 Task: Research Airbnb properties in Orita Eruwa, Nigeria from 3rd December, 2023 to 7th December, 2023 for 2 adults.1  bedroom having 1 bed and 1 bathroom. Property type can be hotel. Look for 3 properties as per requirement.
Action: Mouse moved to (622, 67)
Screenshot: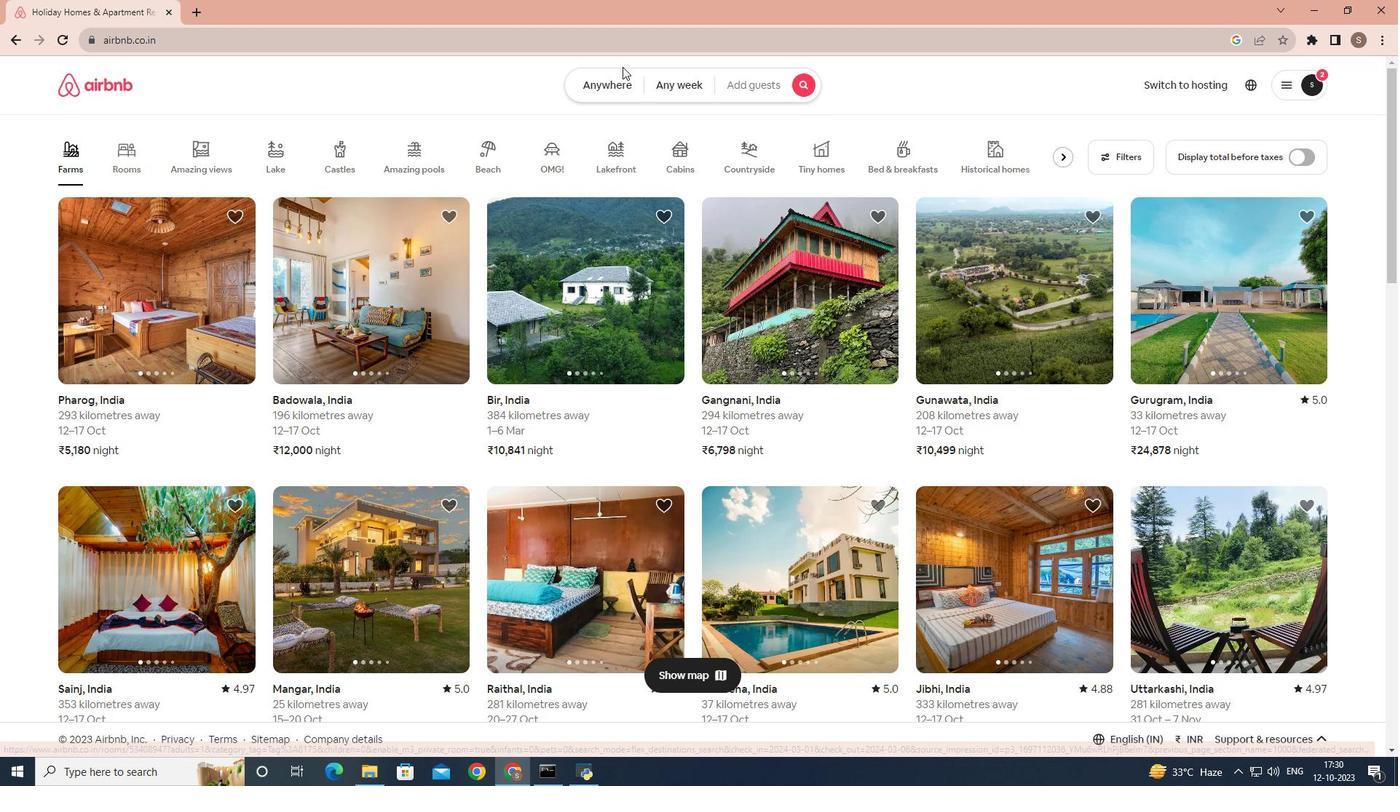 
Action: Mouse pressed left at (622, 67)
Screenshot: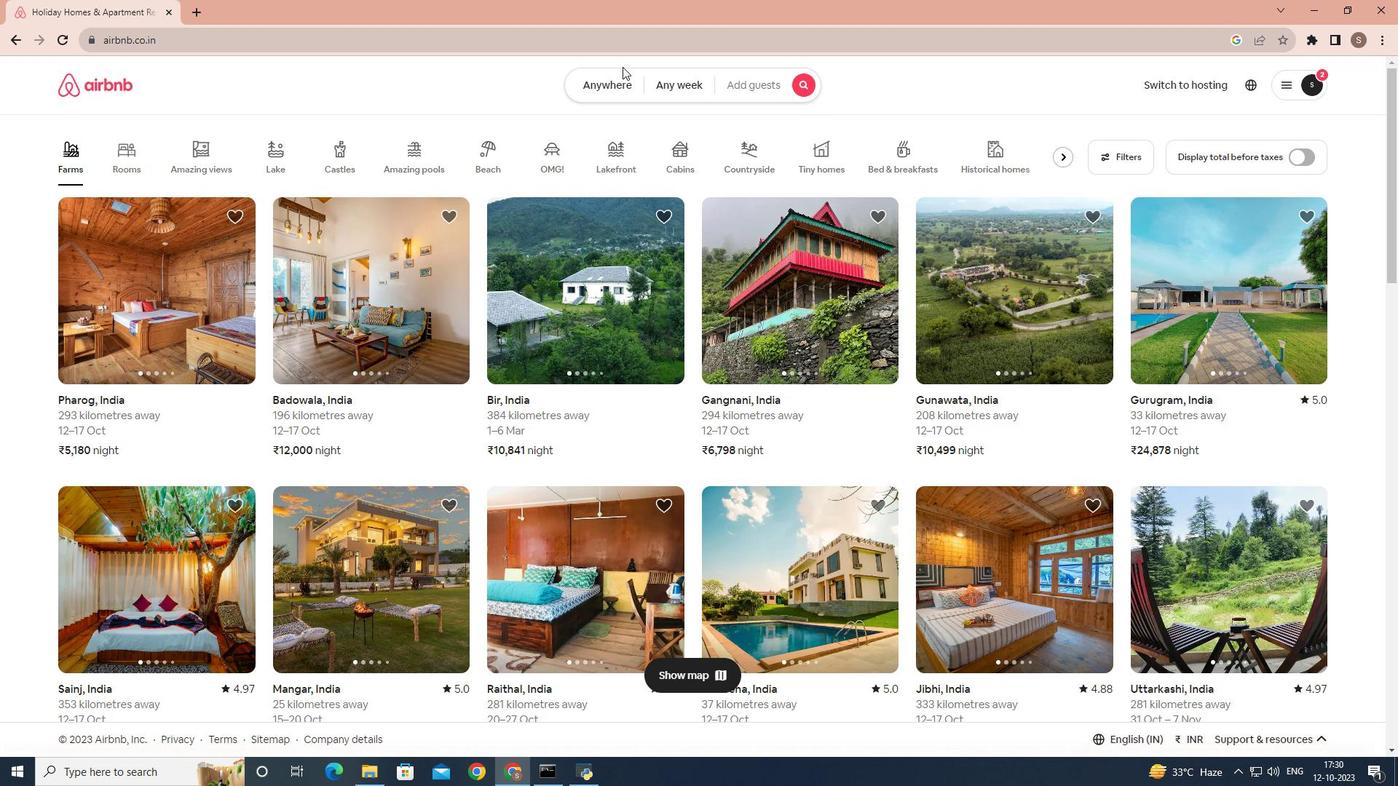 
Action: Mouse moved to (613, 92)
Screenshot: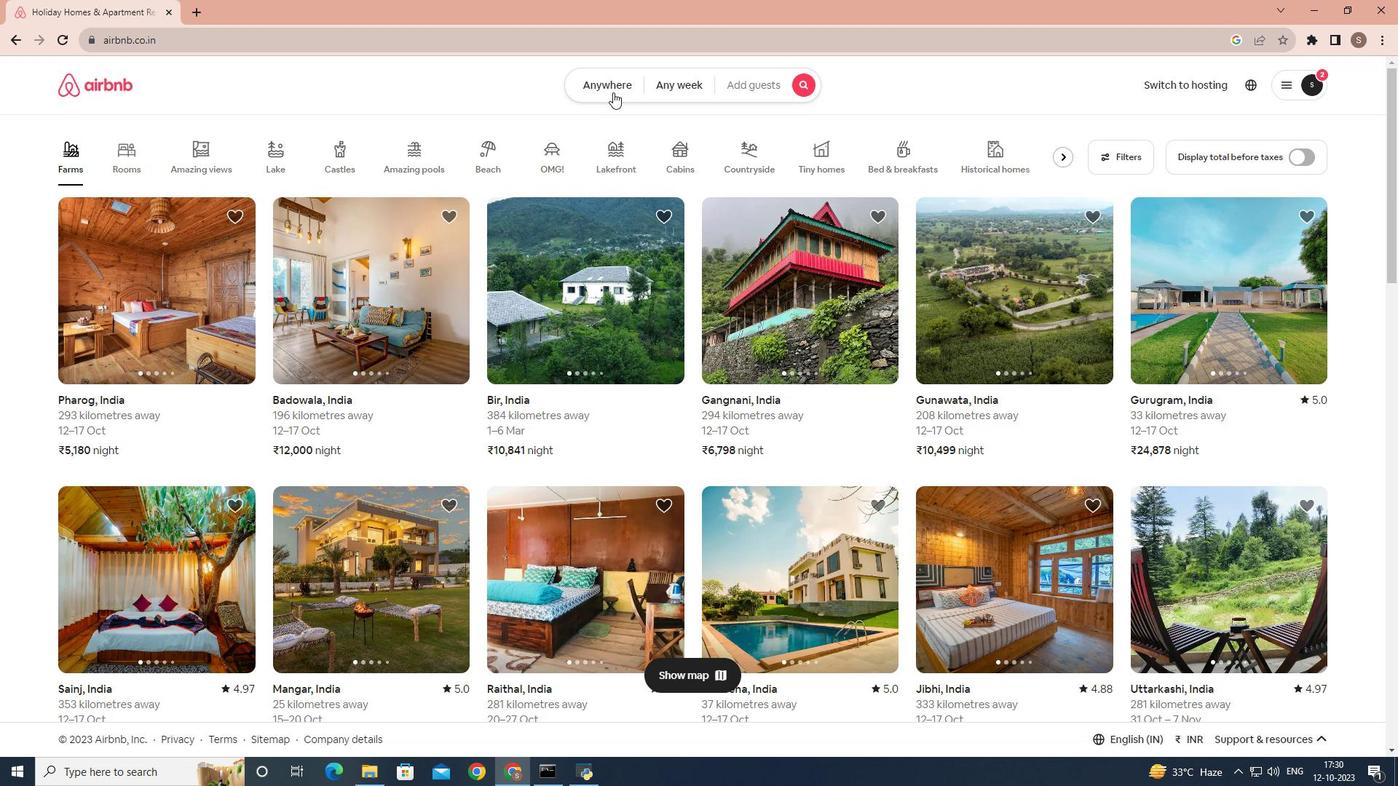 
Action: Mouse pressed left at (613, 92)
Screenshot: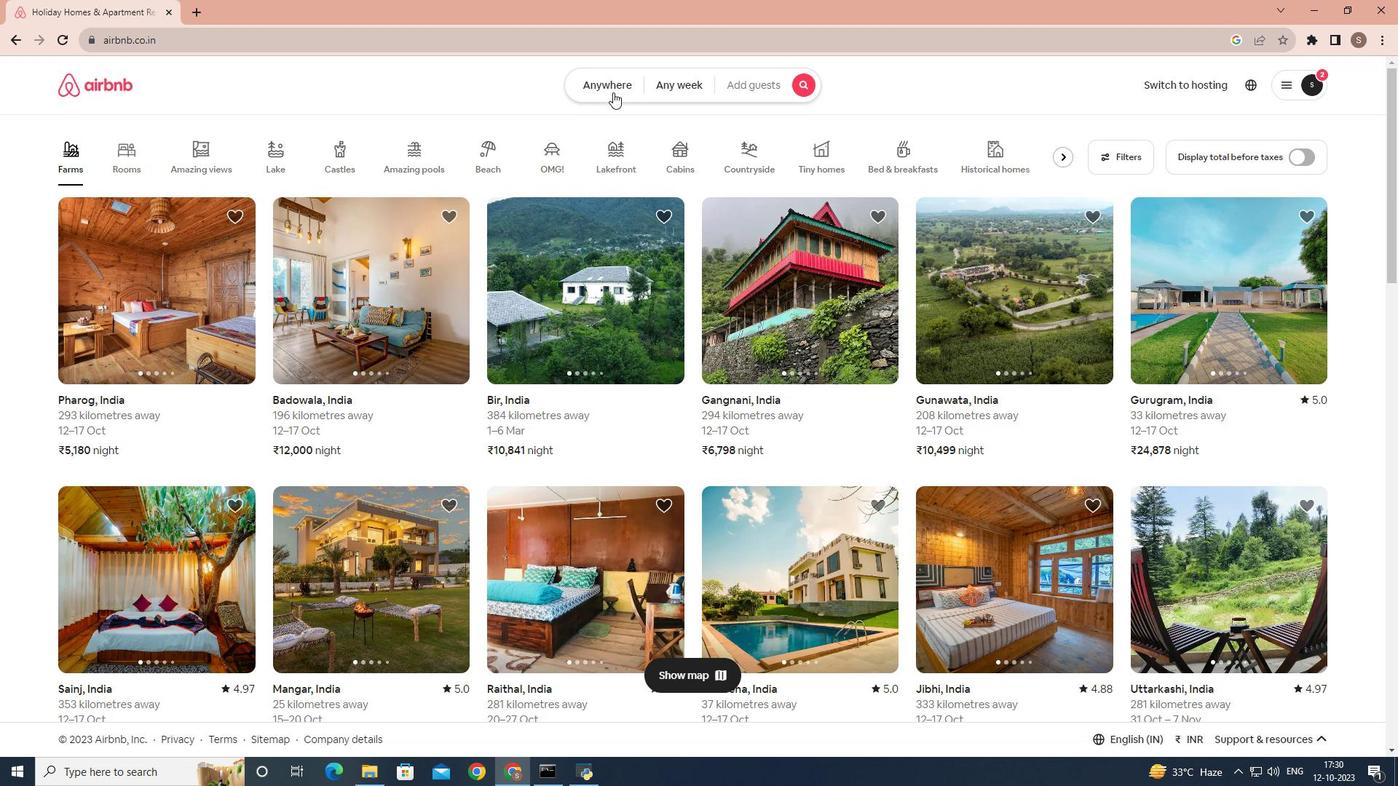 
Action: Mouse moved to (436, 141)
Screenshot: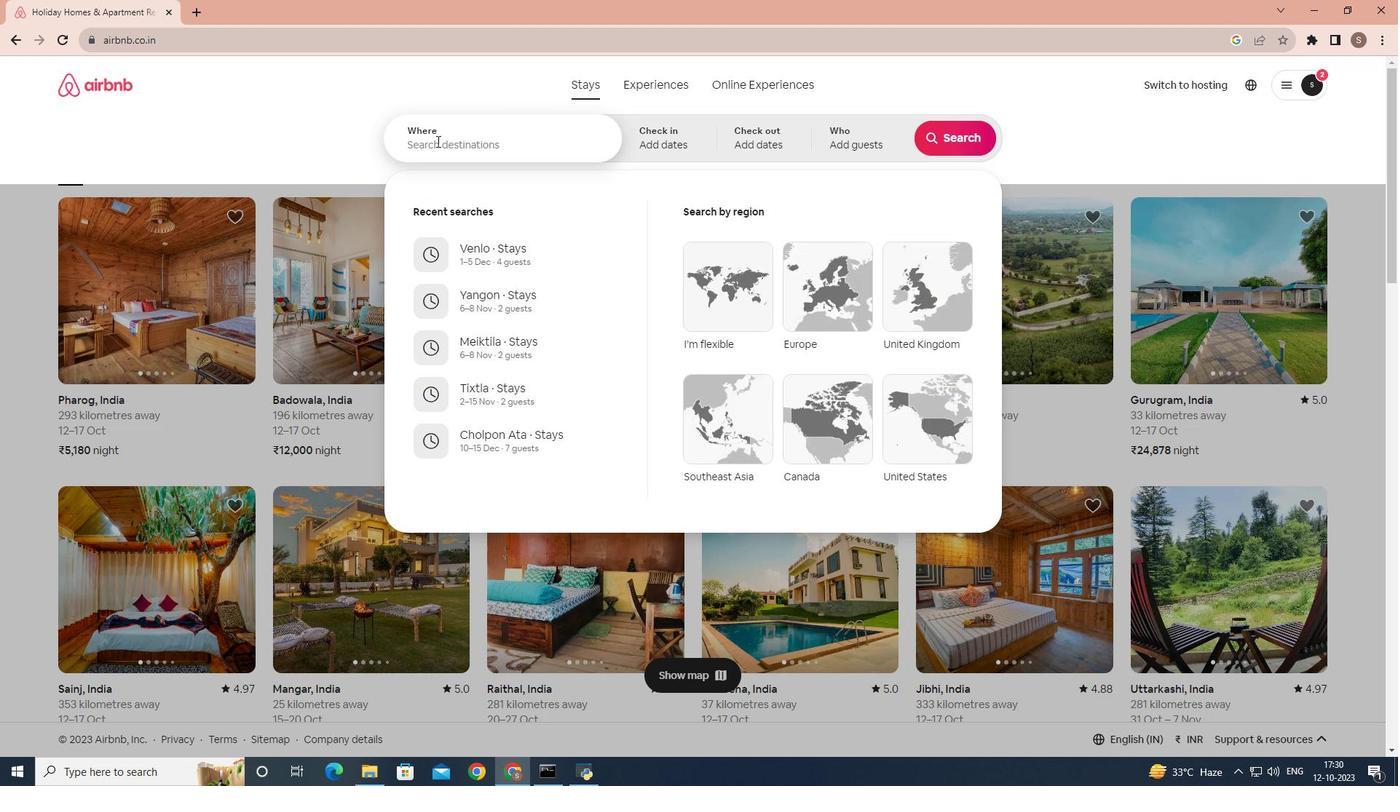
Action: Mouse pressed left at (436, 141)
Screenshot: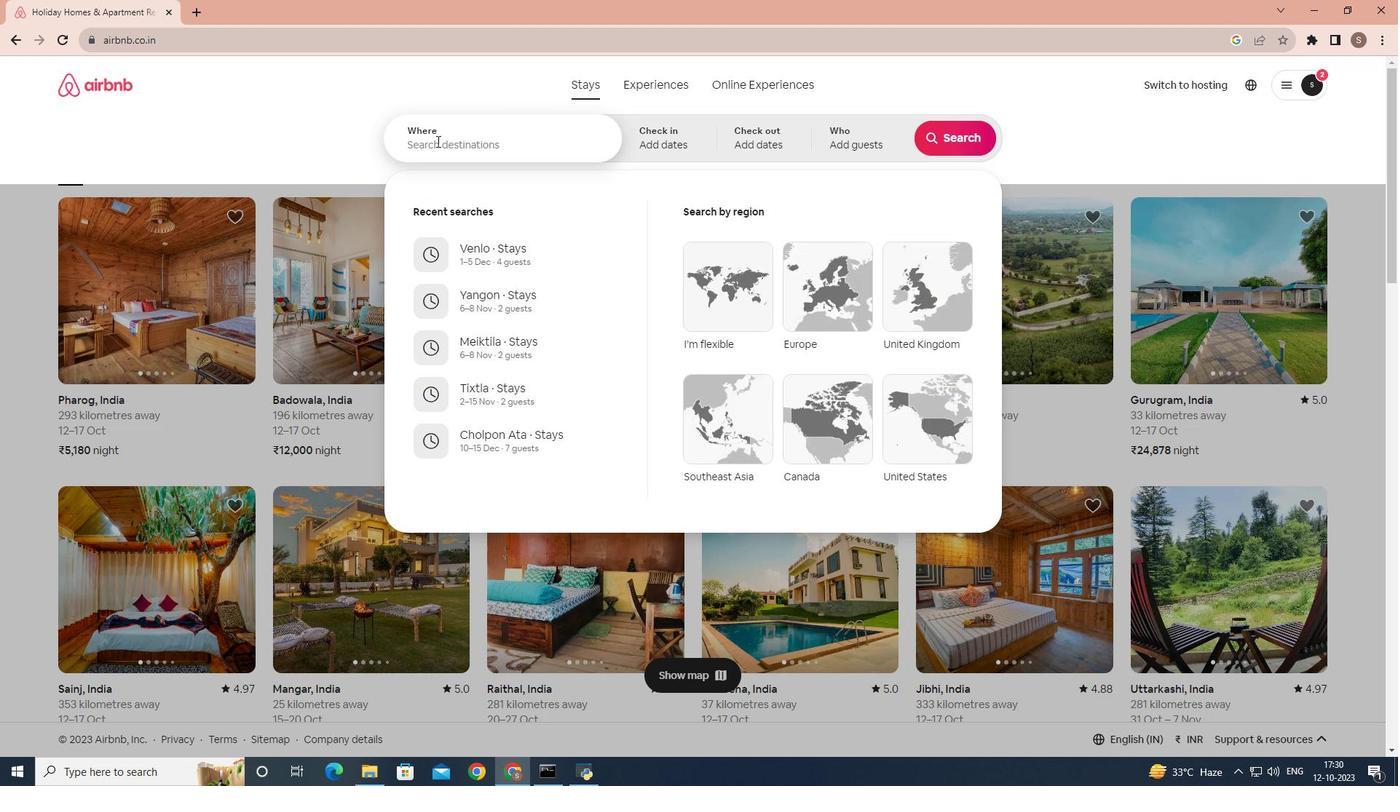 
Action: Mouse moved to (436, 142)
Screenshot: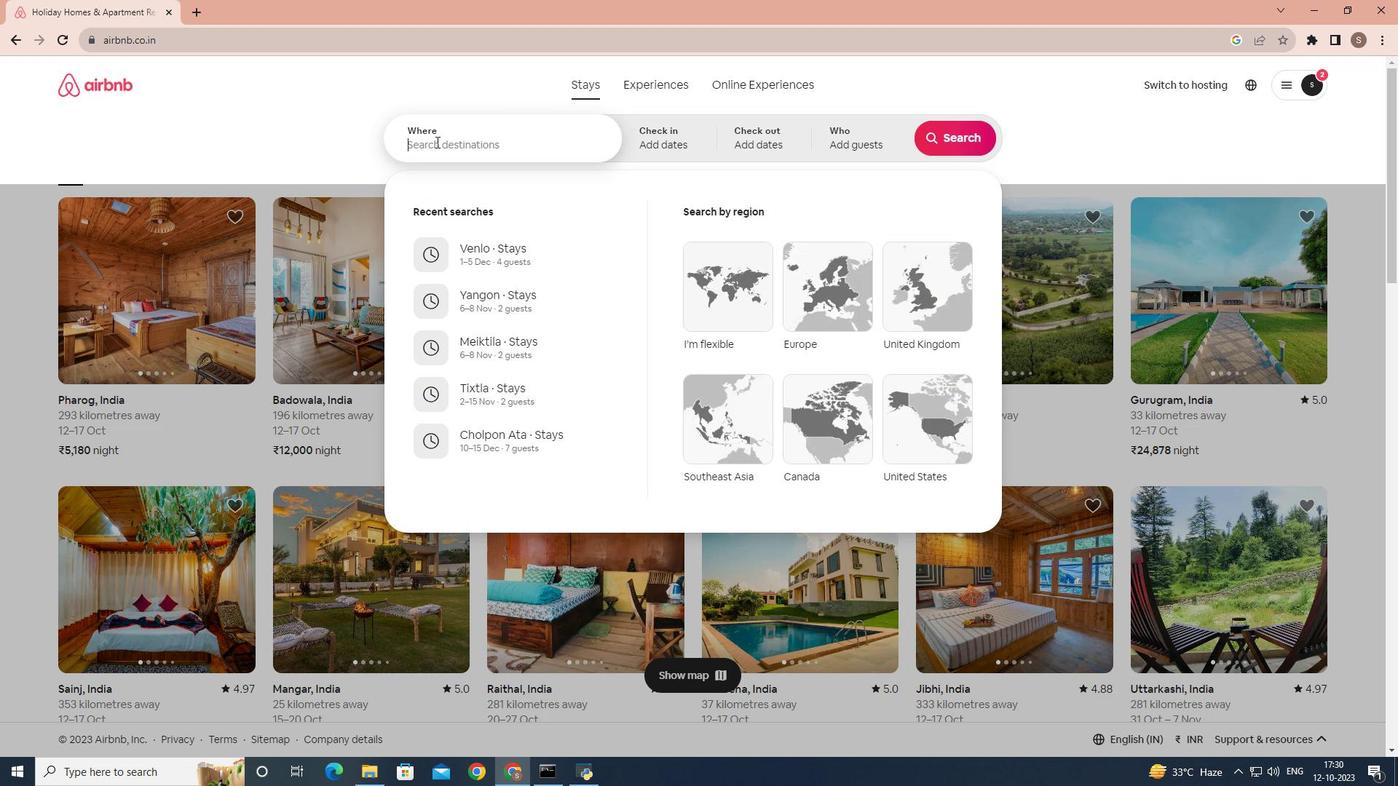 
Action: Key pressed orita,eruwa
Screenshot: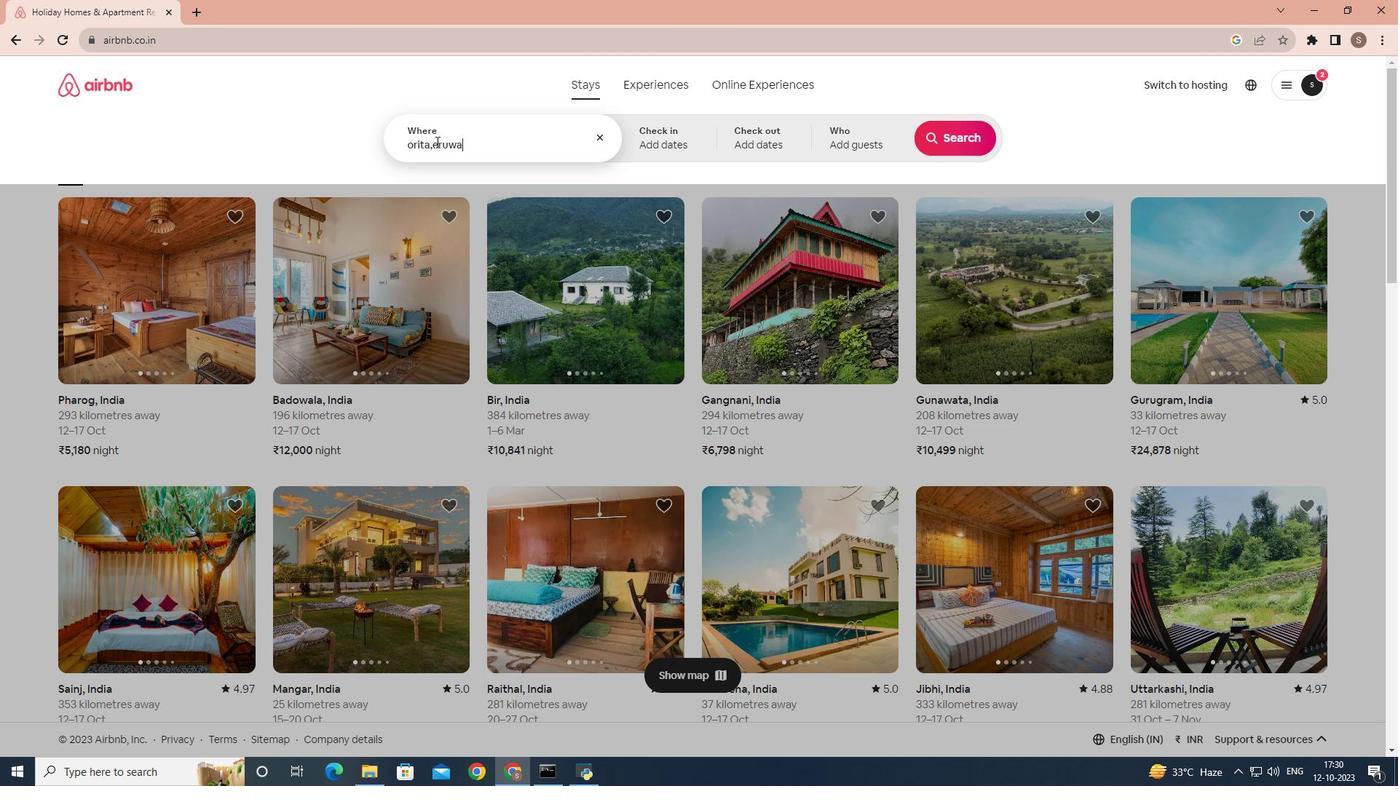 
Action: Mouse moved to (456, 203)
Screenshot: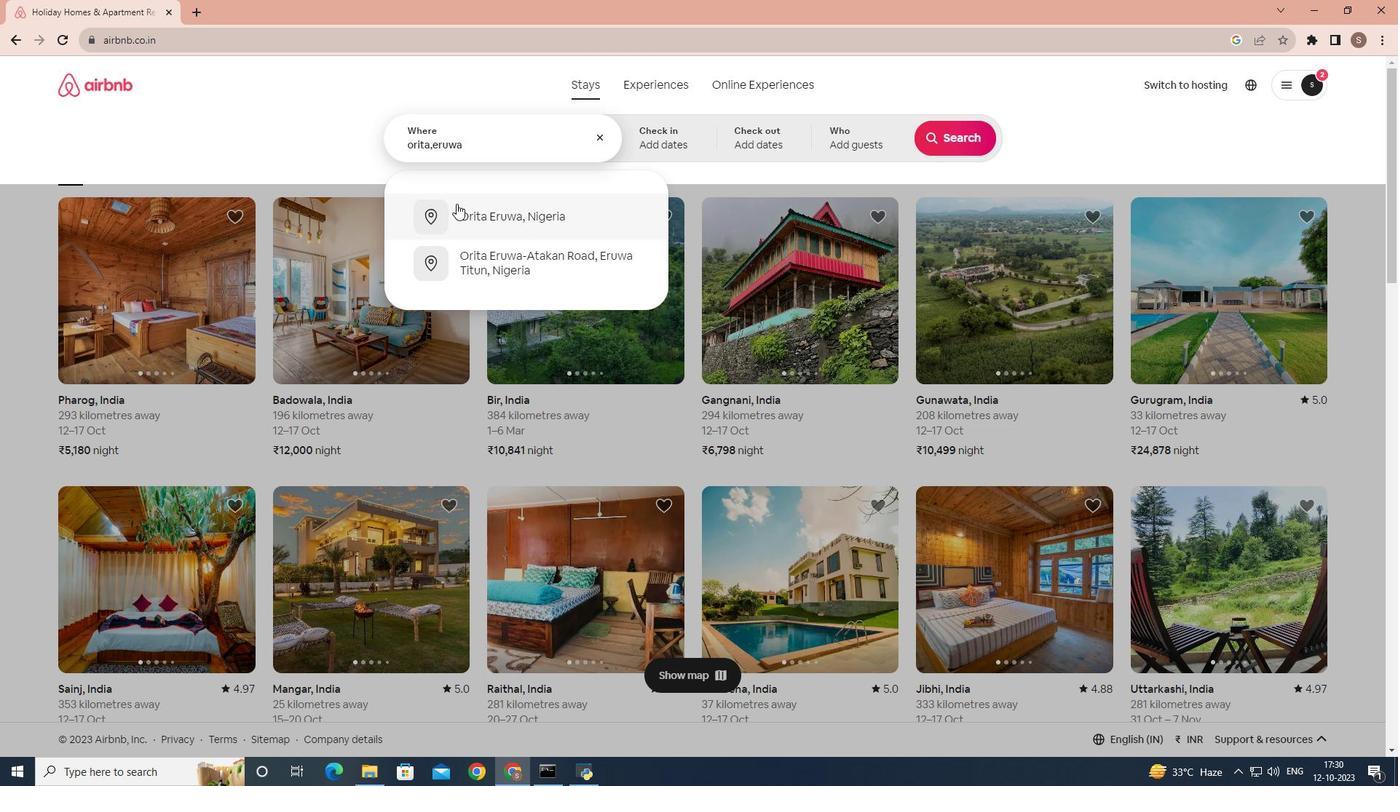 
Action: Mouse pressed left at (456, 203)
Screenshot: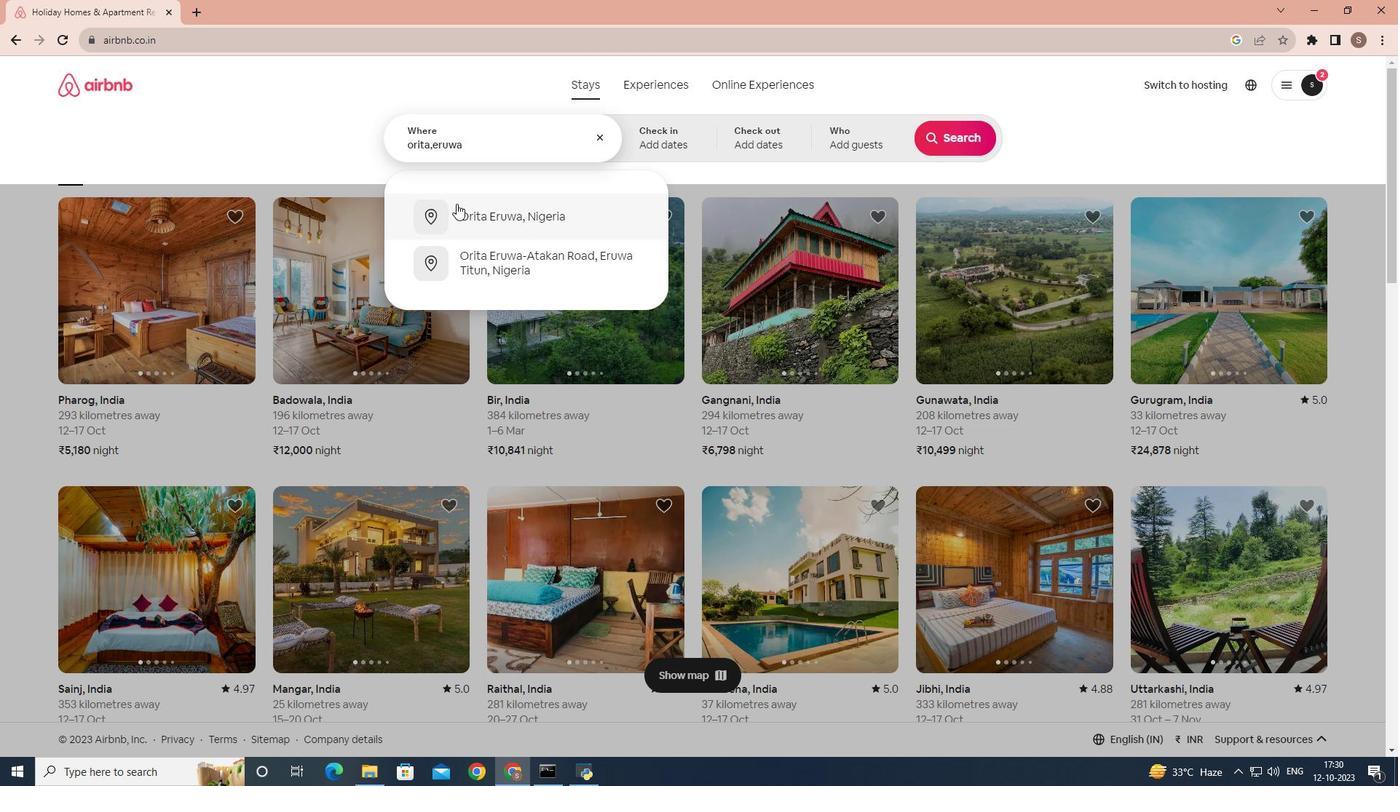 
Action: Mouse moved to (942, 254)
Screenshot: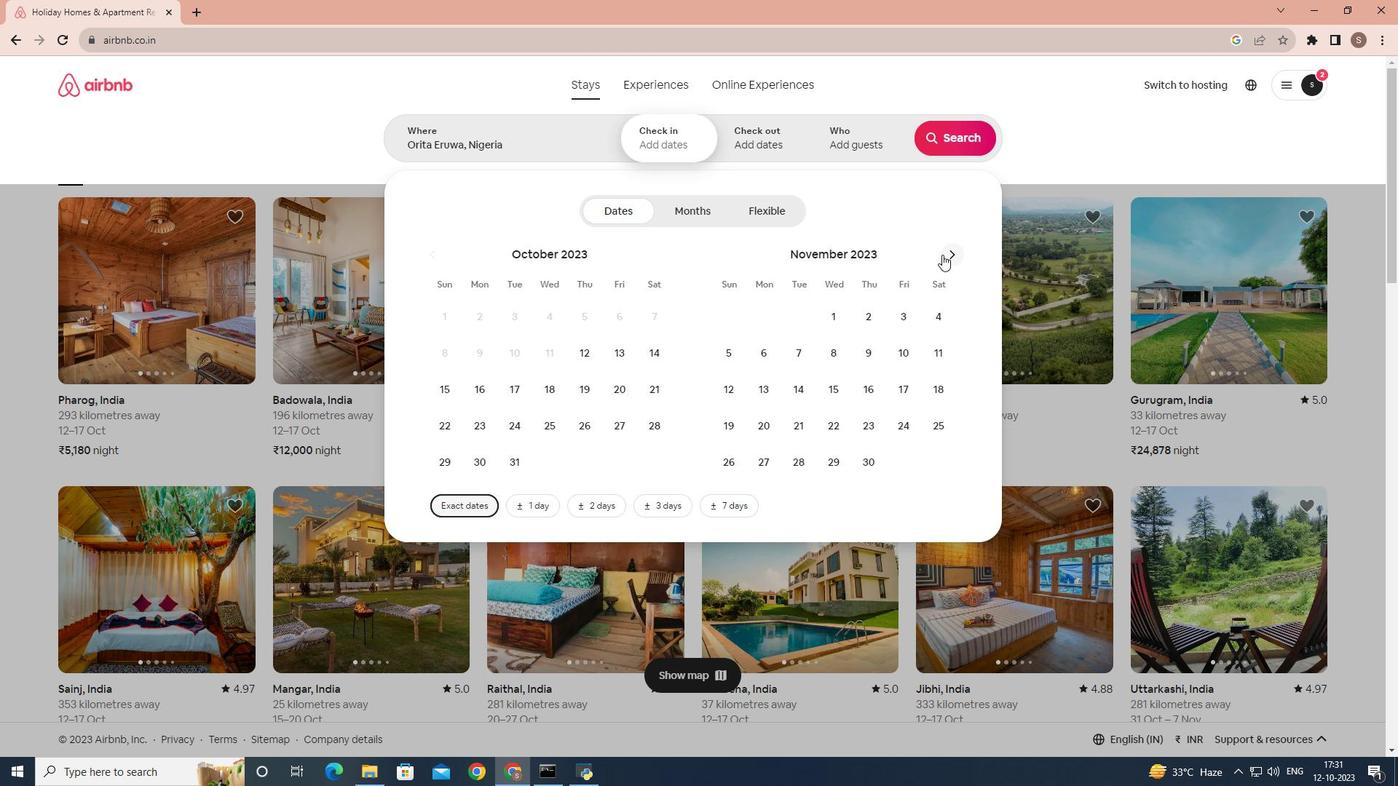 
Action: Mouse pressed left at (942, 254)
Screenshot: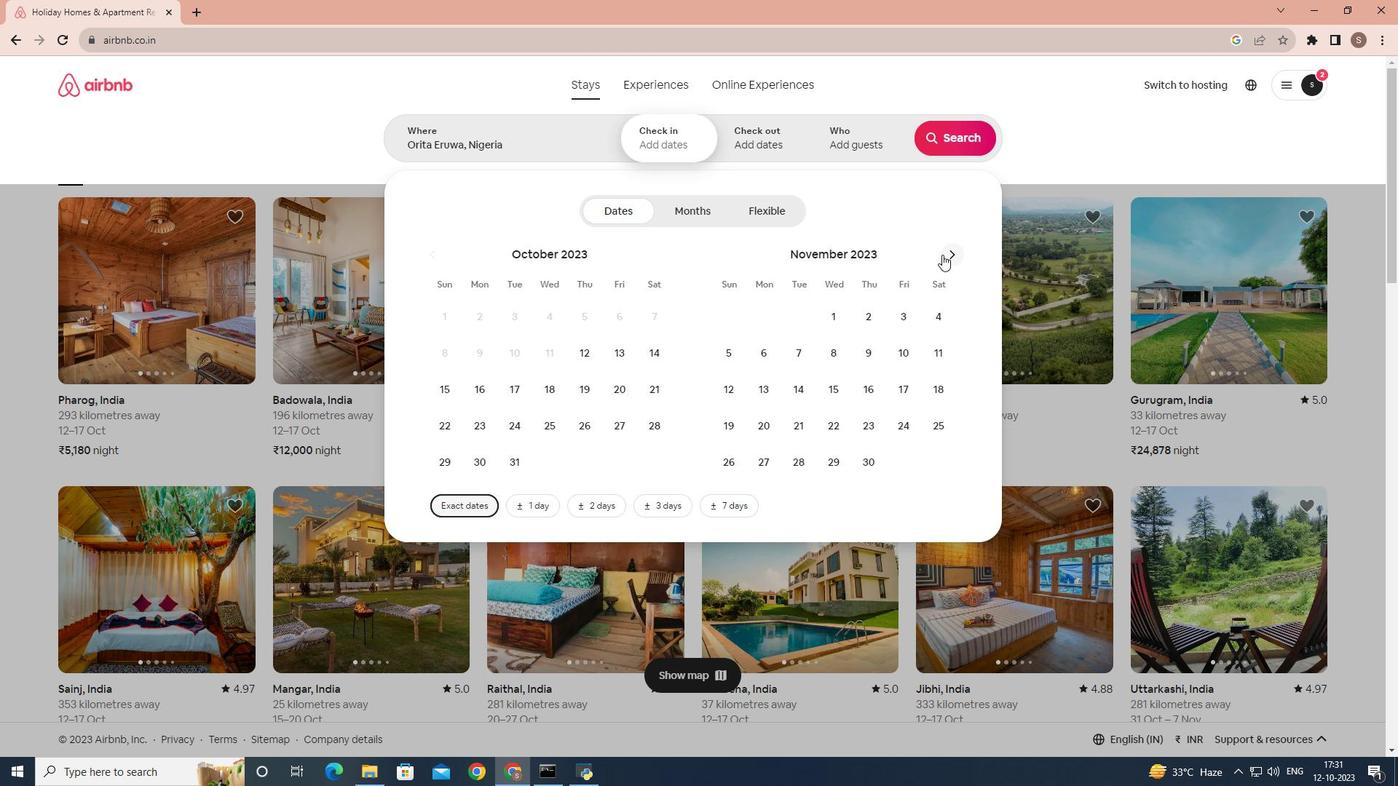 
Action: Mouse moved to (723, 354)
Screenshot: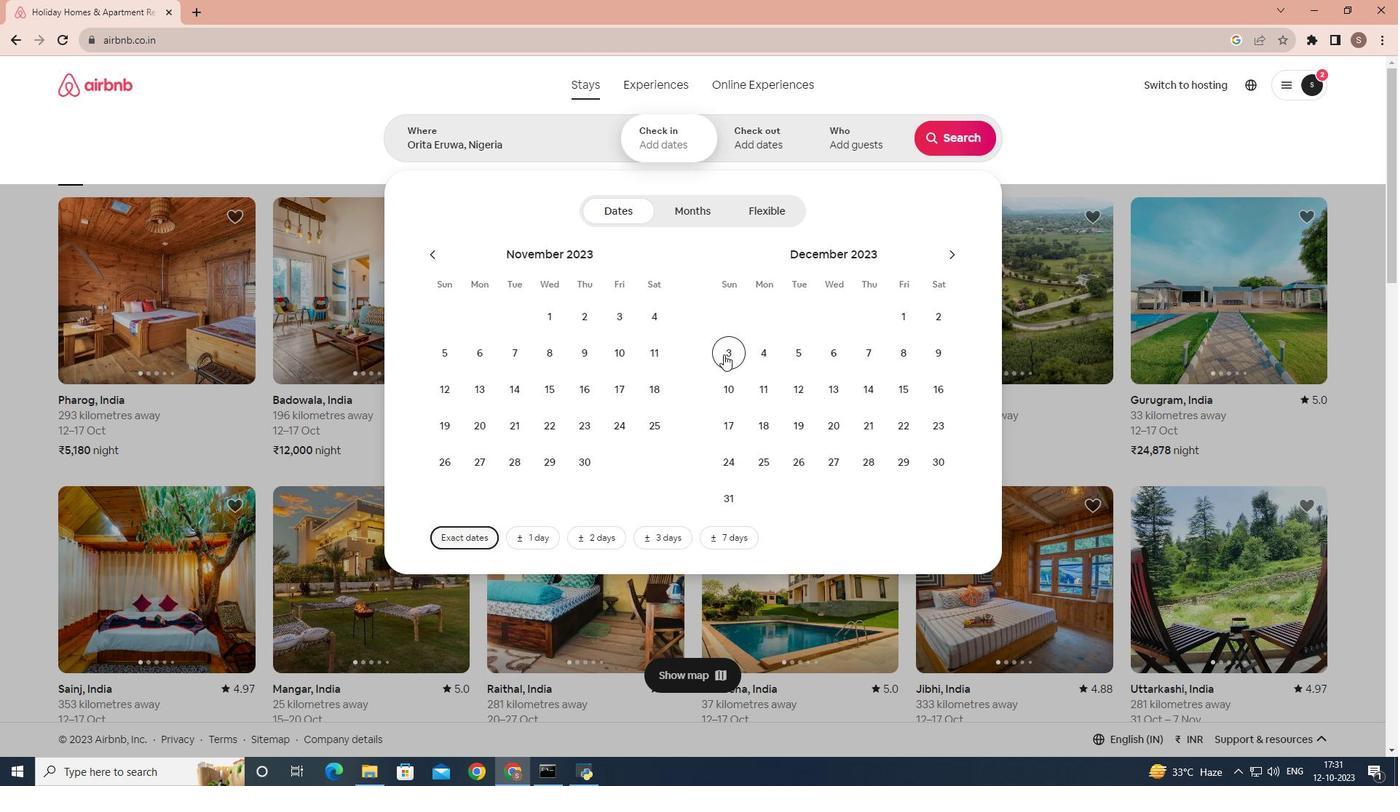 
Action: Mouse pressed left at (723, 354)
Screenshot: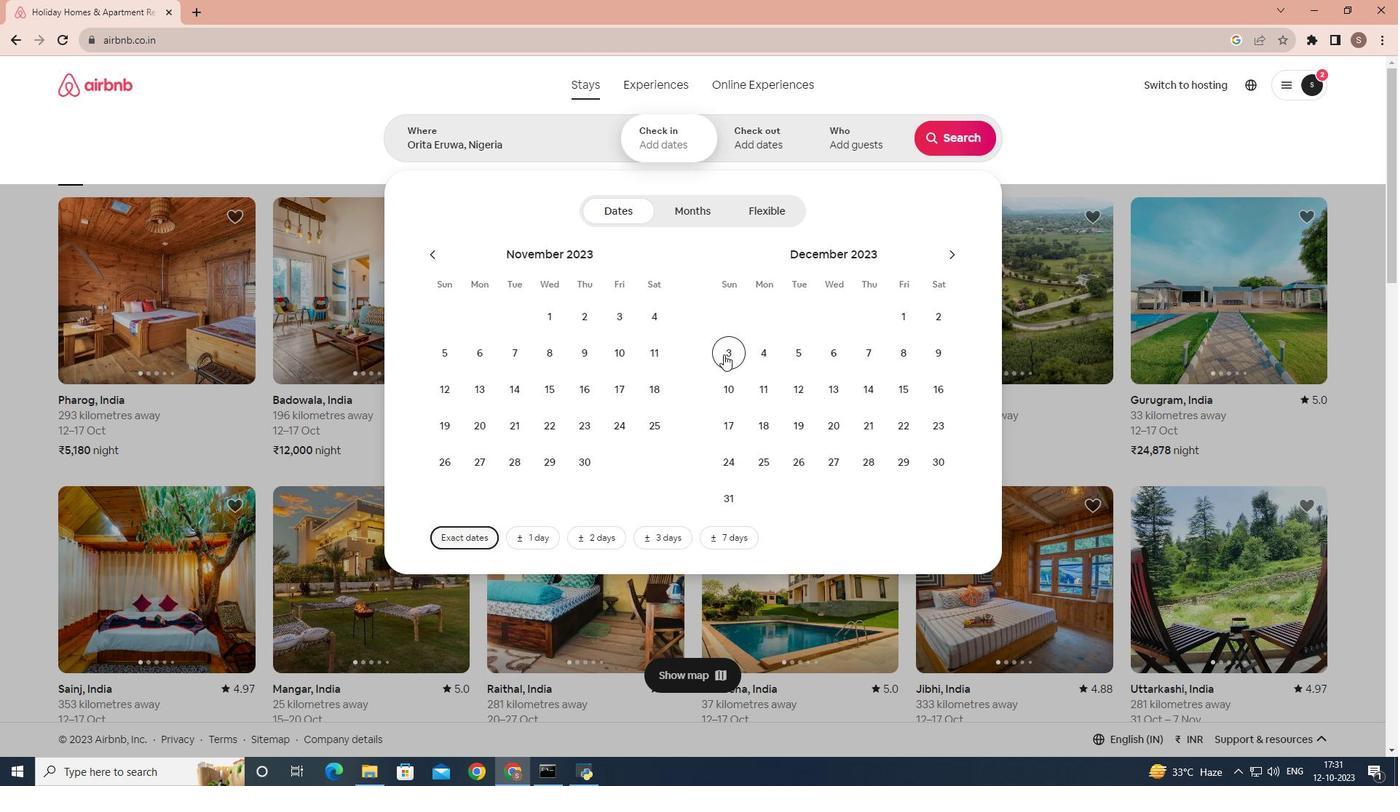 
Action: Mouse moved to (864, 360)
Screenshot: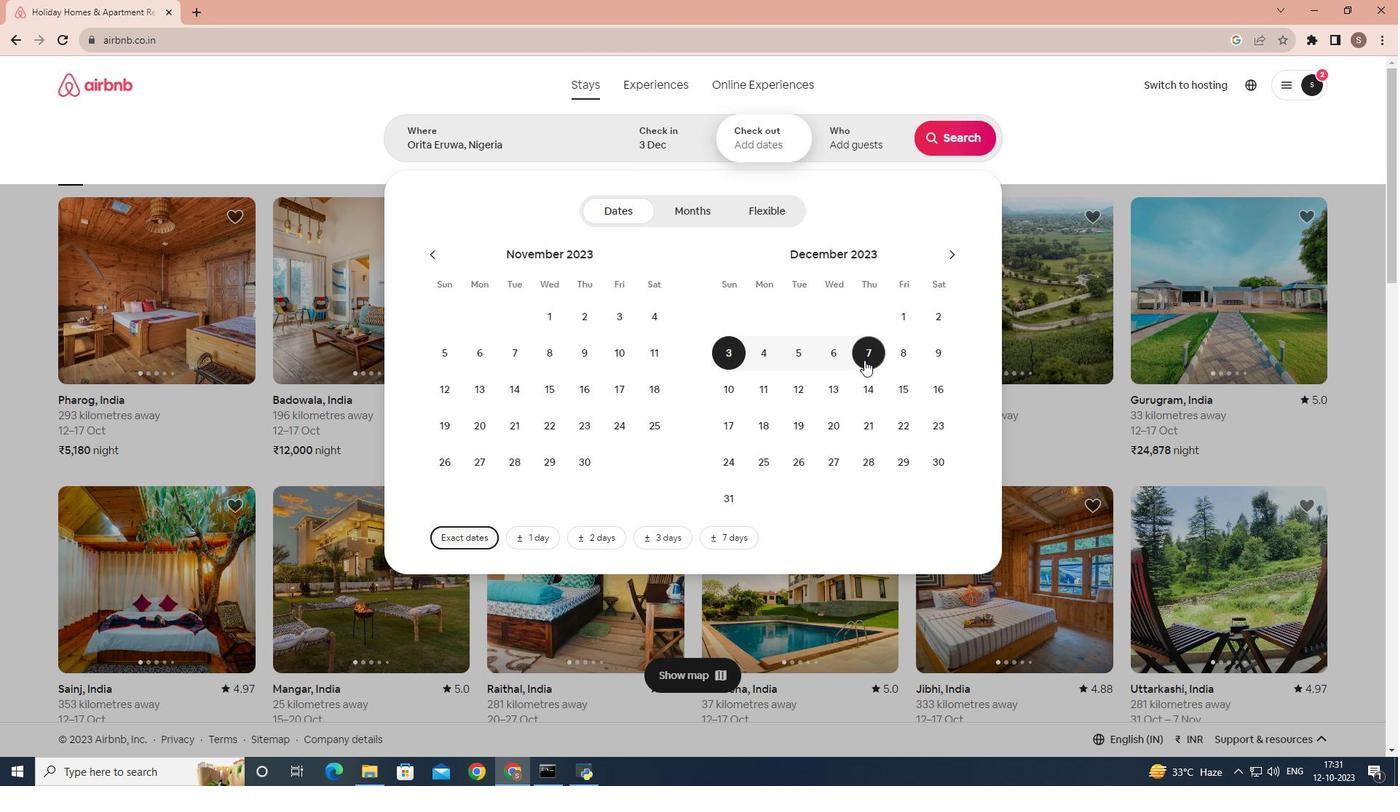 
Action: Mouse pressed left at (864, 360)
Screenshot: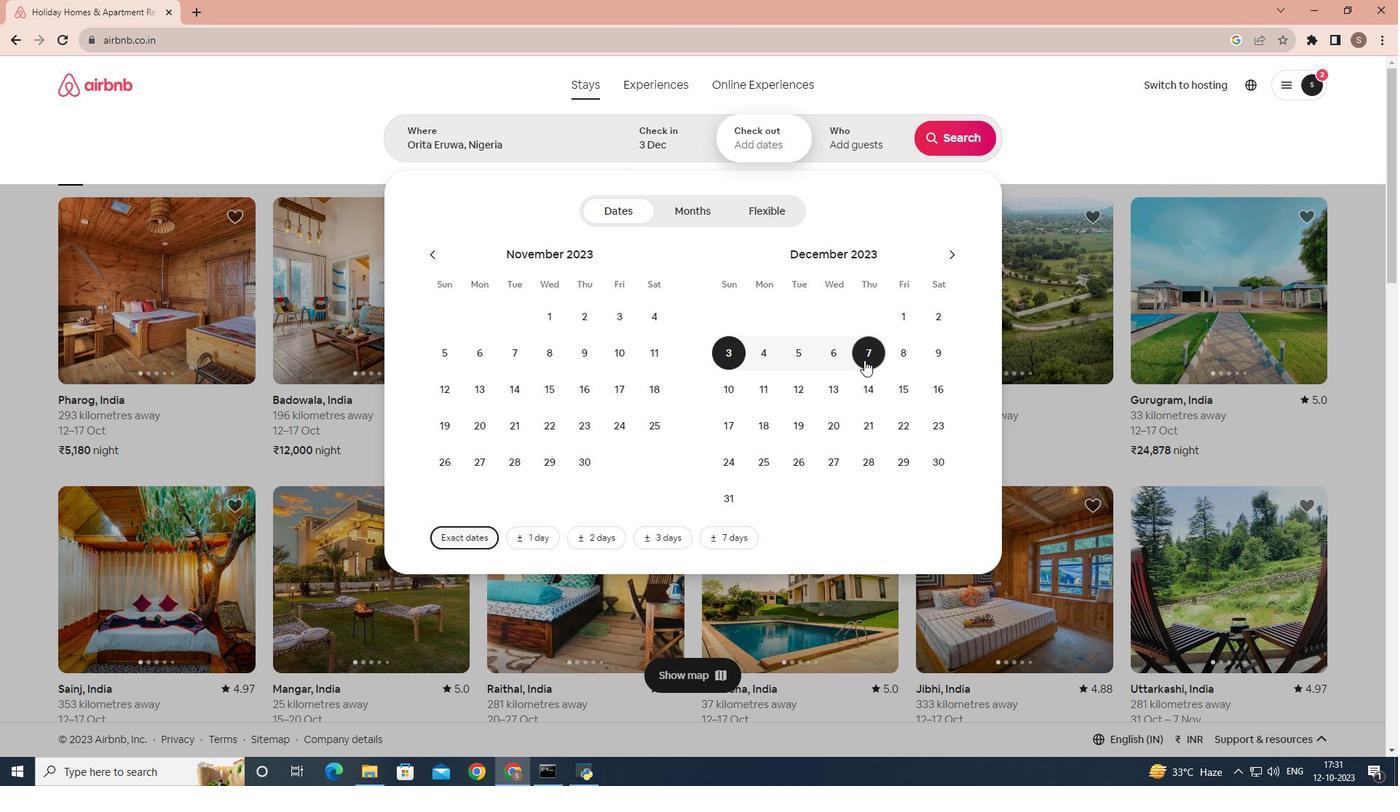 
Action: Mouse moved to (900, 146)
Screenshot: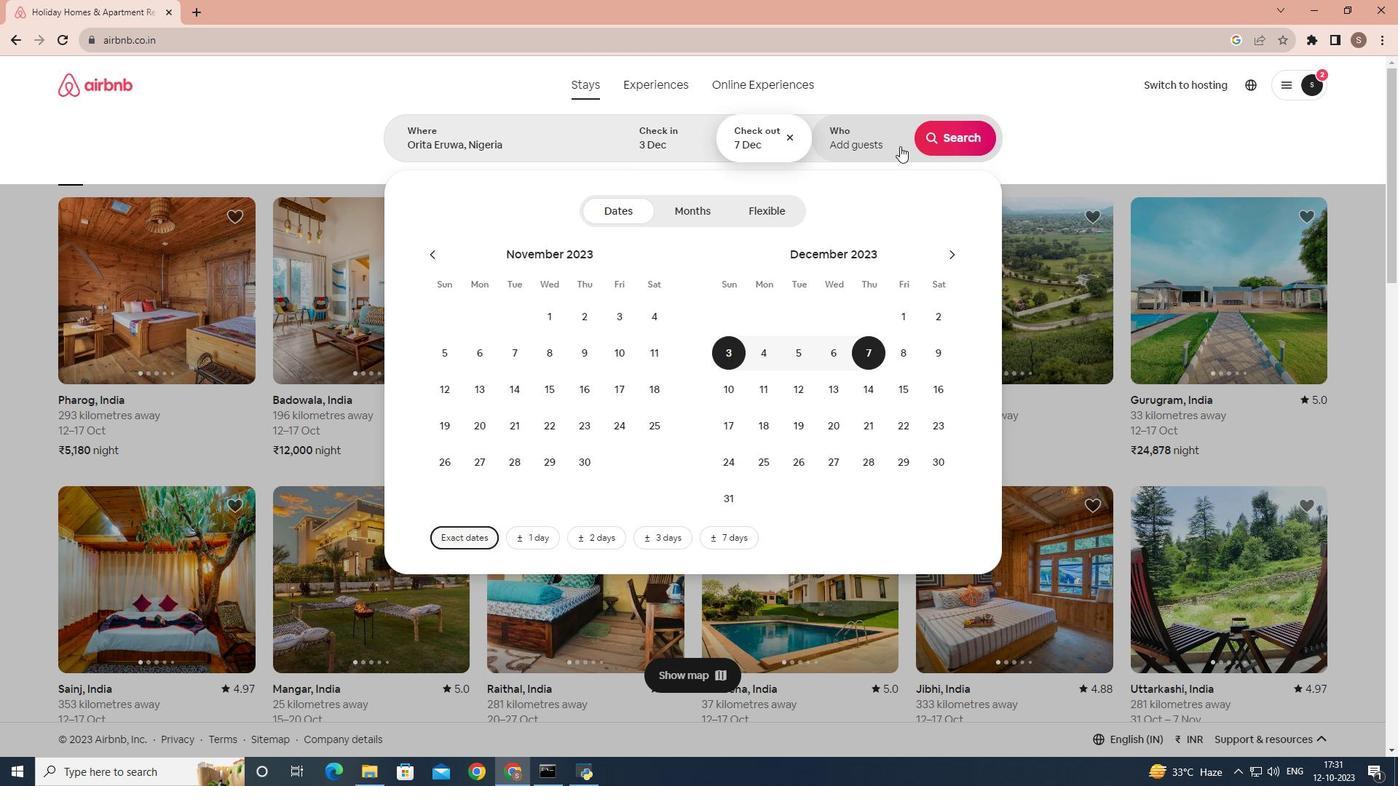 
Action: Mouse pressed left at (900, 146)
Screenshot: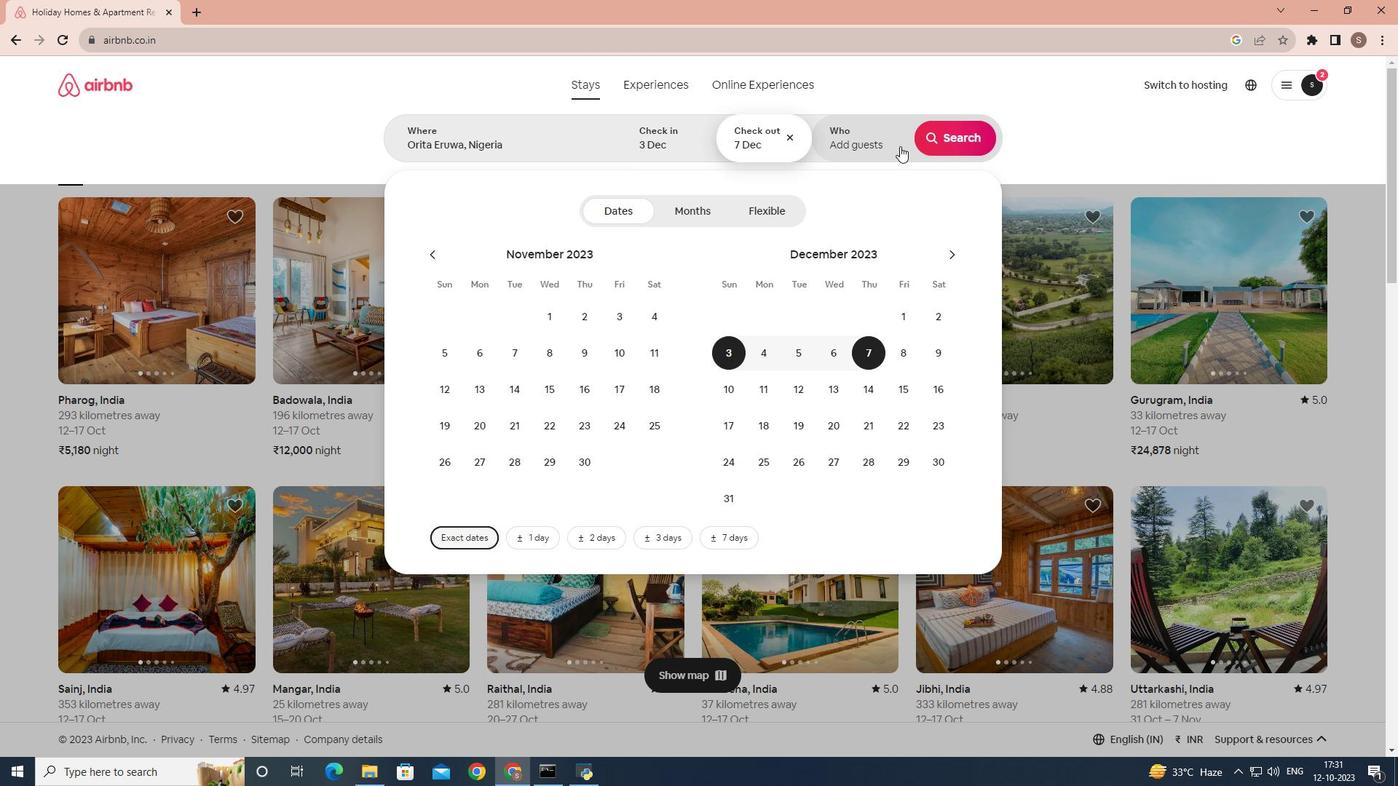 
Action: Mouse moved to (962, 215)
Screenshot: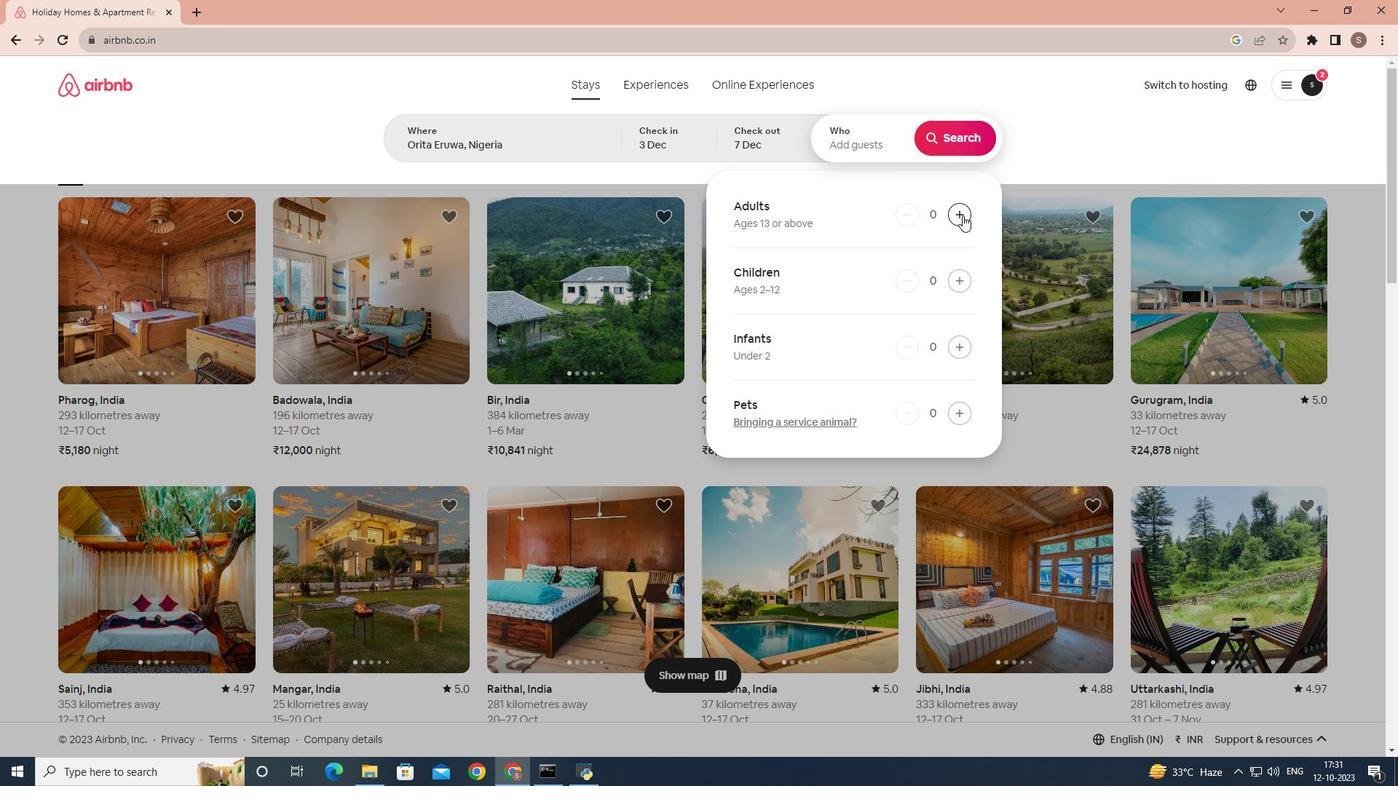 
Action: Mouse pressed left at (962, 215)
Screenshot: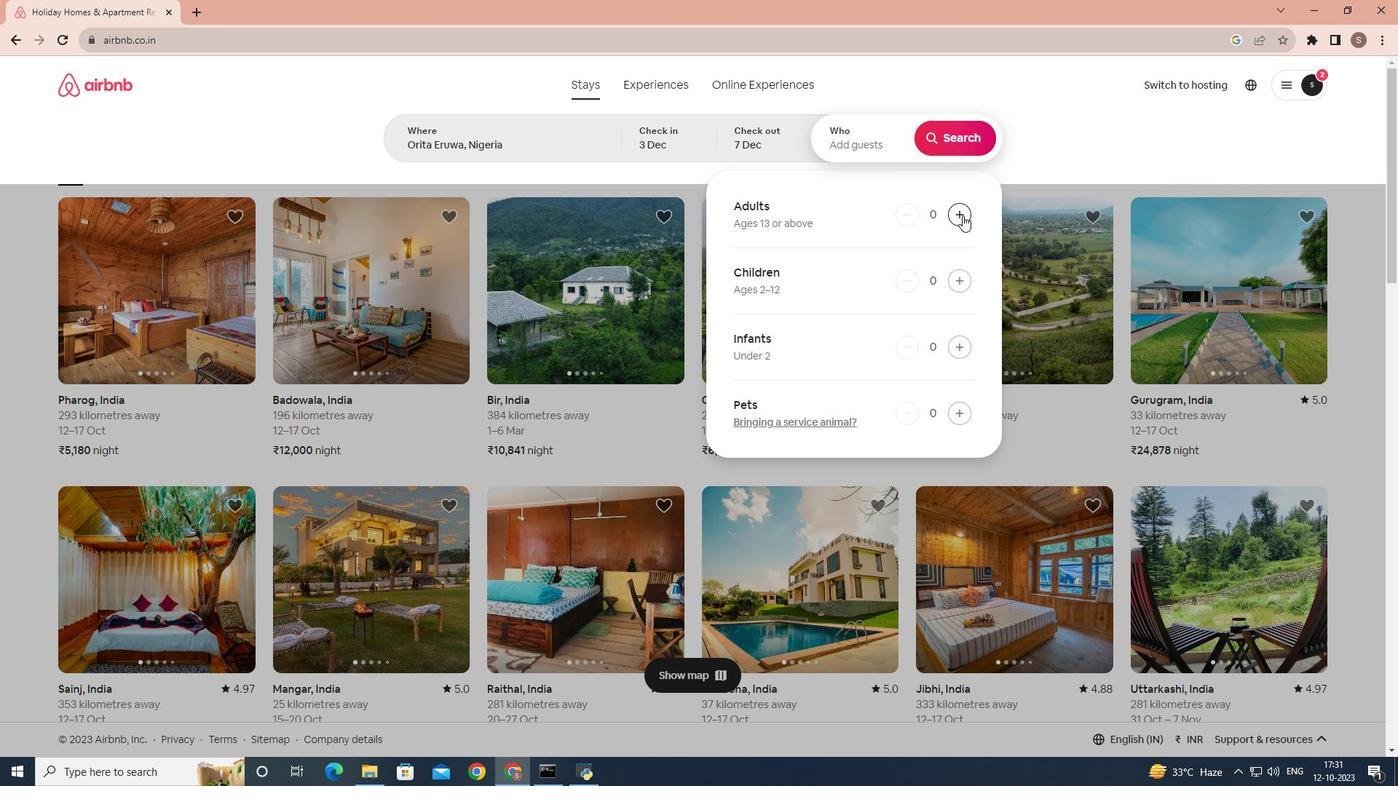 
Action: Mouse pressed left at (962, 215)
Screenshot: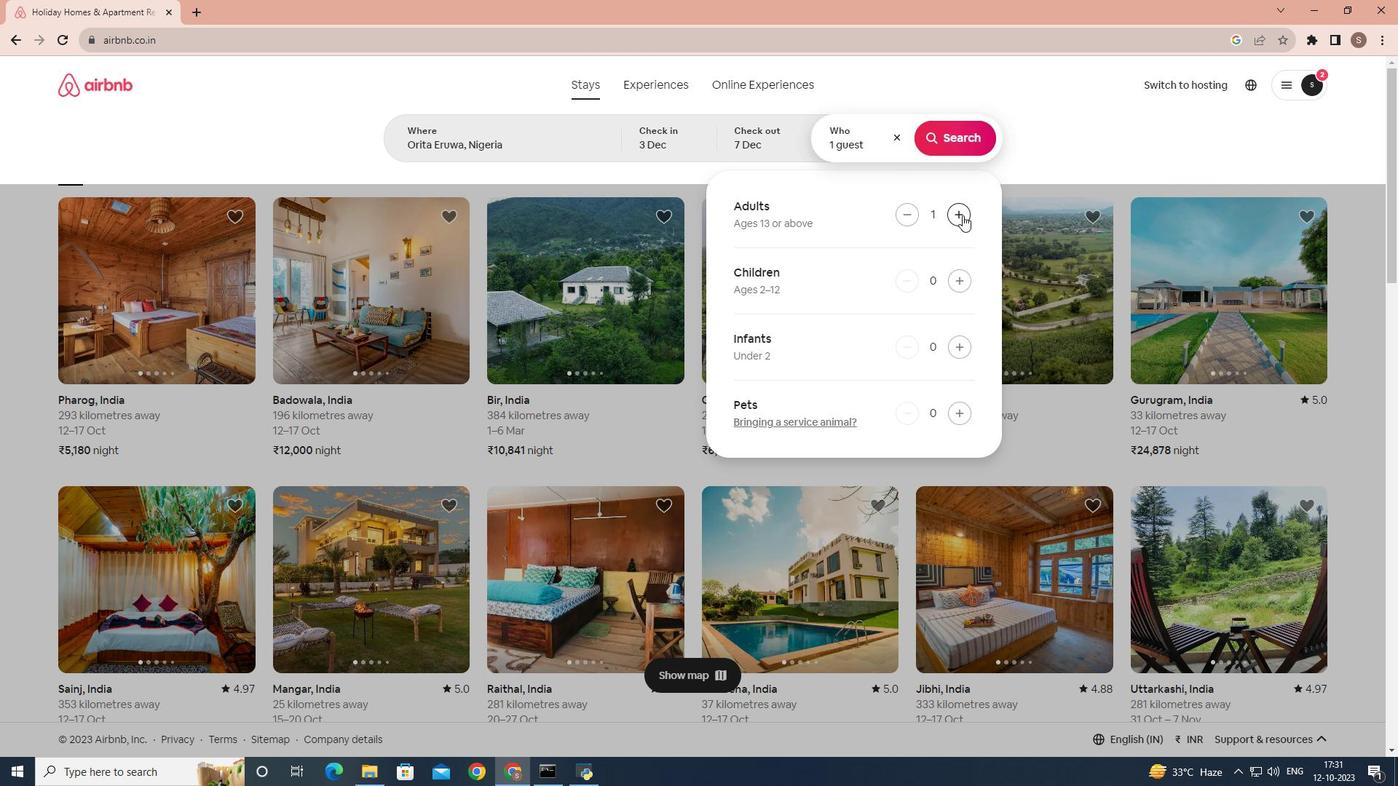 
Action: Mouse moved to (989, 122)
Screenshot: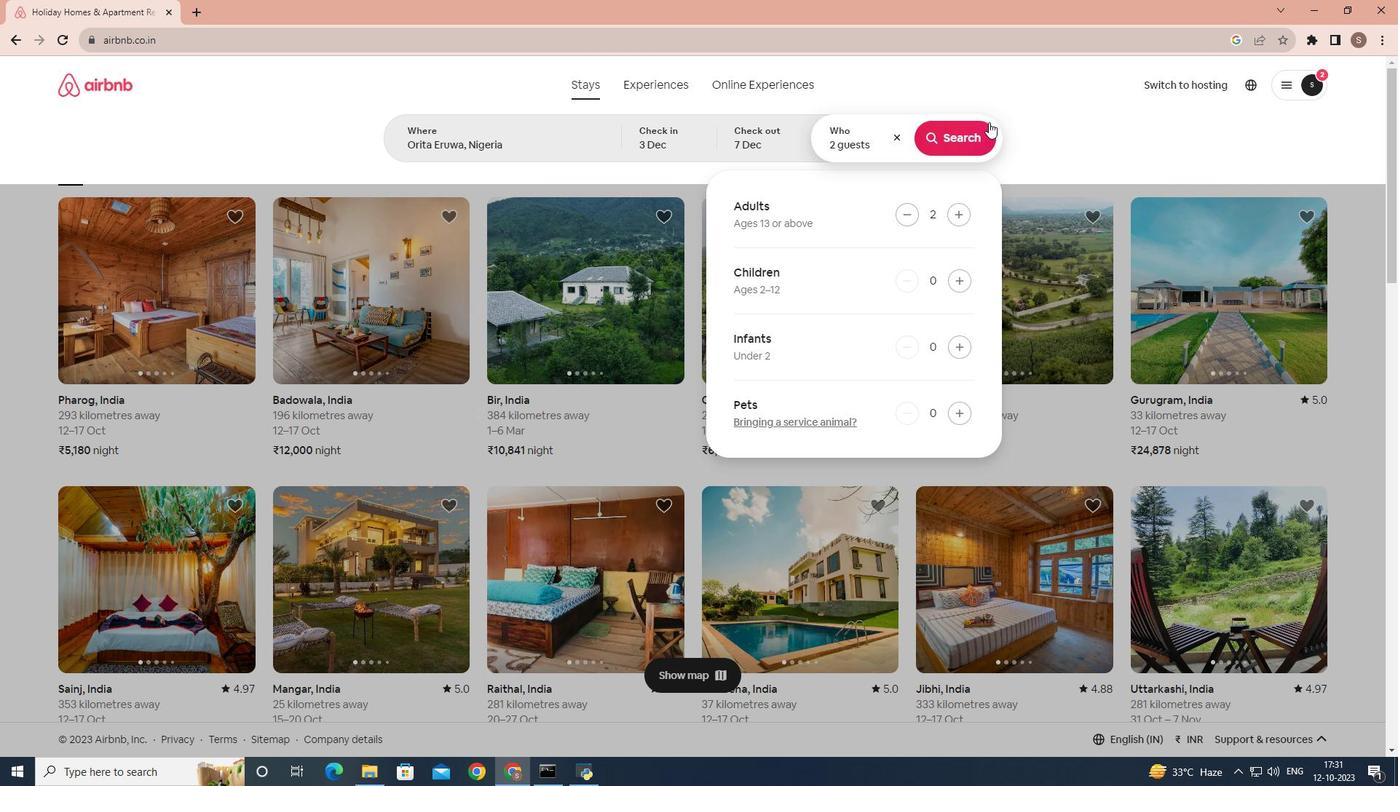 
Action: Mouse pressed left at (989, 122)
Screenshot: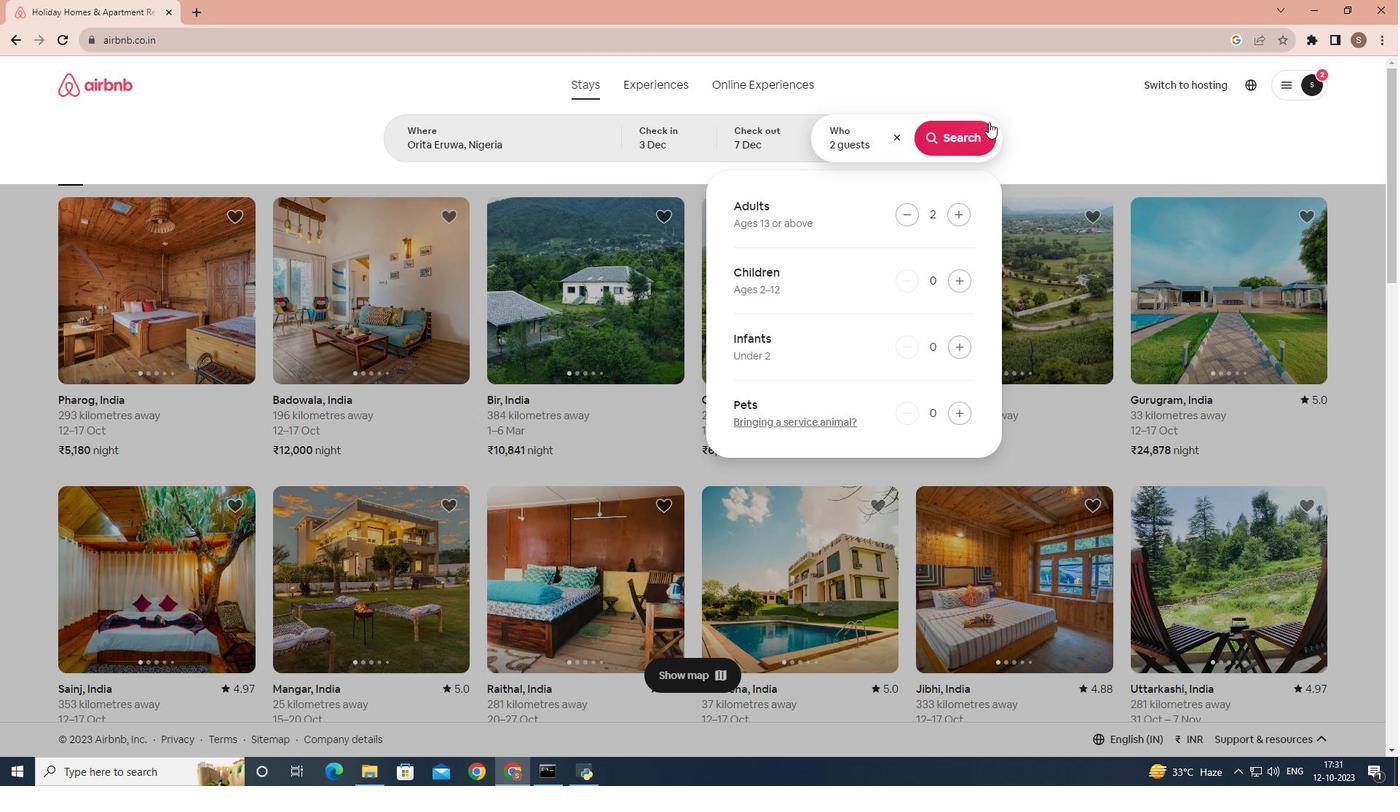 
Action: Mouse moved to (1152, 147)
Screenshot: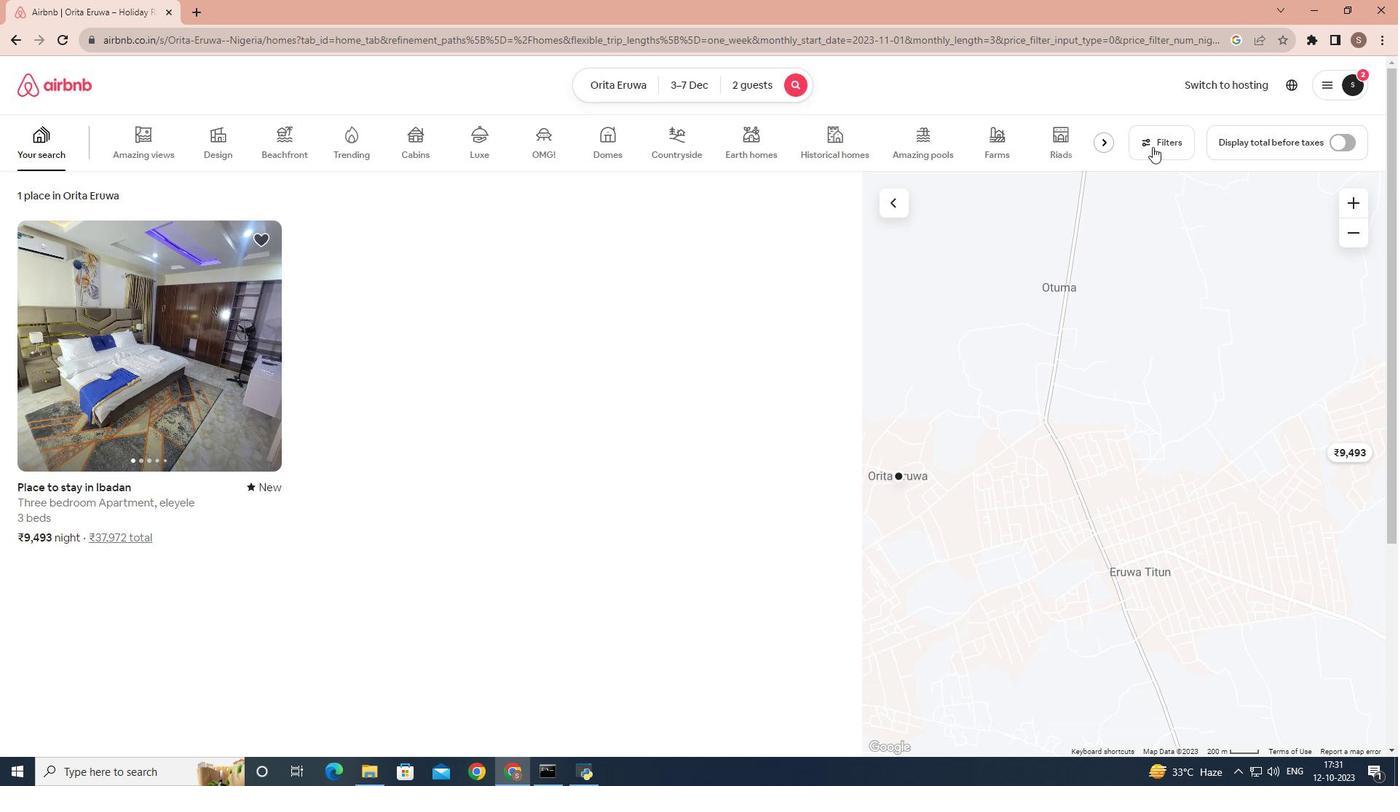 
Action: Mouse pressed left at (1152, 147)
Screenshot: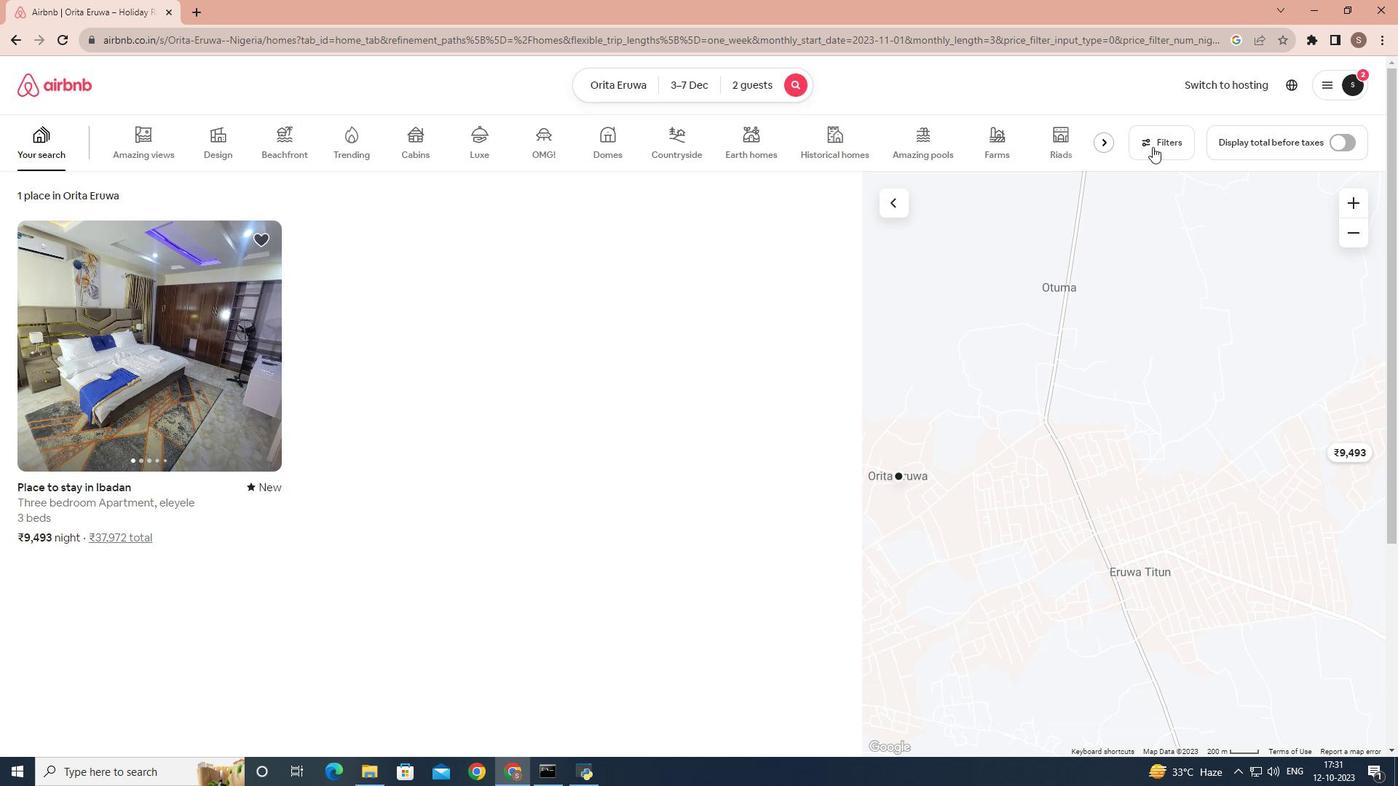 
Action: Mouse moved to (655, 297)
Screenshot: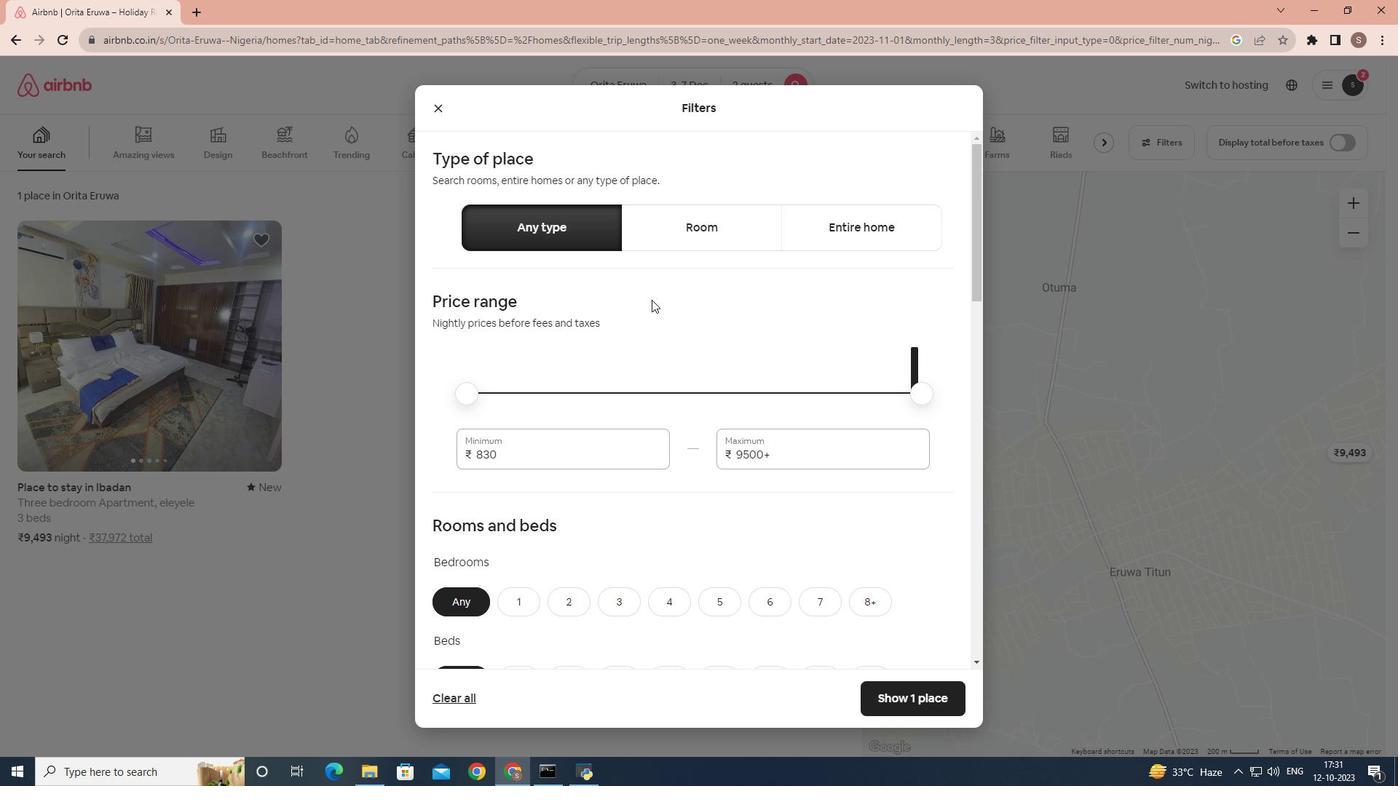 
Action: Mouse scrolled (655, 297) with delta (0, 0)
Screenshot: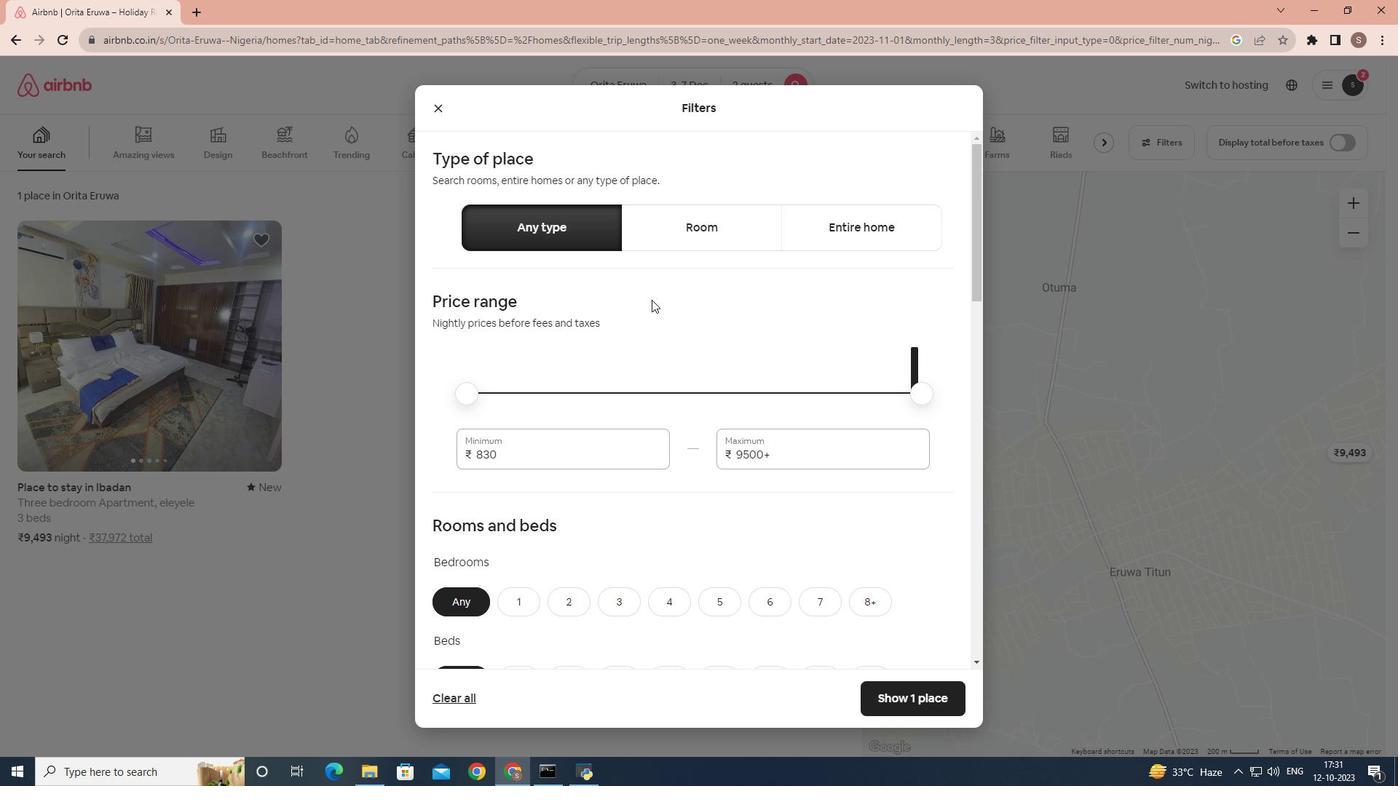 
Action: Mouse moved to (652, 300)
Screenshot: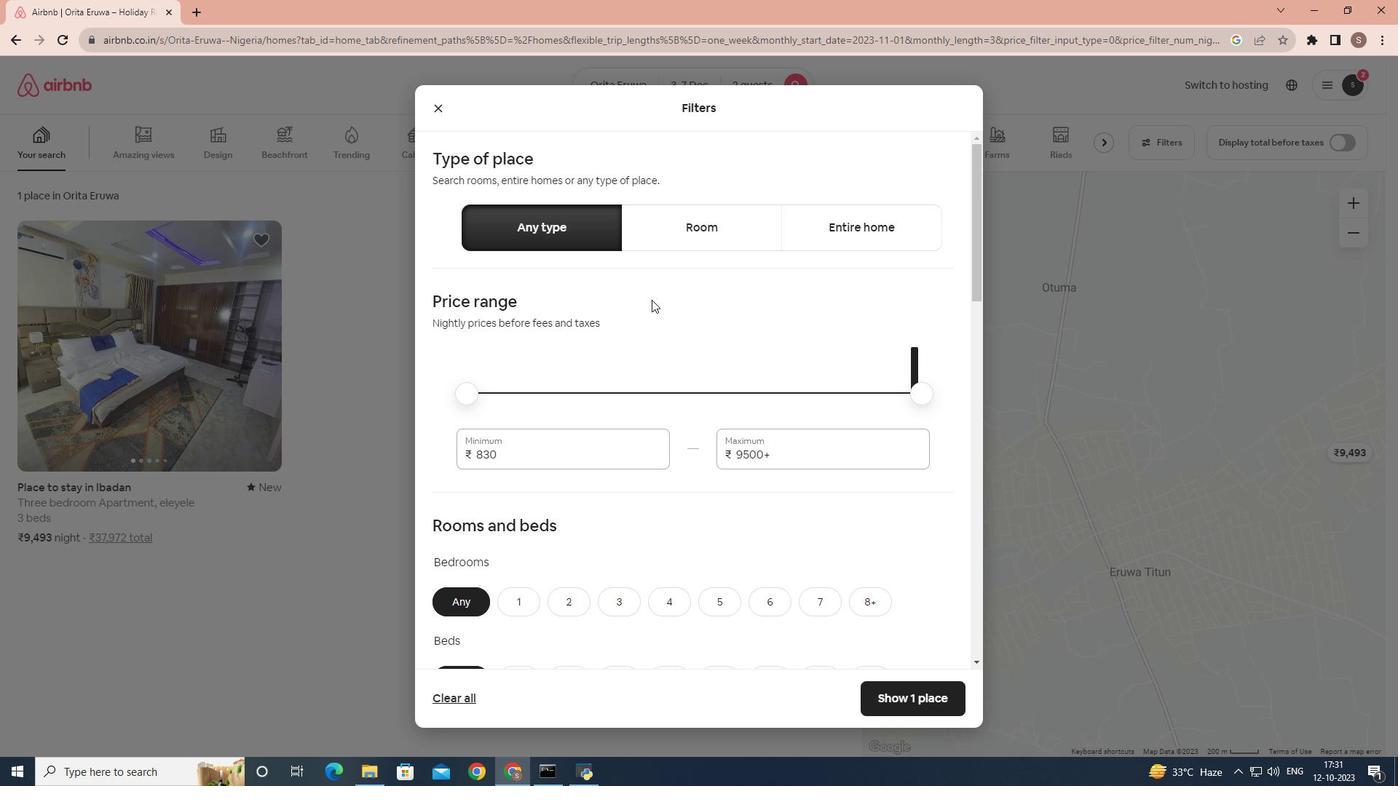 
Action: Mouse scrolled (652, 299) with delta (0, 0)
Screenshot: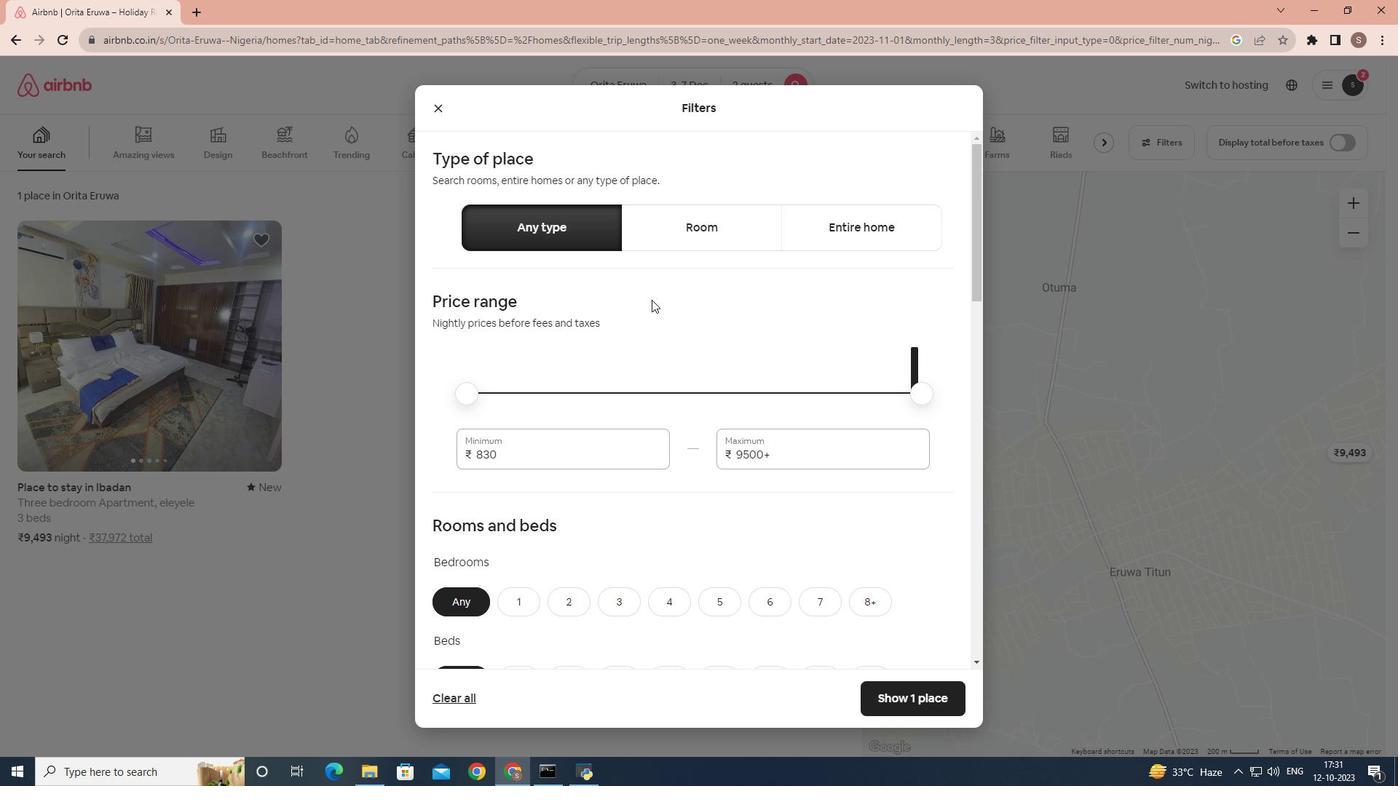 
Action: Mouse moved to (649, 300)
Screenshot: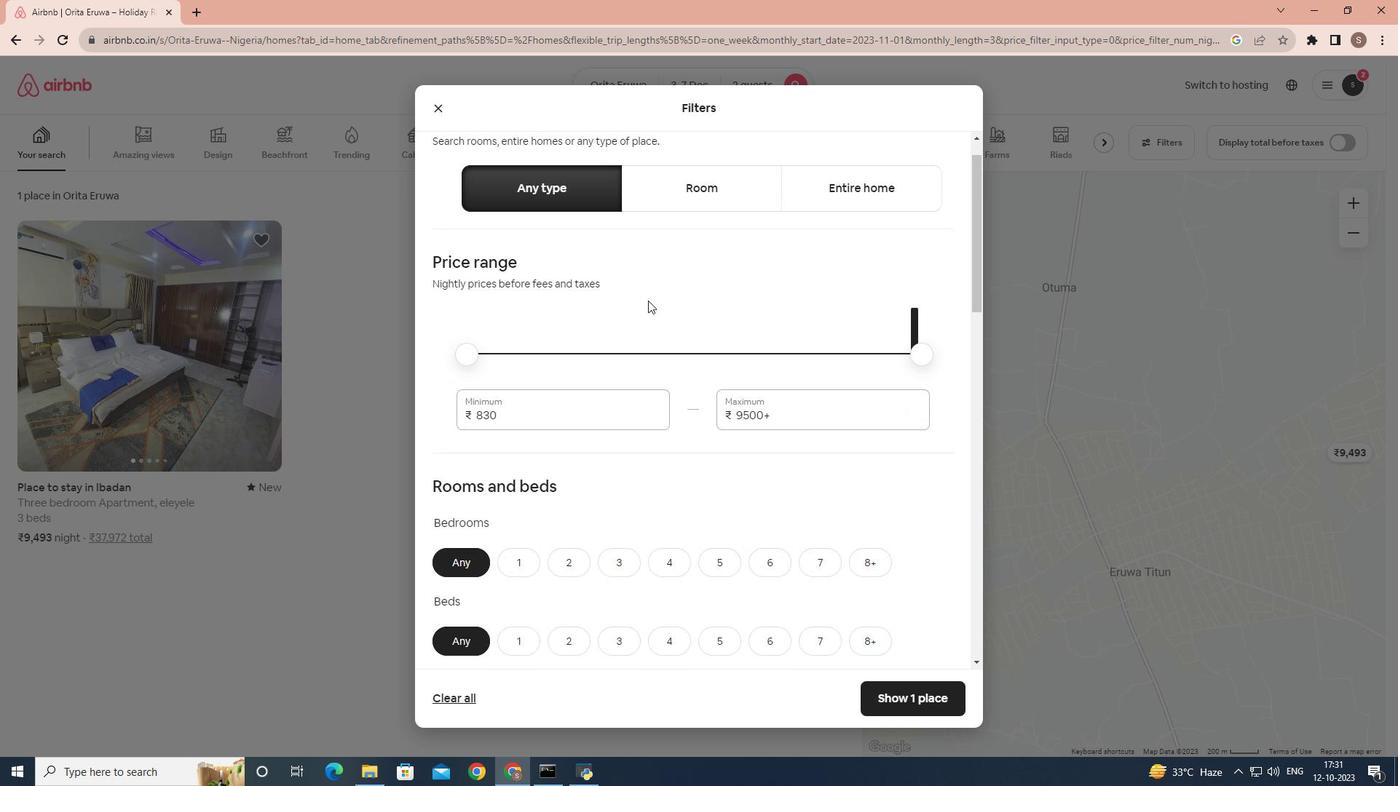 
Action: Mouse scrolled (649, 299) with delta (0, 0)
Screenshot: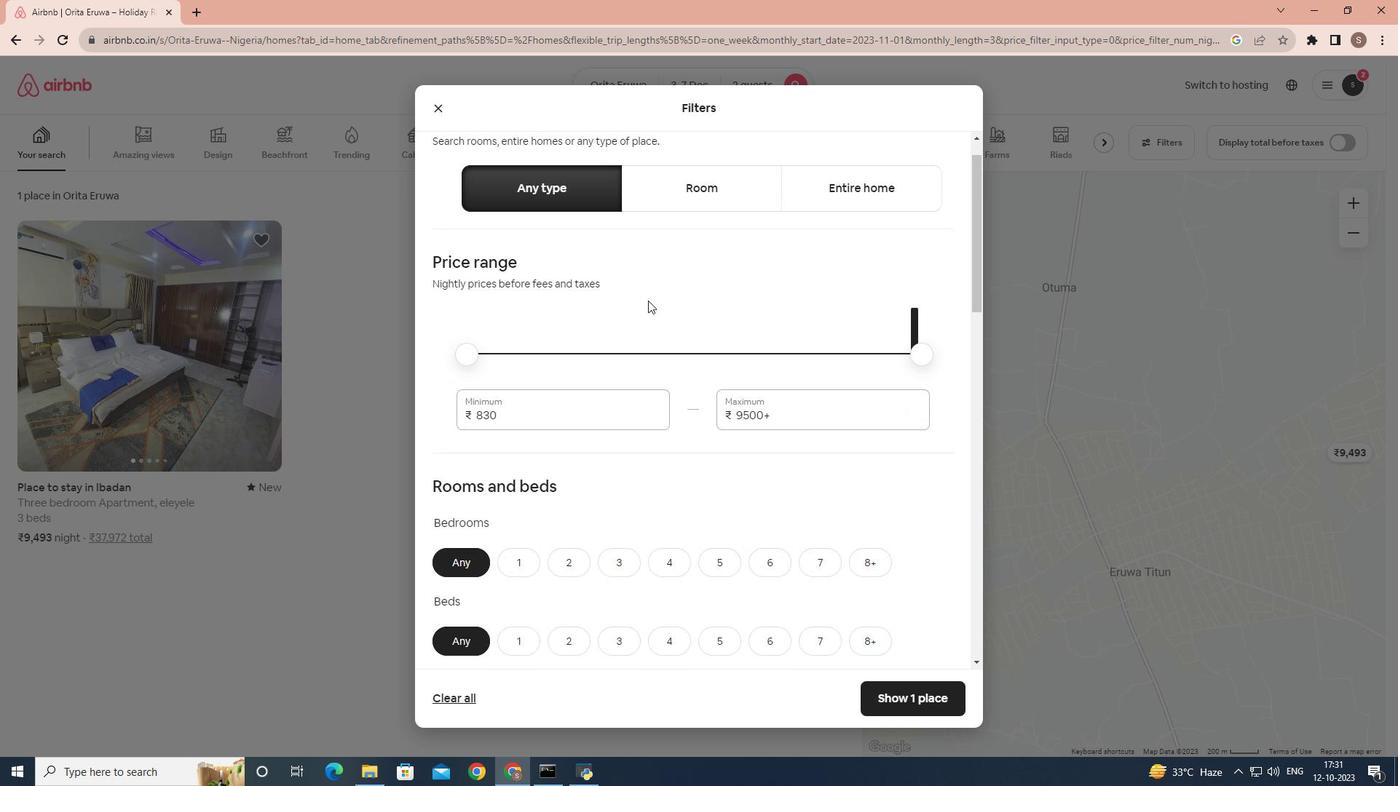 
Action: Mouse moved to (648, 300)
Screenshot: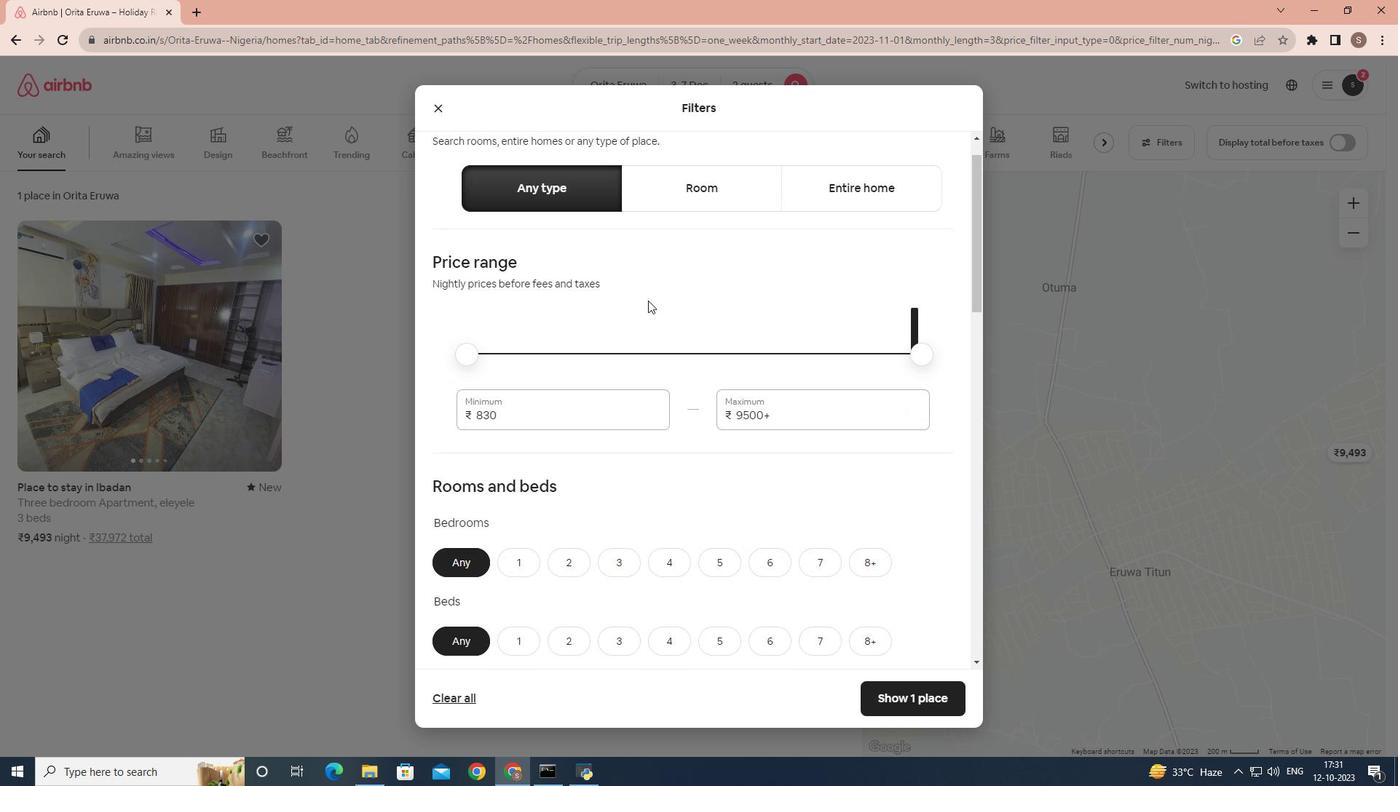 
Action: Mouse scrolled (648, 300) with delta (0, 0)
Screenshot: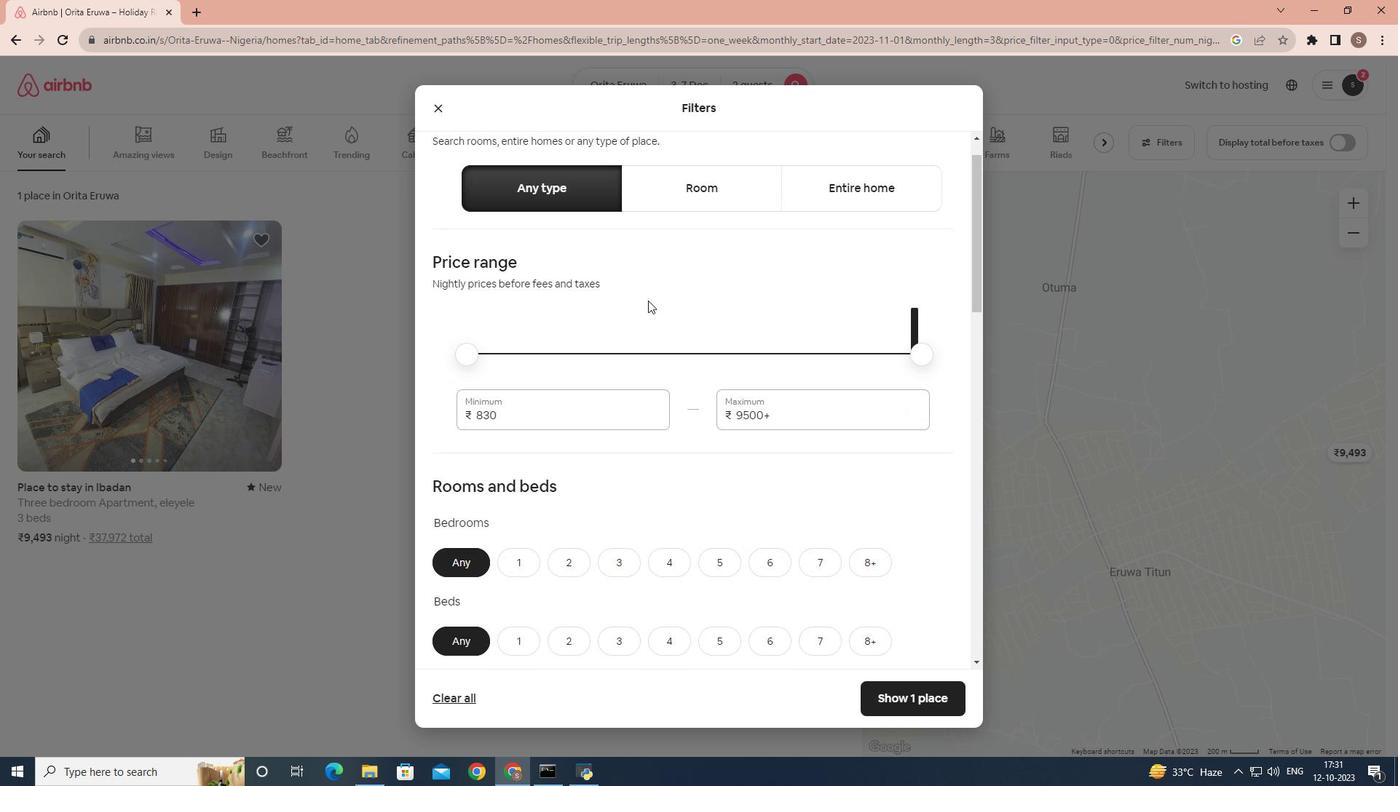 
Action: Mouse moved to (520, 307)
Screenshot: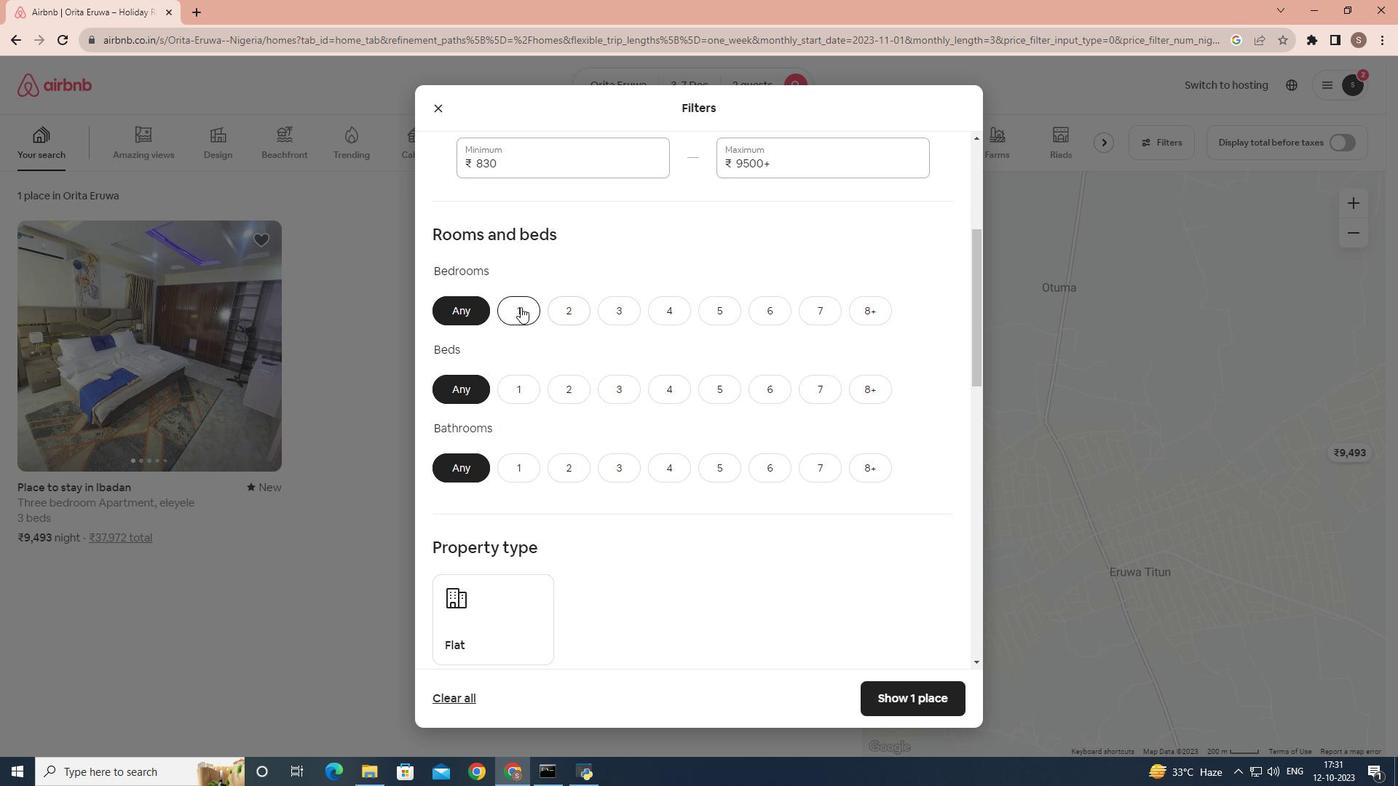 
Action: Mouse pressed left at (520, 307)
Screenshot: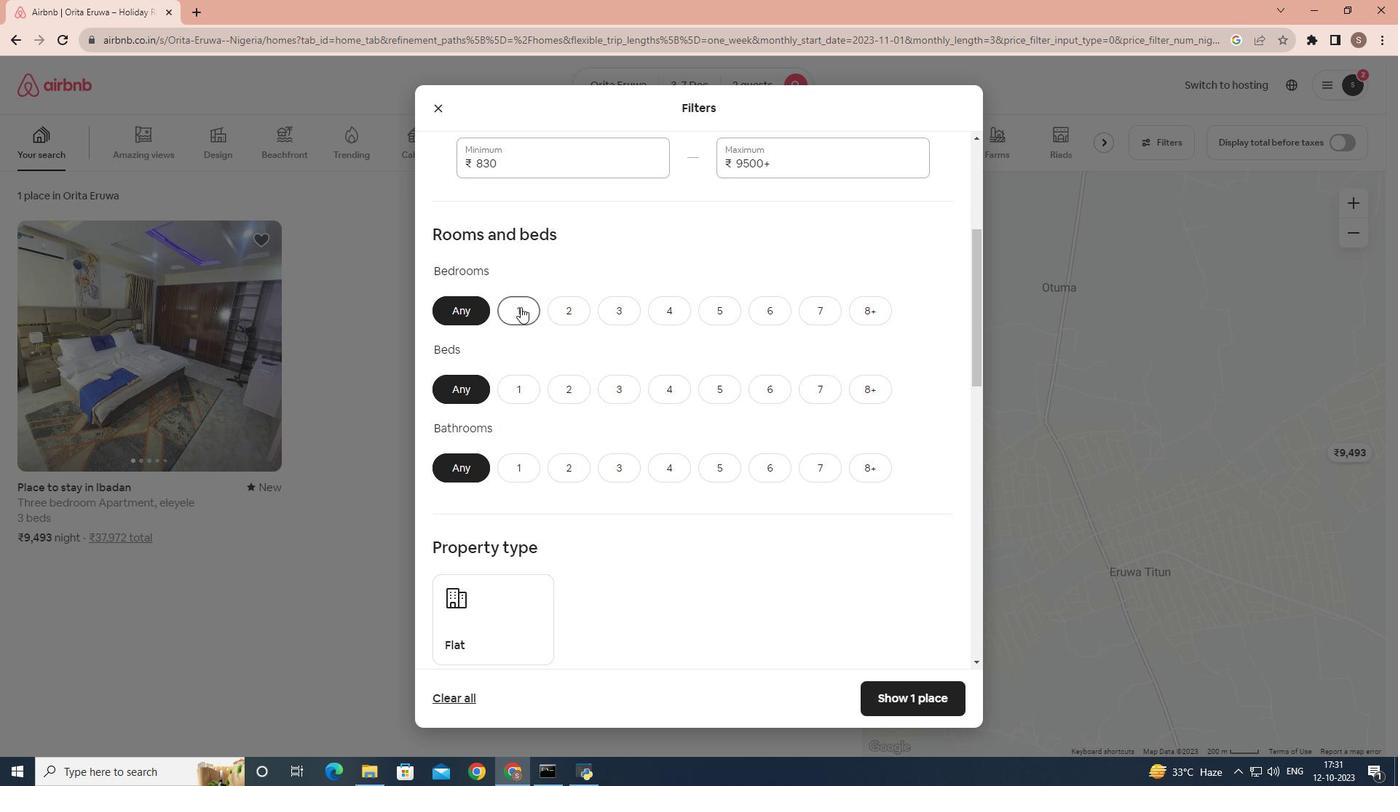 
Action: Mouse moved to (530, 402)
Screenshot: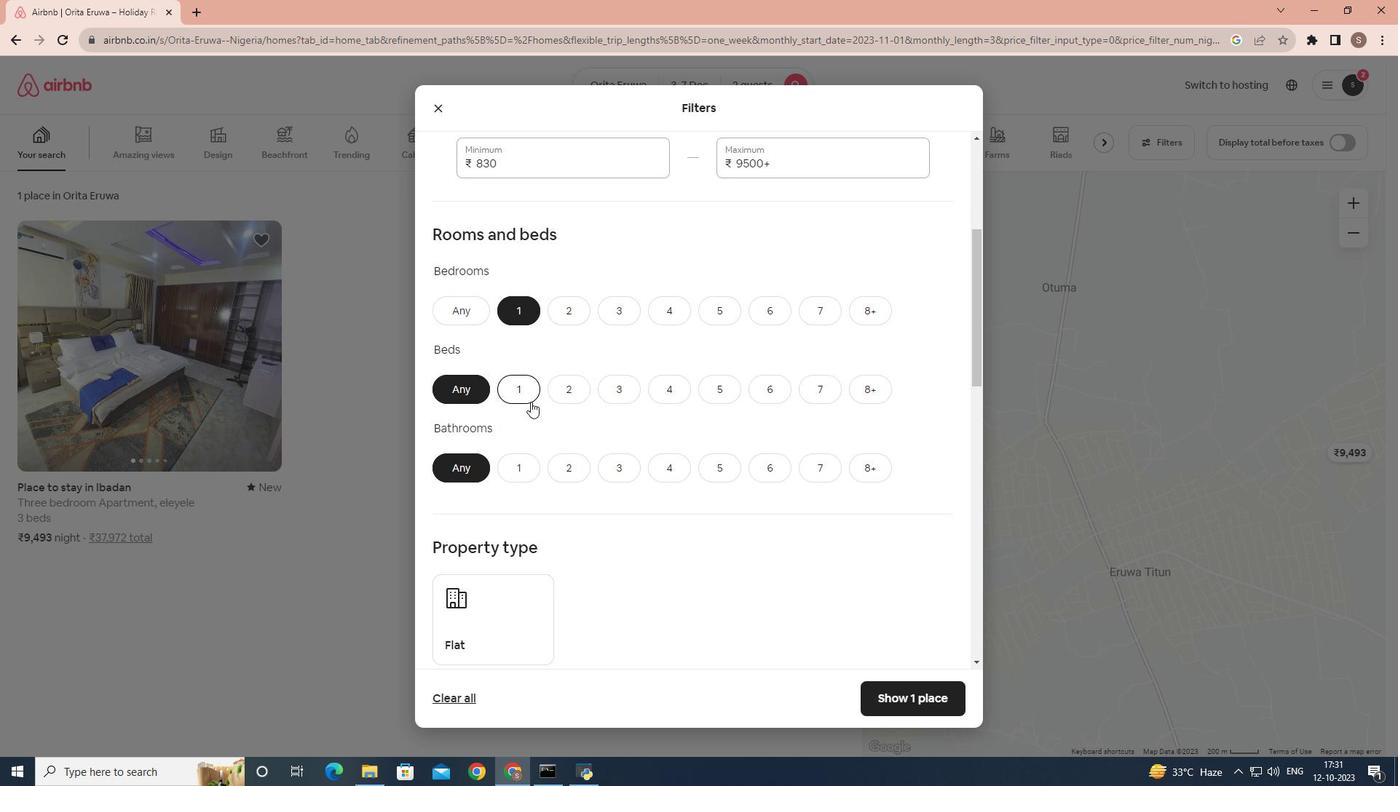 
Action: Mouse pressed left at (530, 402)
Screenshot: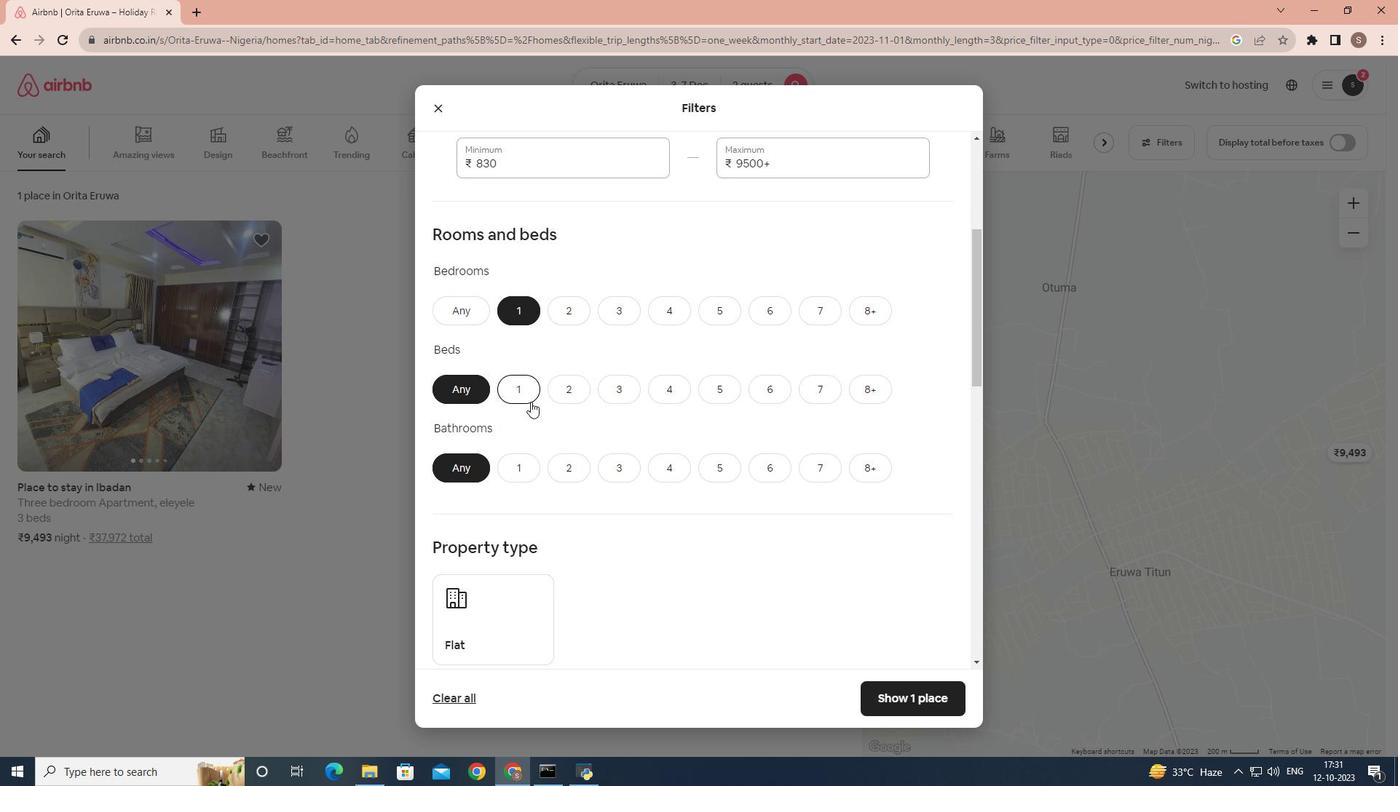 
Action: Mouse moved to (521, 473)
Screenshot: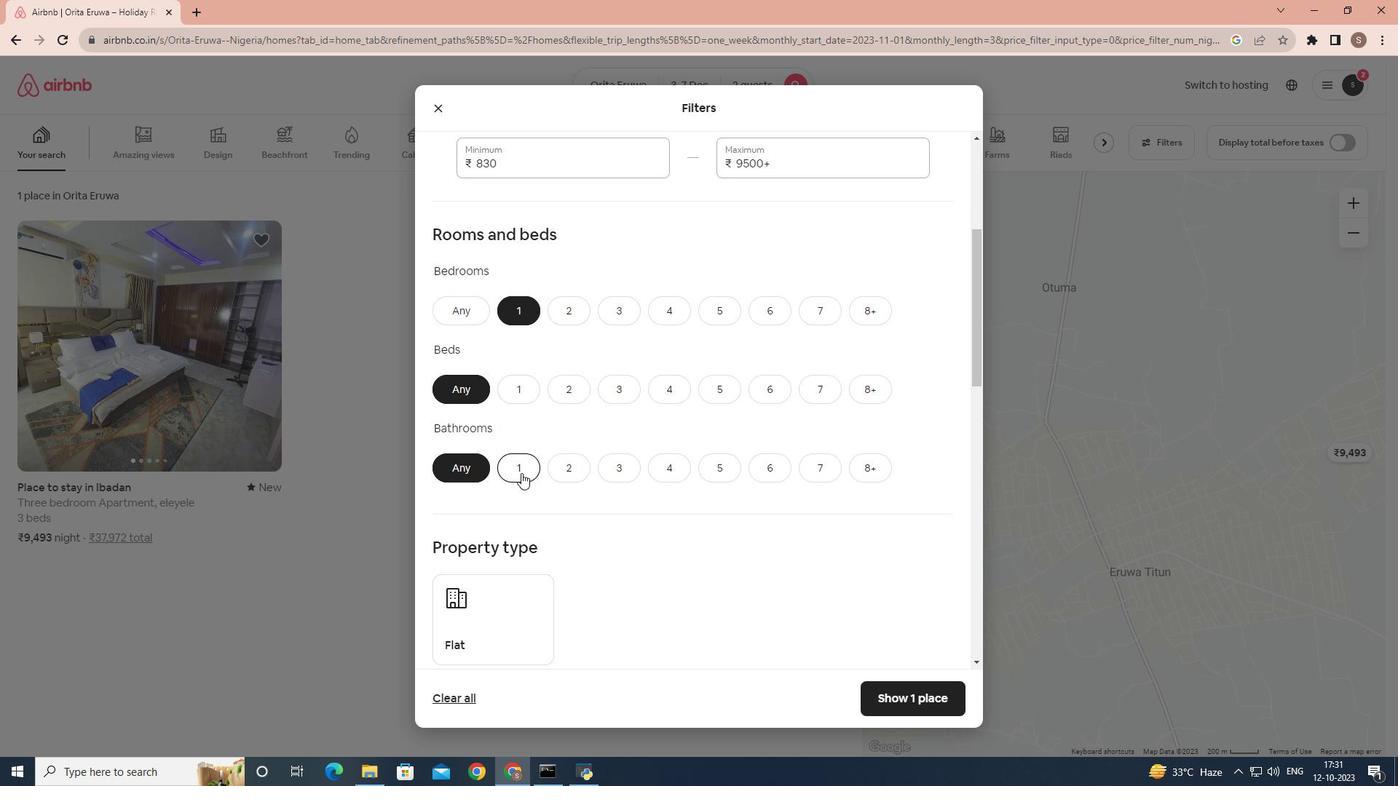 
Action: Mouse pressed left at (521, 473)
Screenshot: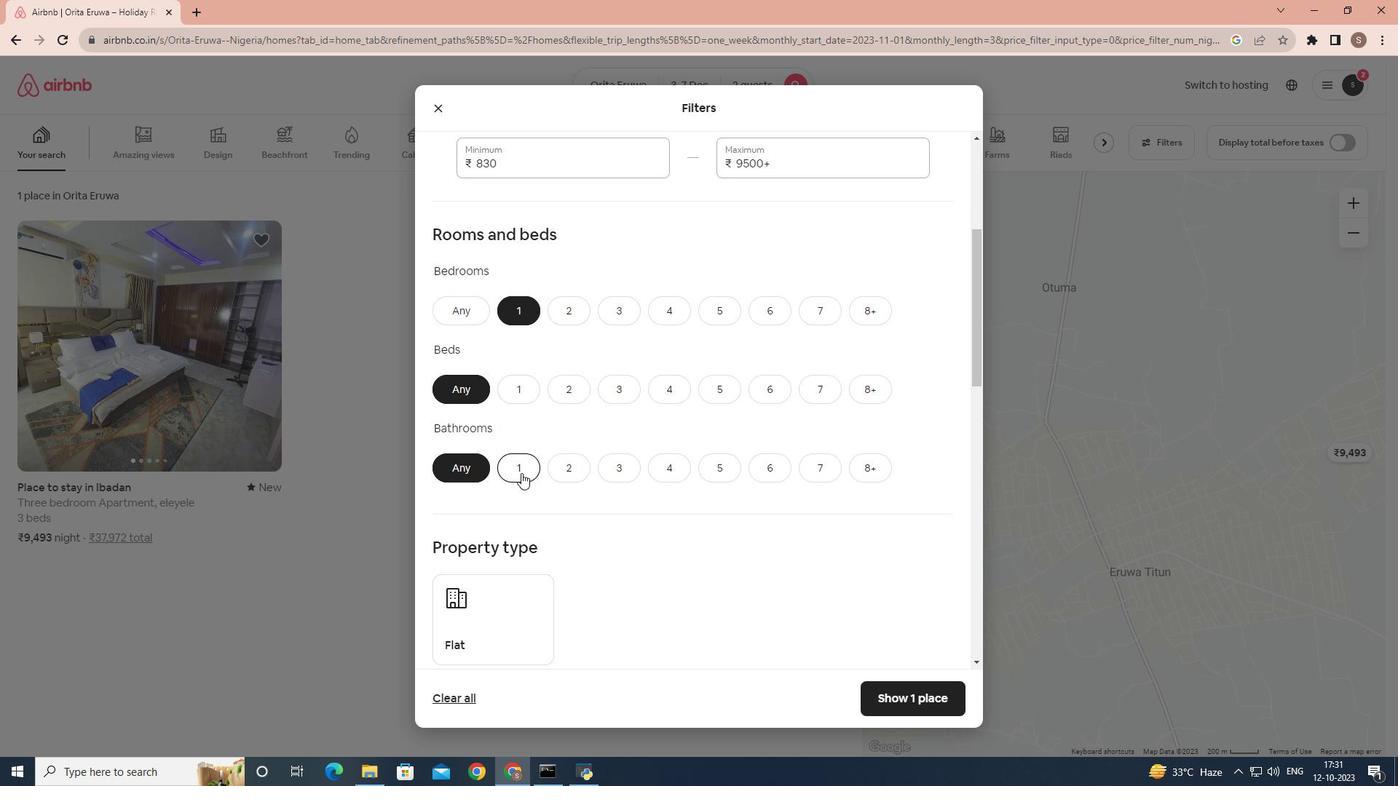 
Action: Mouse moved to (517, 390)
Screenshot: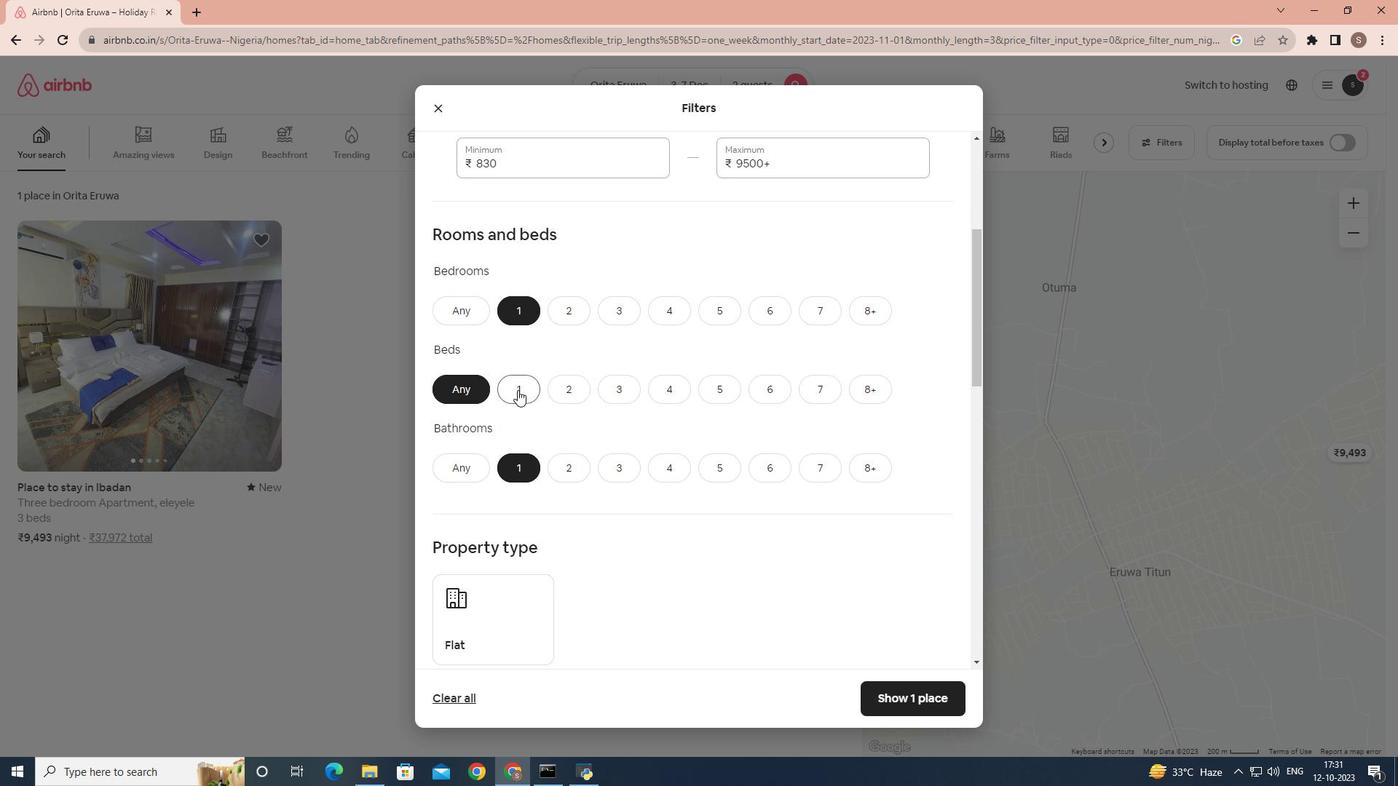 
Action: Mouse pressed left at (517, 390)
Screenshot: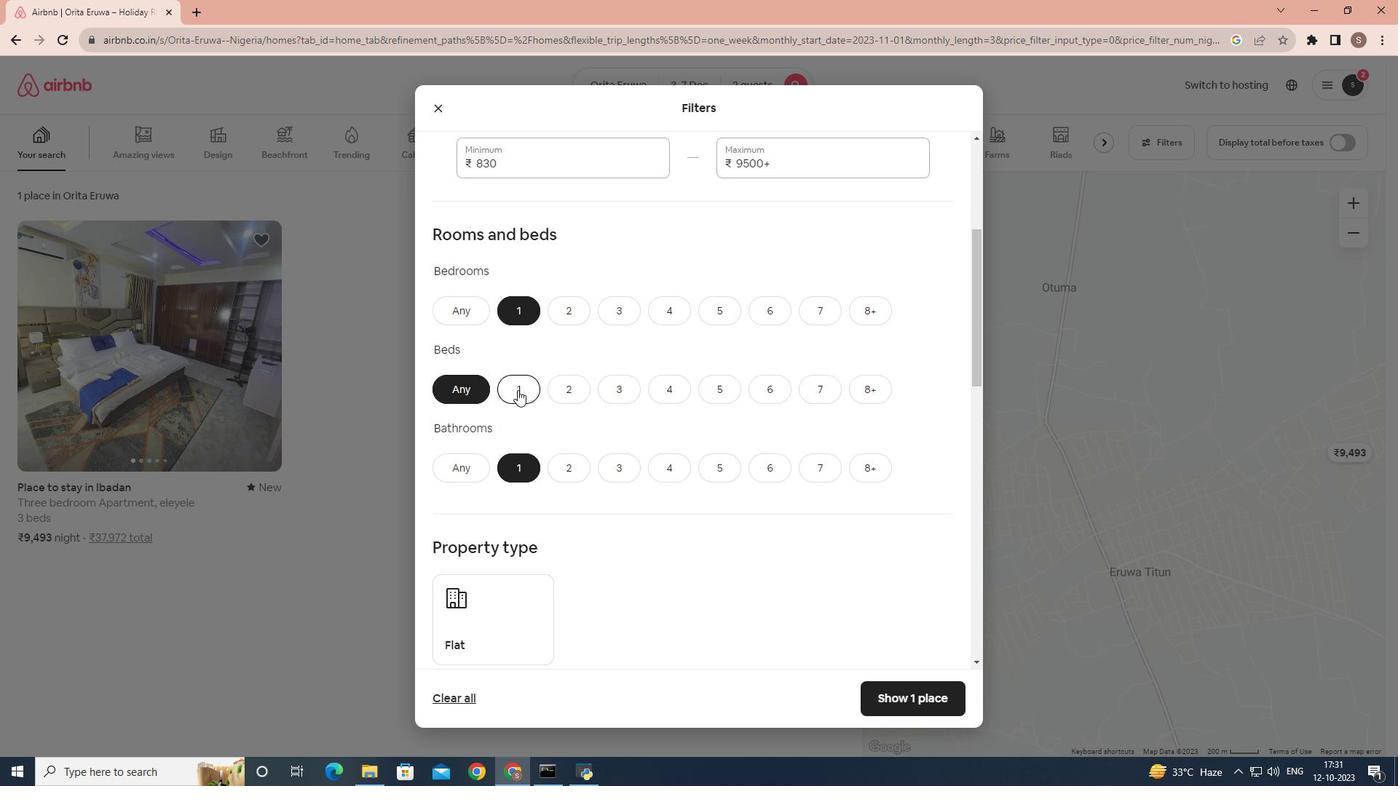 
Action: Mouse moved to (552, 458)
Screenshot: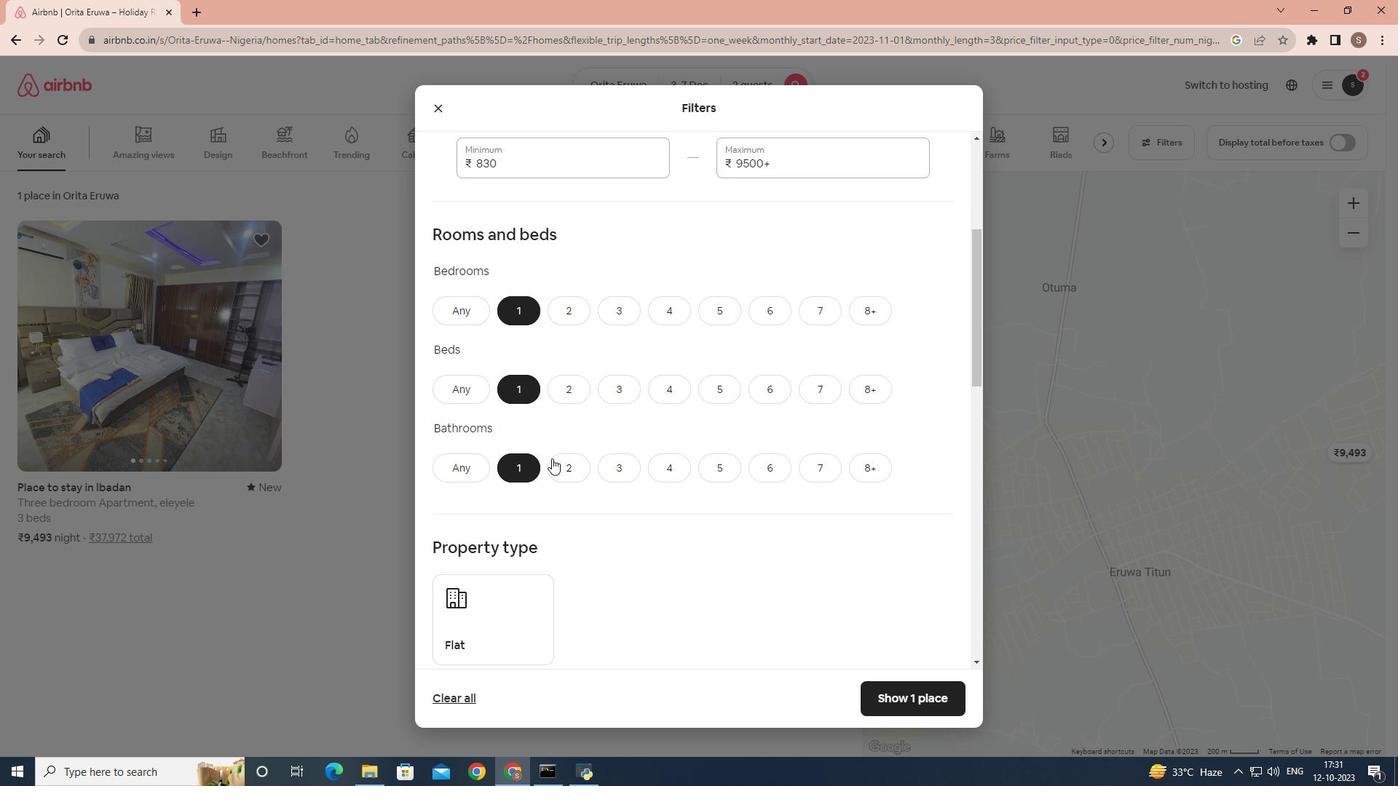 
Action: Mouse scrolled (552, 458) with delta (0, 0)
Screenshot: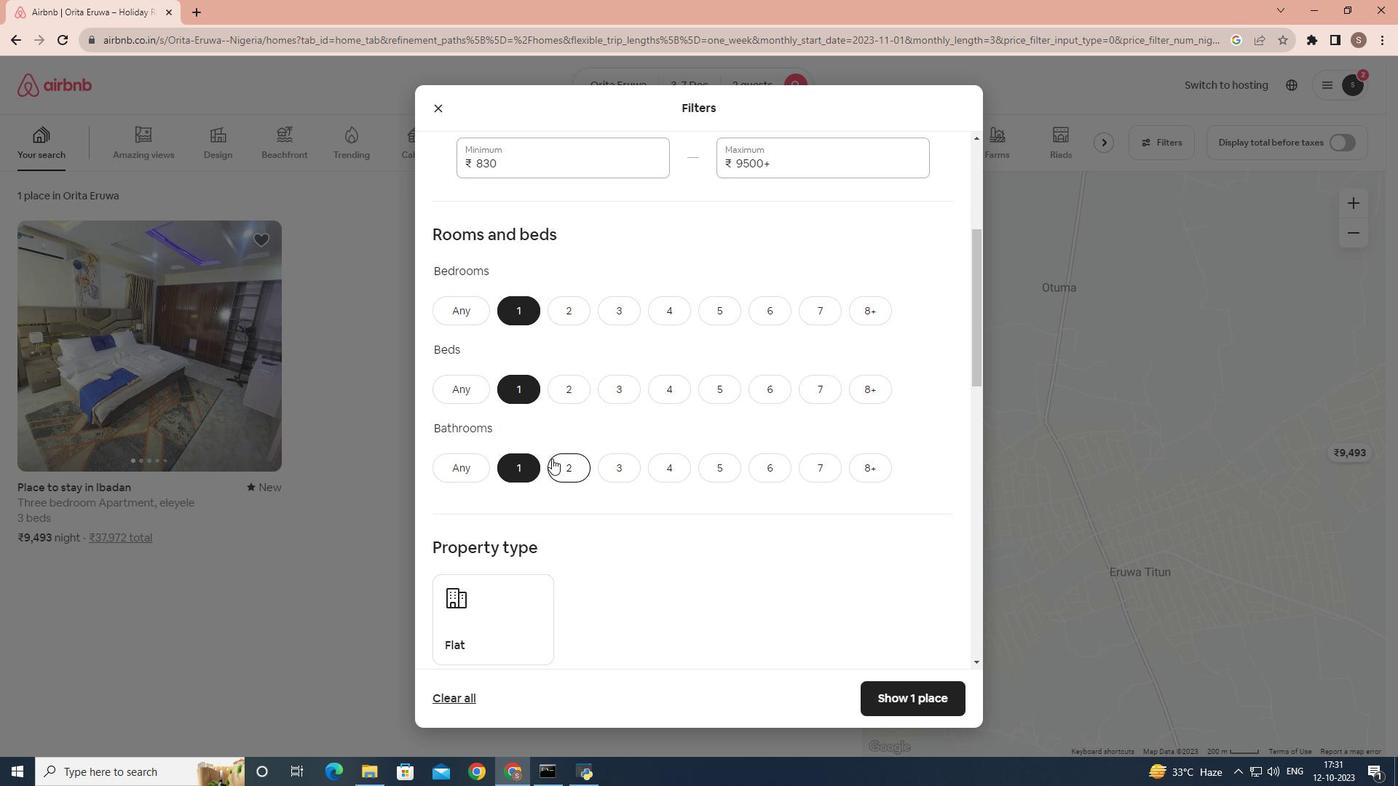 
Action: Mouse scrolled (552, 458) with delta (0, 0)
Screenshot: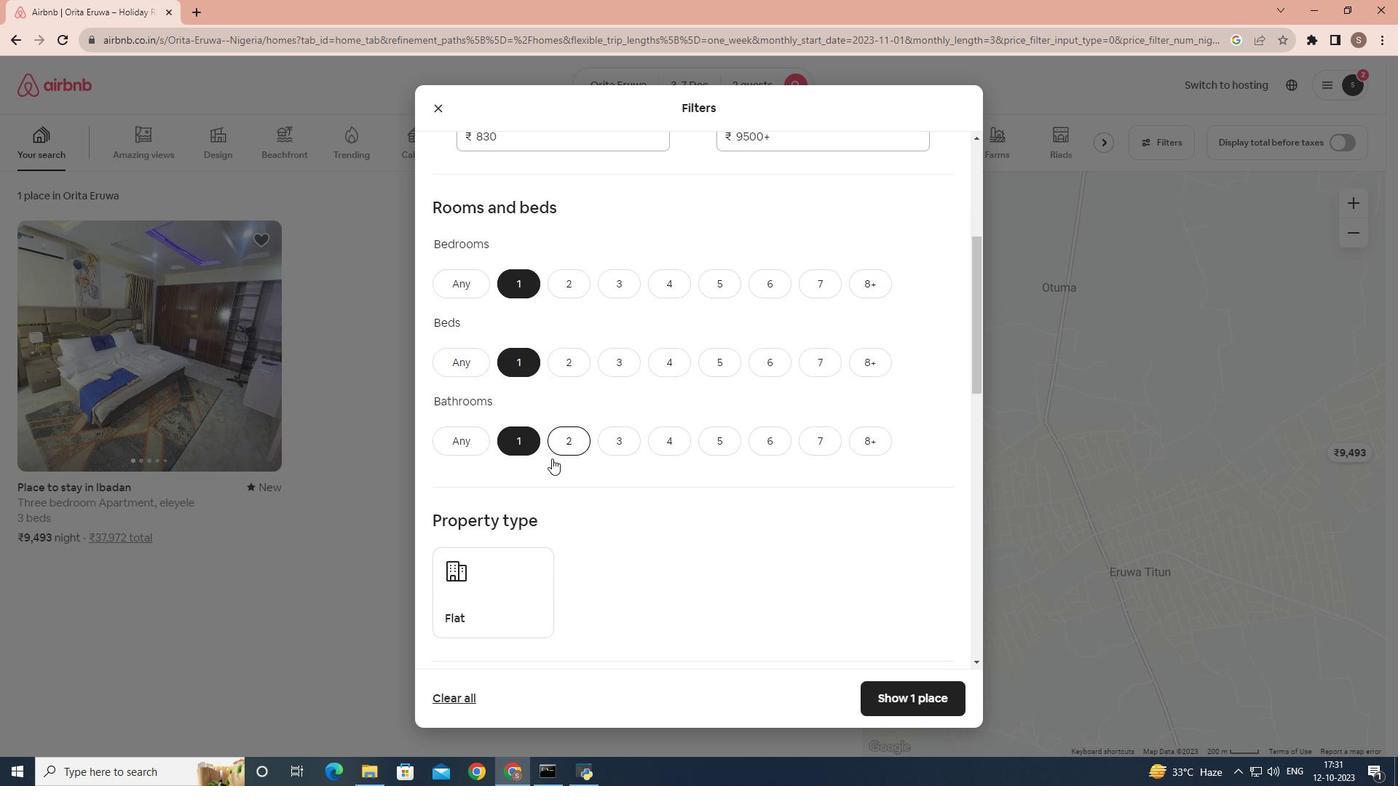 
Action: Mouse scrolled (552, 458) with delta (0, 0)
Screenshot: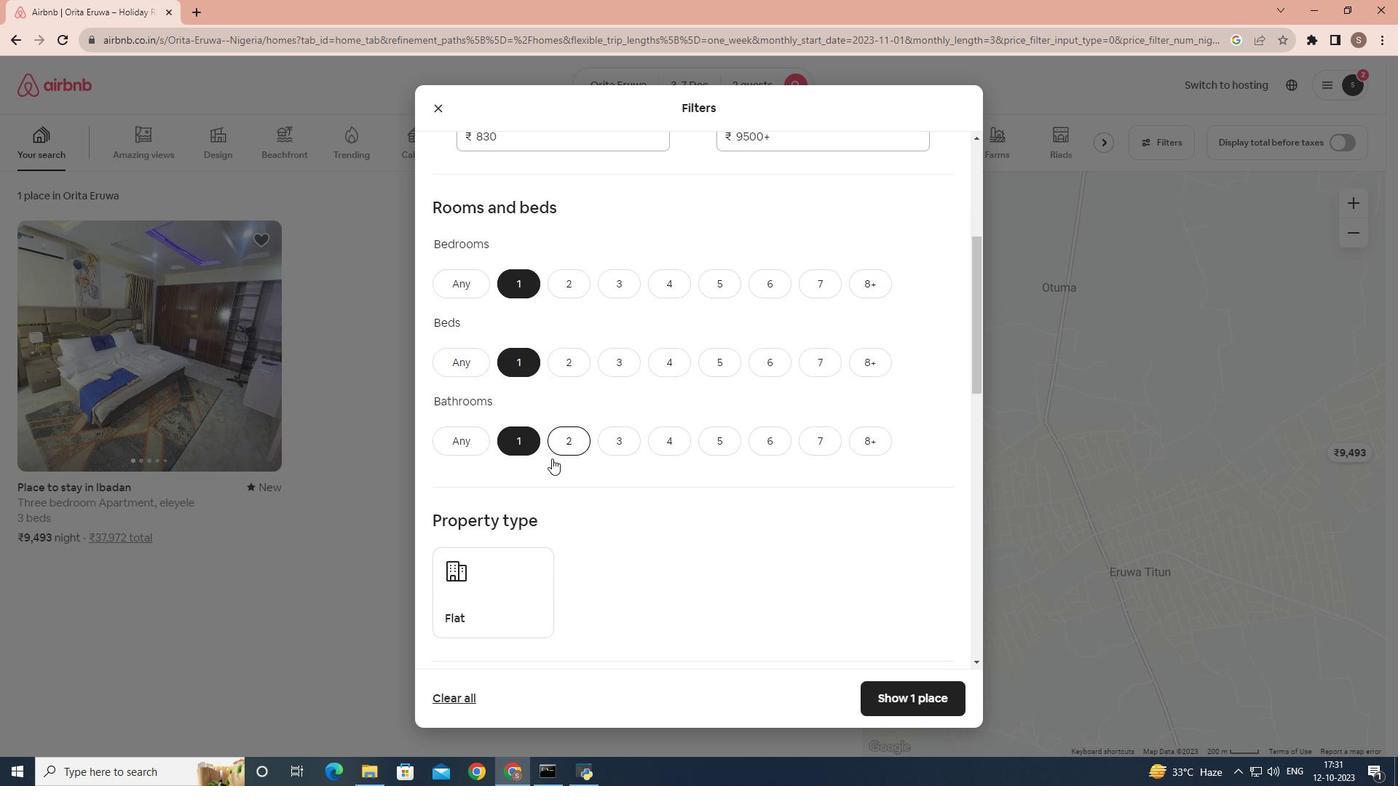 
Action: Mouse scrolled (552, 458) with delta (0, 0)
Screenshot: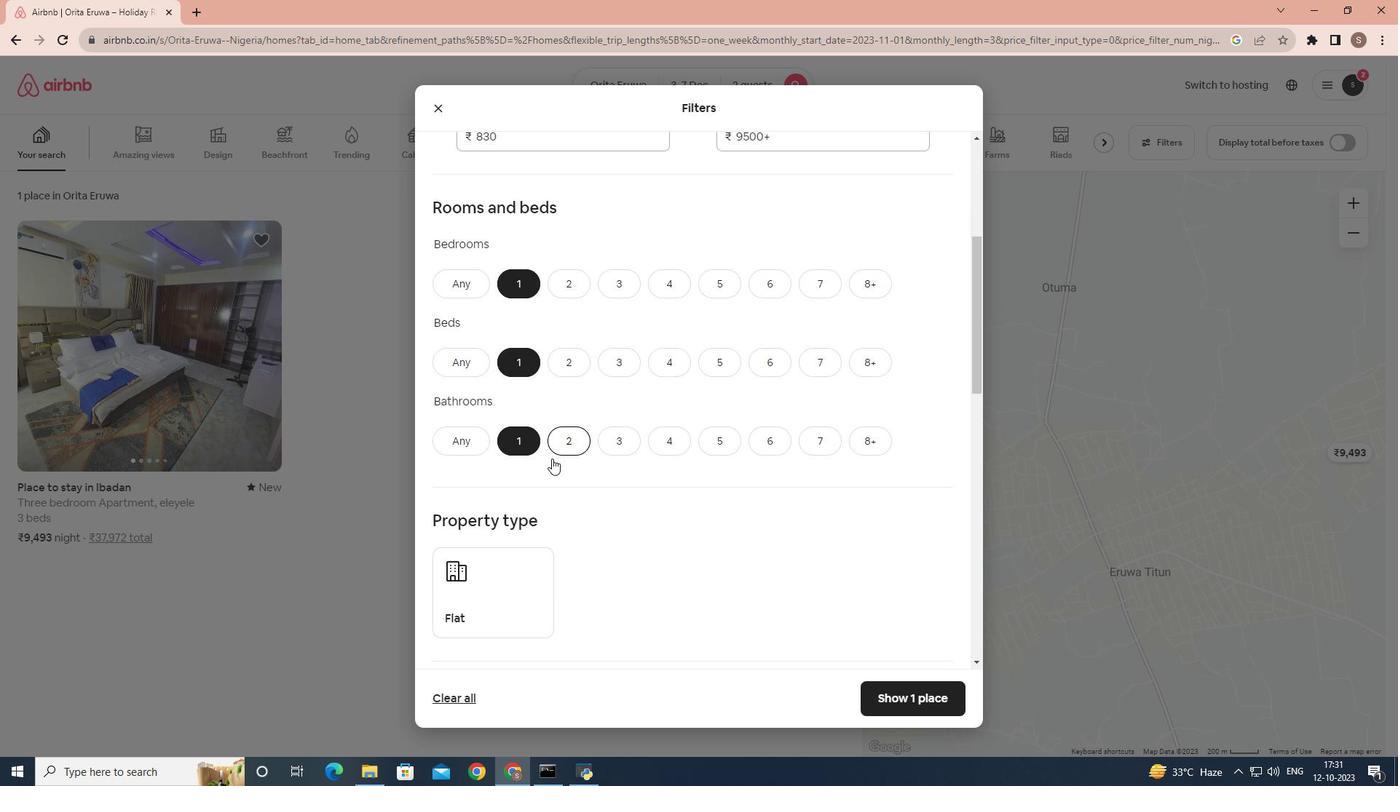 
Action: Mouse scrolled (552, 458) with delta (0, 0)
Screenshot: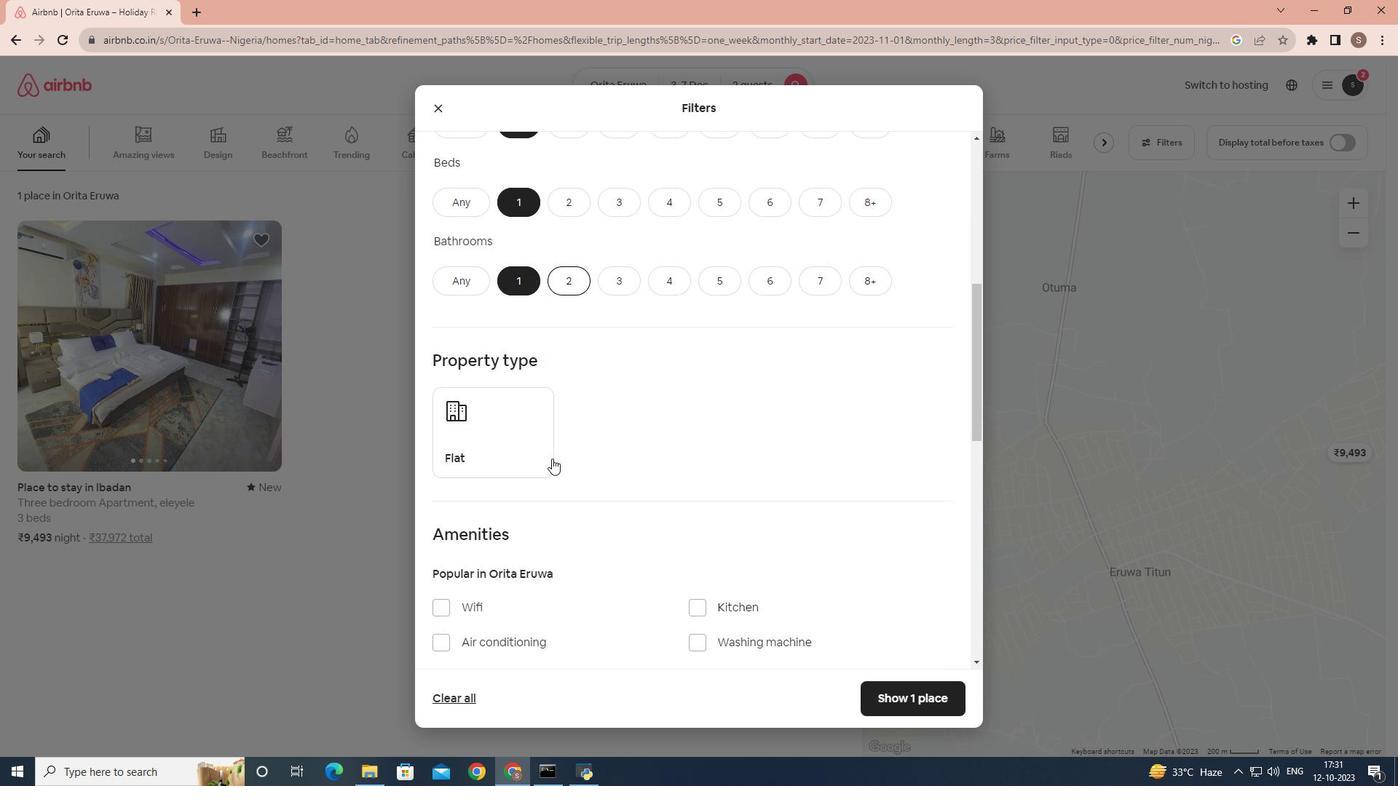 
Action: Mouse moved to (552, 453)
Screenshot: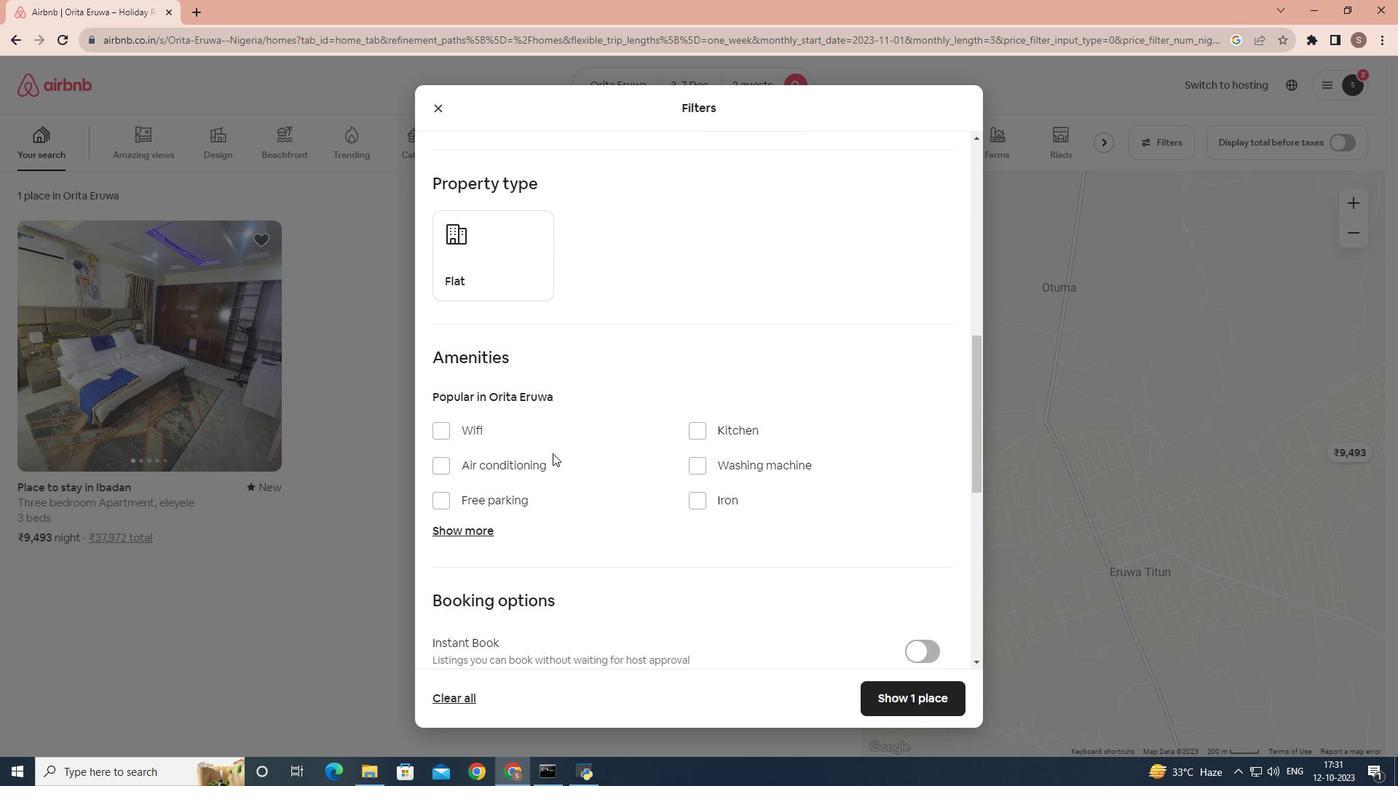 
Action: Mouse scrolled (552, 452) with delta (0, 0)
Screenshot: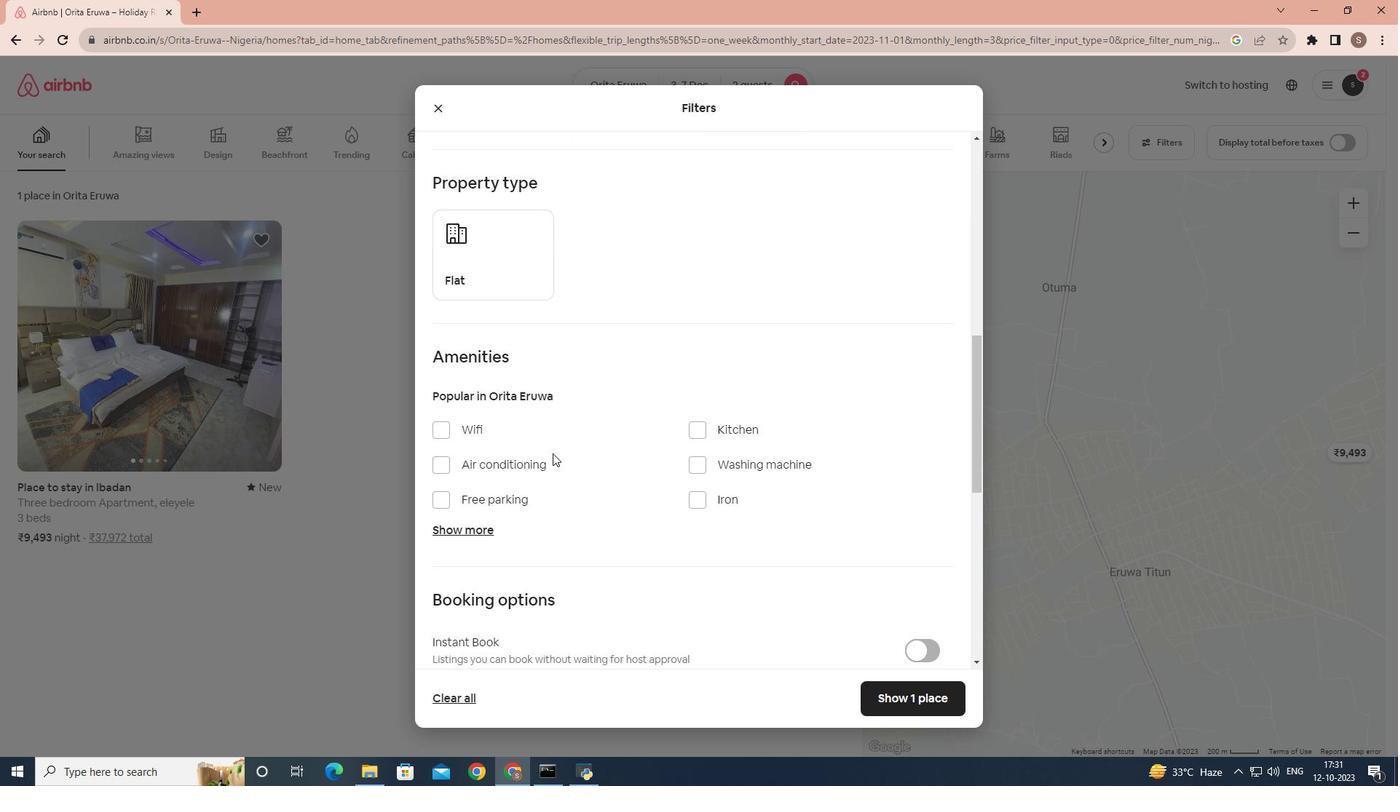 
Action: Mouse scrolled (552, 452) with delta (0, 0)
Screenshot: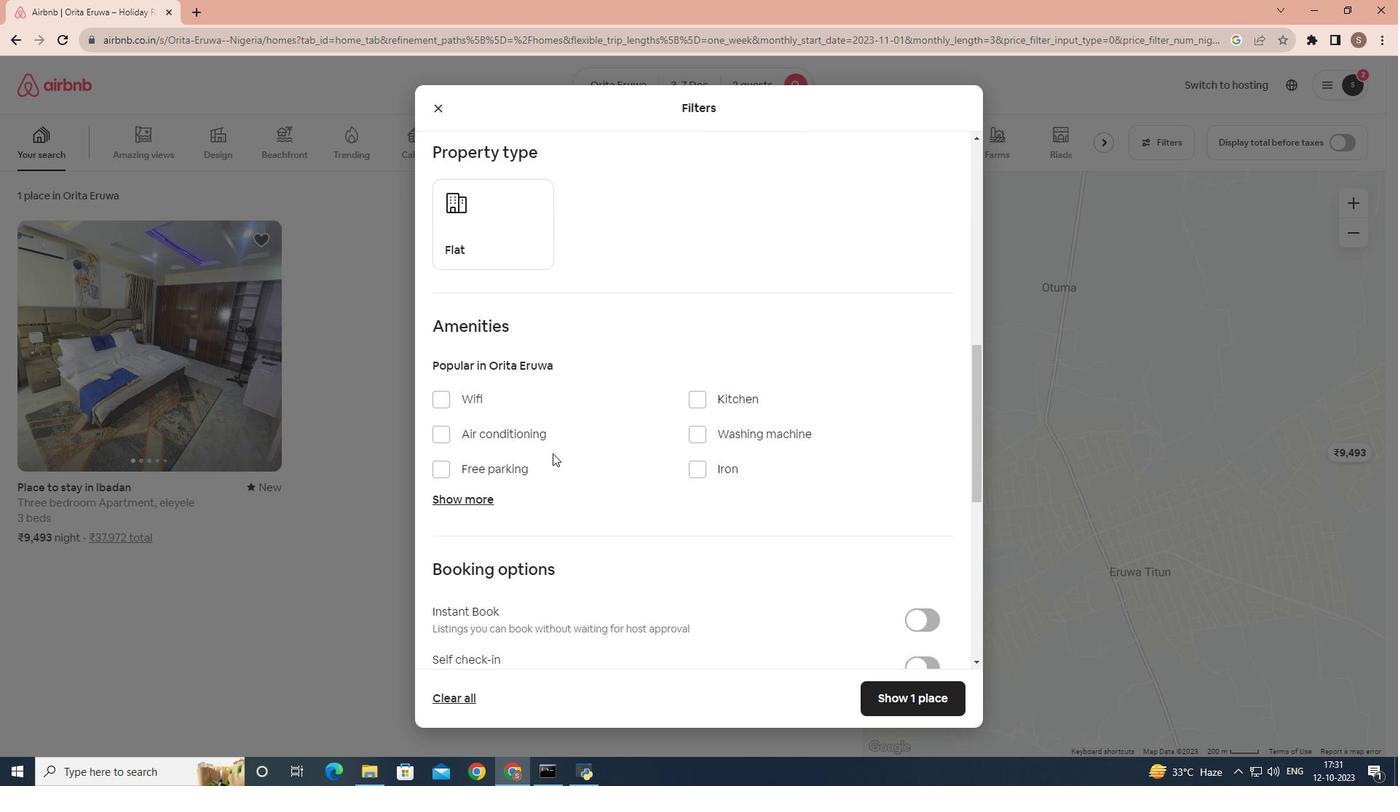 
Action: Mouse scrolled (552, 452) with delta (0, 0)
Screenshot: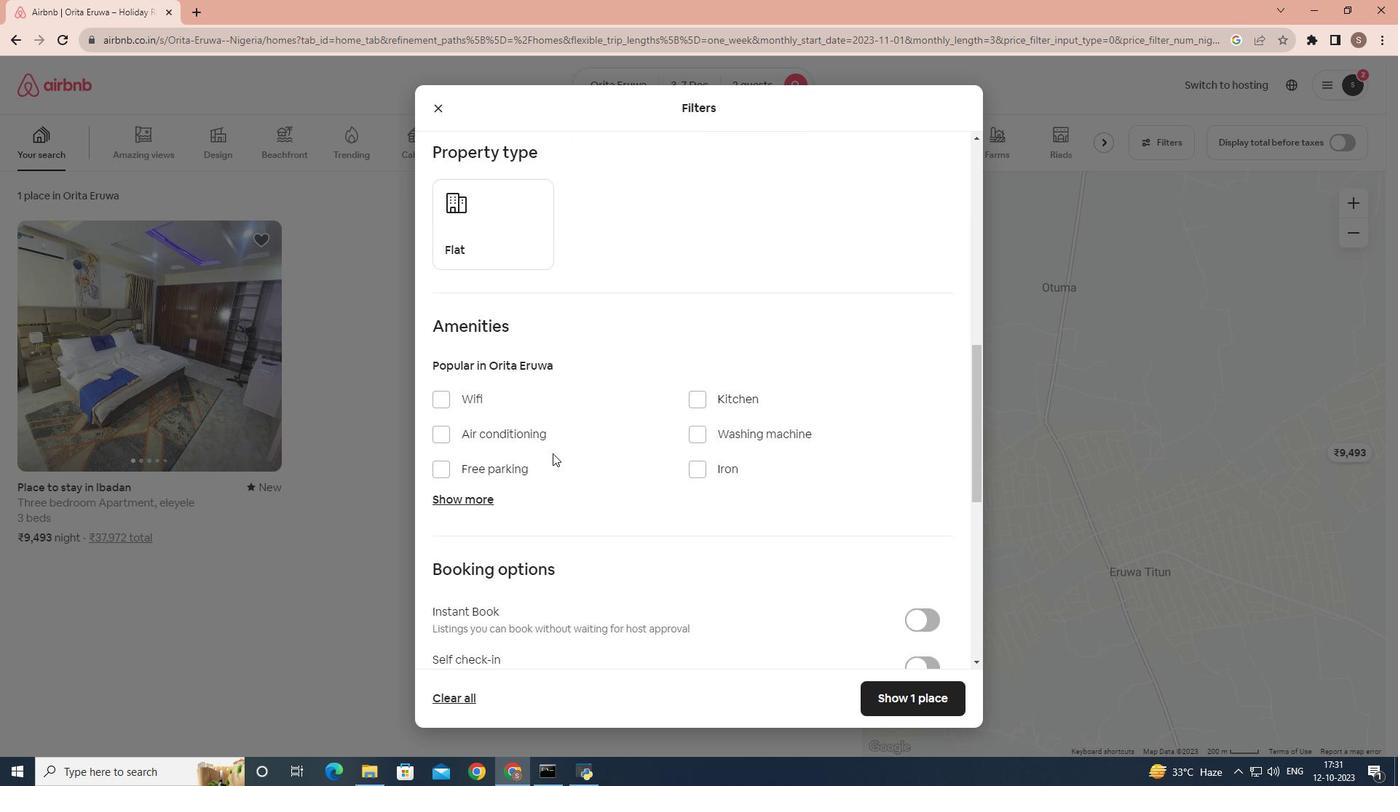
Action: Mouse moved to (552, 452)
Screenshot: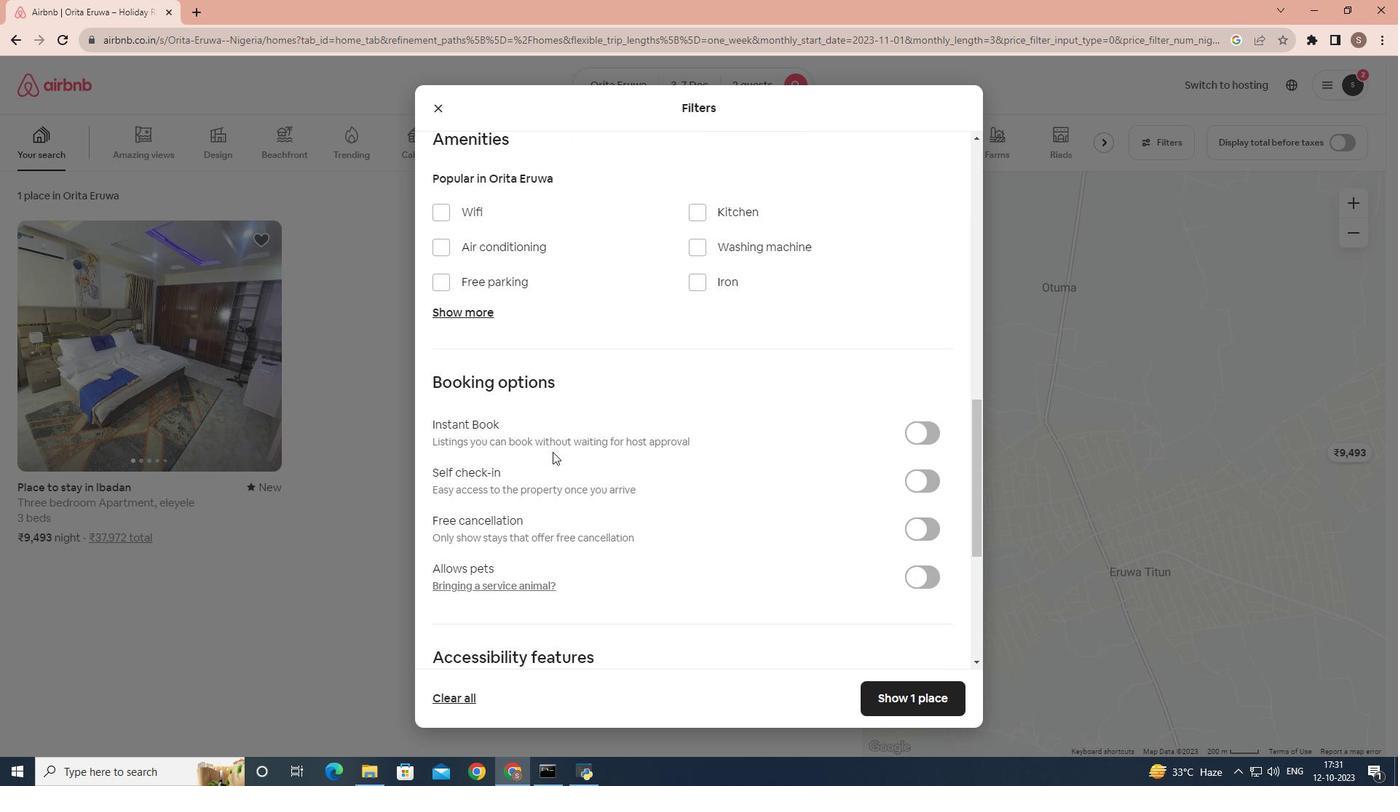 
Action: Mouse scrolled (552, 452) with delta (0, 0)
Screenshot: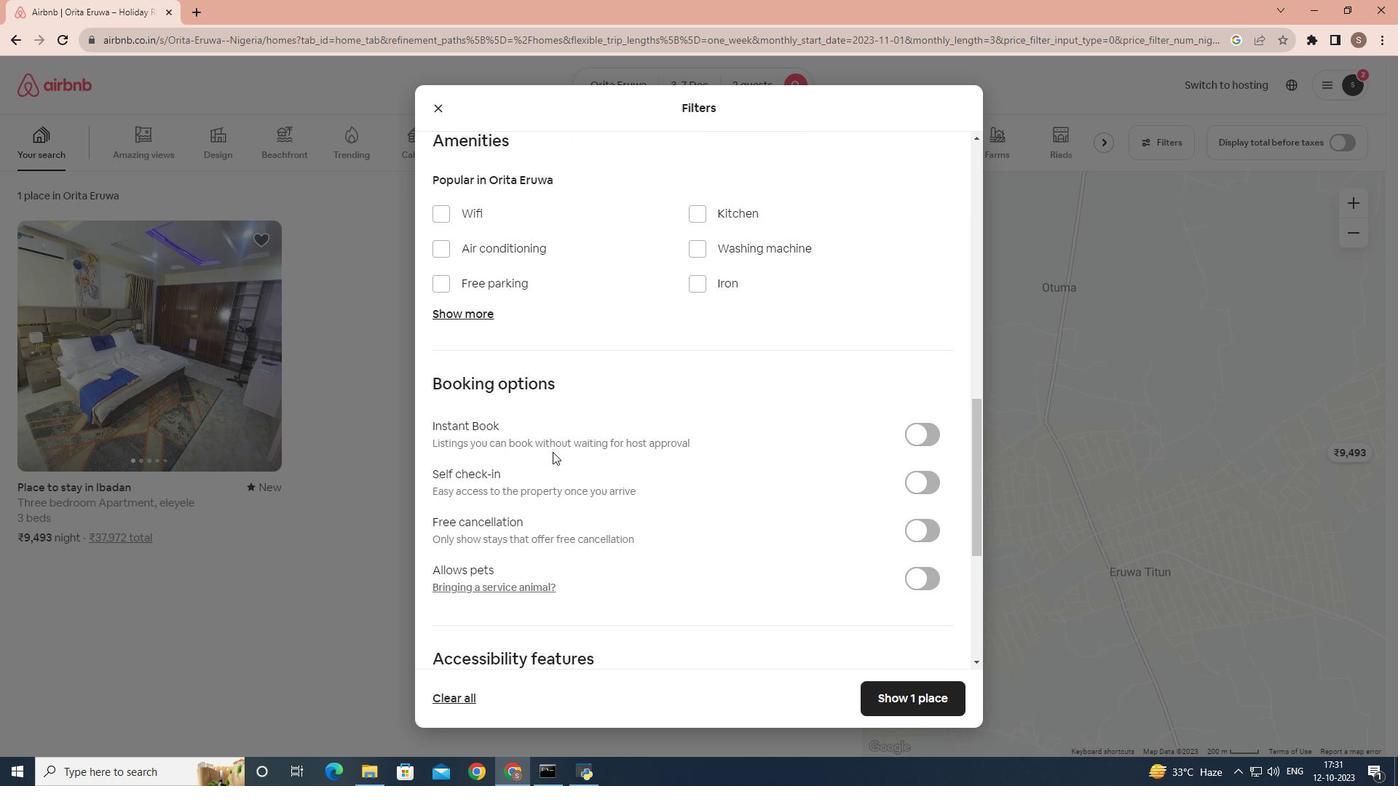 
Action: Mouse scrolled (552, 452) with delta (0, 0)
Screenshot: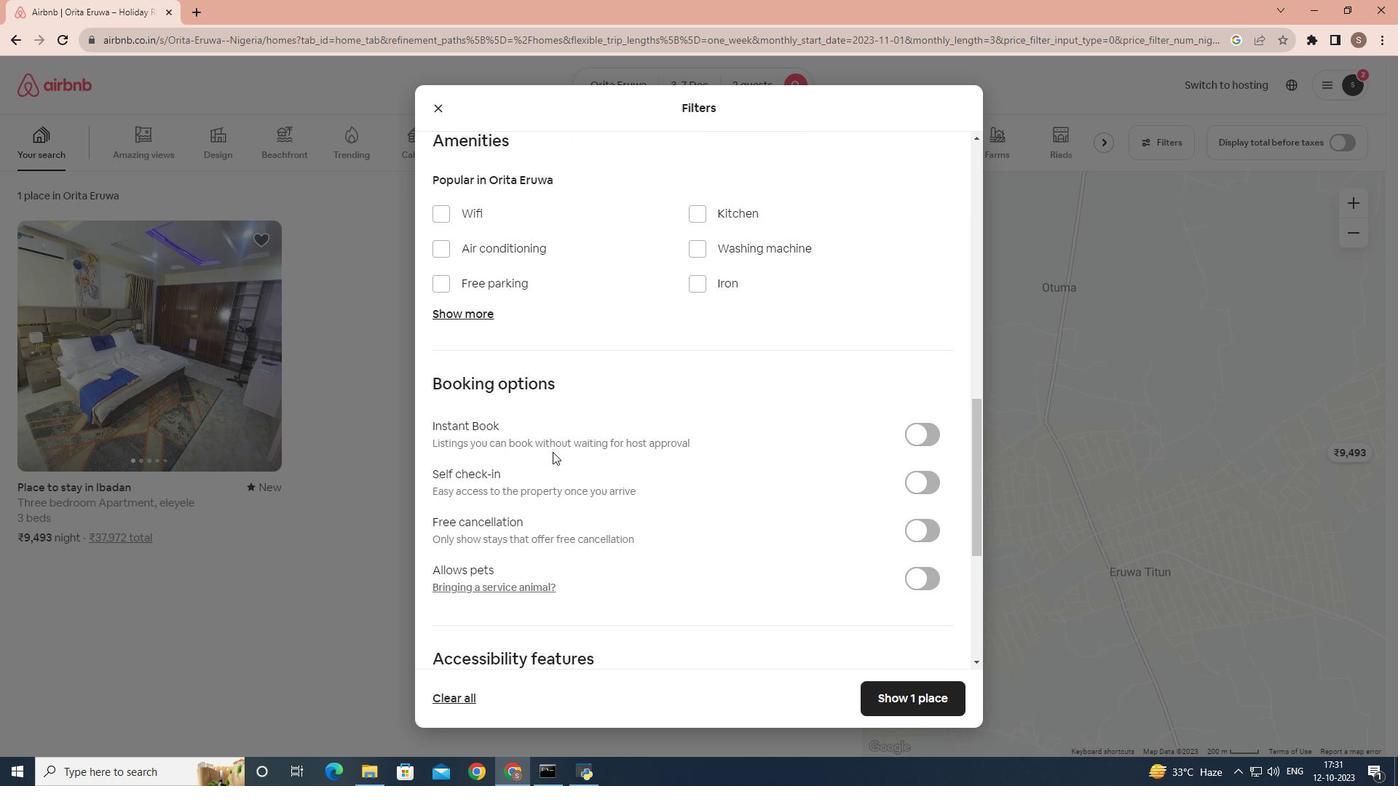 
Action: Mouse scrolled (552, 452) with delta (0, 0)
Screenshot: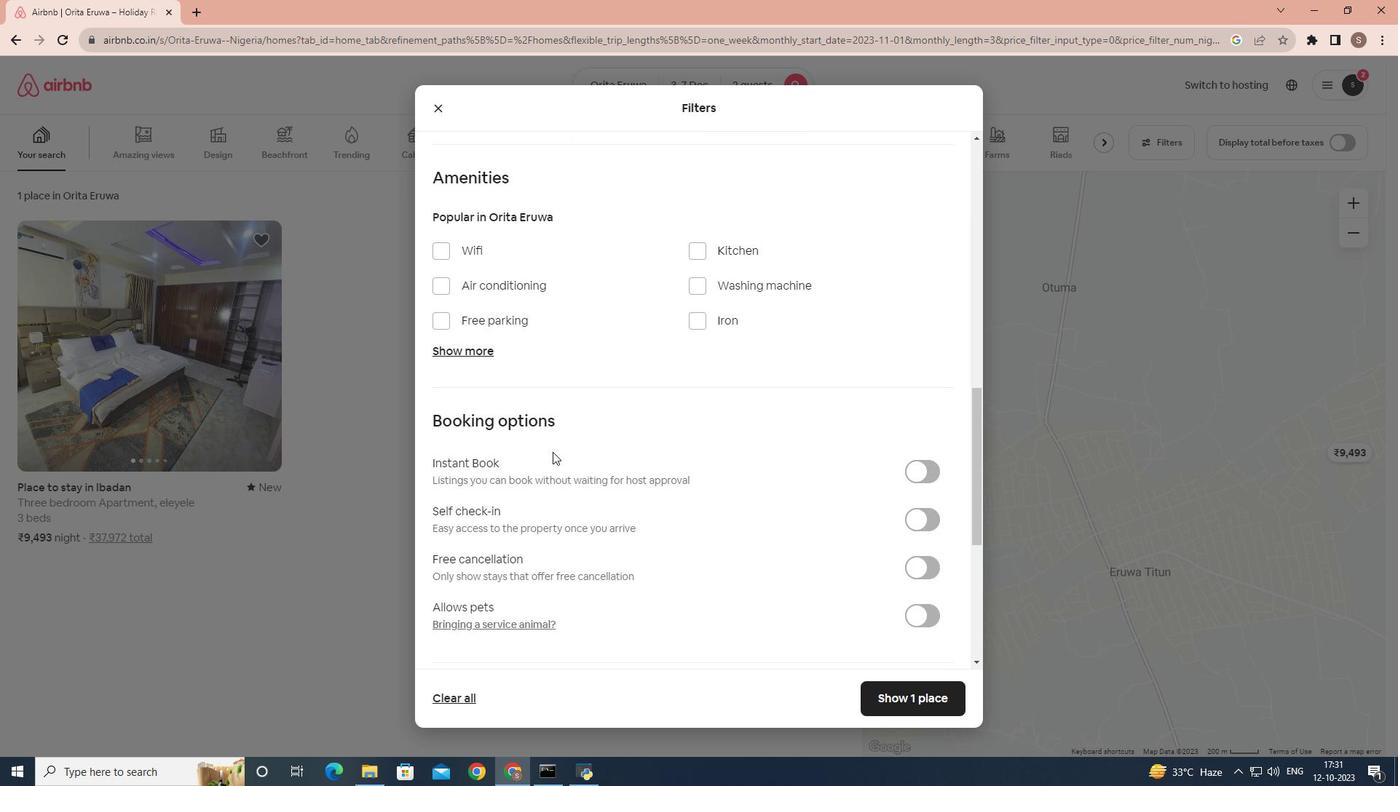 
Action: Mouse scrolled (552, 451) with delta (0, 0)
Screenshot: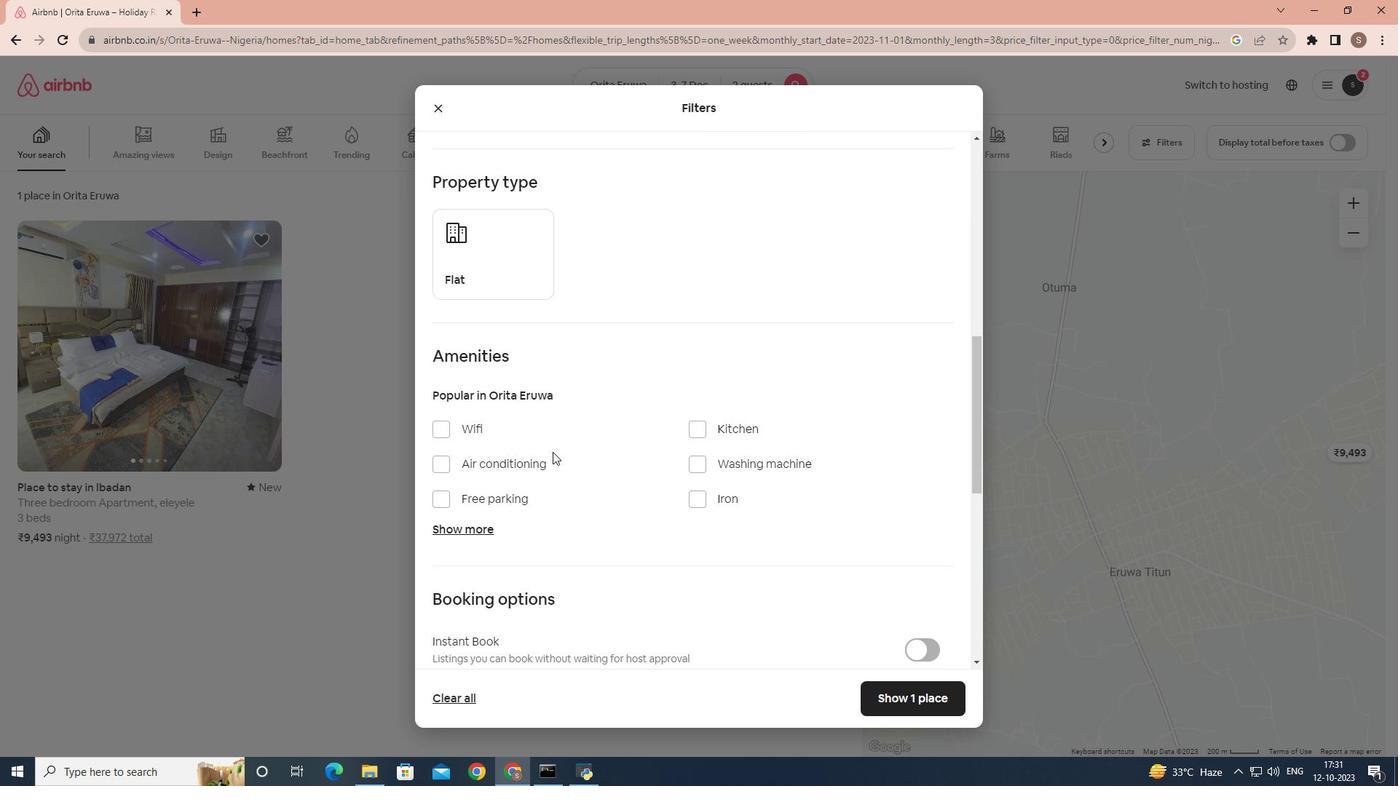 
Action: Mouse scrolled (552, 451) with delta (0, 0)
Screenshot: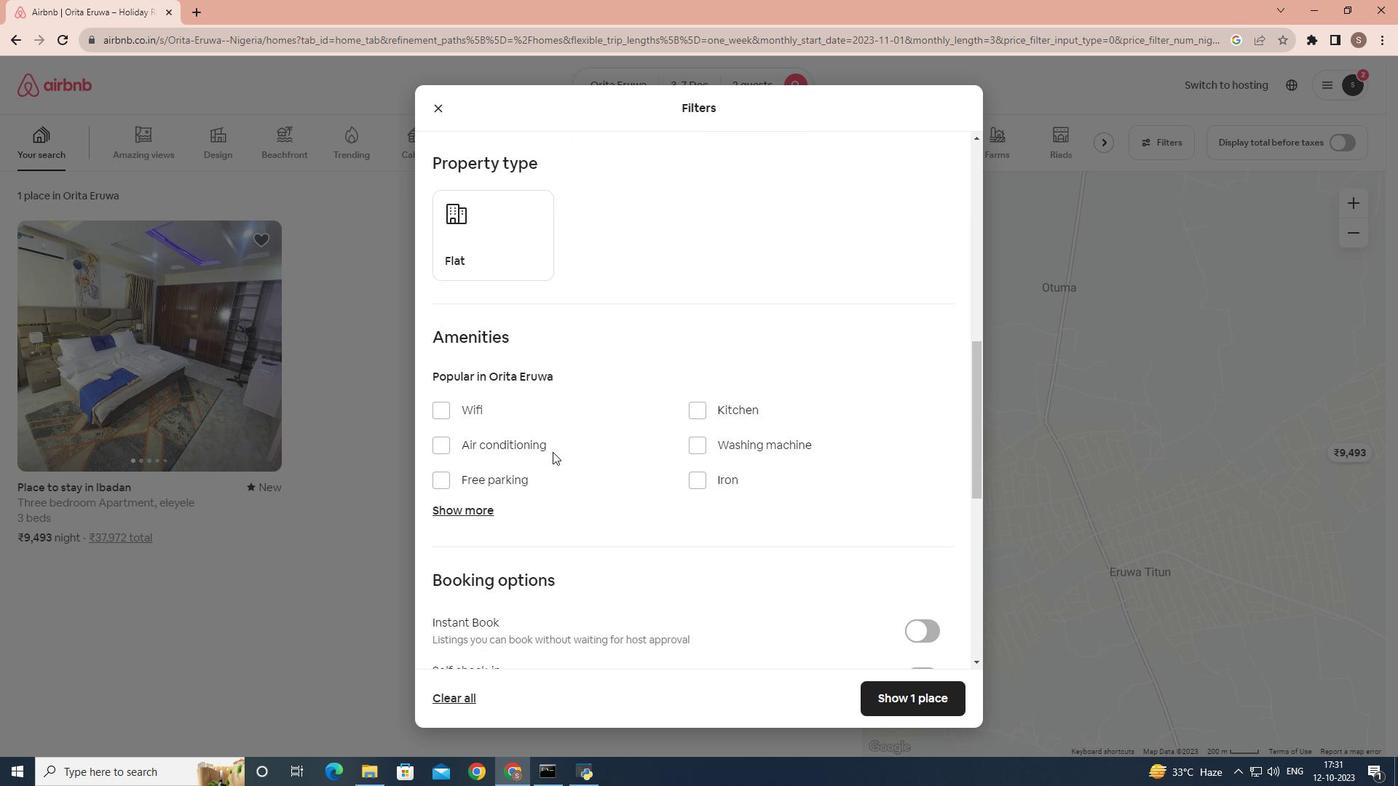 
Action: Mouse scrolled (552, 451) with delta (0, 0)
Screenshot: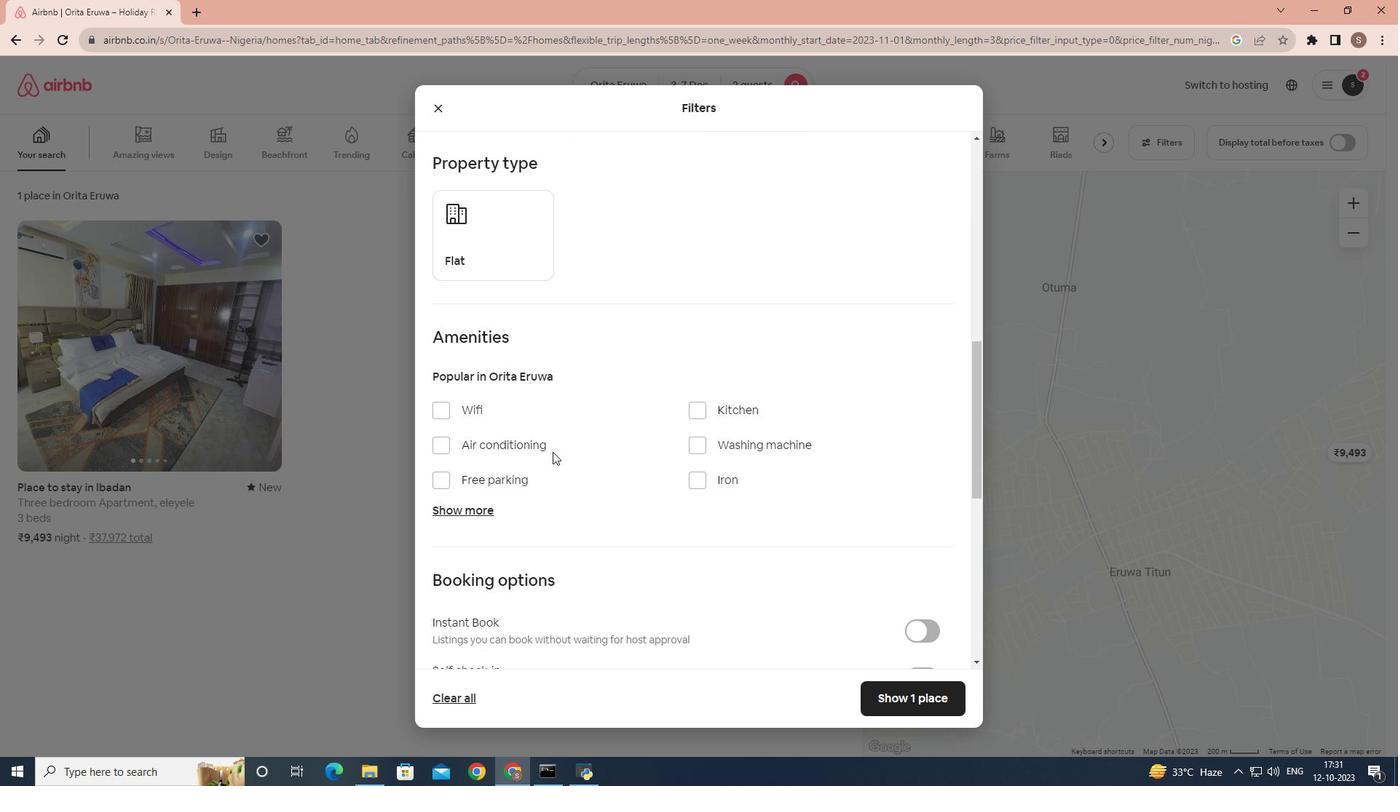 
Action: Mouse scrolled (552, 451) with delta (0, 0)
Screenshot: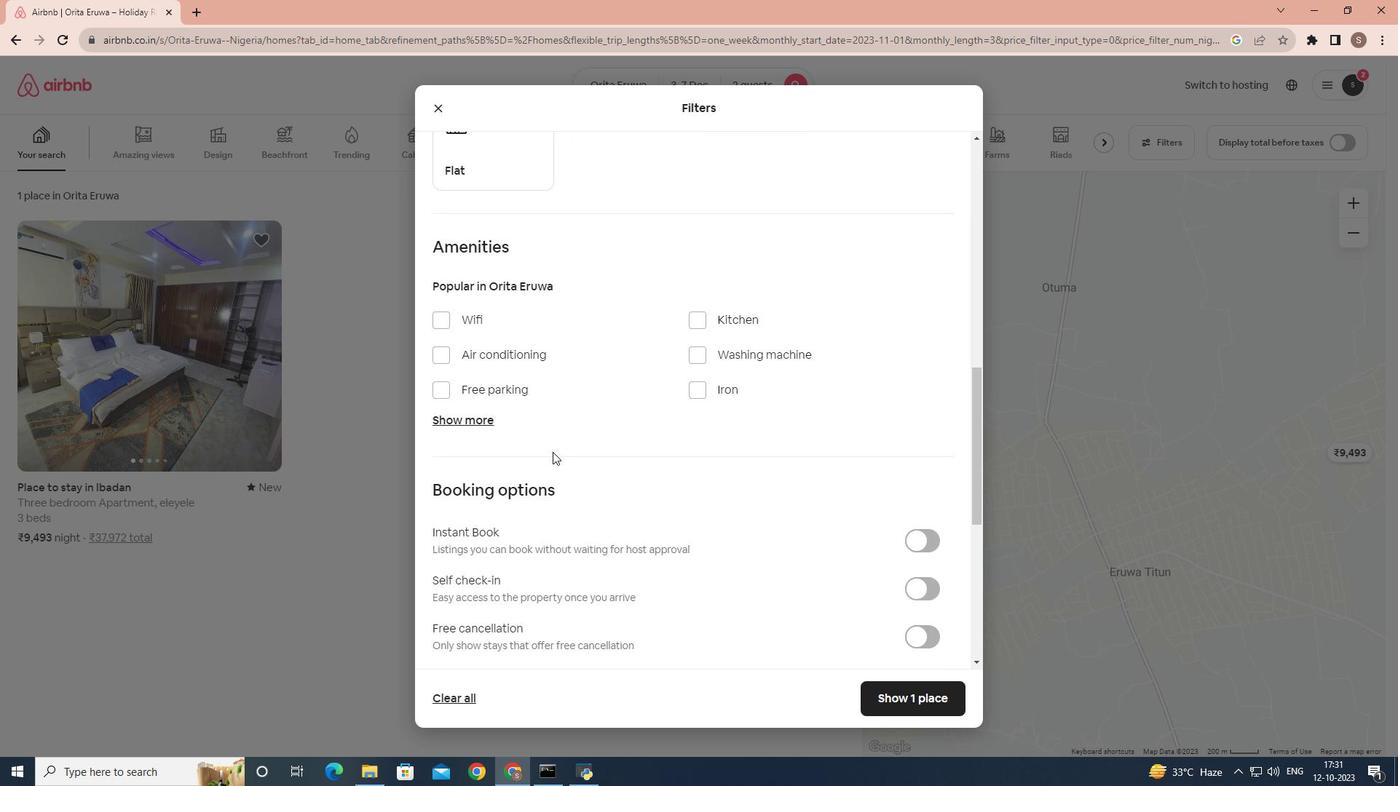 
Action: Mouse scrolled (552, 451) with delta (0, 0)
Screenshot: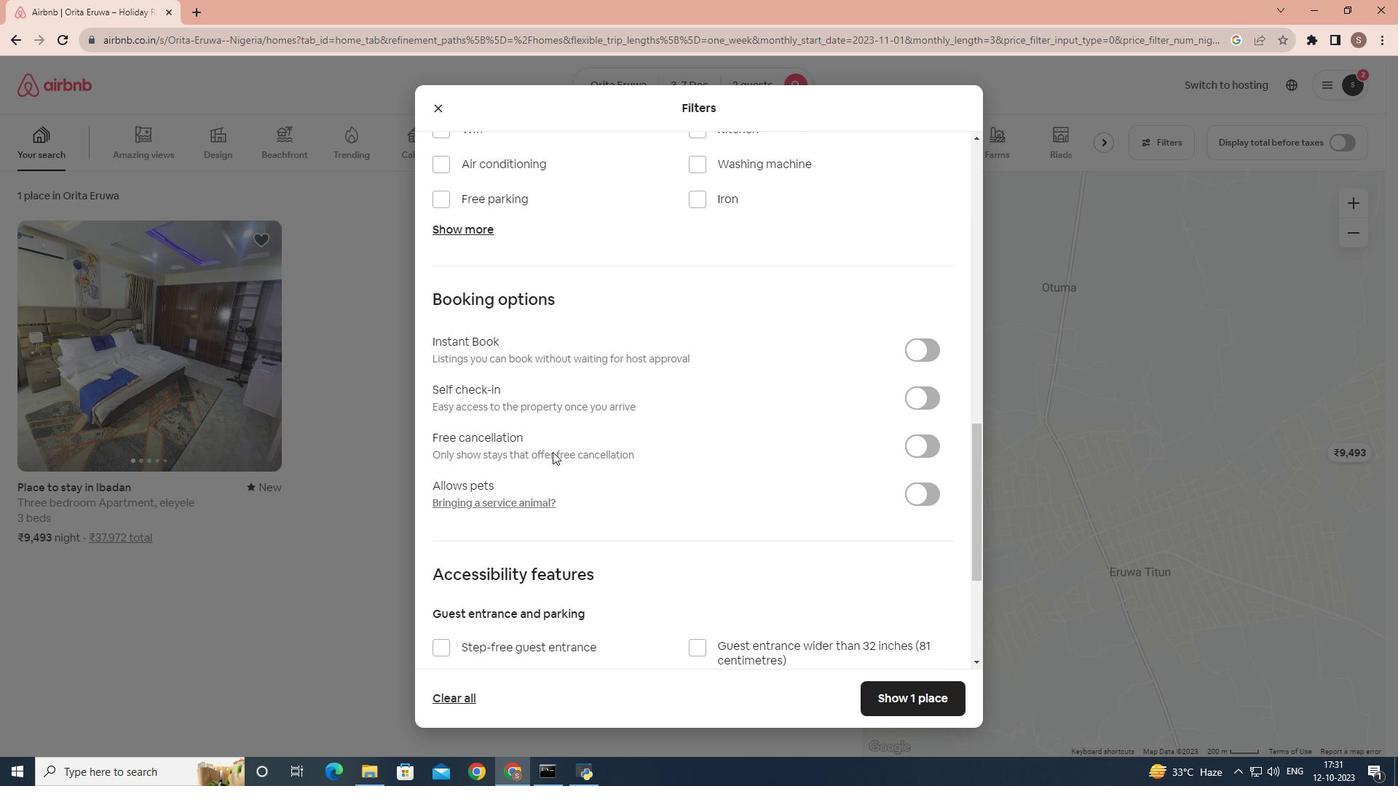 
Action: Mouse scrolled (552, 451) with delta (0, 0)
Screenshot: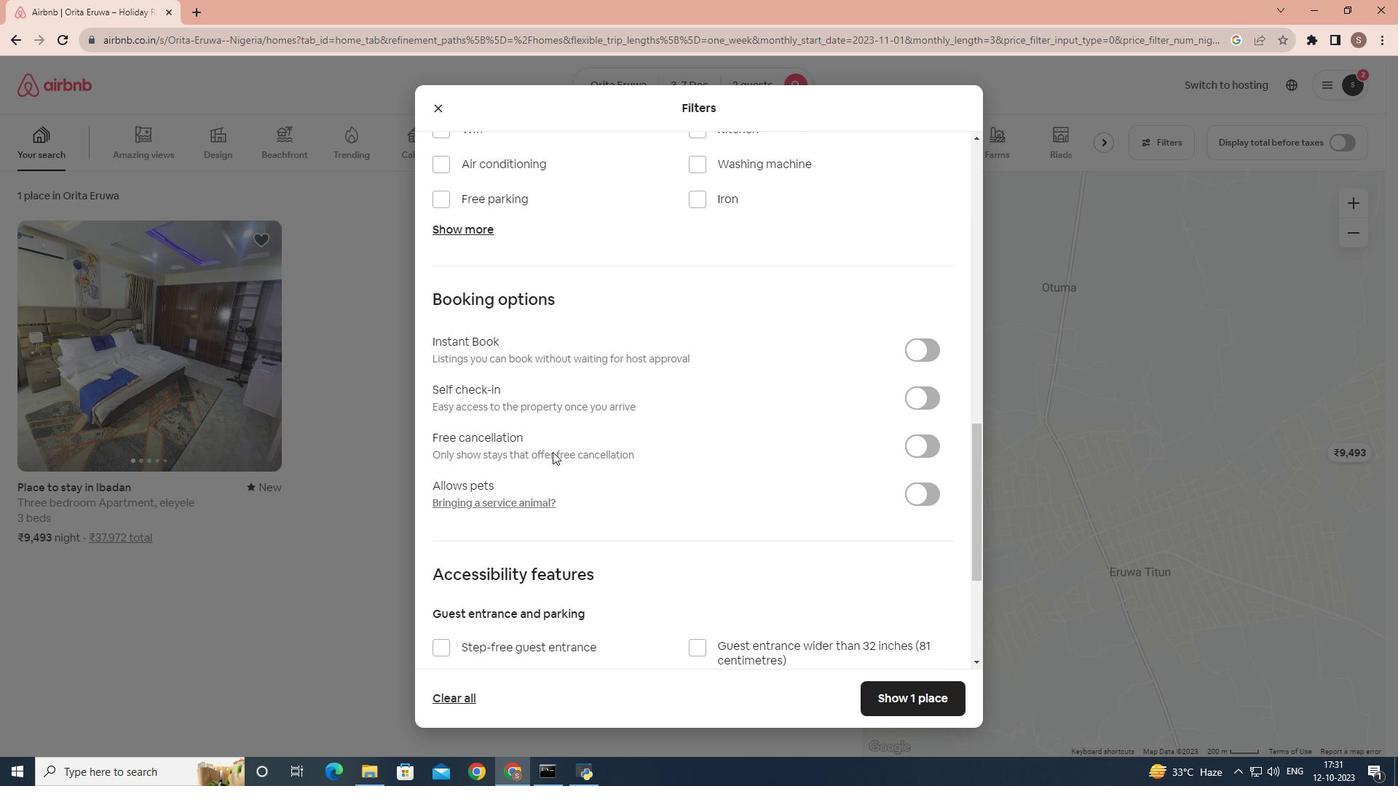 
Action: Mouse scrolled (552, 451) with delta (0, 0)
Screenshot: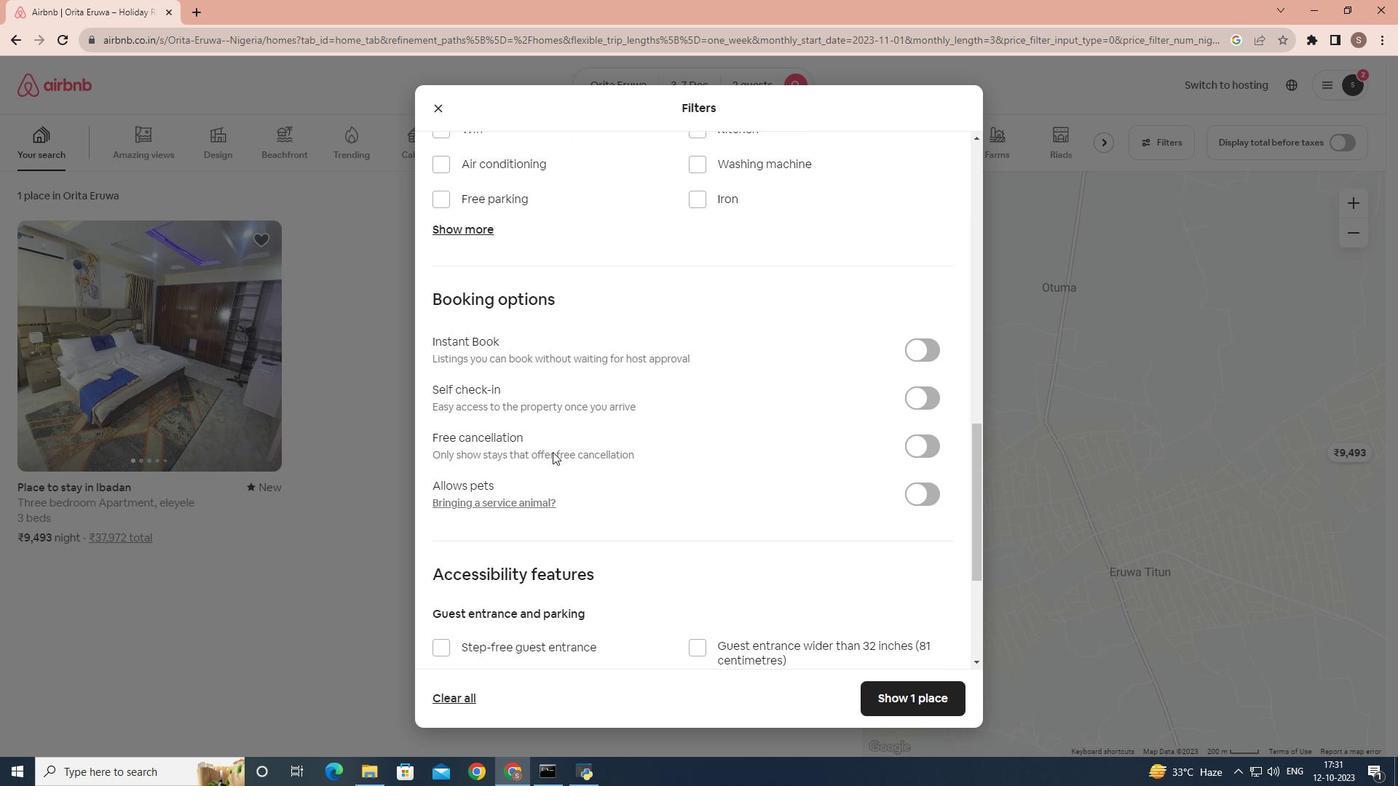 
Action: Mouse scrolled (552, 451) with delta (0, 0)
Screenshot: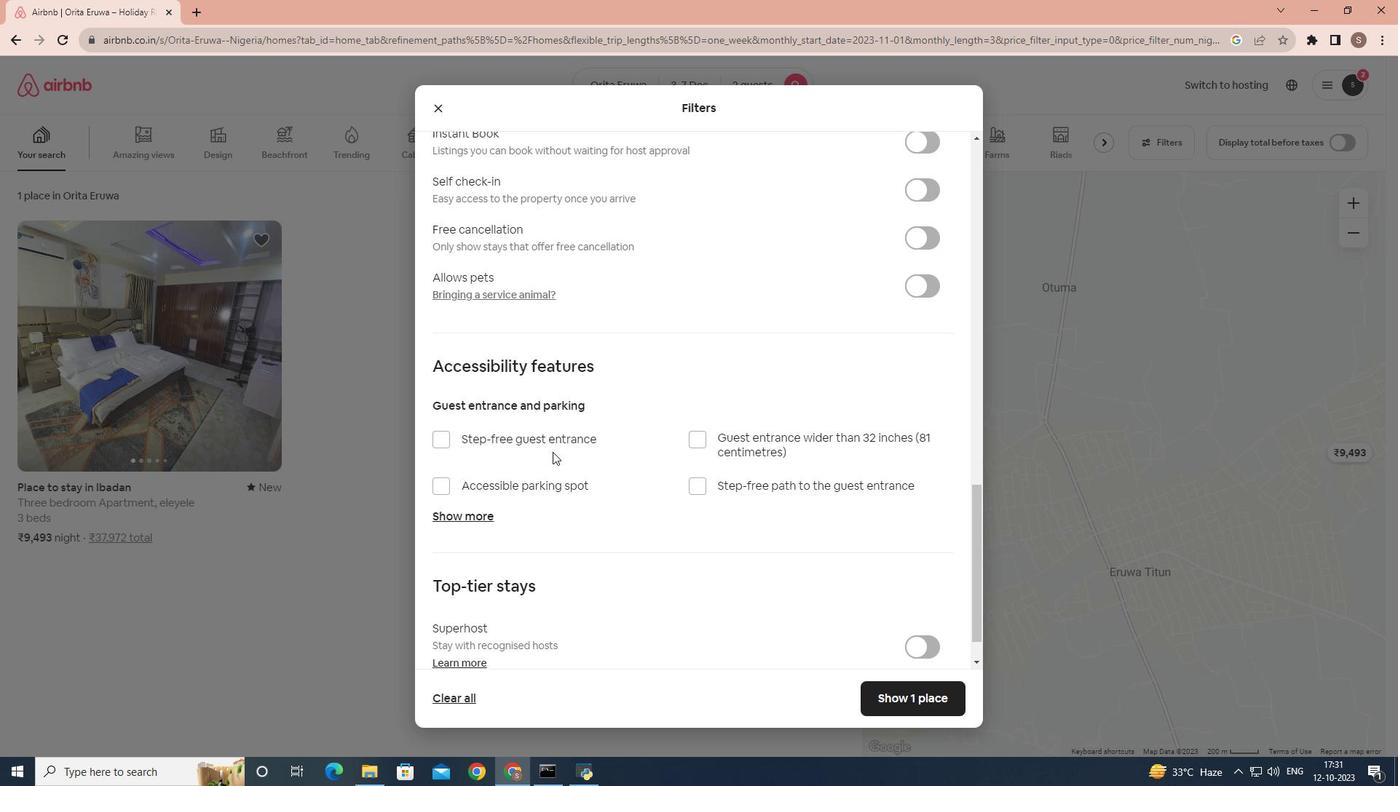
Action: Mouse scrolled (552, 451) with delta (0, 0)
Screenshot: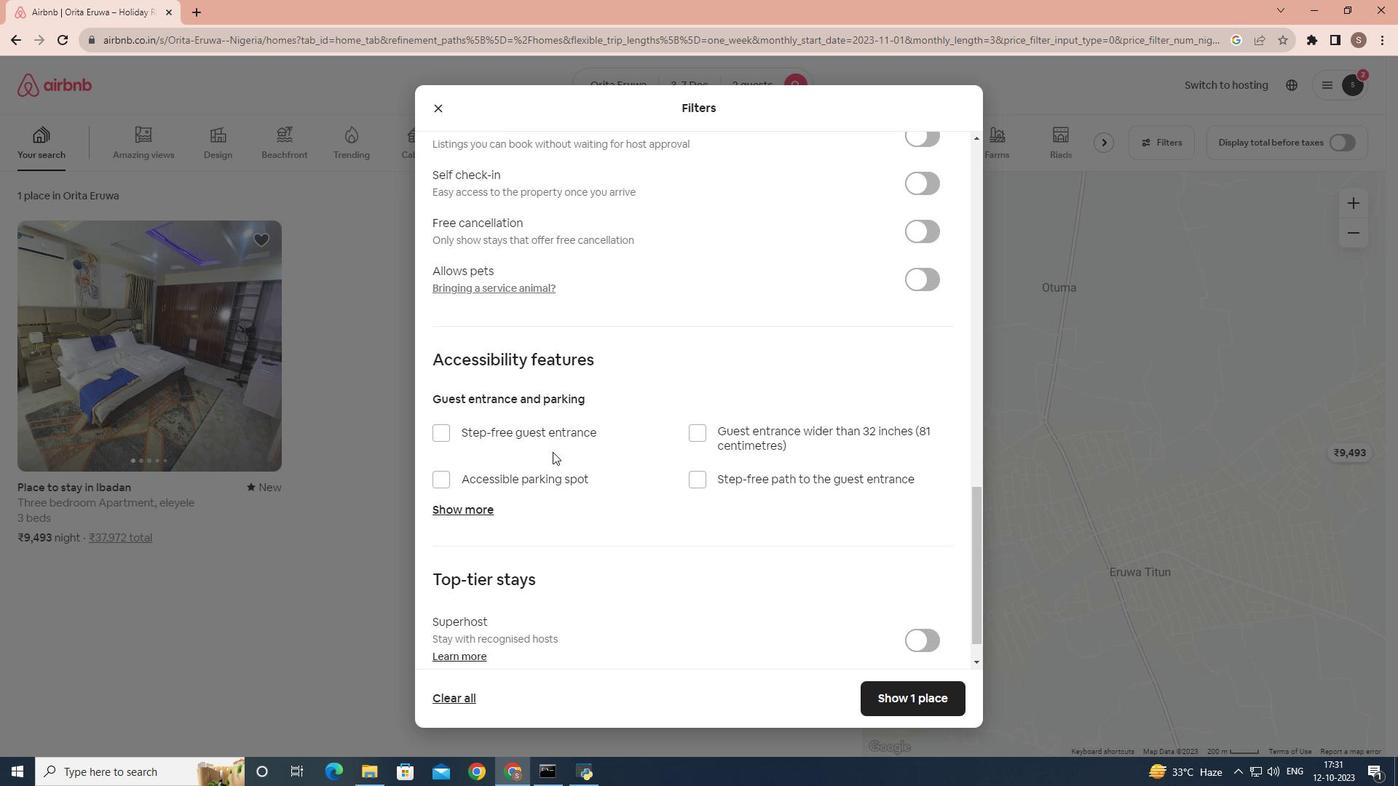
Action: Mouse scrolled (552, 451) with delta (0, 0)
Screenshot: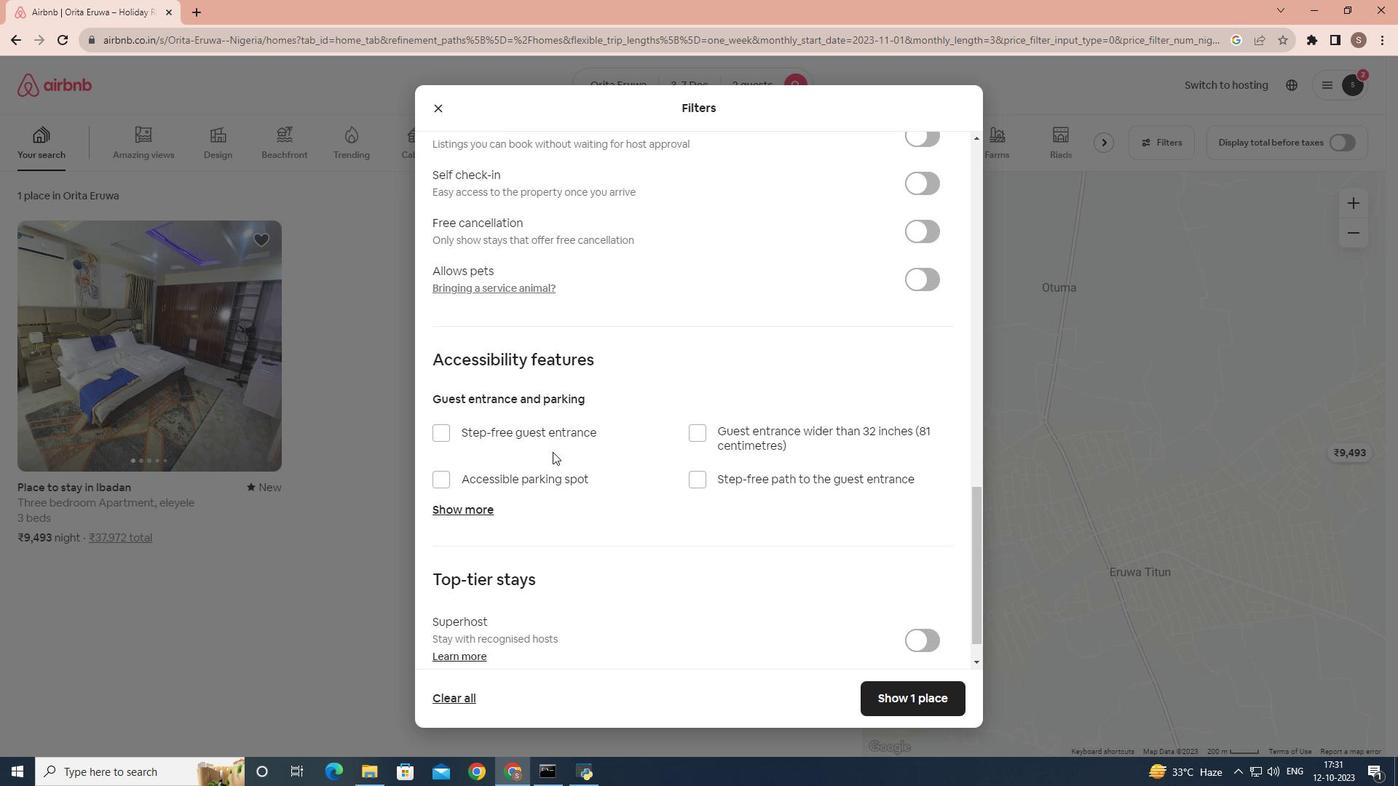 
Action: Mouse scrolled (552, 451) with delta (0, 0)
Screenshot: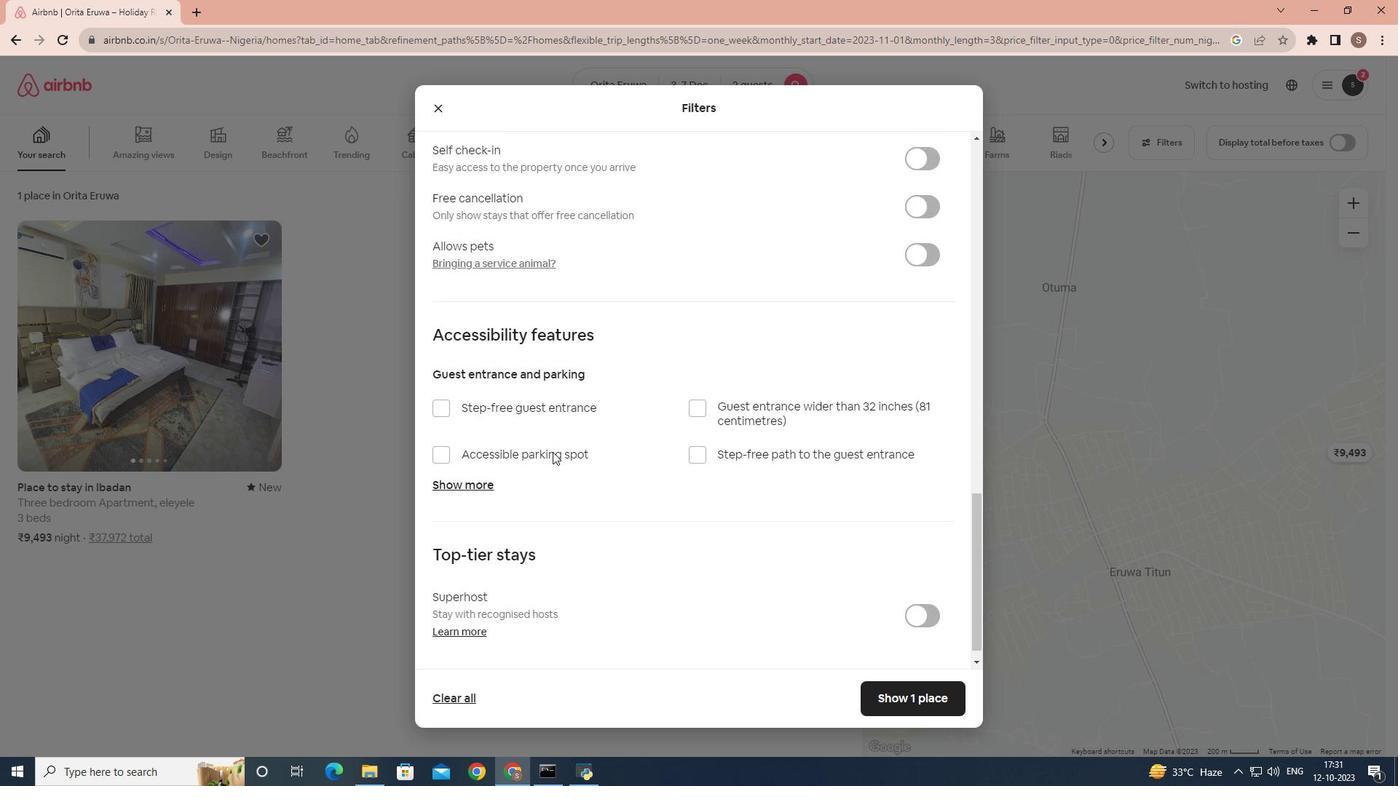 
Action: Mouse scrolled (552, 451) with delta (0, 0)
Screenshot: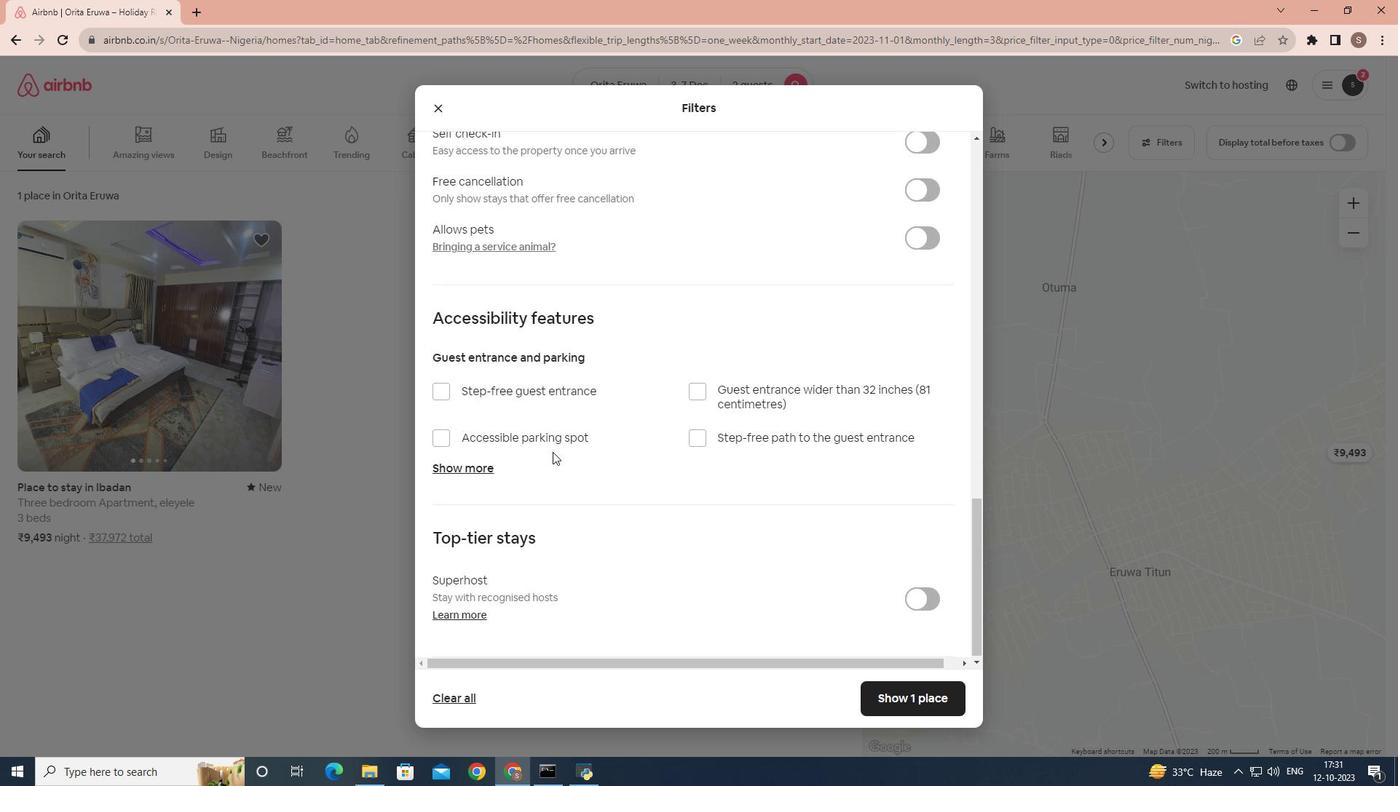 
Action: Mouse scrolled (552, 451) with delta (0, 0)
Screenshot: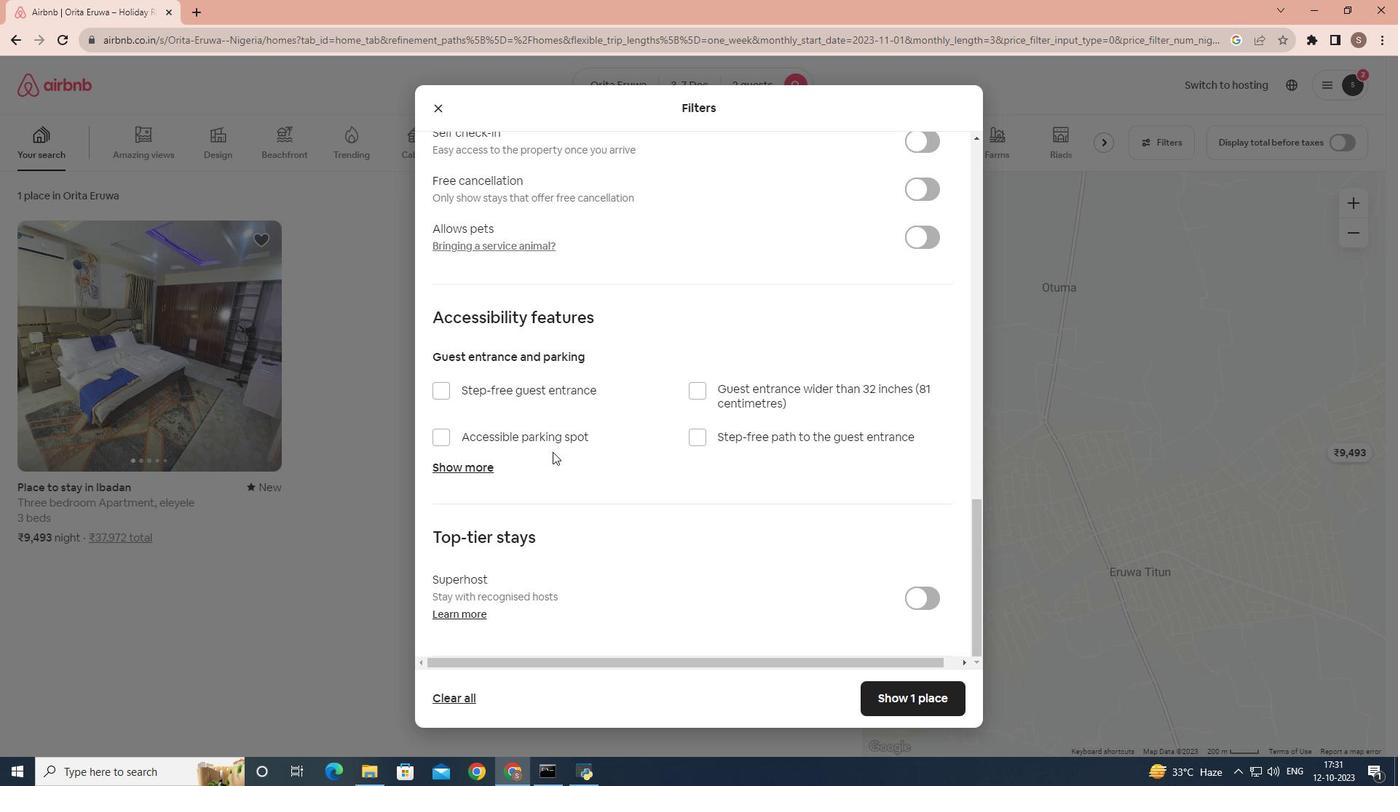 
Action: Mouse scrolled (552, 451) with delta (0, 0)
Screenshot: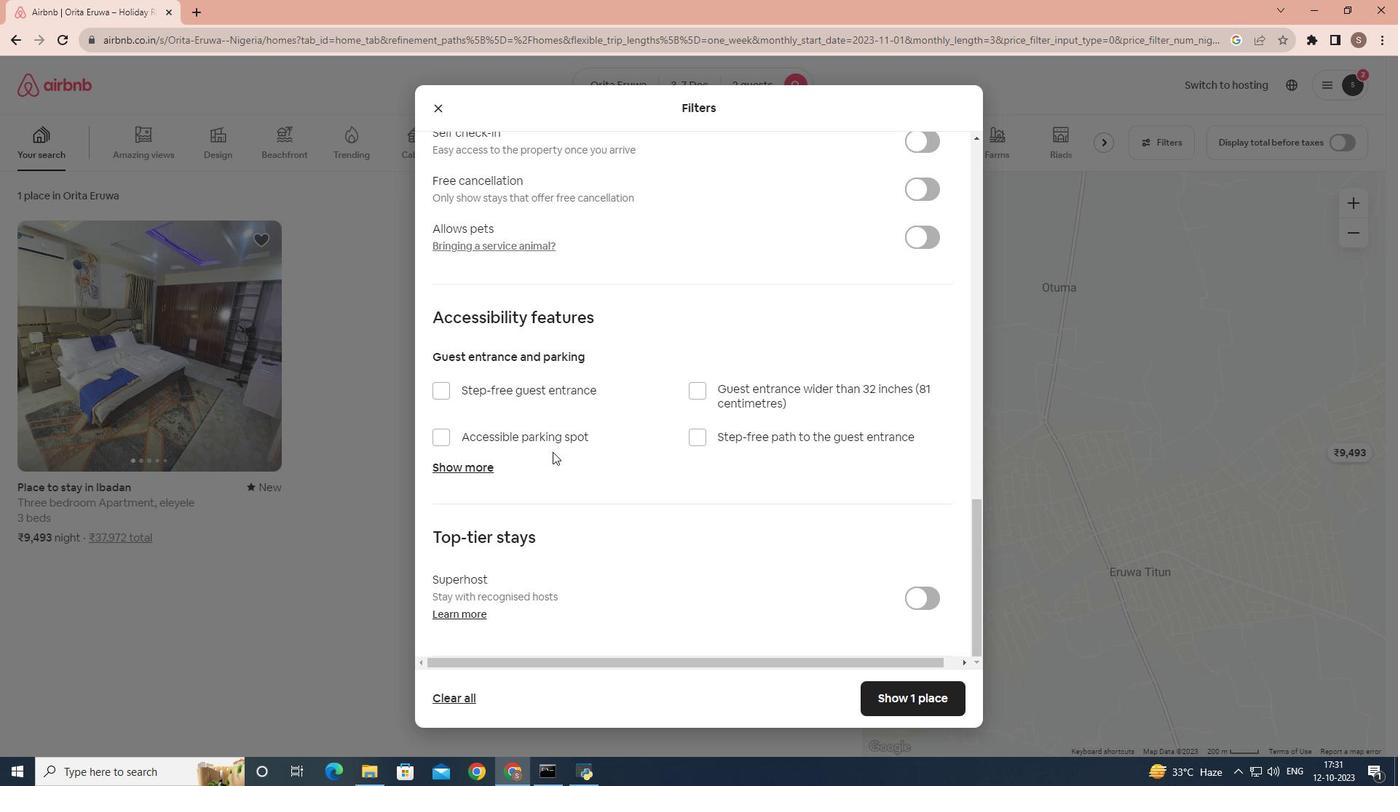 
Action: Mouse scrolled (552, 451) with delta (0, 0)
Screenshot: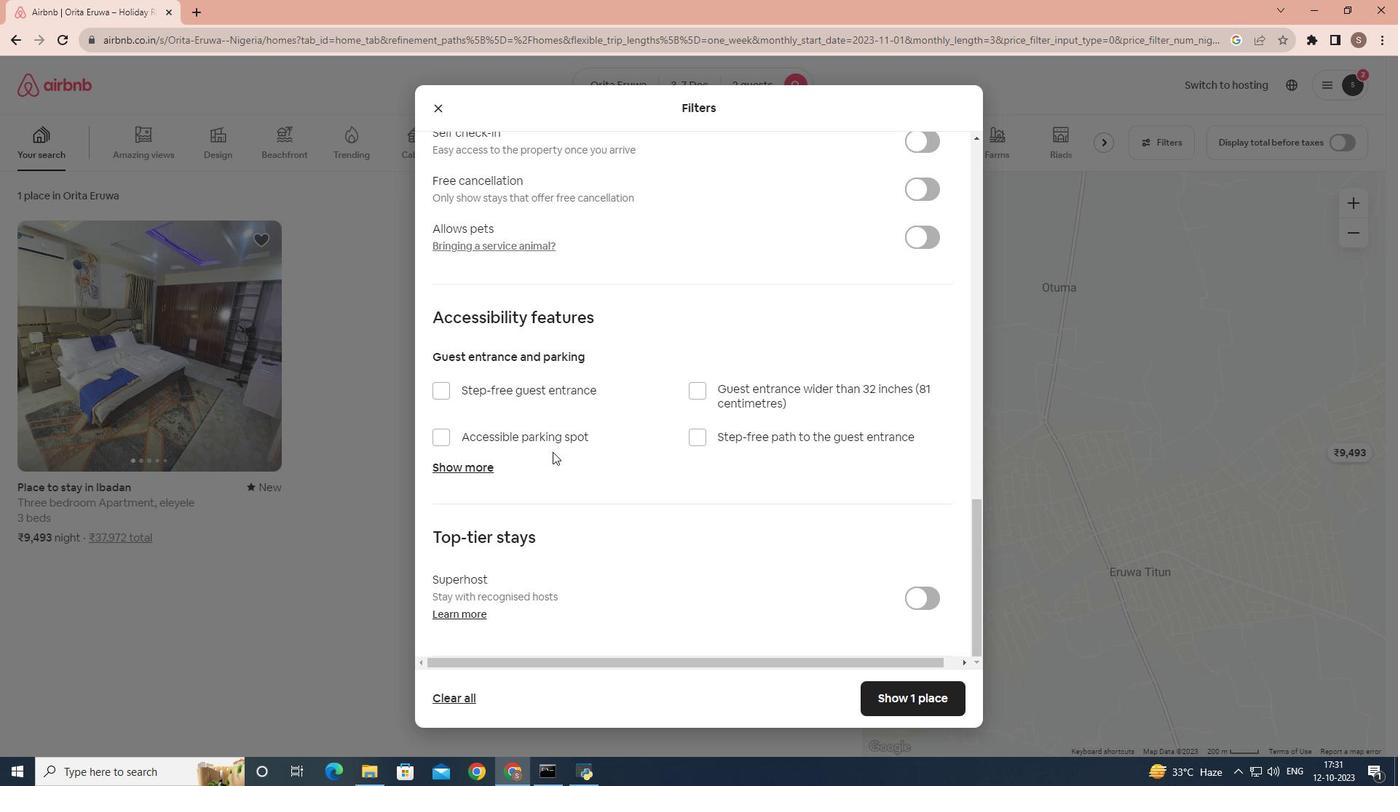 
Action: Mouse moved to (911, 690)
Screenshot: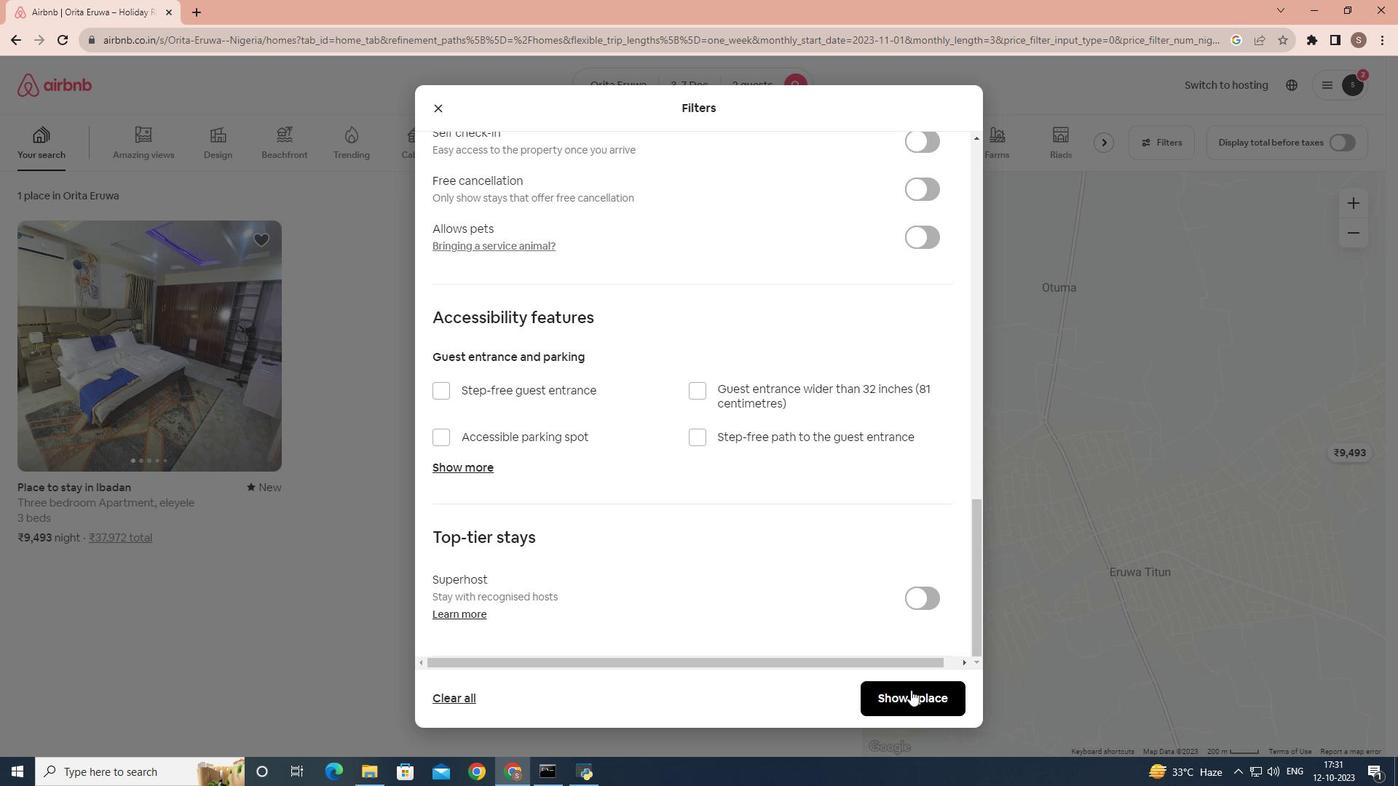 
Action: Mouse pressed left at (911, 690)
Screenshot: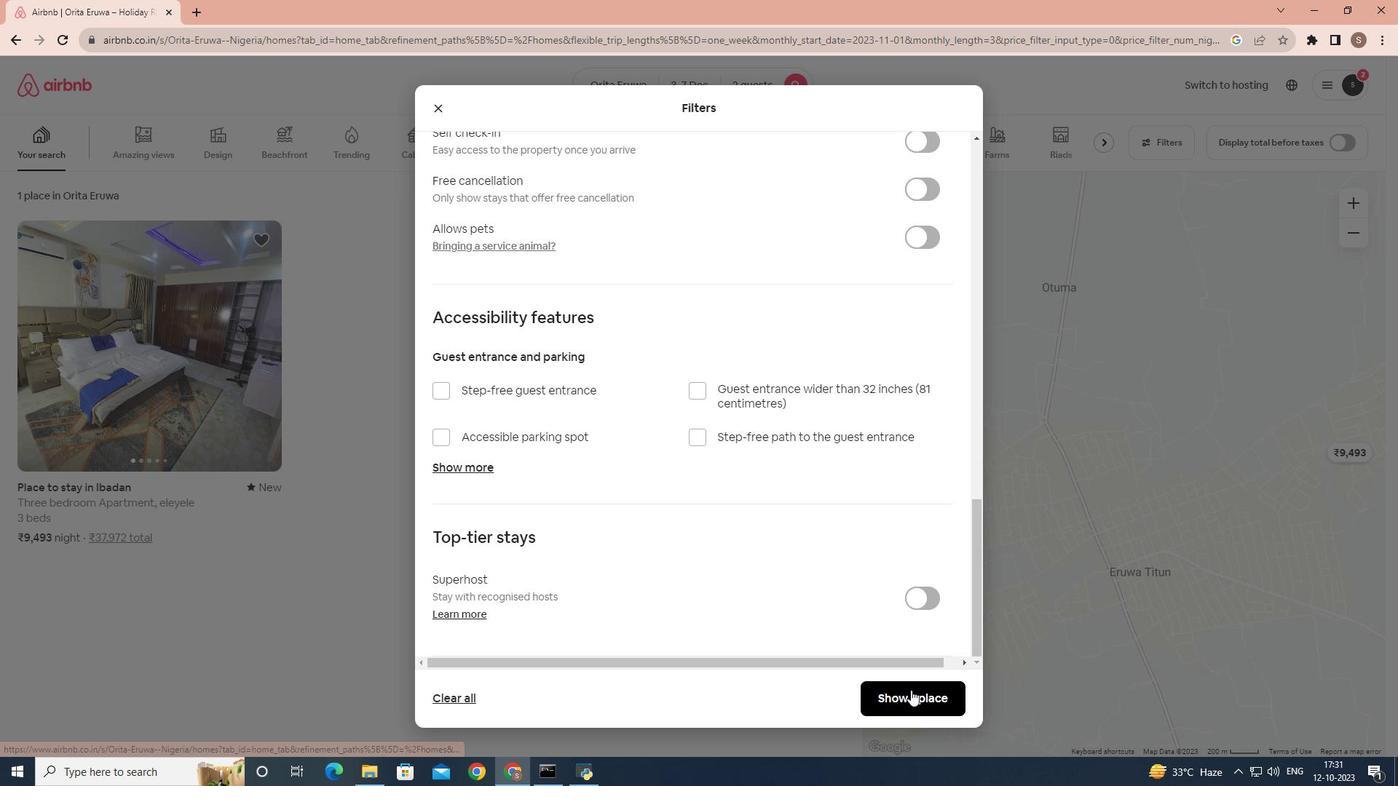 
Action: Mouse moved to (251, 384)
Screenshot: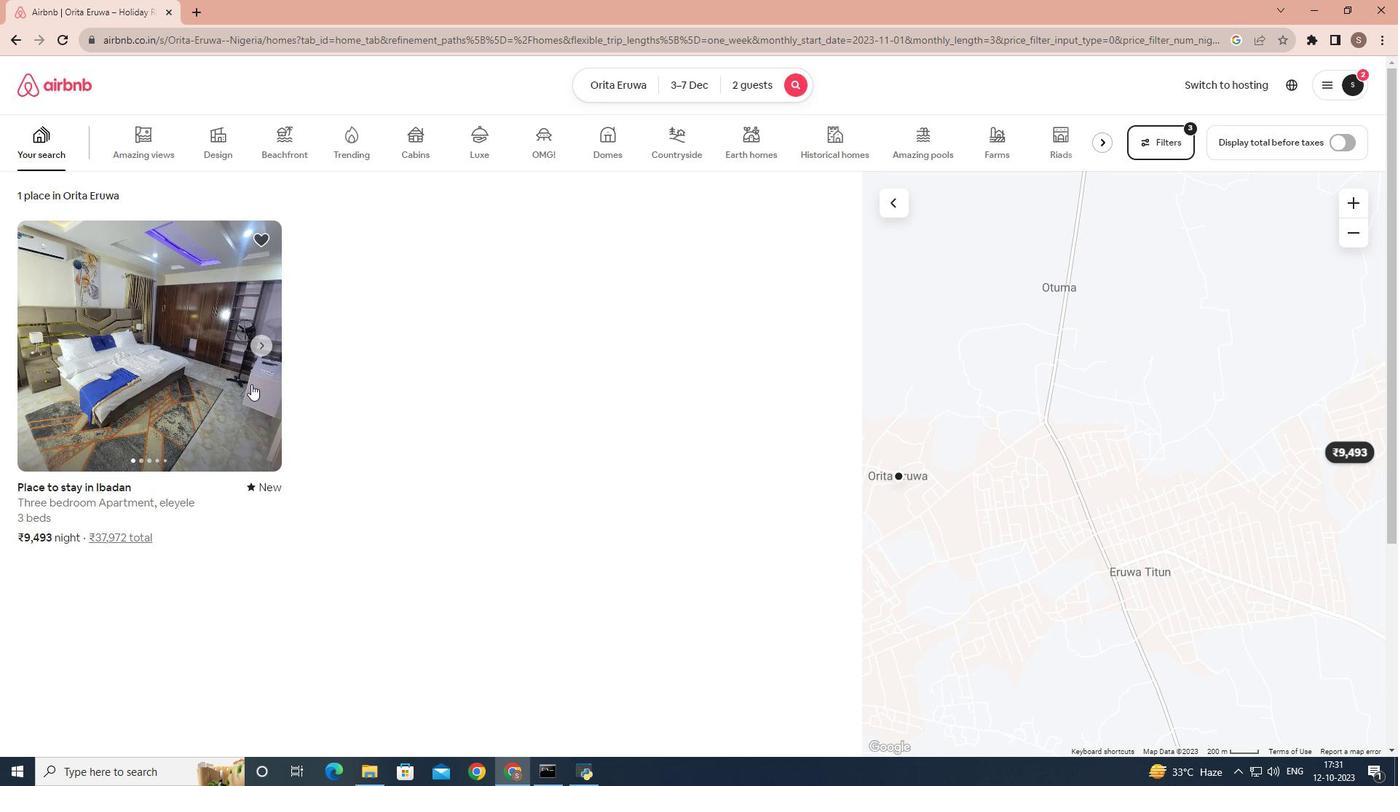 
Action: Mouse pressed left at (251, 384)
Screenshot: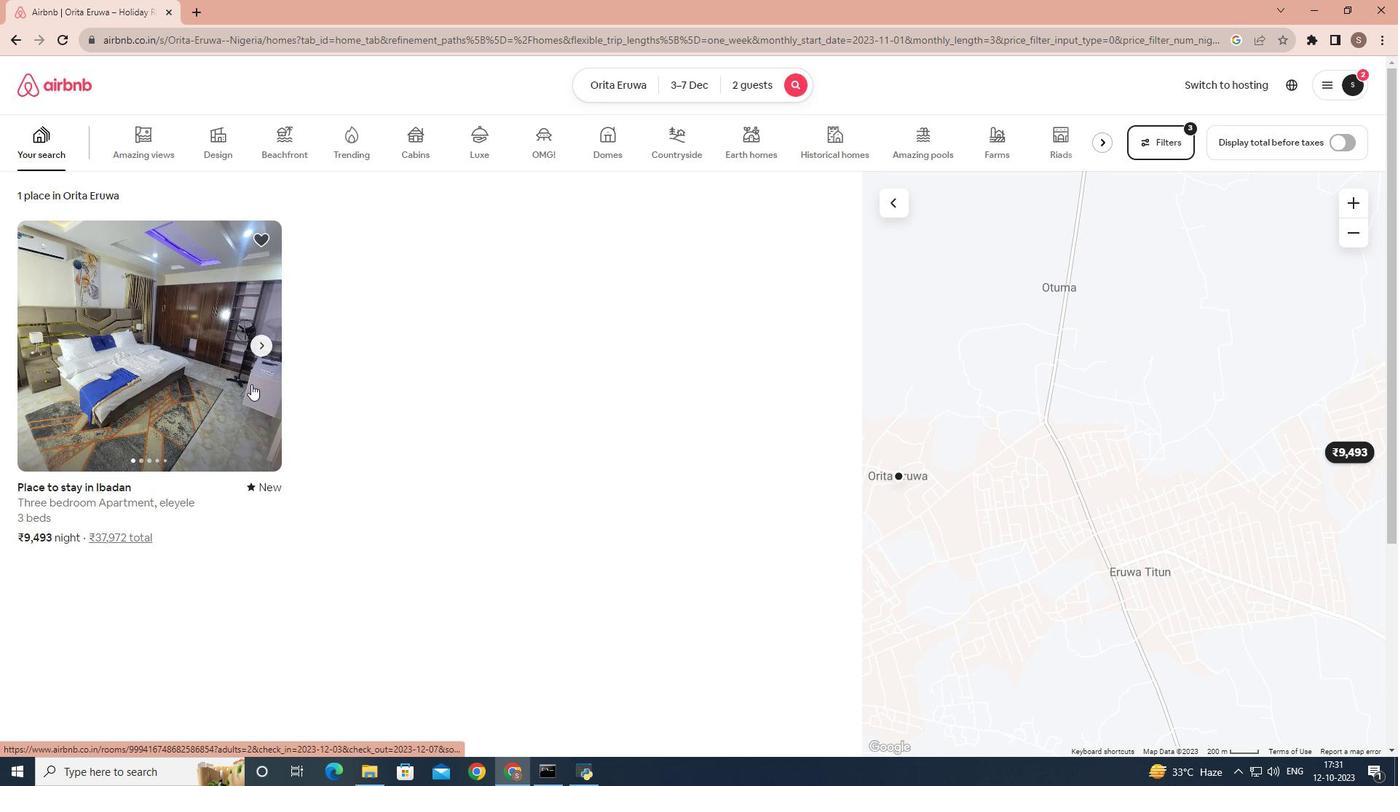 
Action: Mouse moved to (445, 438)
Screenshot: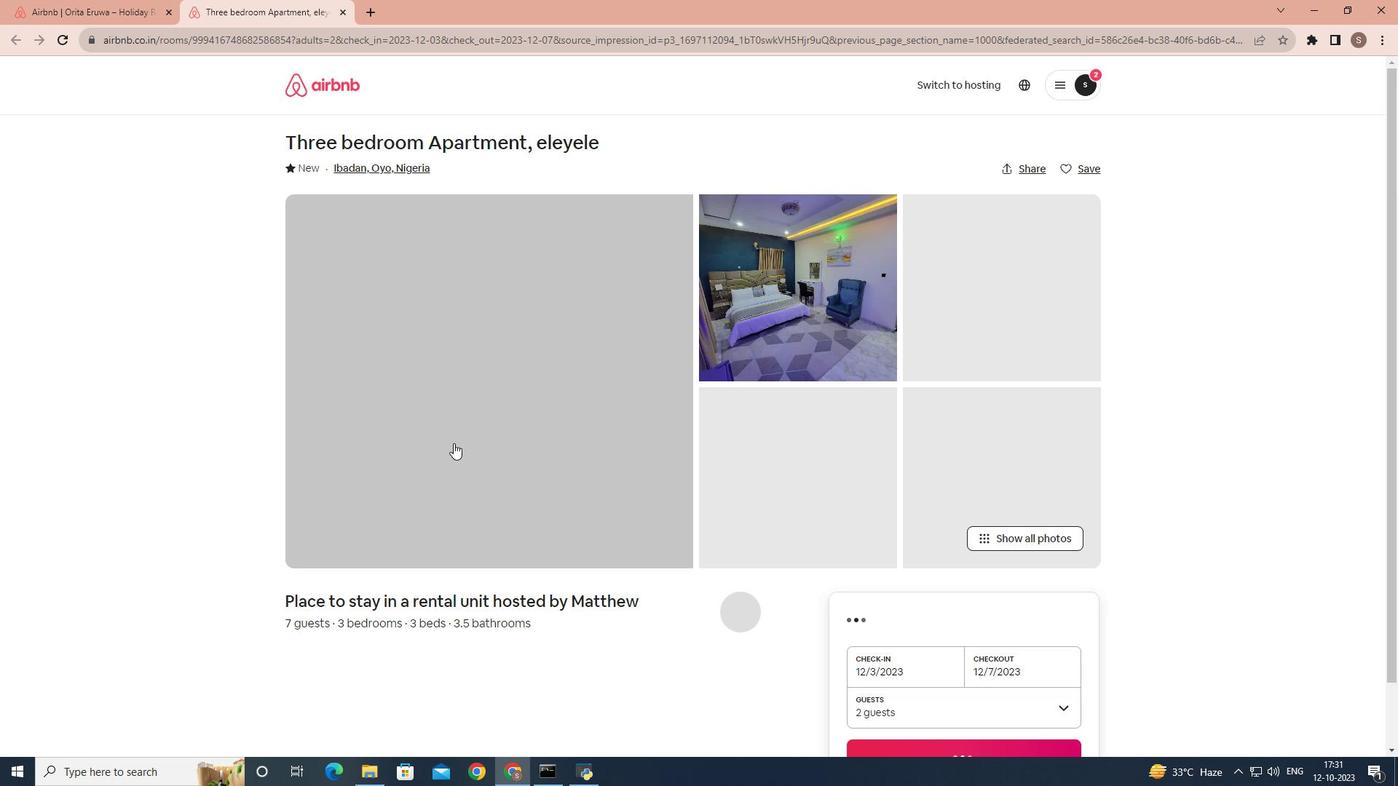 
Action: Mouse scrolled (445, 437) with delta (0, 0)
Screenshot: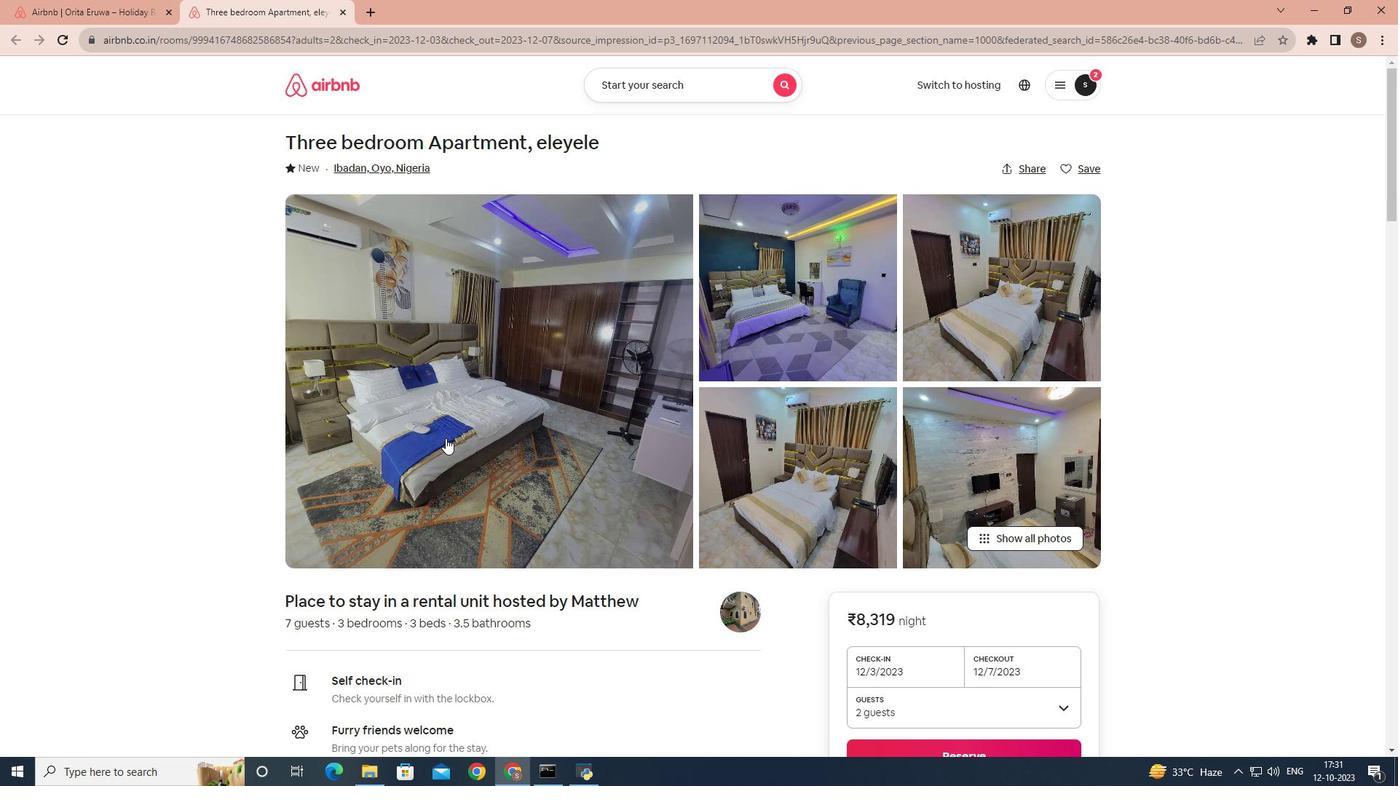 
Action: Mouse scrolled (445, 437) with delta (0, 0)
Screenshot: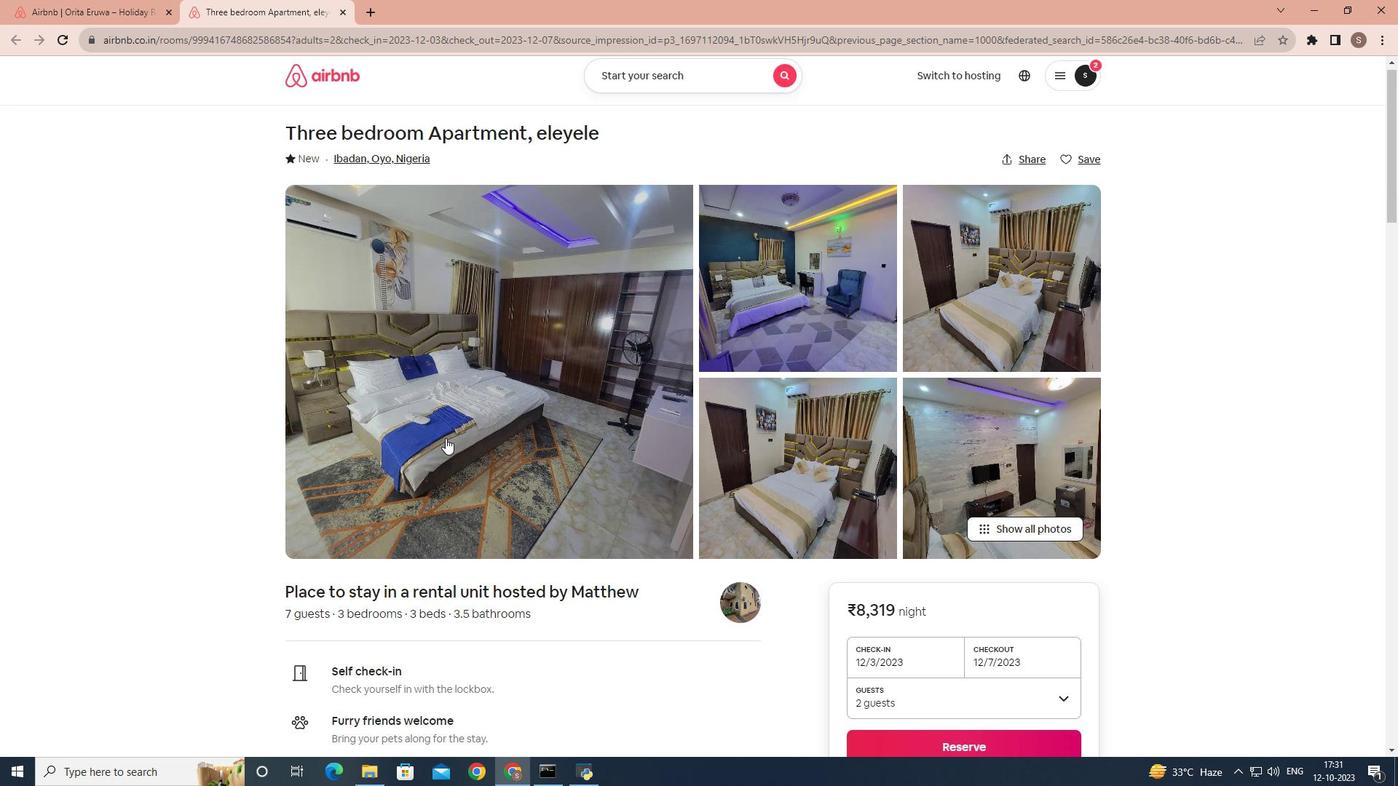 
Action: Mouse scrolled (445, 437) with delta (0, 0)
Screenshot: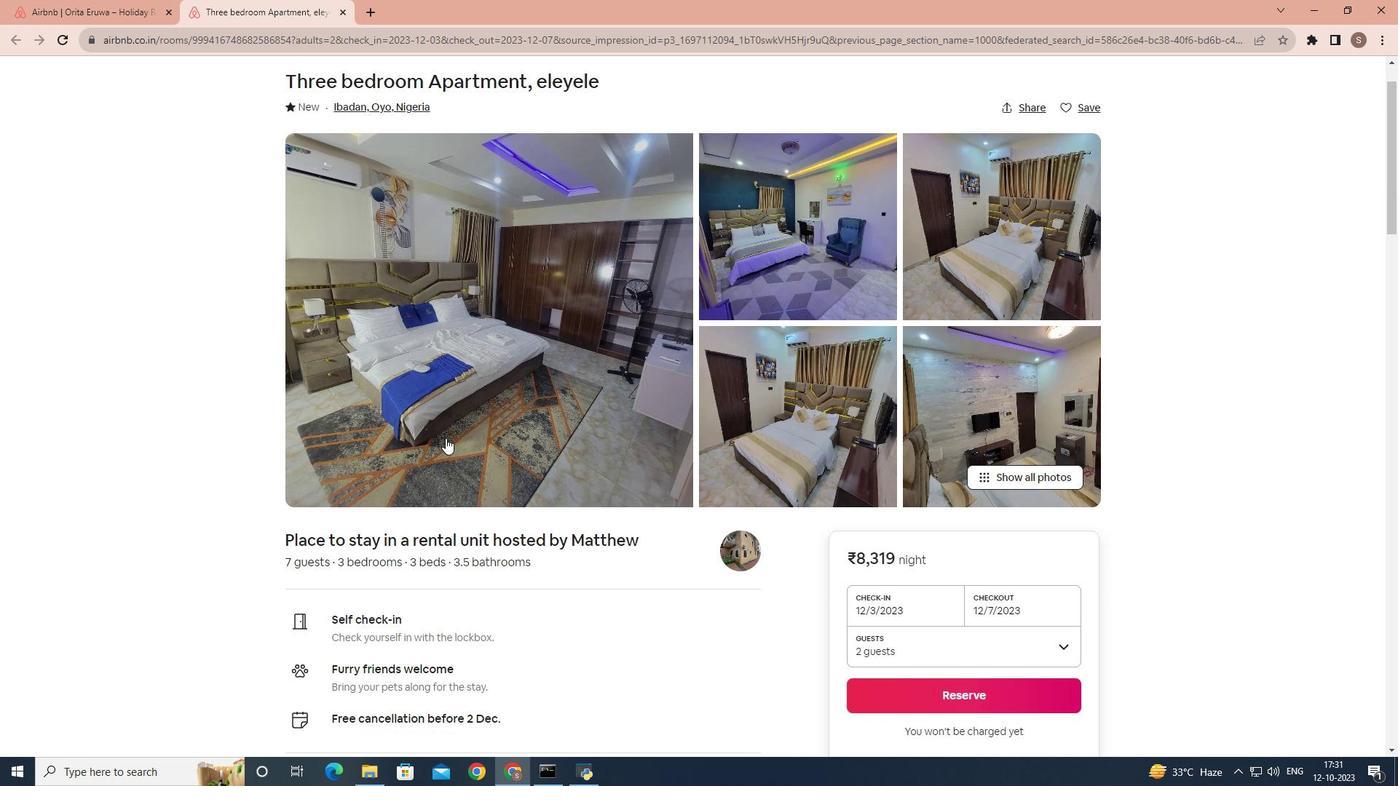 
Action: Mouse scrolled (445, 437) with delta (0, 0)
Screenshot: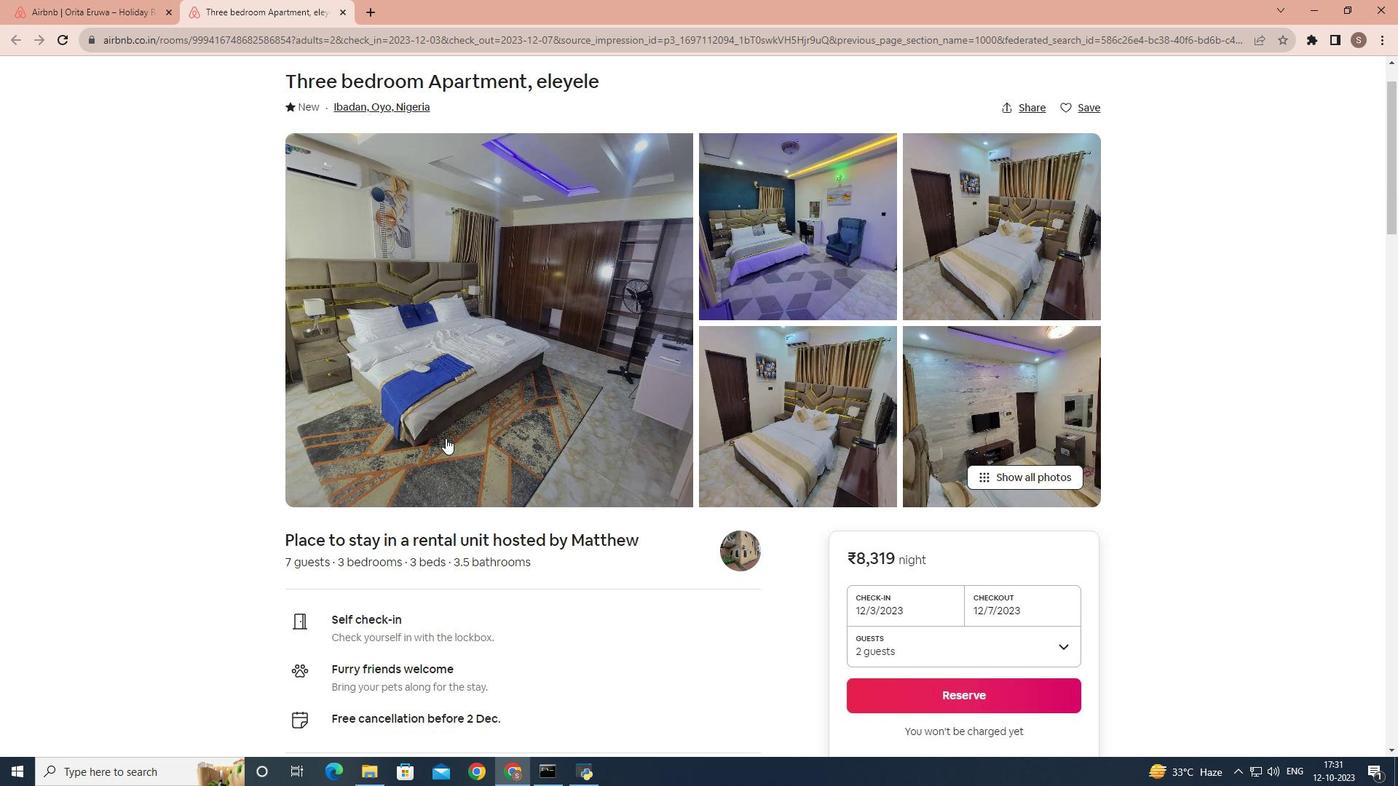 
Action: Mouse scrolled (445, 437) with delta (0, 0)
Screenshot: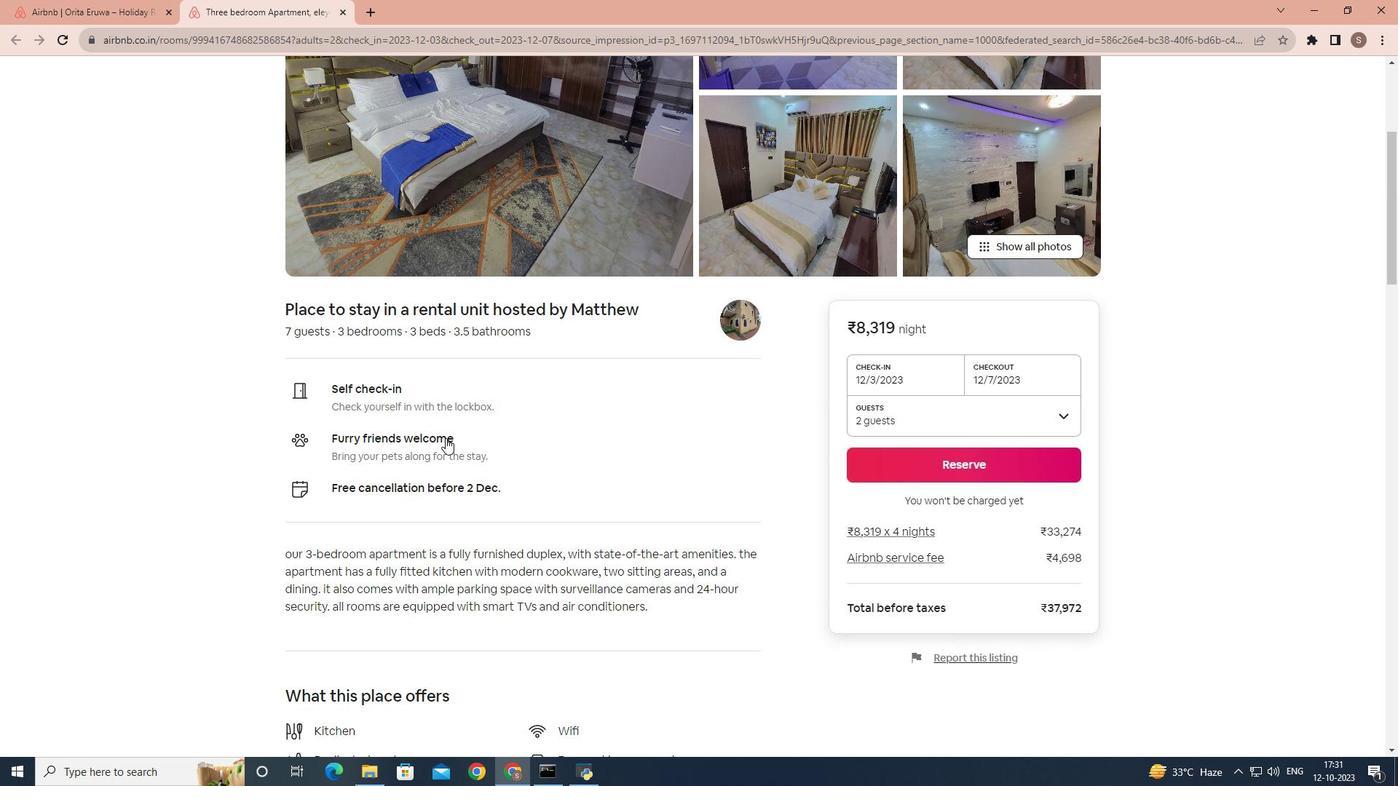 
Action: Mouse scrolled (445, 437) with delta (0, 0)
Screenshot: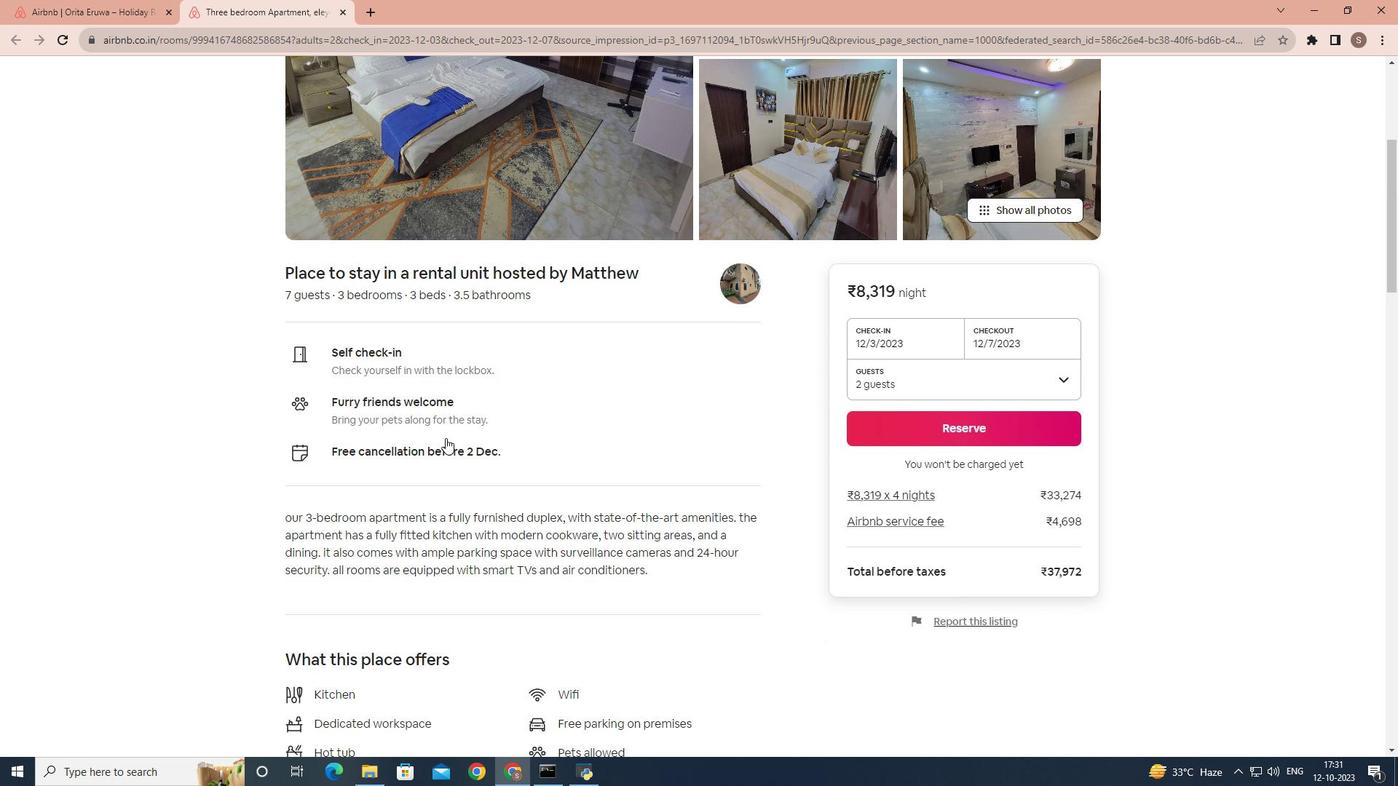 
Action: Mouse scrolled (445, 437) with delta (0, 0)
Screenshot: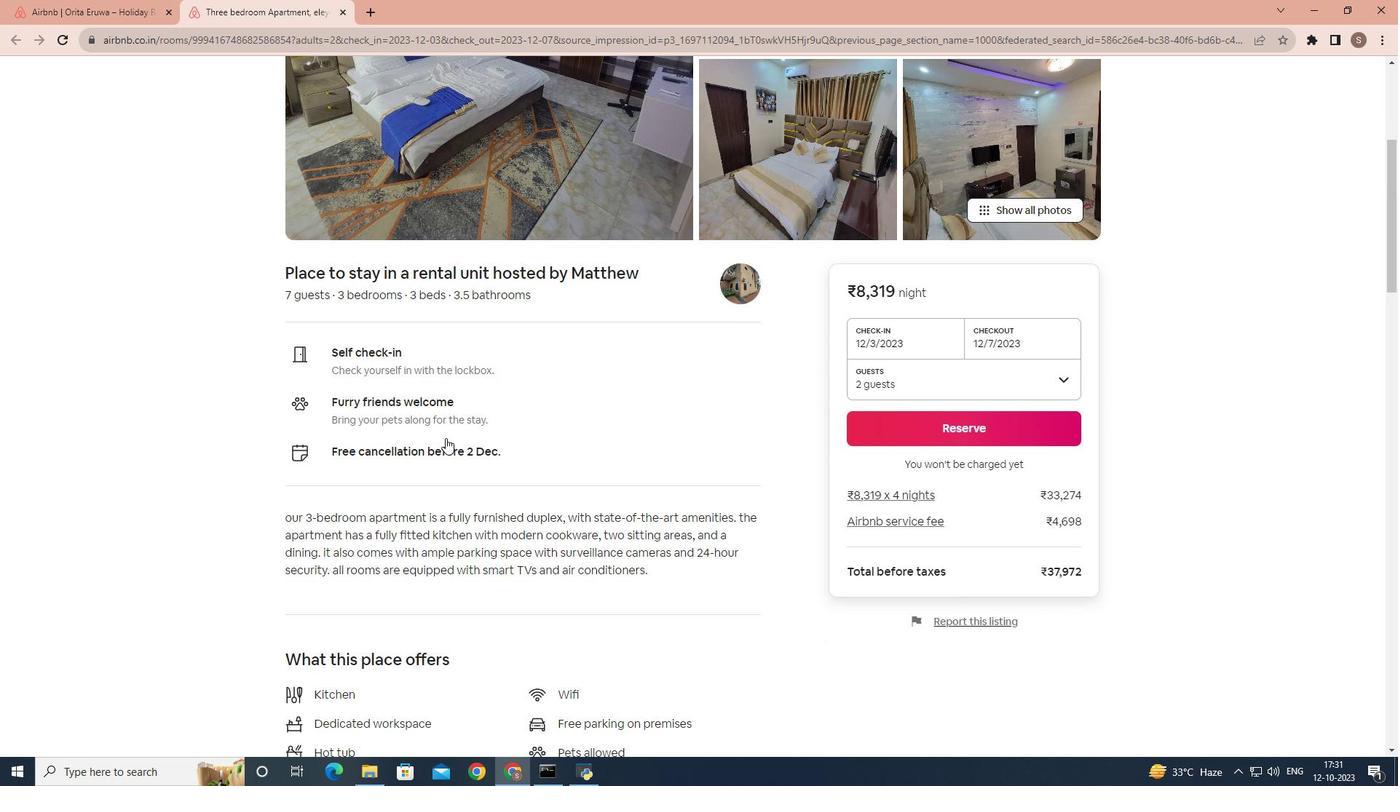 
Action: Mouse scrolled (445, 437) with delta (0, 0)
Screenshot: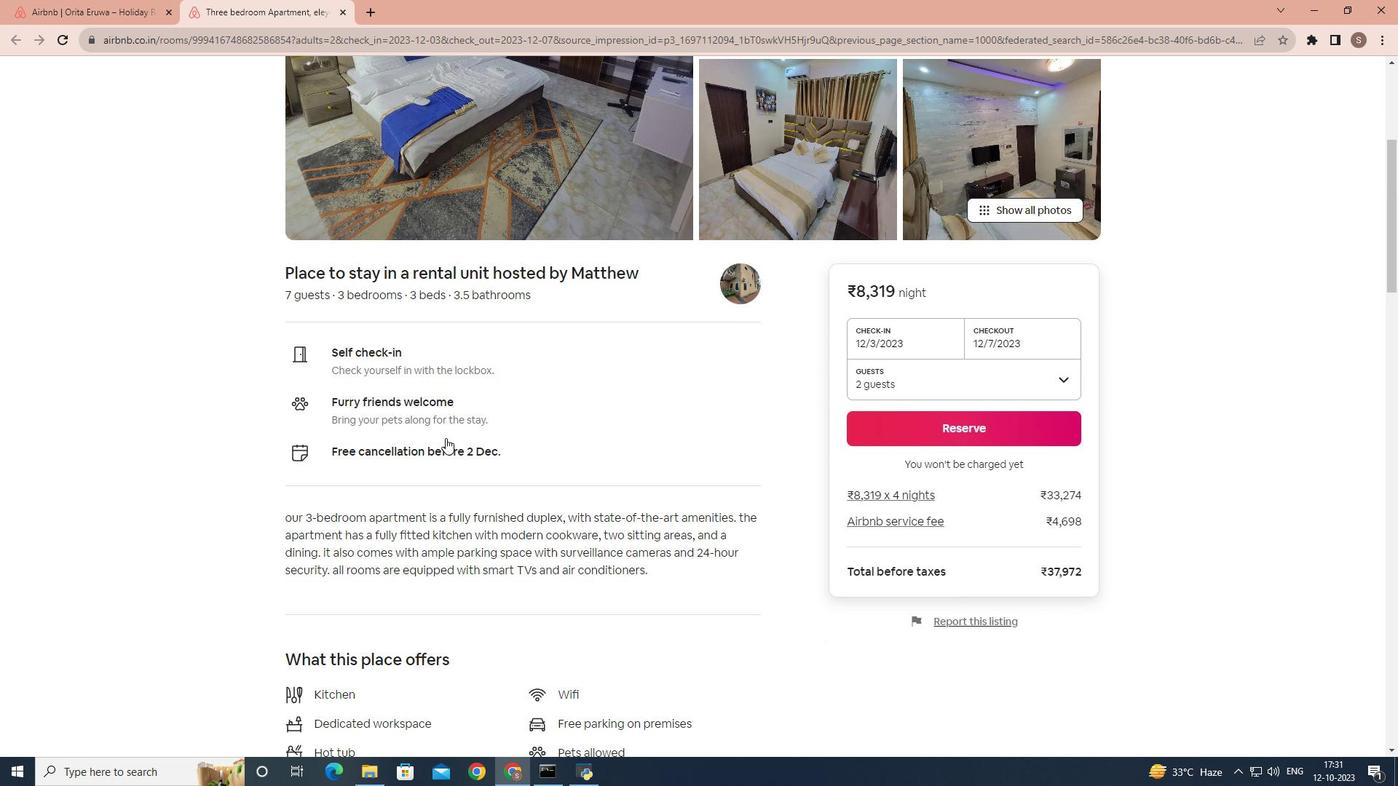 
Action: Mouse scrolled (445, 437) with delta (0, 0)
Screenshot: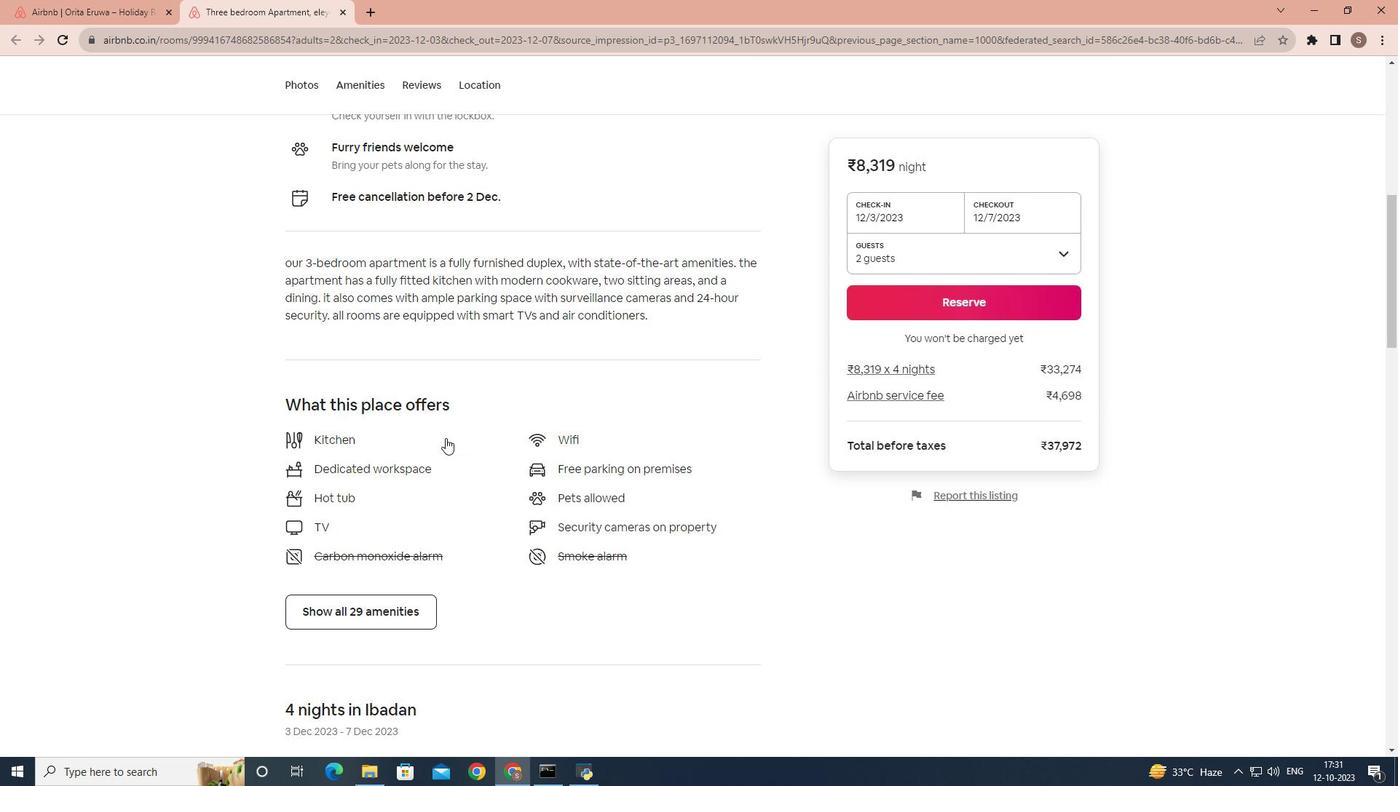 
Action: Mouse scrolled (445, 437) with delta (0, 0)
Screenshot: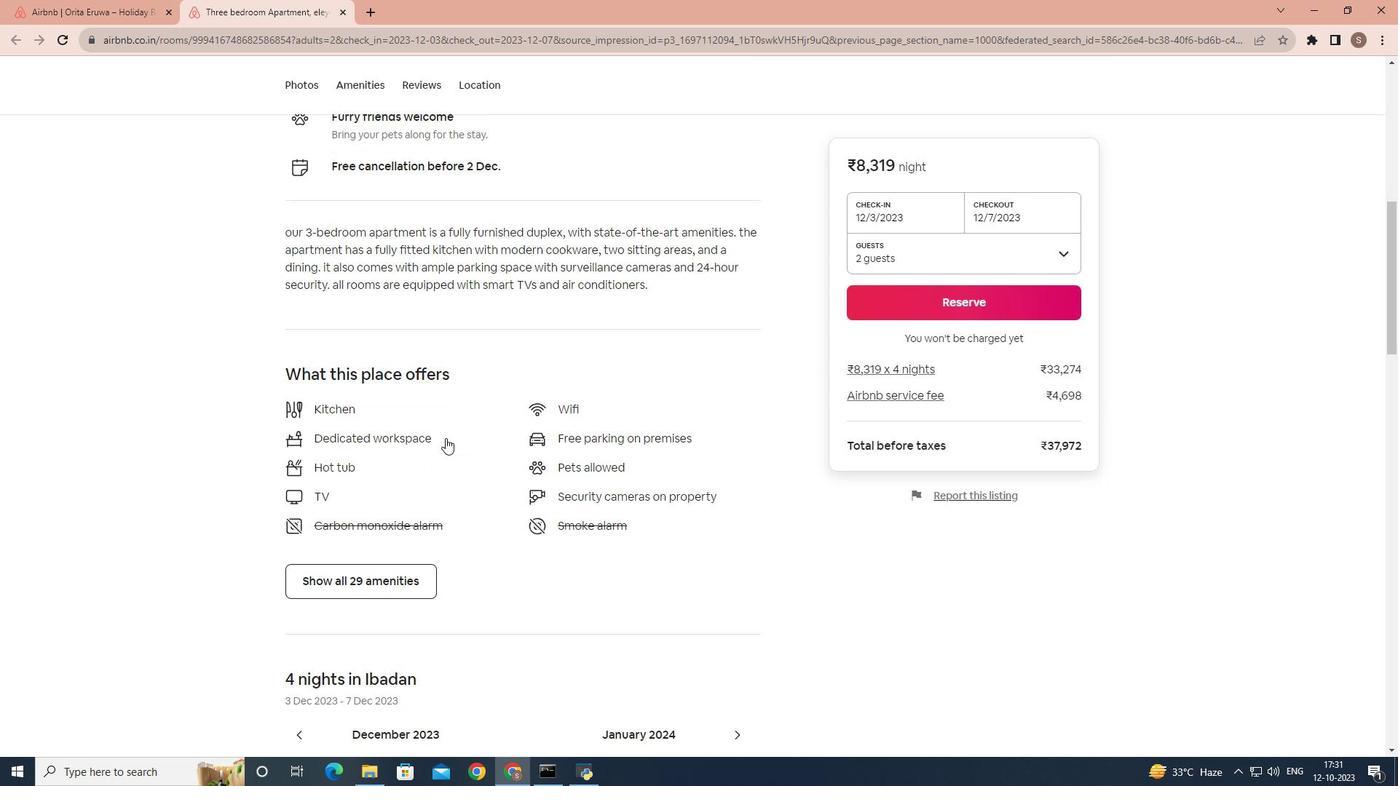 
Action: Mouse moved to (445, 438)
Screenshot: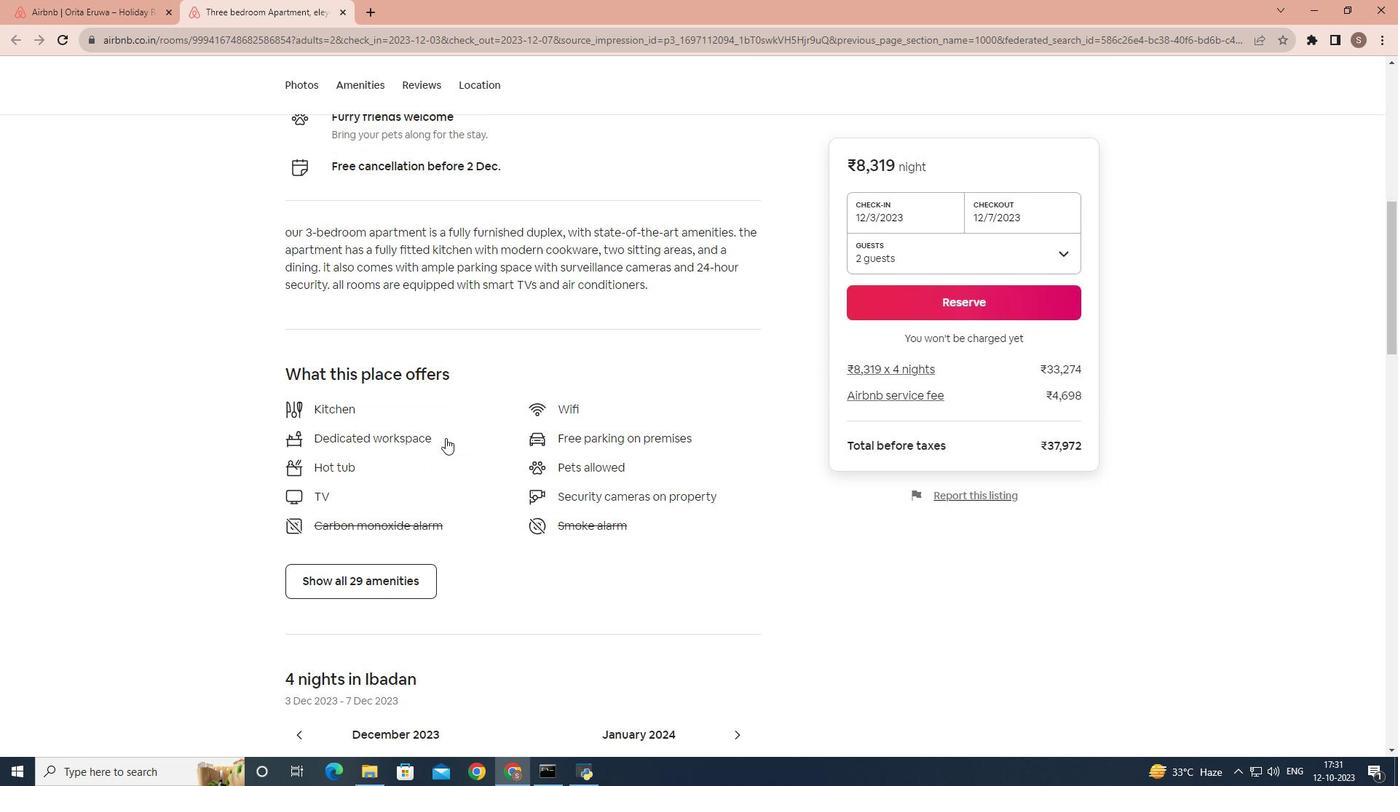 
Action: Mouse scrolled (445, 437) with delta (0, 0)
Screenshot: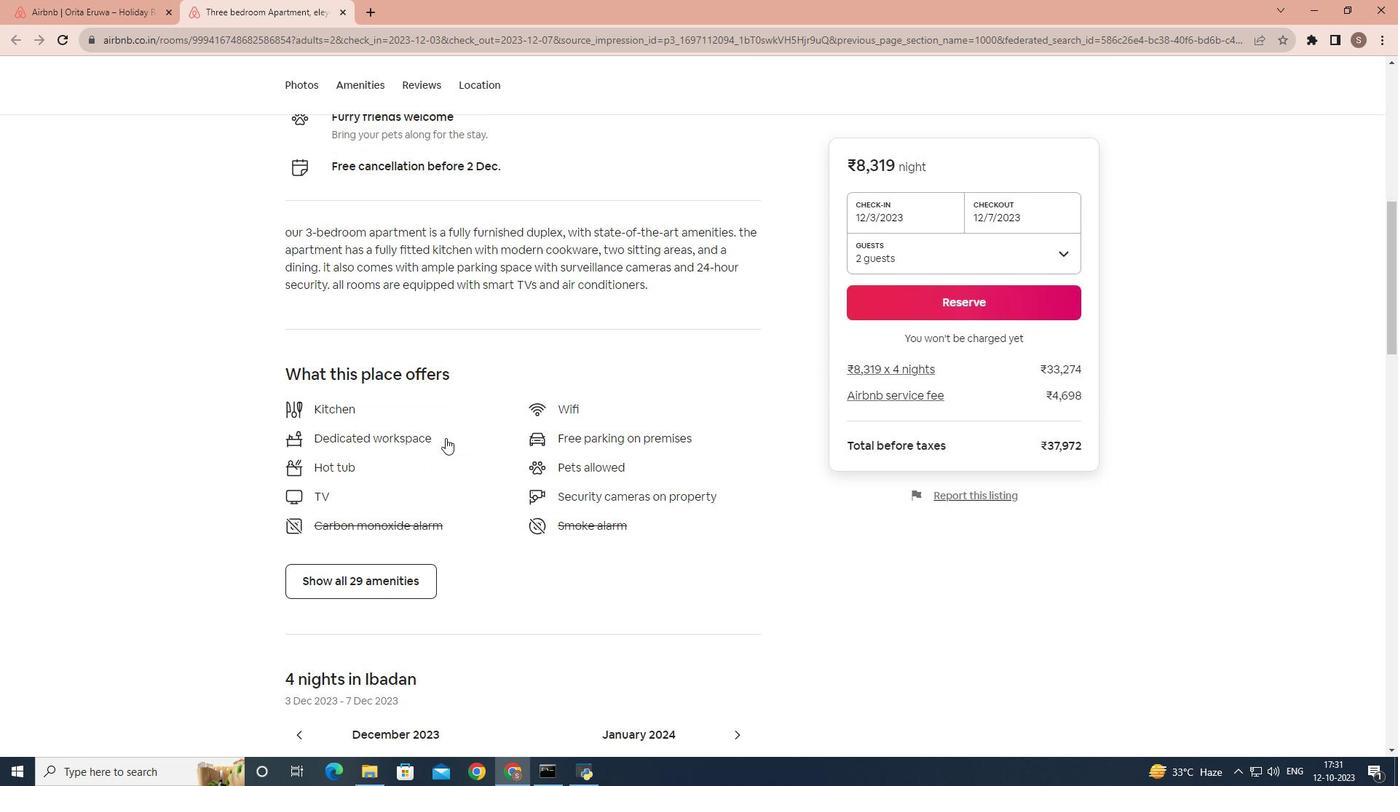 
Action: Mouse moved to (412, 414)
Screenshot: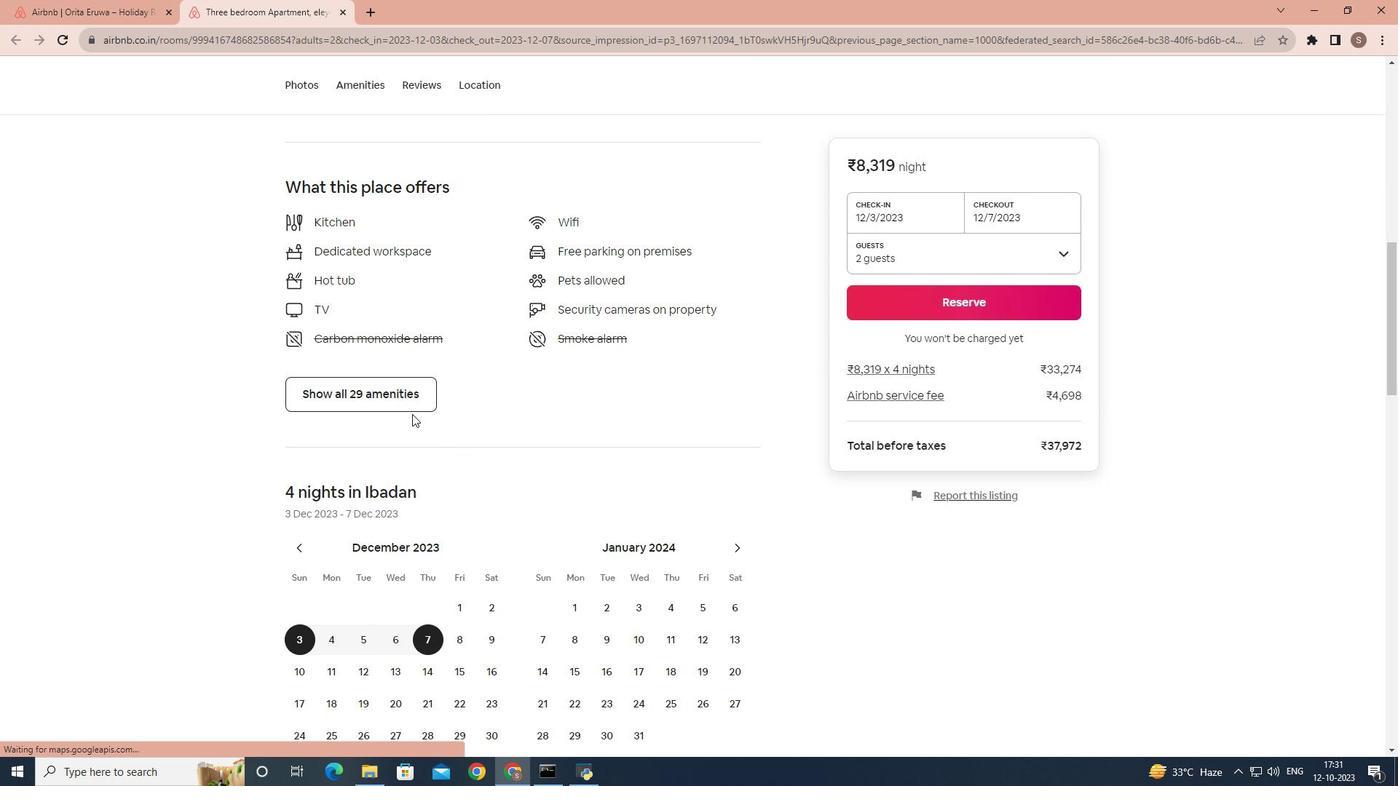 
Action: Mouse pressed left at (412, 414)
Screenshot: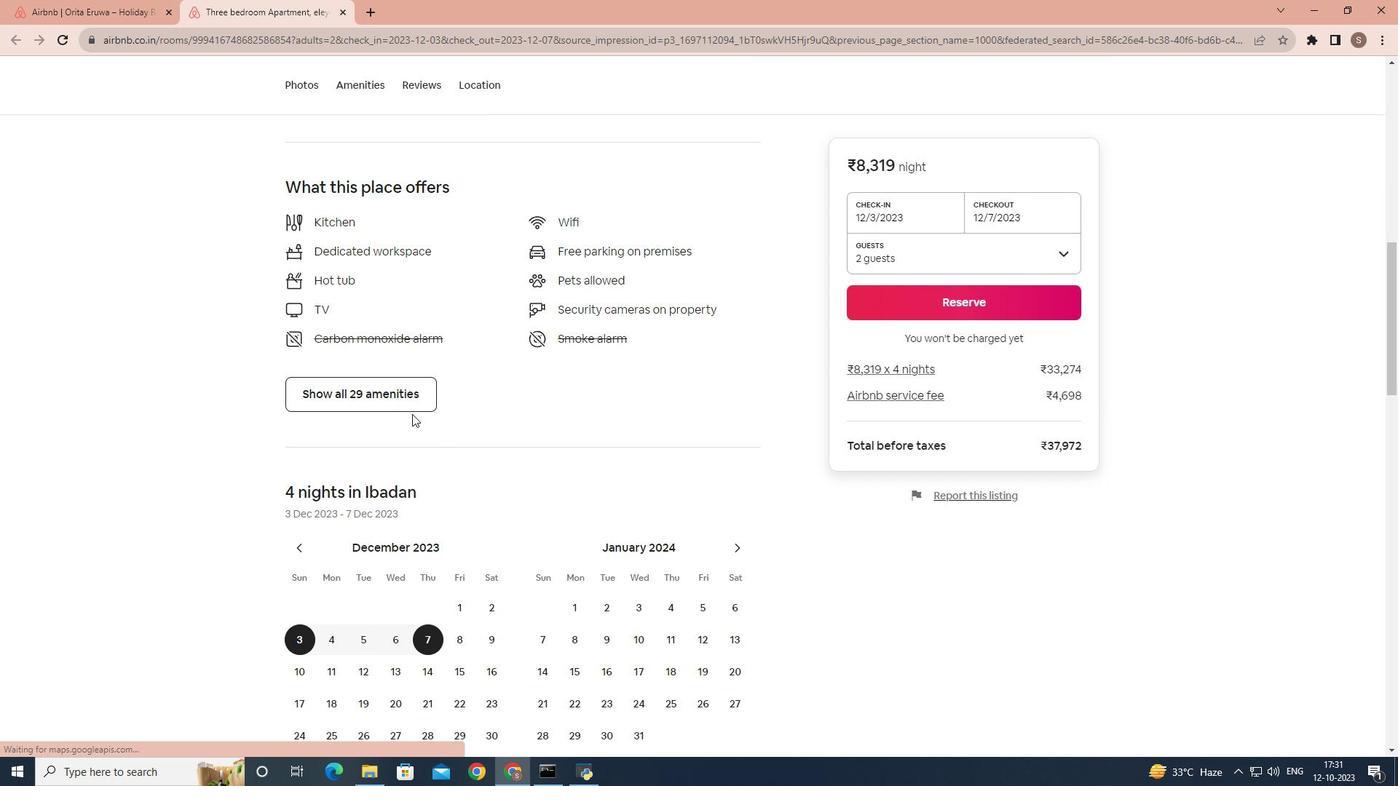 
Action: Mouse moved to (414, 407)
Screenshot: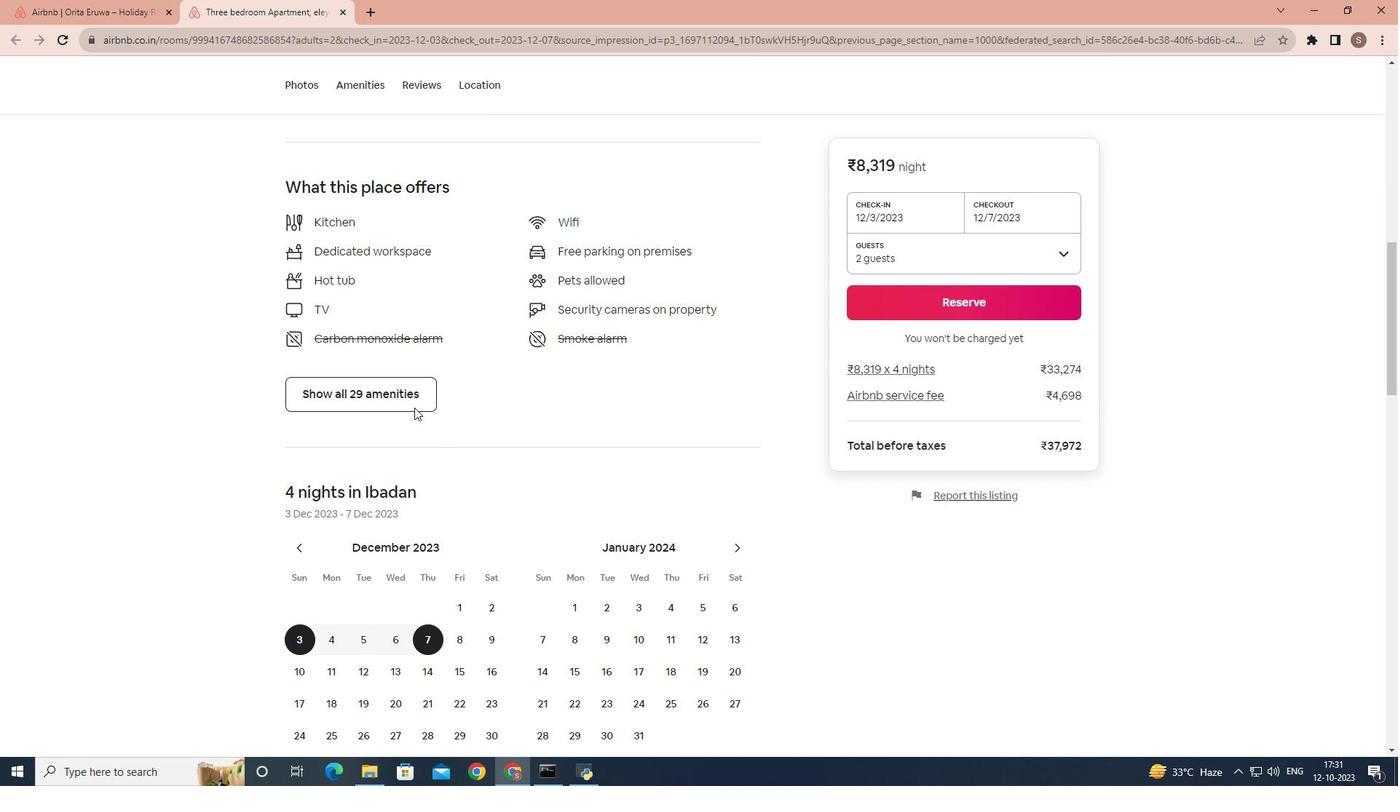 
Action: Mouse pressed left at (414, 407)
Screenshot: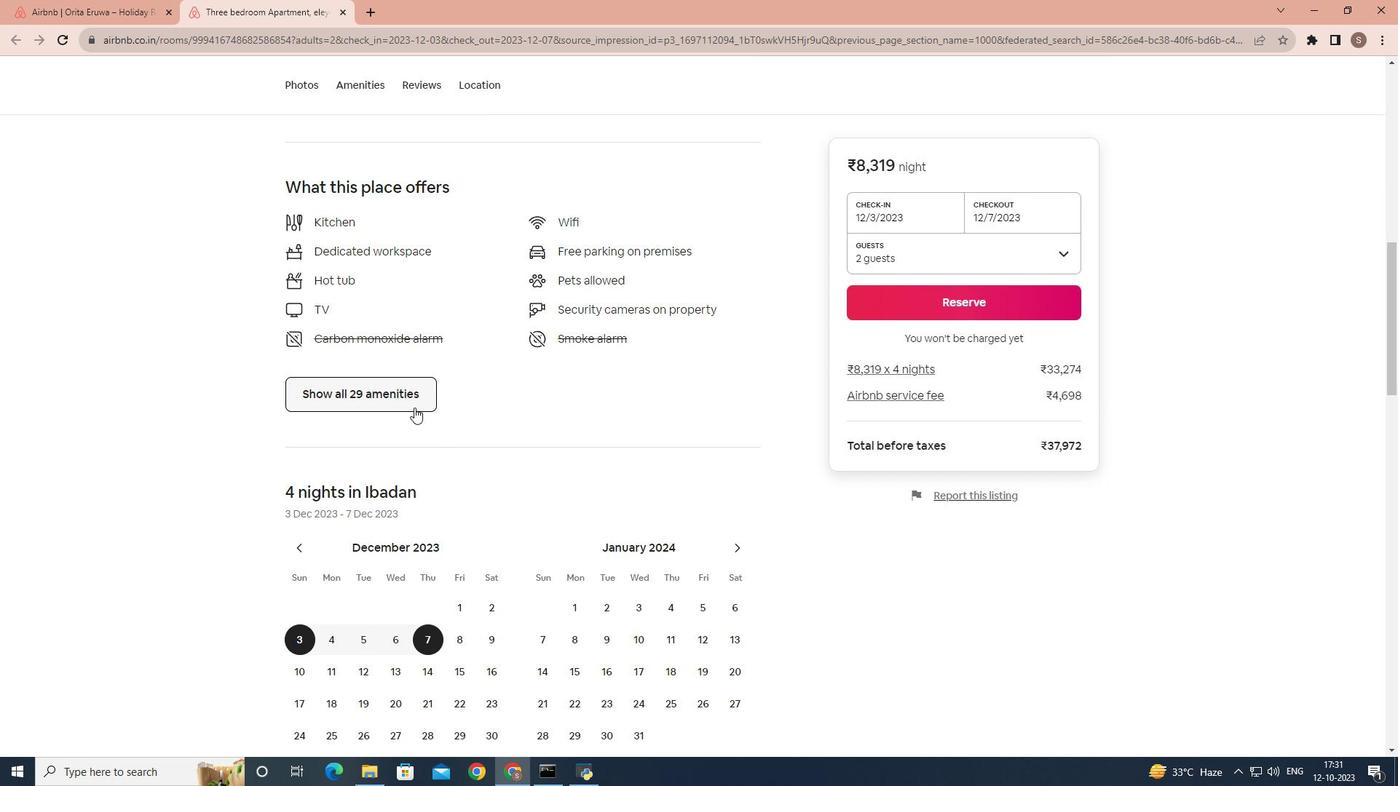 
Action: Mouse moved to (521, 407)
Screenshot: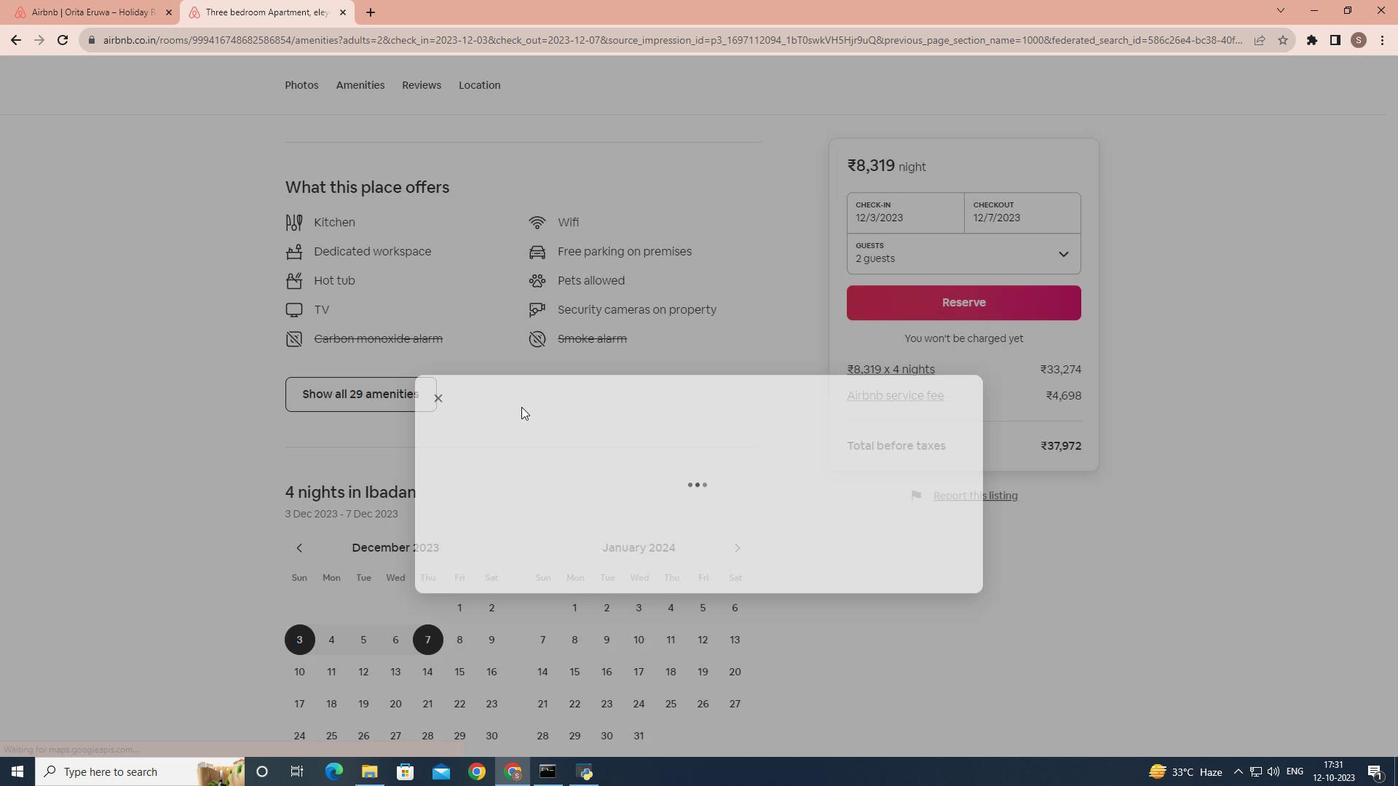 
Action: Mouse scrolled (521, 406) with delta (0, 0)
Screenshot: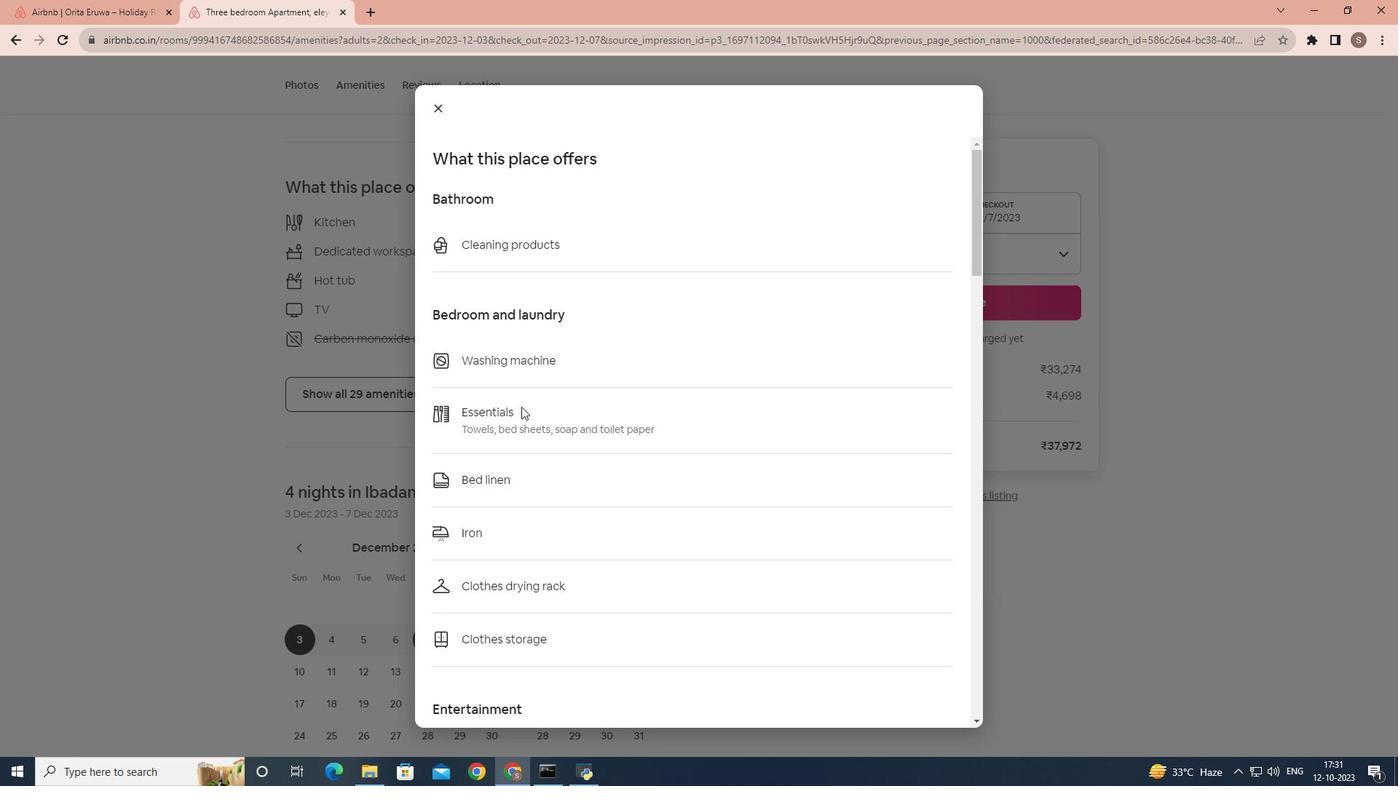 
Action: Mouse scrolled (521, 406) with delta (0, 0)
Screenshot: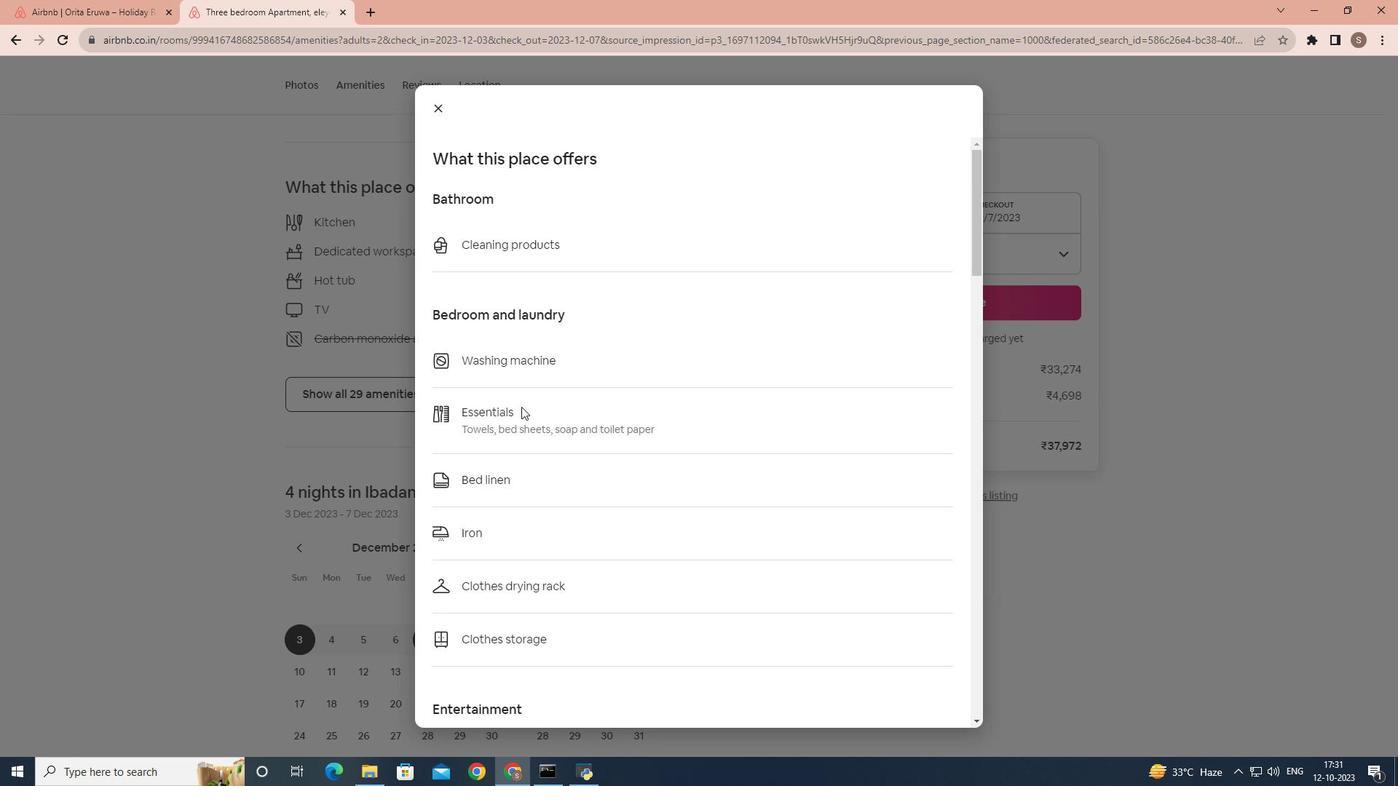
Action: Mouse scrolled (521, 406) with delta (0, 0)
Screenshot: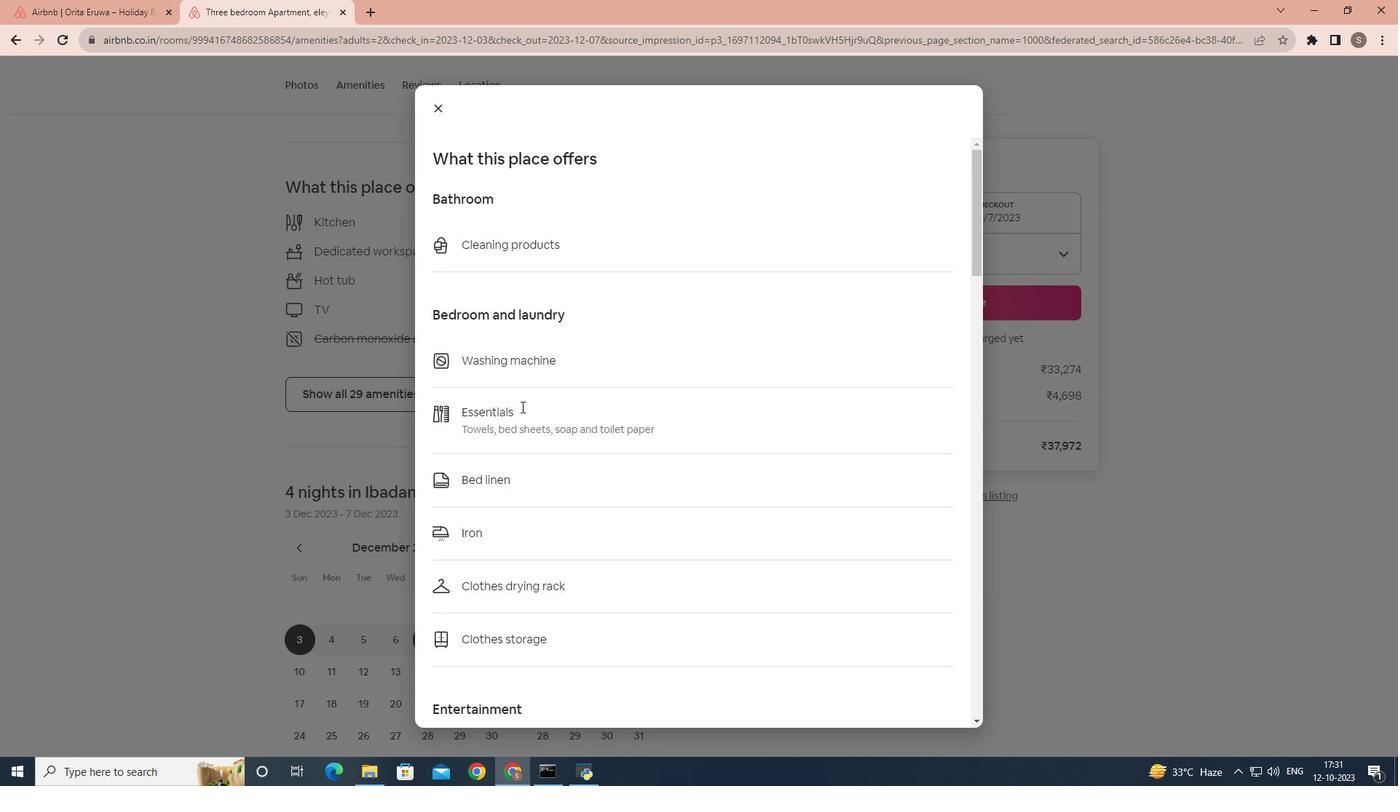 
Action: Mouse scrolled (521, 406) with delta (0, 0)
Screenshot: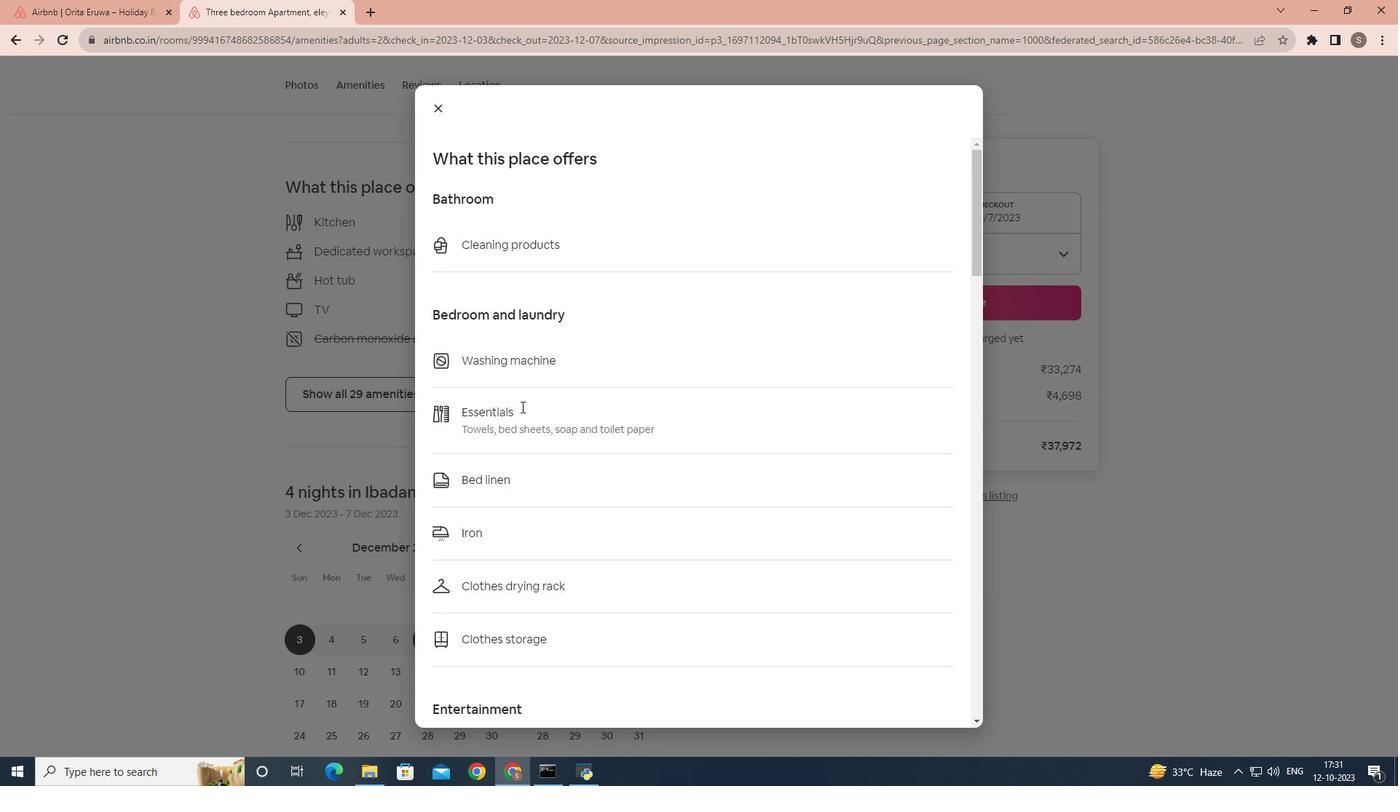 
Action: Mouse scrolled (521, 406) with delta (0, 0)
Screenshot: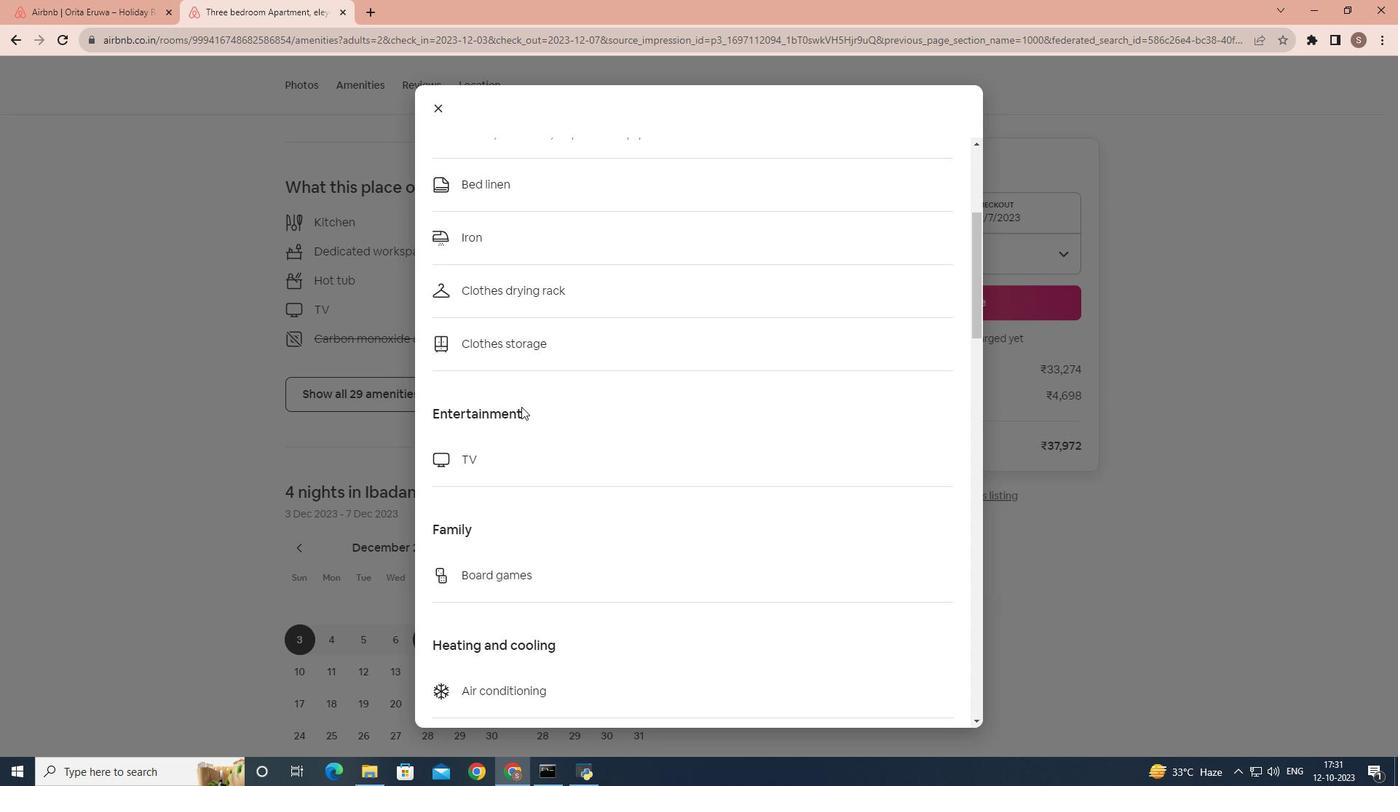 
Action: Mouse scrolled (521, 406) with delta (0, 0)
Screenshot: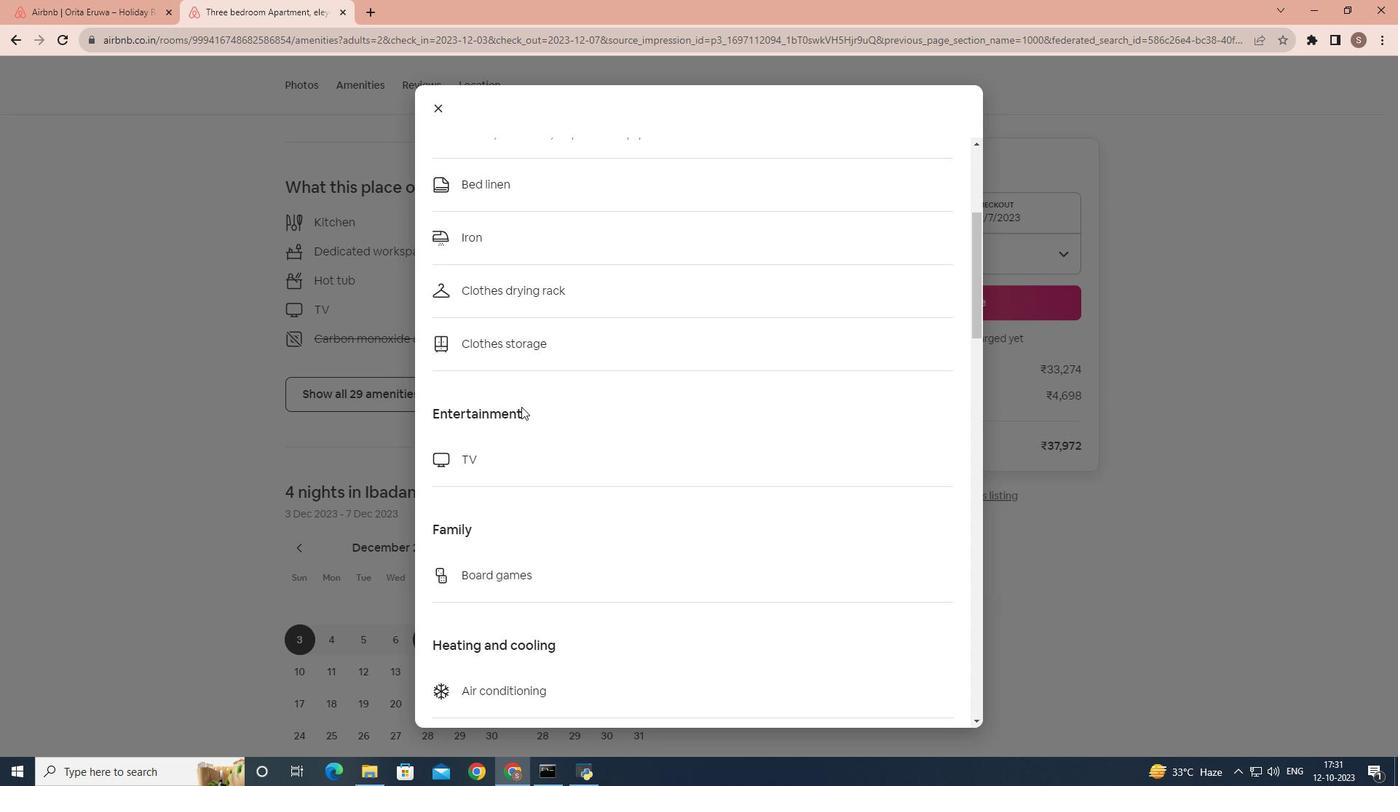 
Action: Mouse scrolled (521, 406) with delta (0, 0)
Screenshot: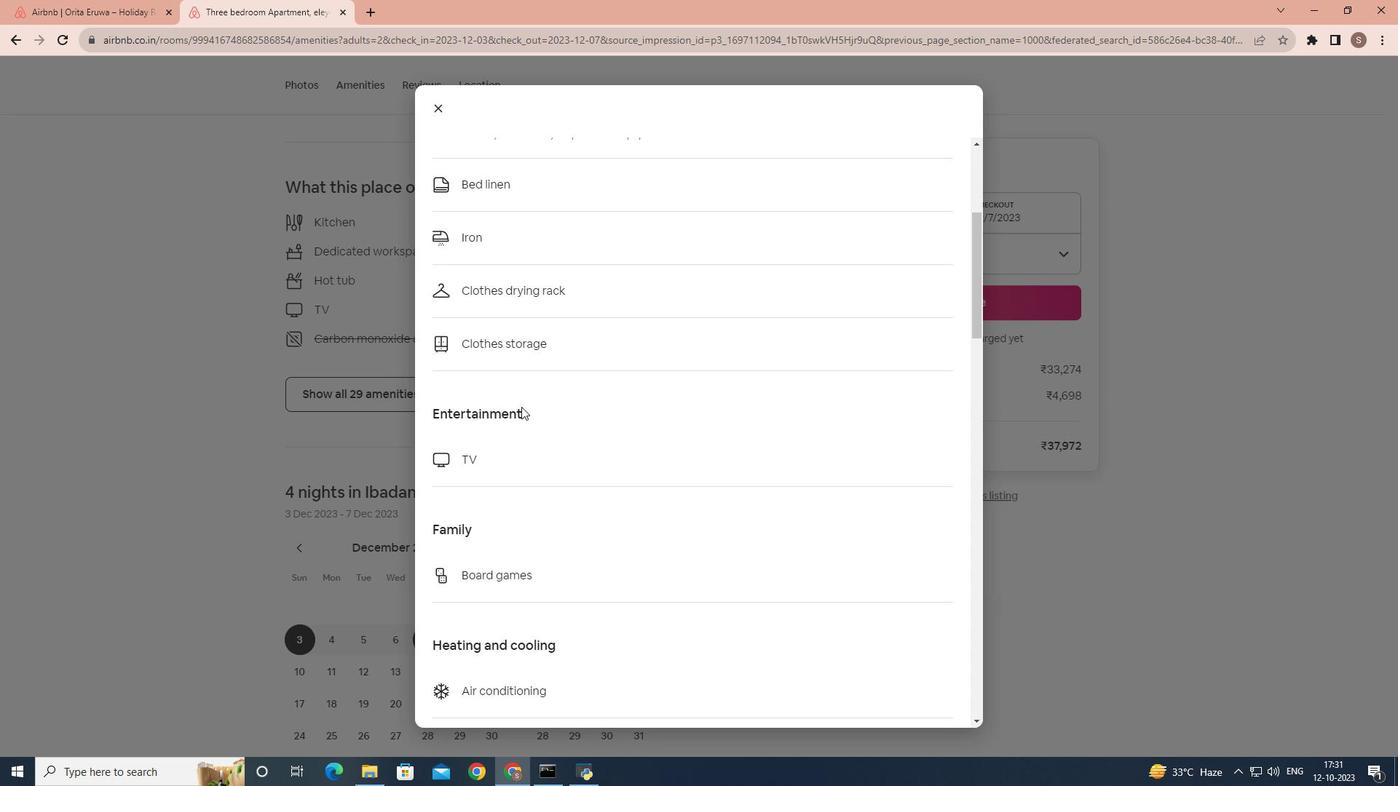 
Action: Mouse scrolled (521, 406) with delta (0, 0)
Screenshot: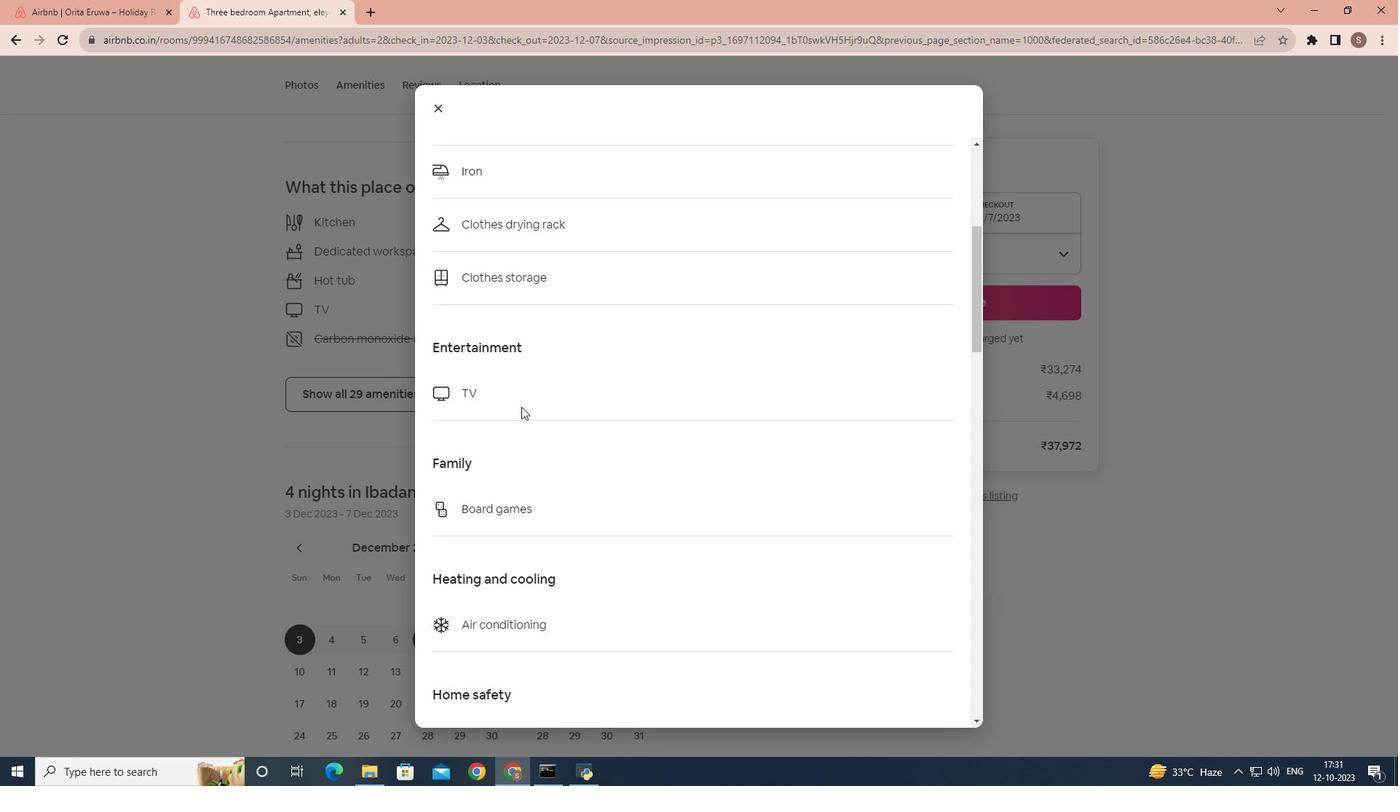 
Action: Mouse scrolled (521, 406) with delta (0, 0)
Screenshot: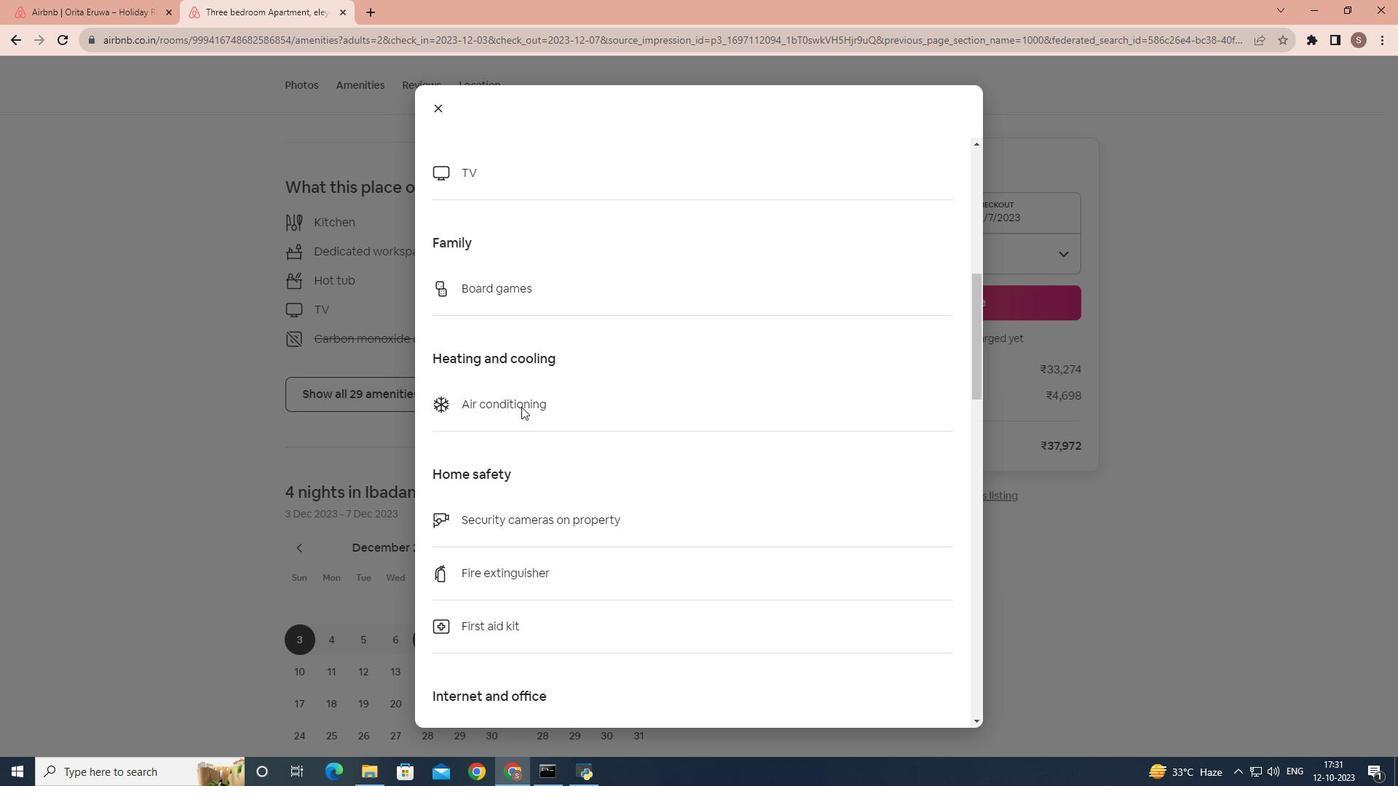 
Action: Mouse scrolled (521, 406) with delta (0, 0)
Screenshot: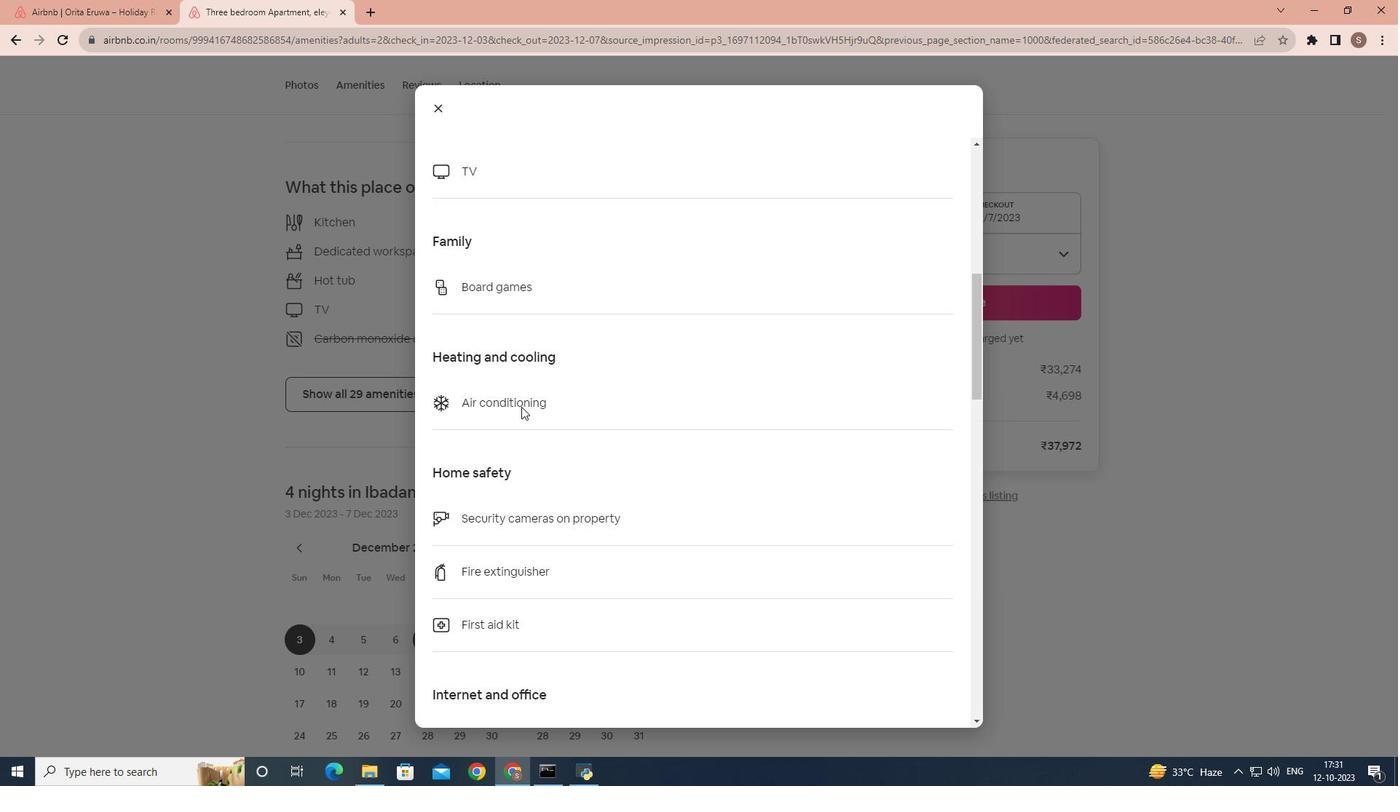 
Action: Mouse scrolled (521, 406) with delta (0, 0)
Screenshot: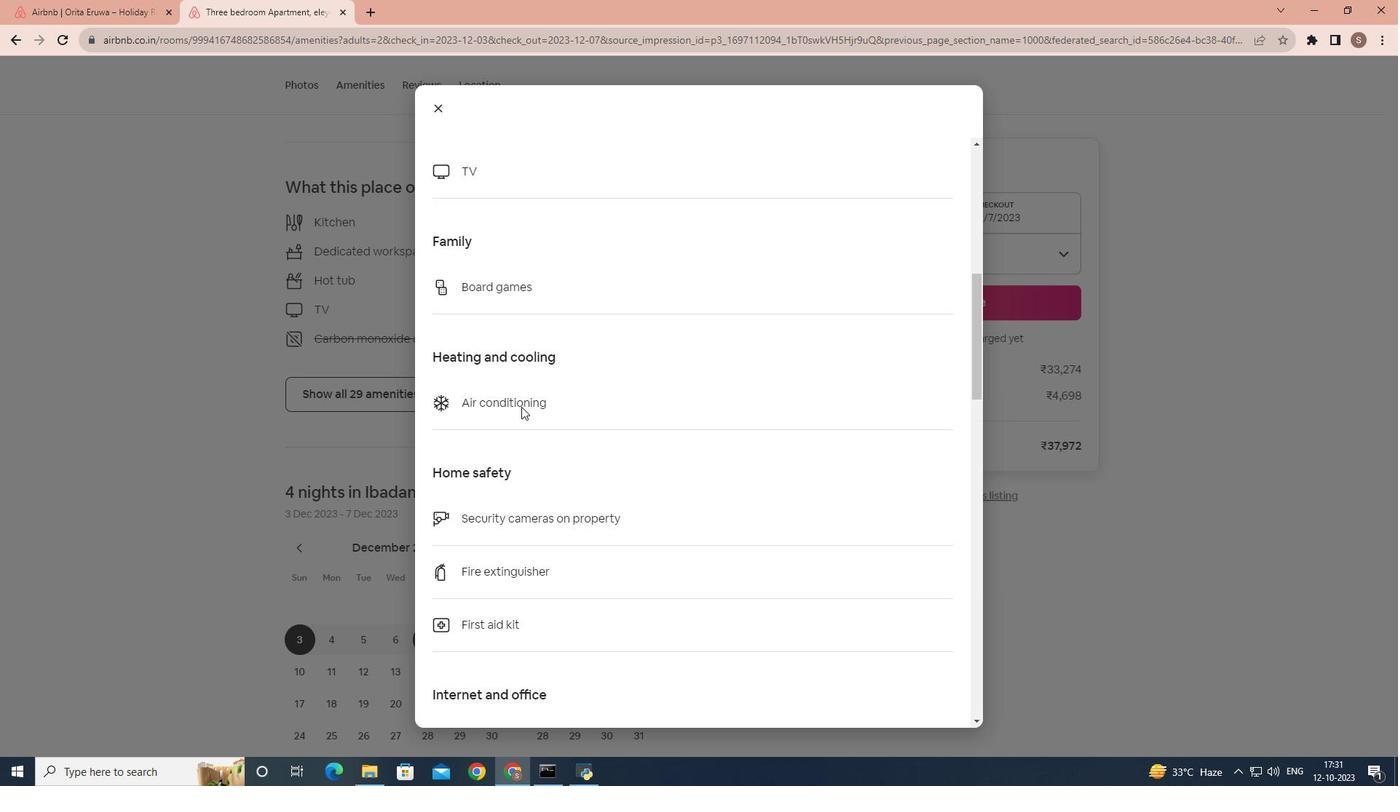 
Action: Mouse scrolled (521, 406) with delta (0, 0)
Screenshot: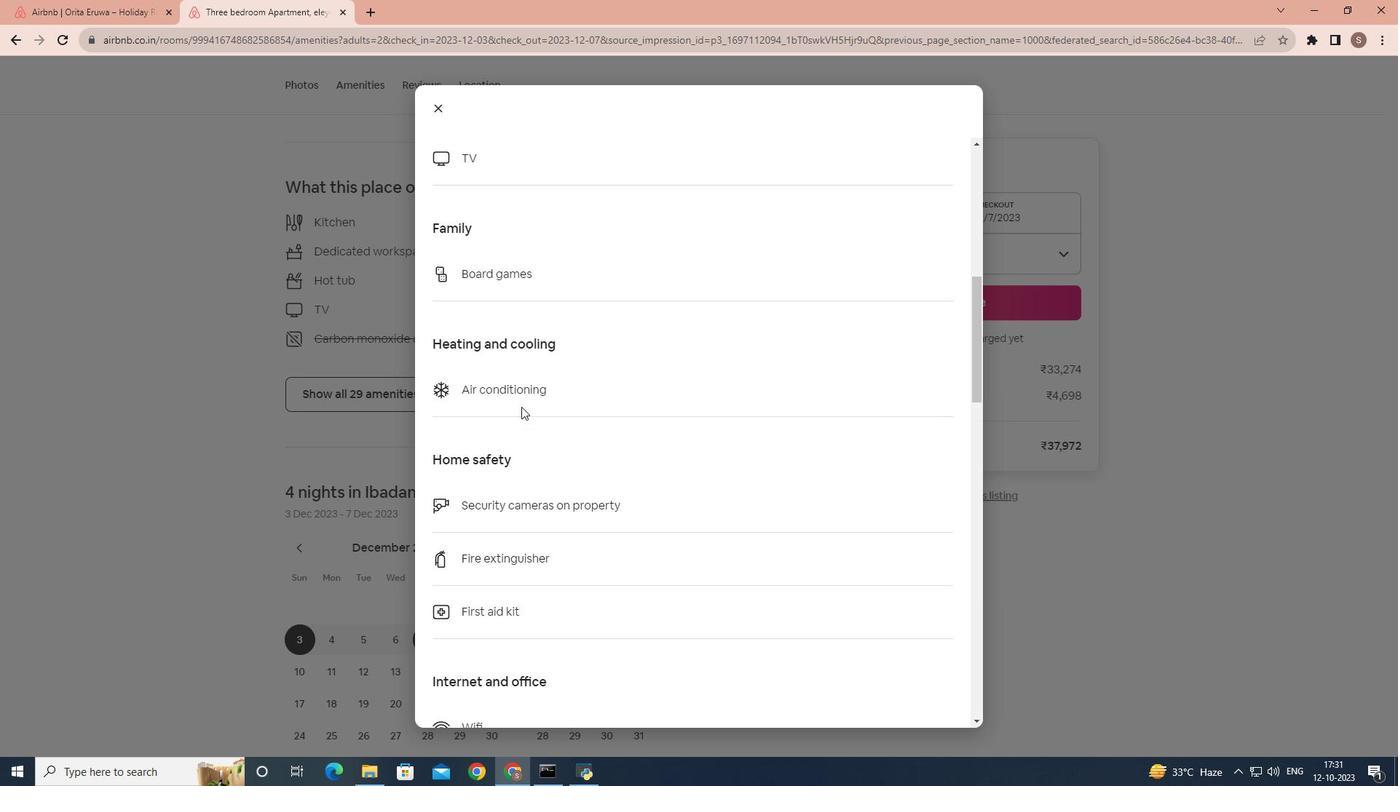 
Action: Mouse scrolled (521, 406) with delta (0, 0)
Screenshot: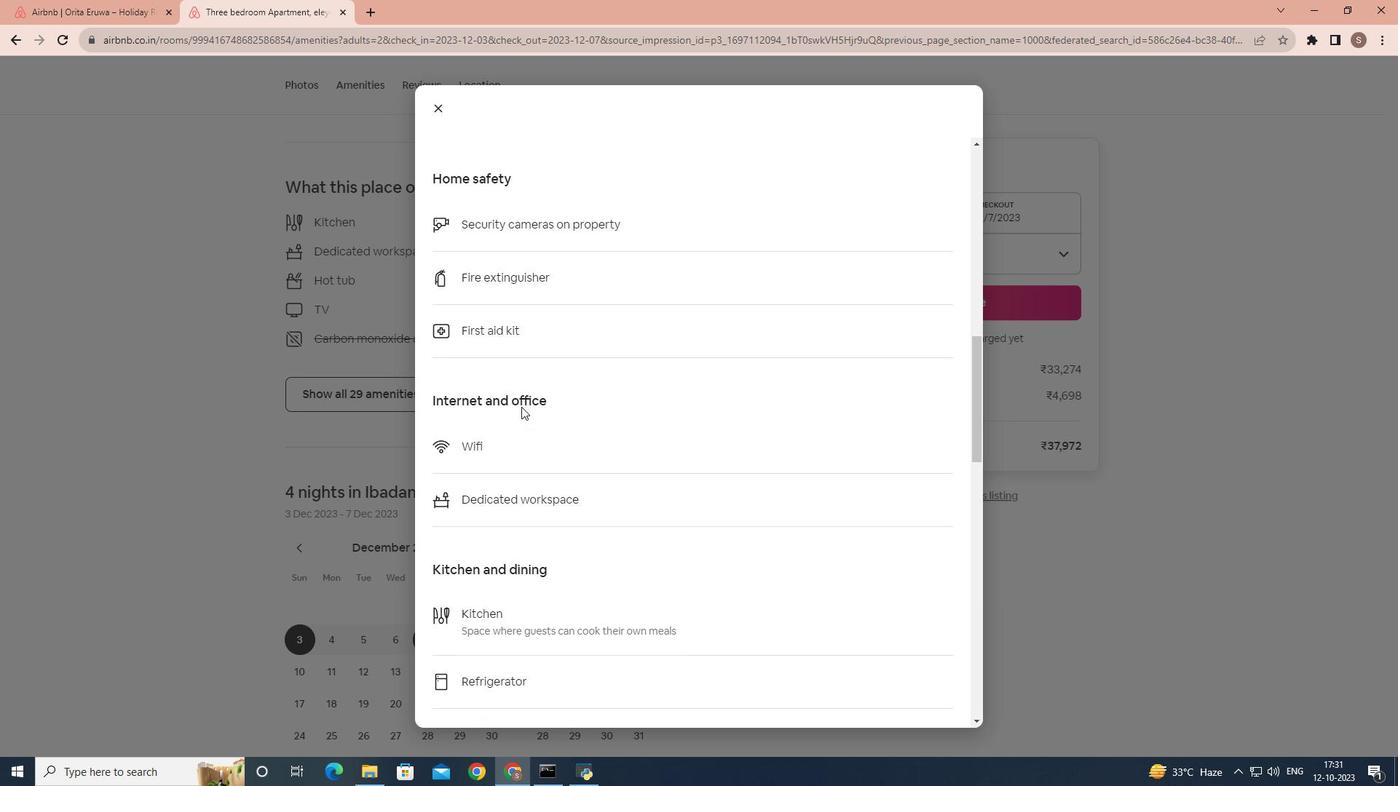 
Action: Mouse scrolled (521, 406) with delta (0, 0)
Screenshot: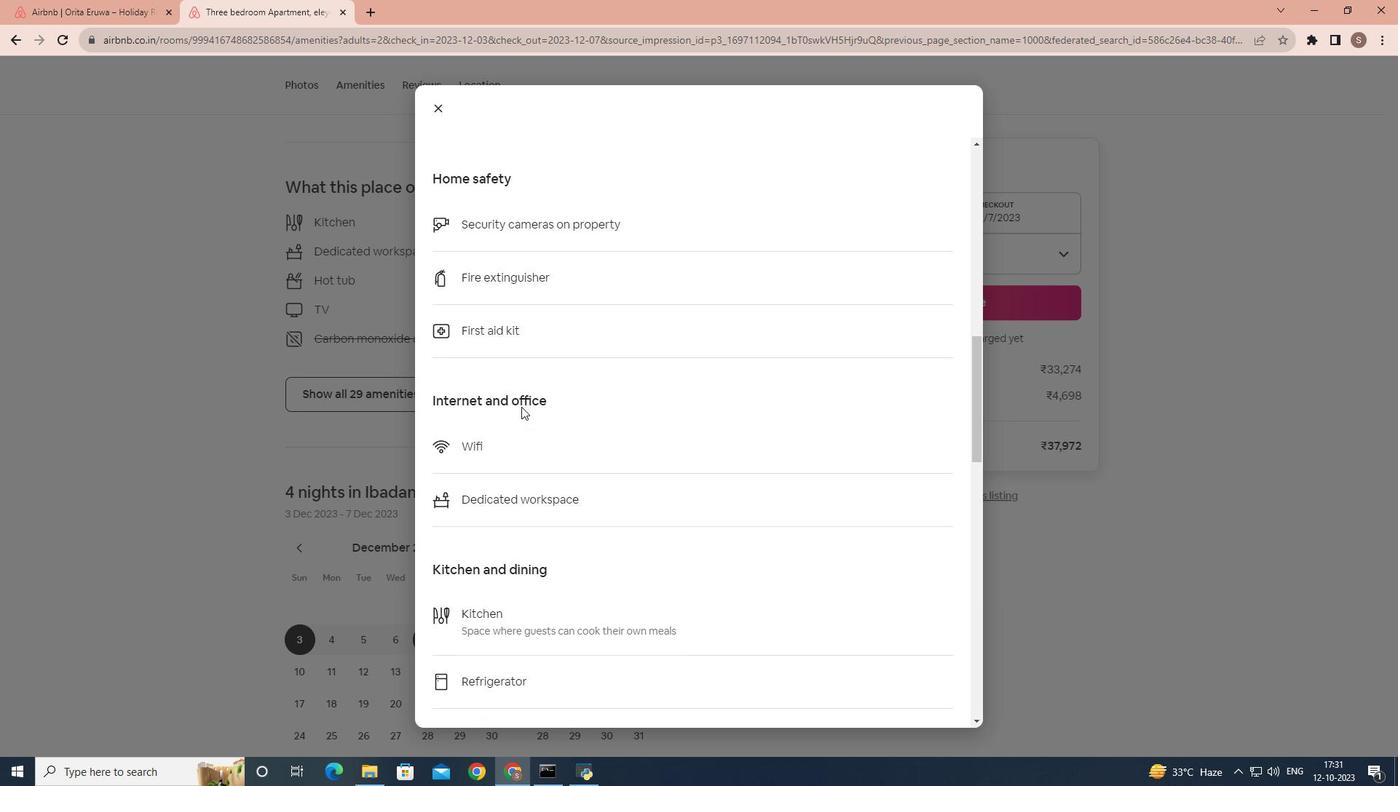 
Action: Mouse moved to (522, 407)
Screenshot: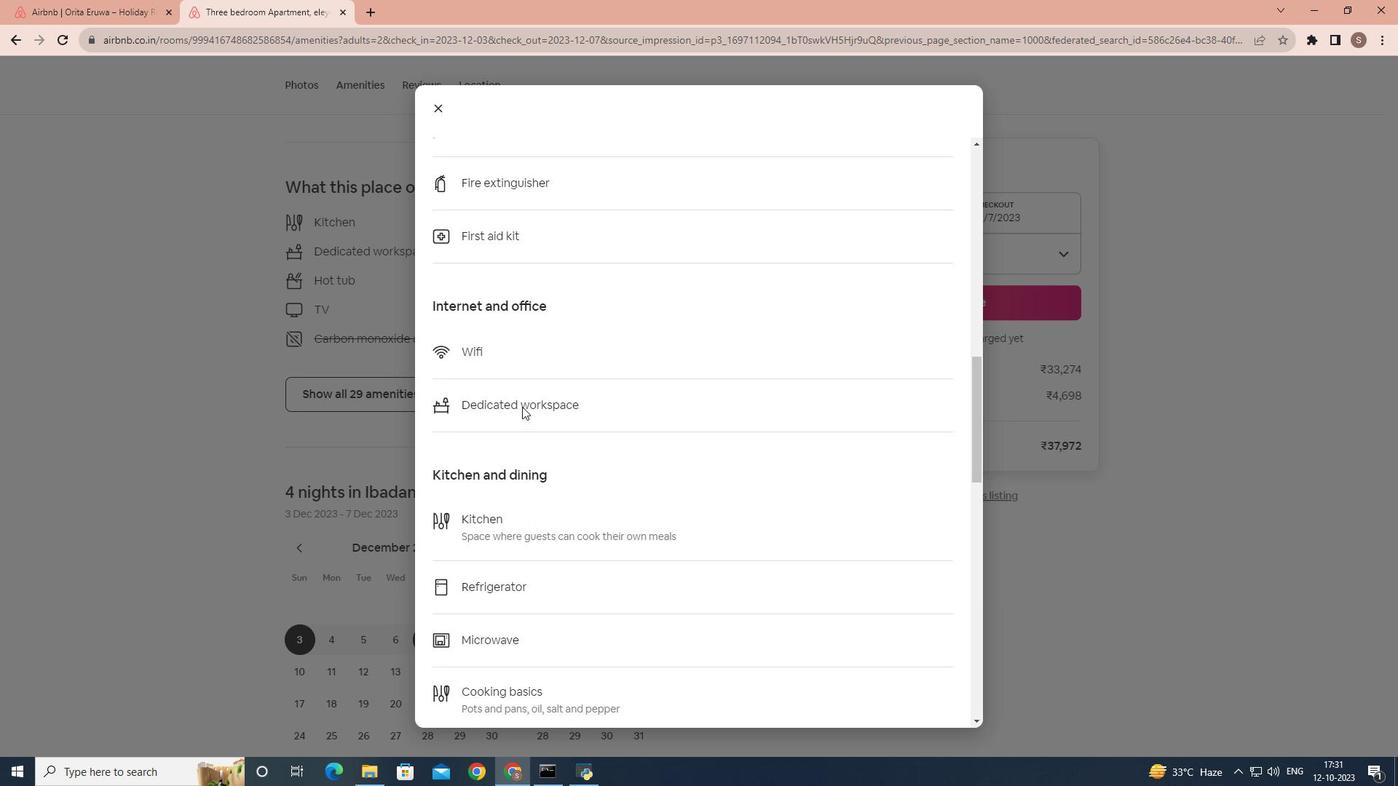 
Action: Mouse scrolled (522, 406) with delta (0, 0)
Screenshot: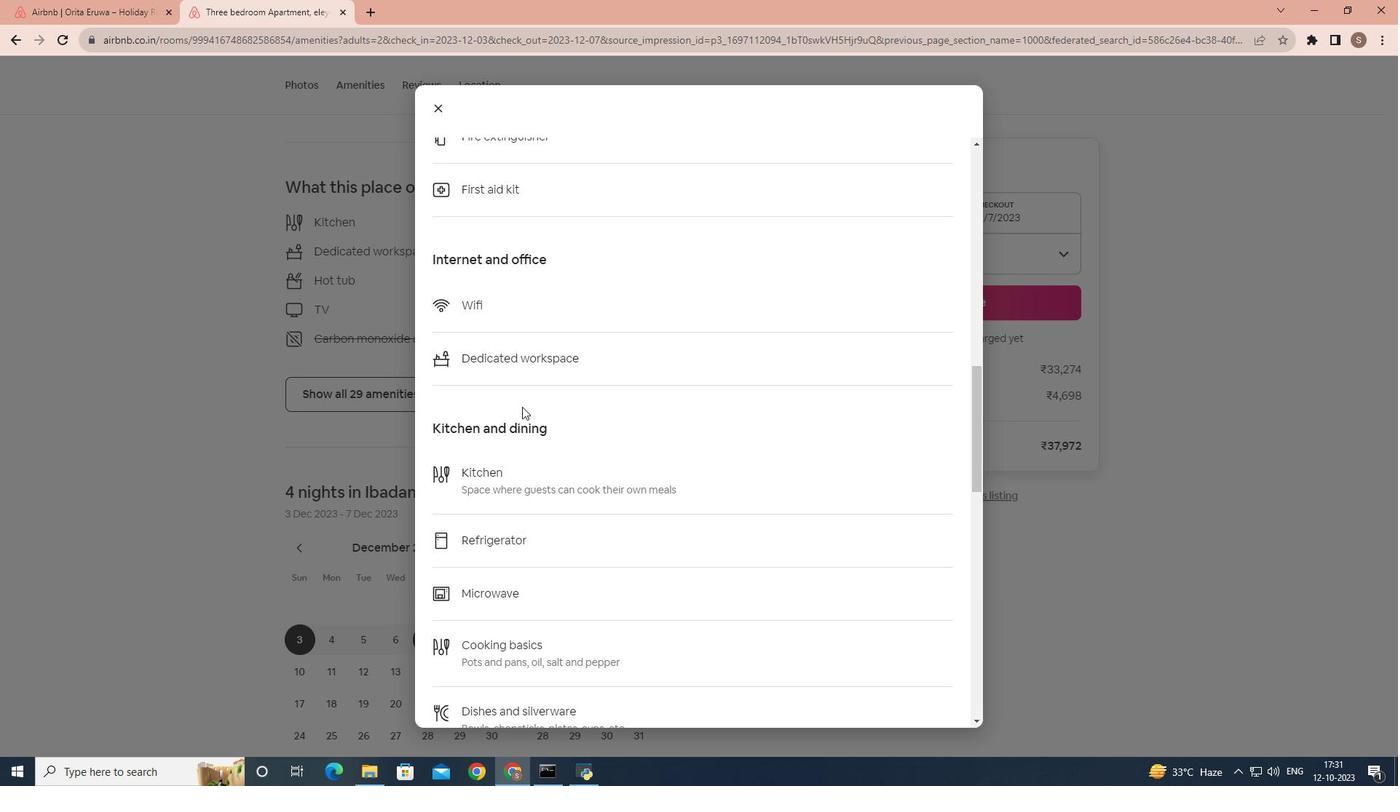 
Action: Mouse scrolled (522, 406) with delta (0, 0)
Screenshot: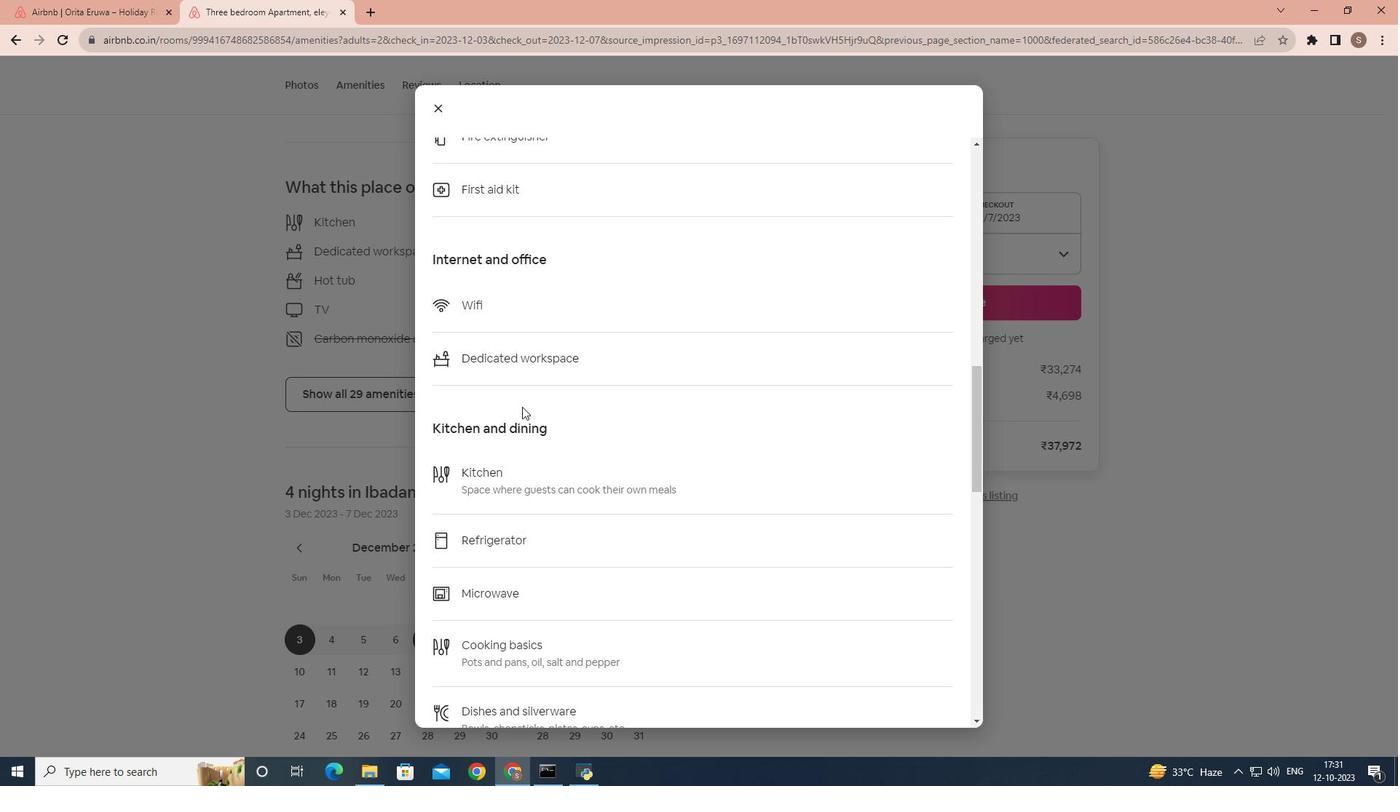 
Action: Mouse scrolled (522, 406) with delta (0, 0)
Screenshot: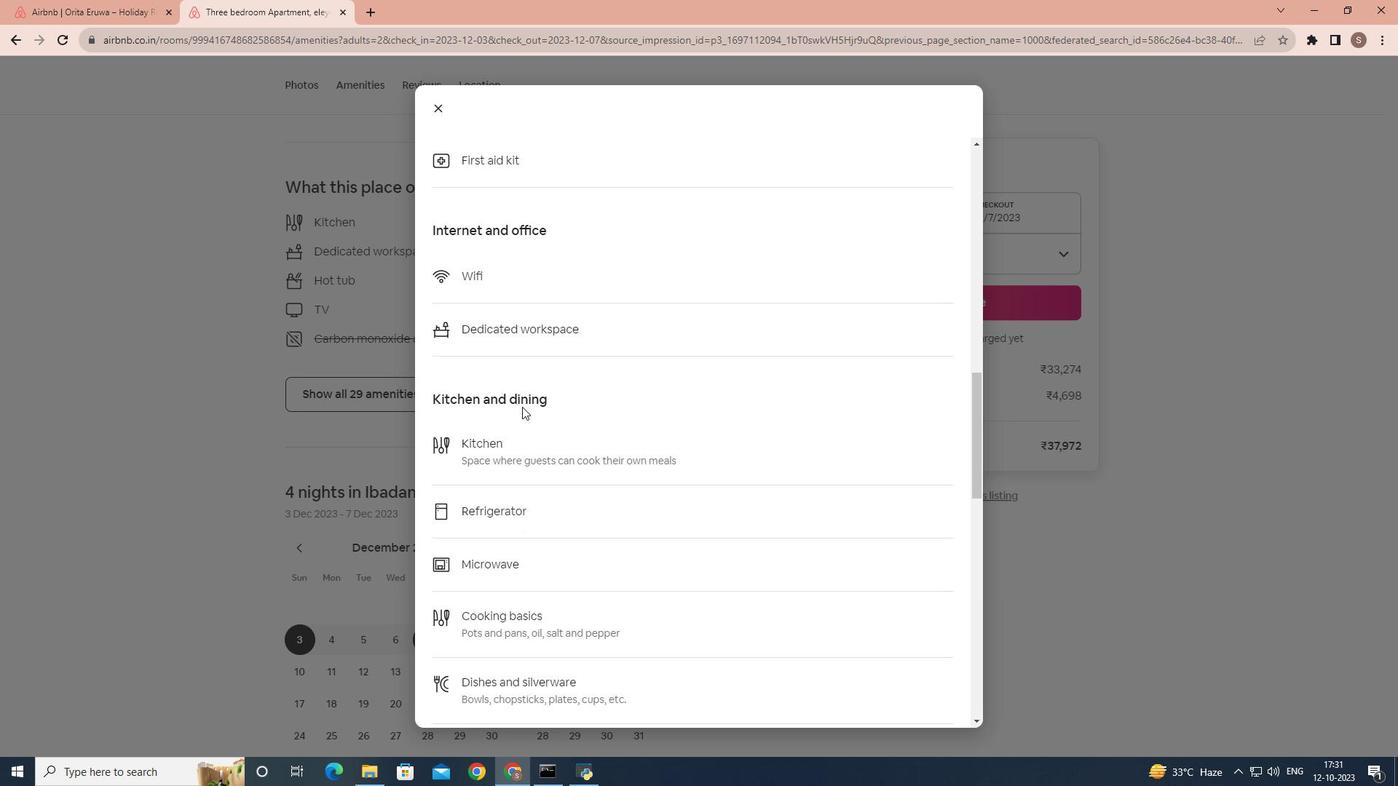 
Action: Mouse scrolled (522, 406) with delta (0, 0)
Screenshot: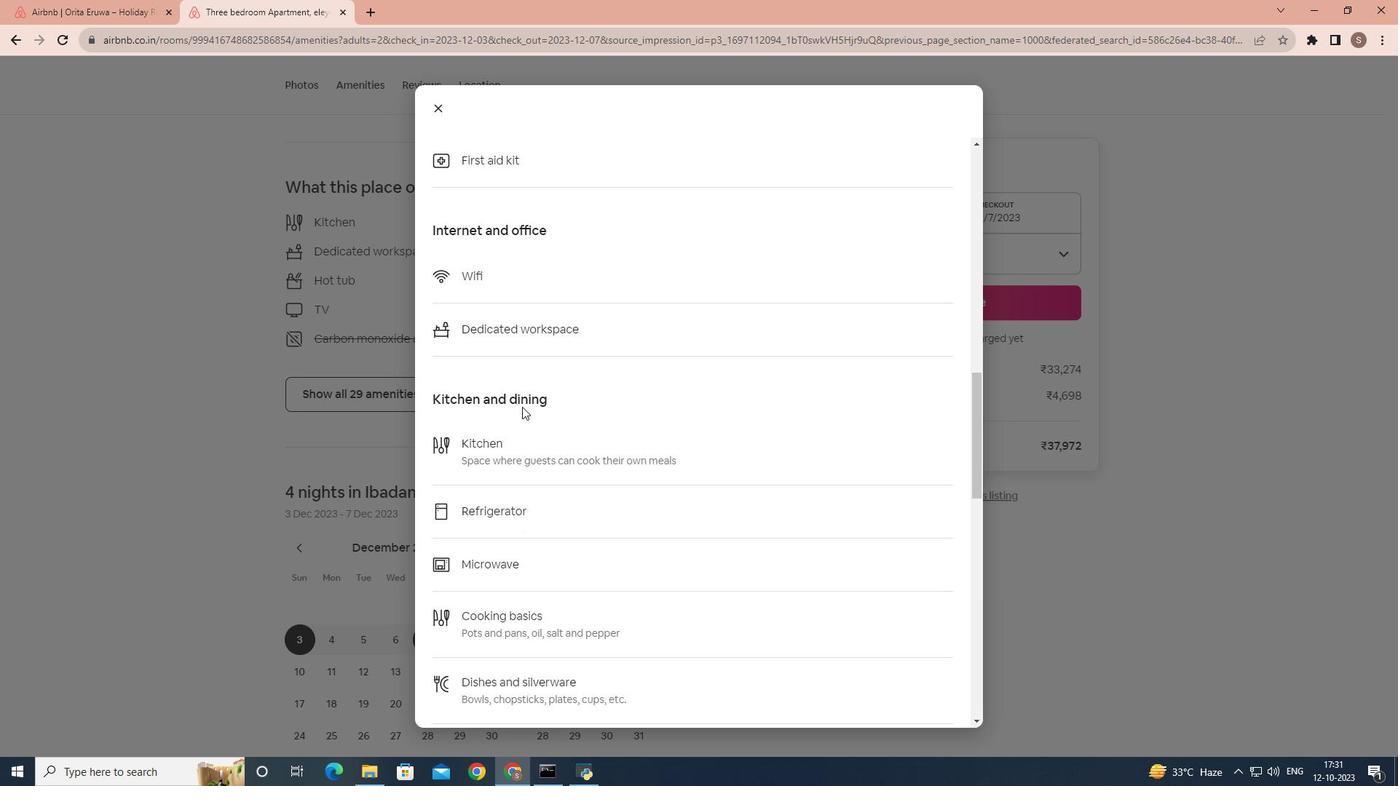 
Action: Mouse scrolled (522, 406) with delta (0, 0)
Screenshot: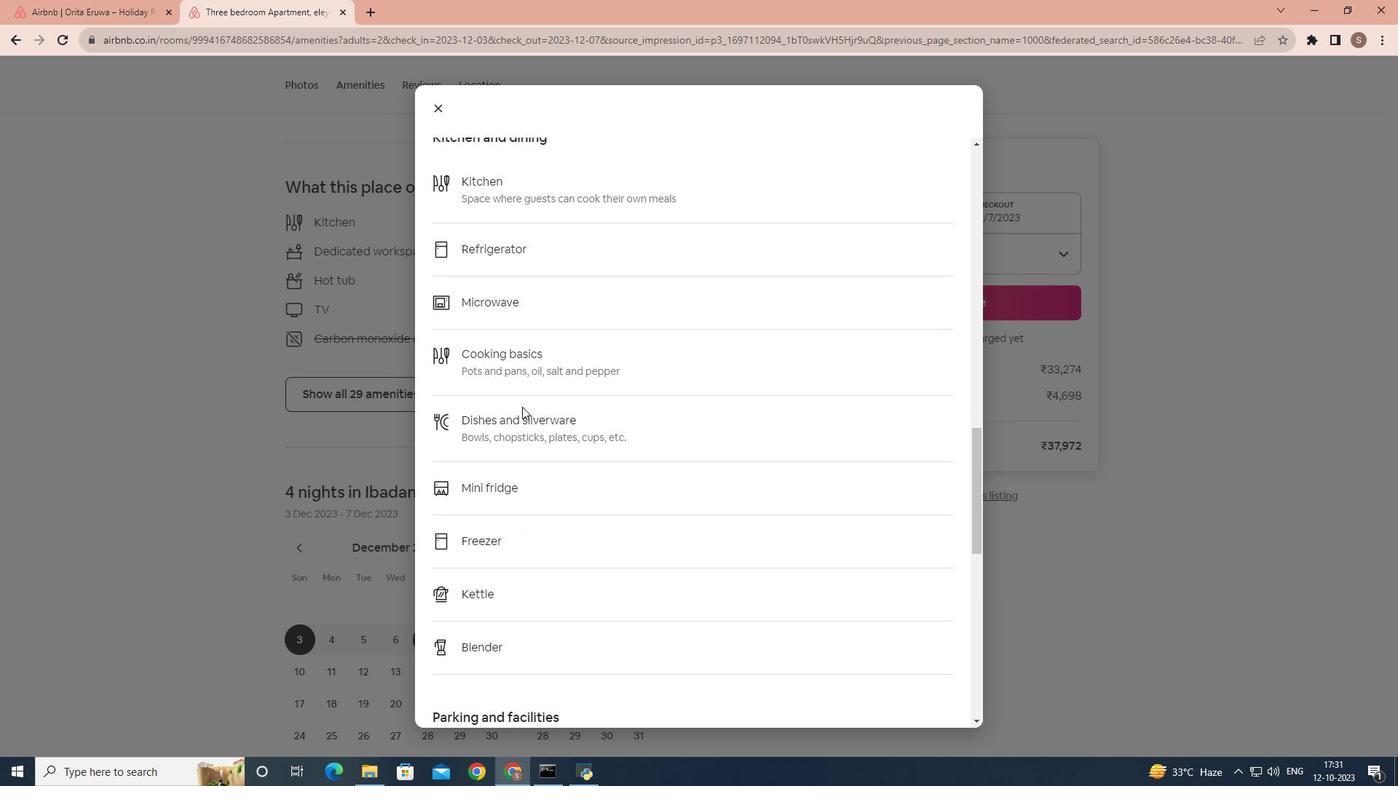 
Action: Mouse scrolled (522, 406) with delta (0, 0)
Screenshot: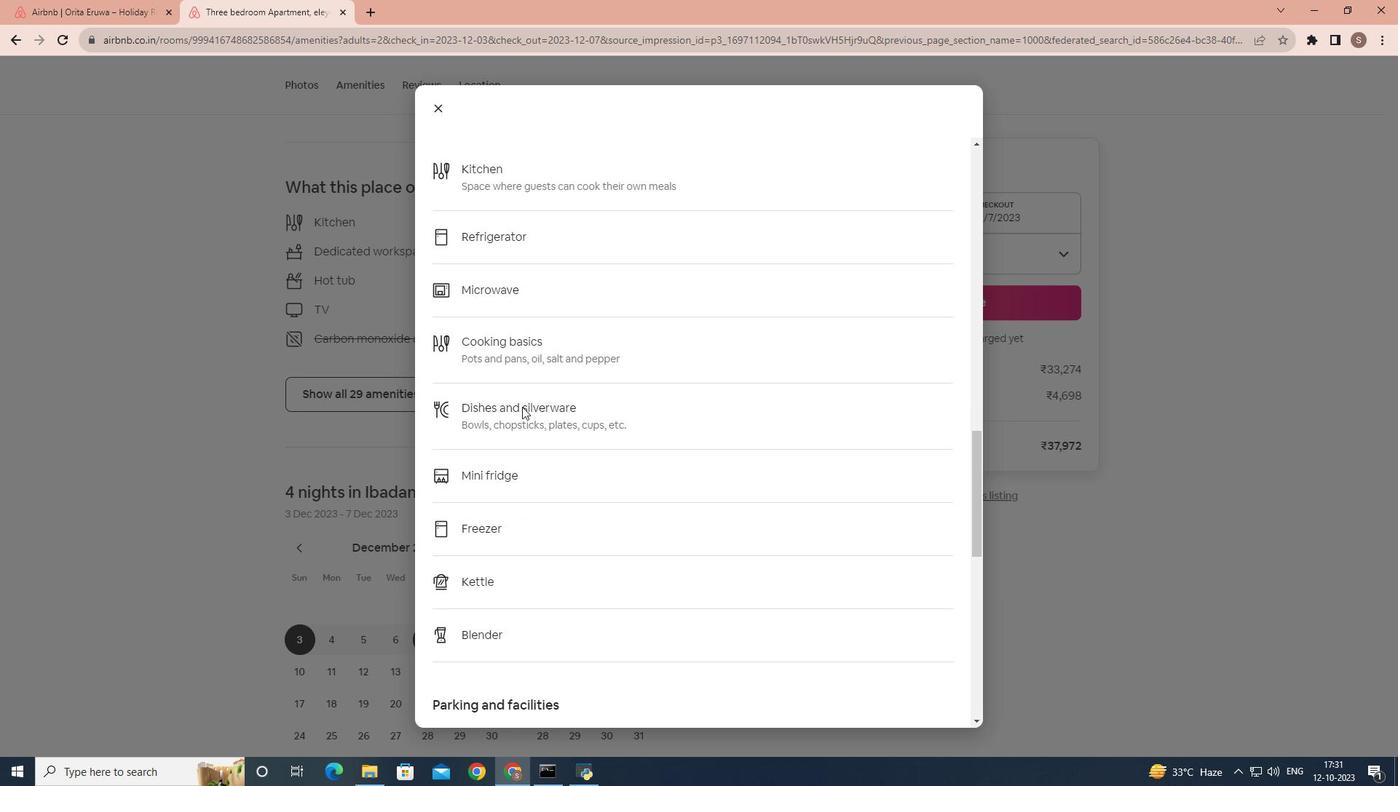 
Action: Mouse scrolled (522, 406) with delta (0, 0)
Screenshot: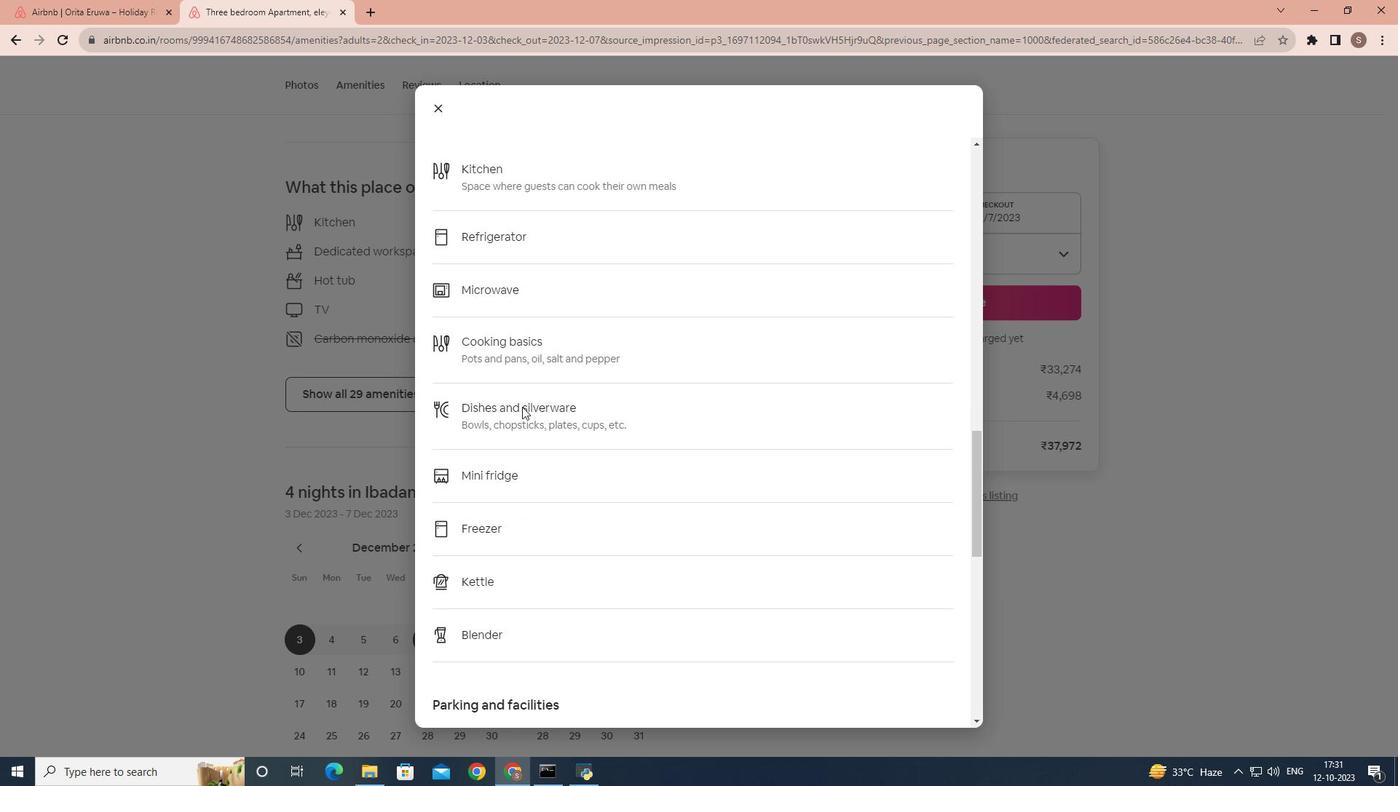 
Action: Mouse moved to (522, 404)
Screenshot: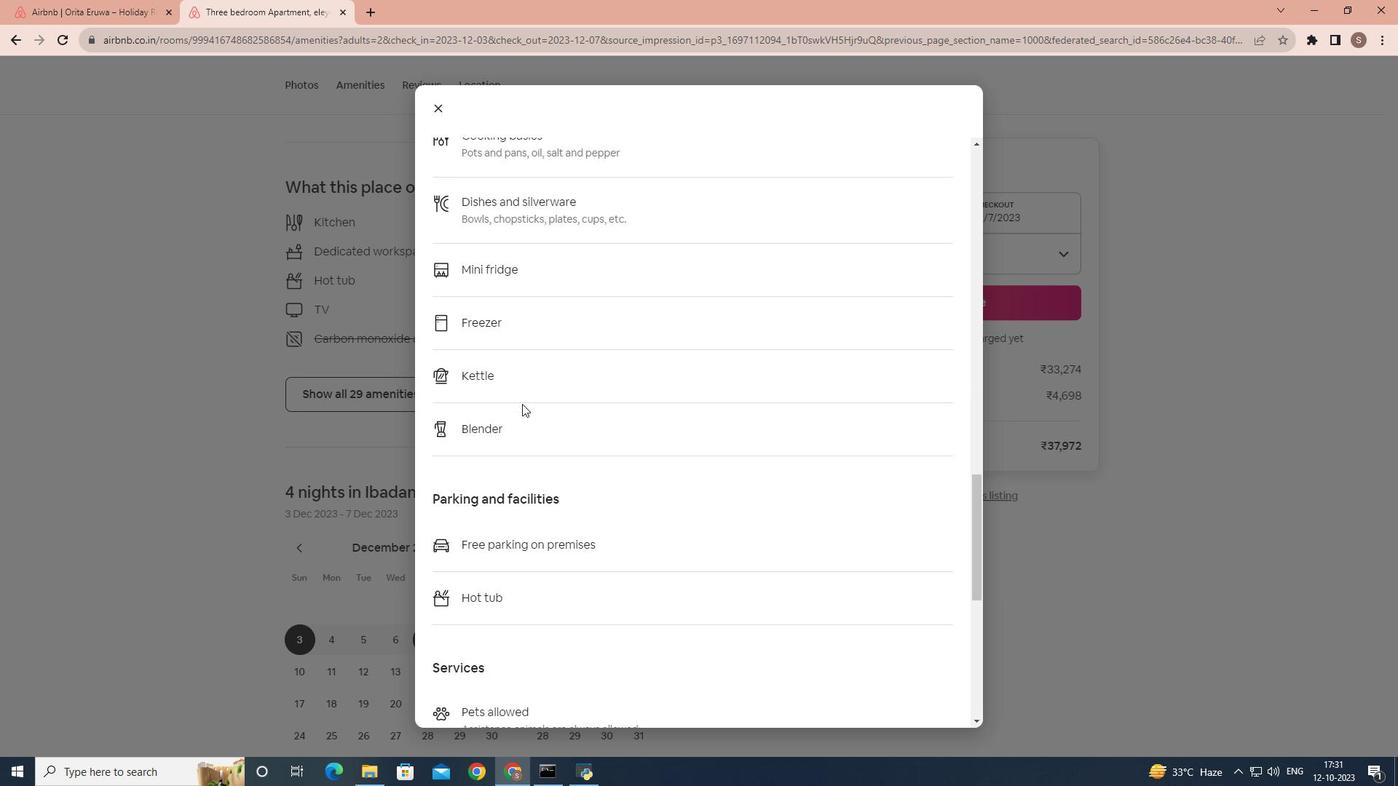 
Action: Mouse scrolled (522, 403) with delta (0, 0)
Screenshot: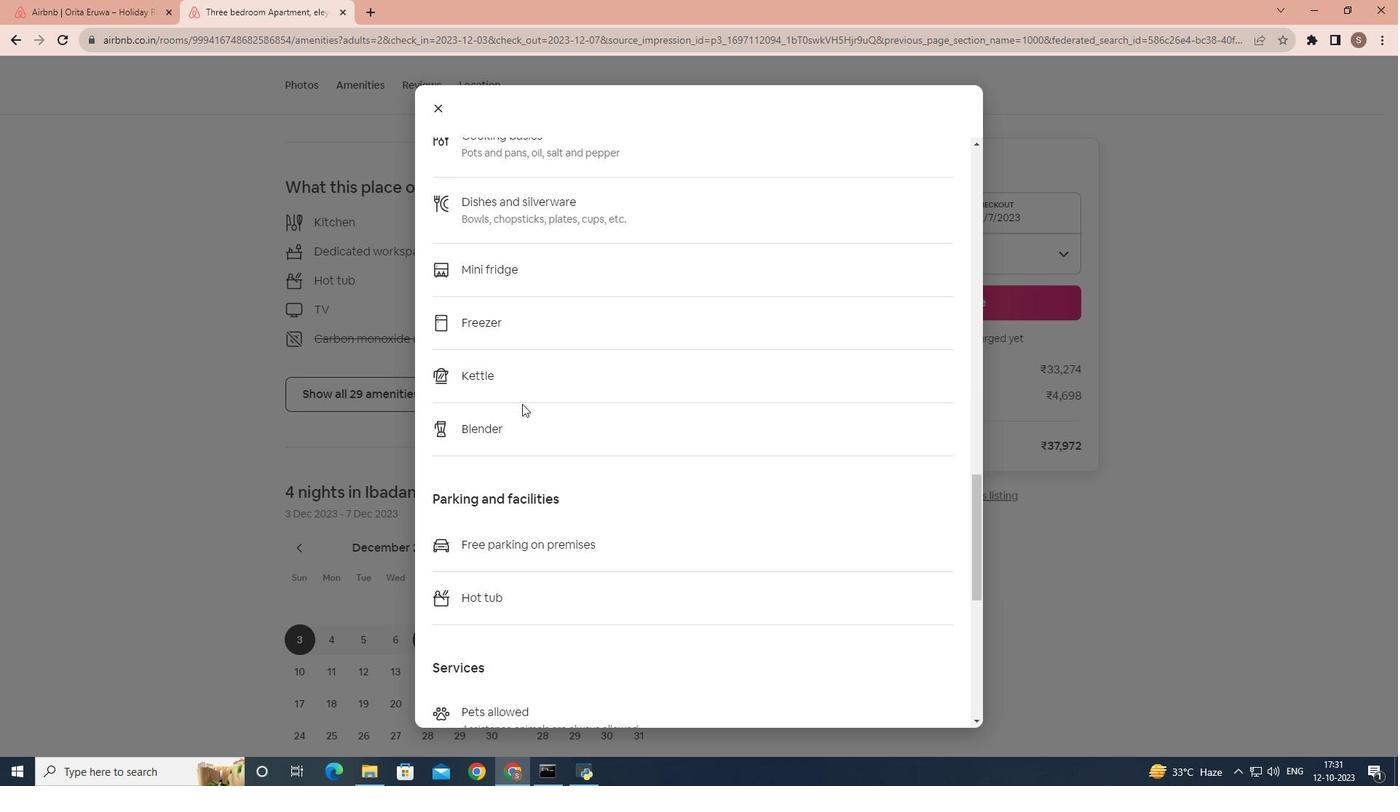 
Action: Mouse scrolled (522, 403) with delta (0, 0)
Screenshot: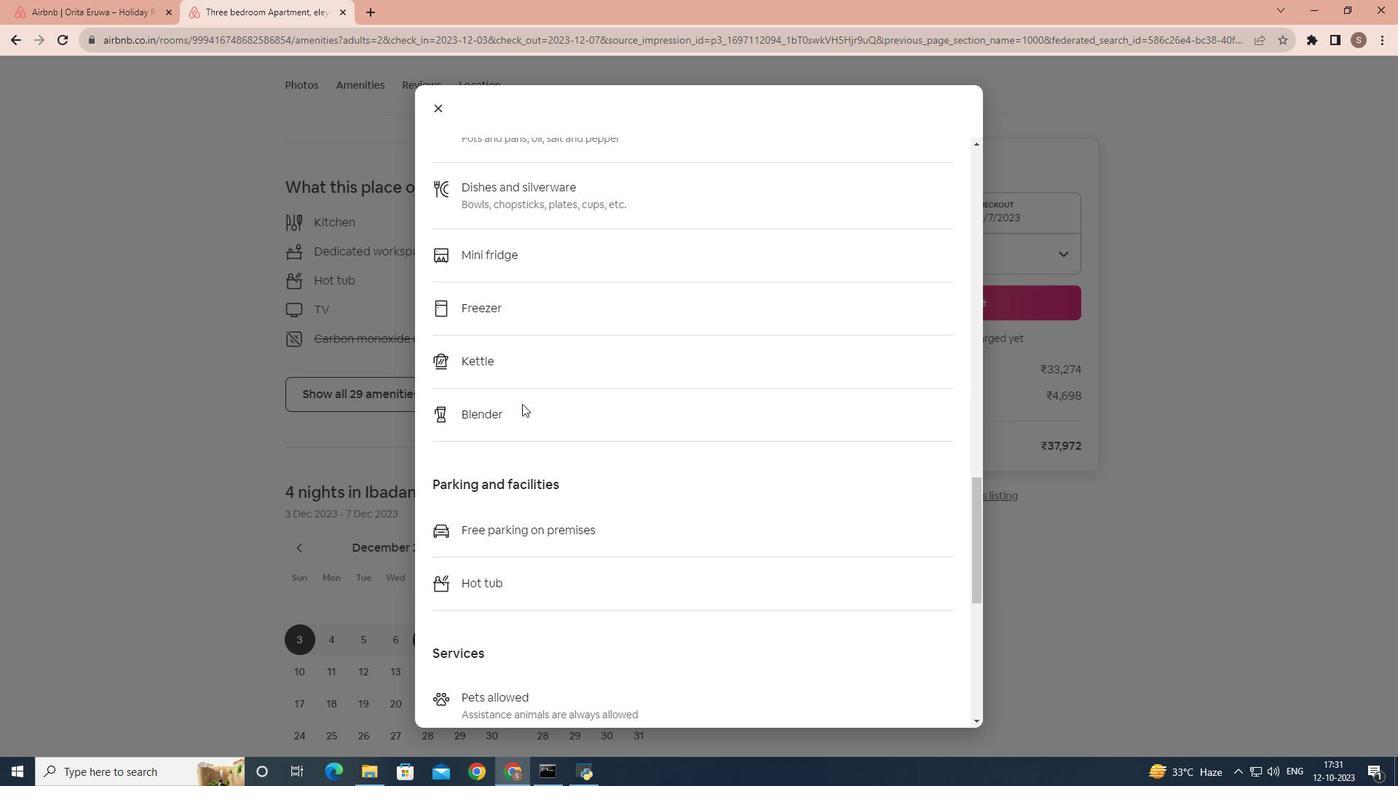 
Action: Mouse scrolled (522, 403) with delta (0, 0)
Screenshot: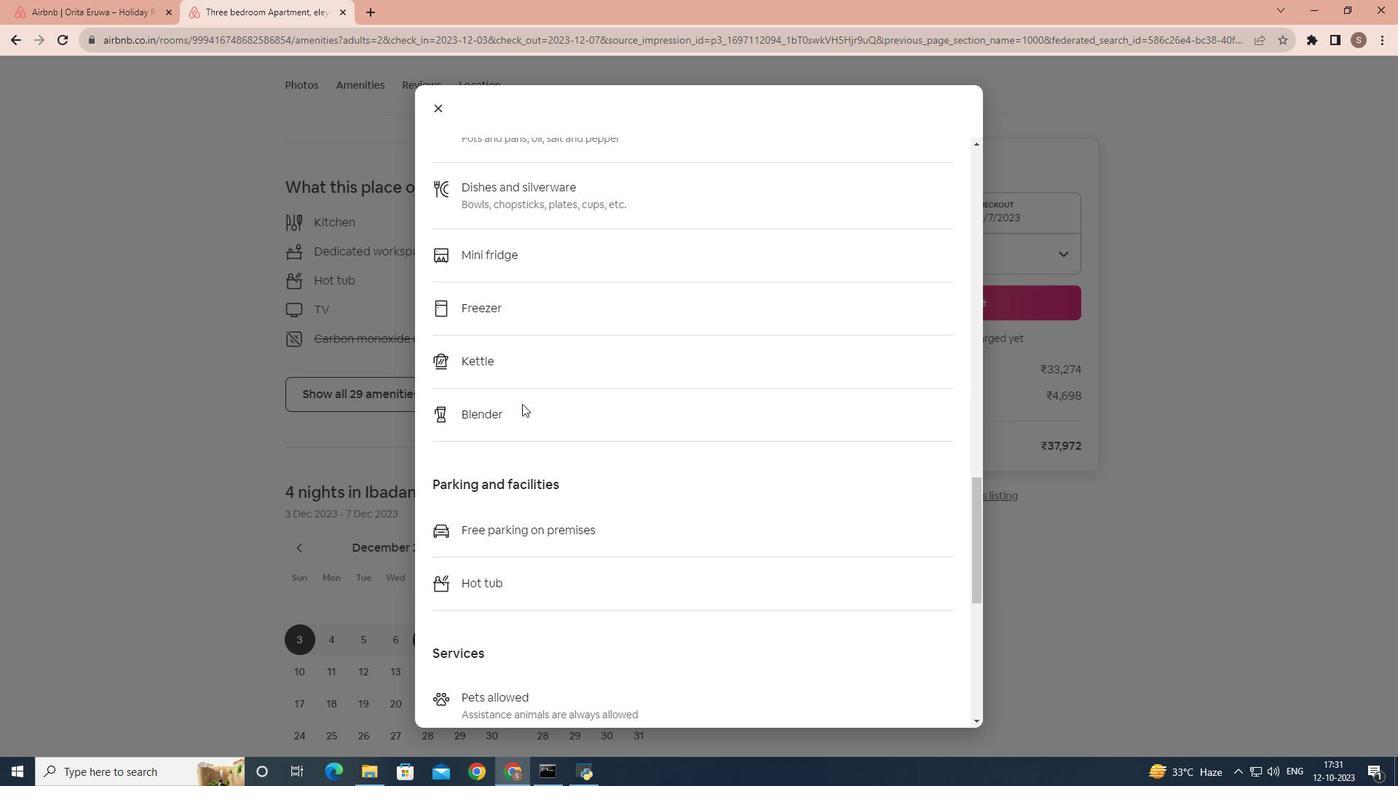 
Action: Mouse scrolled (522, 403) with delta (0, 0)
Screenshot: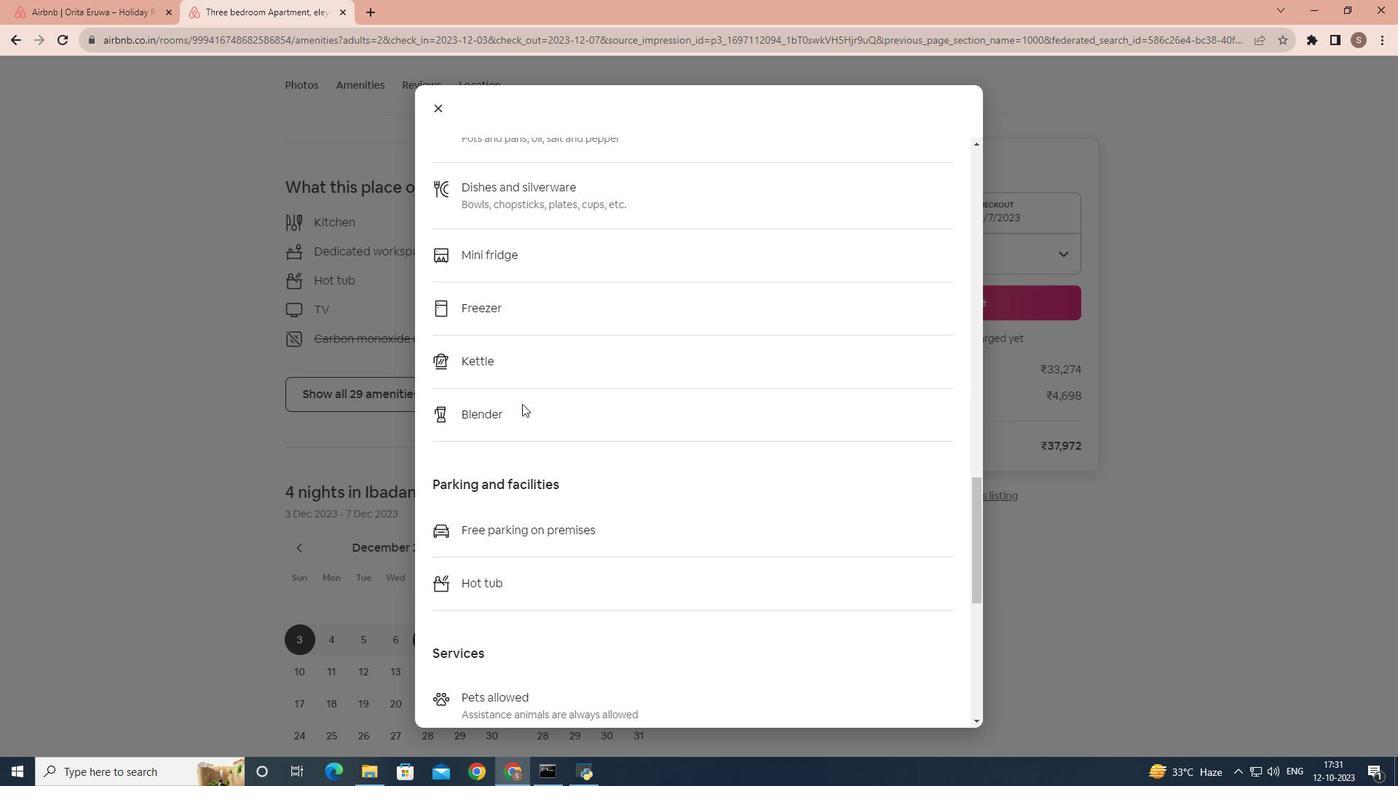 
Action: Mouse scrolled (522, 403) with delta (0, 0)
Screenshot: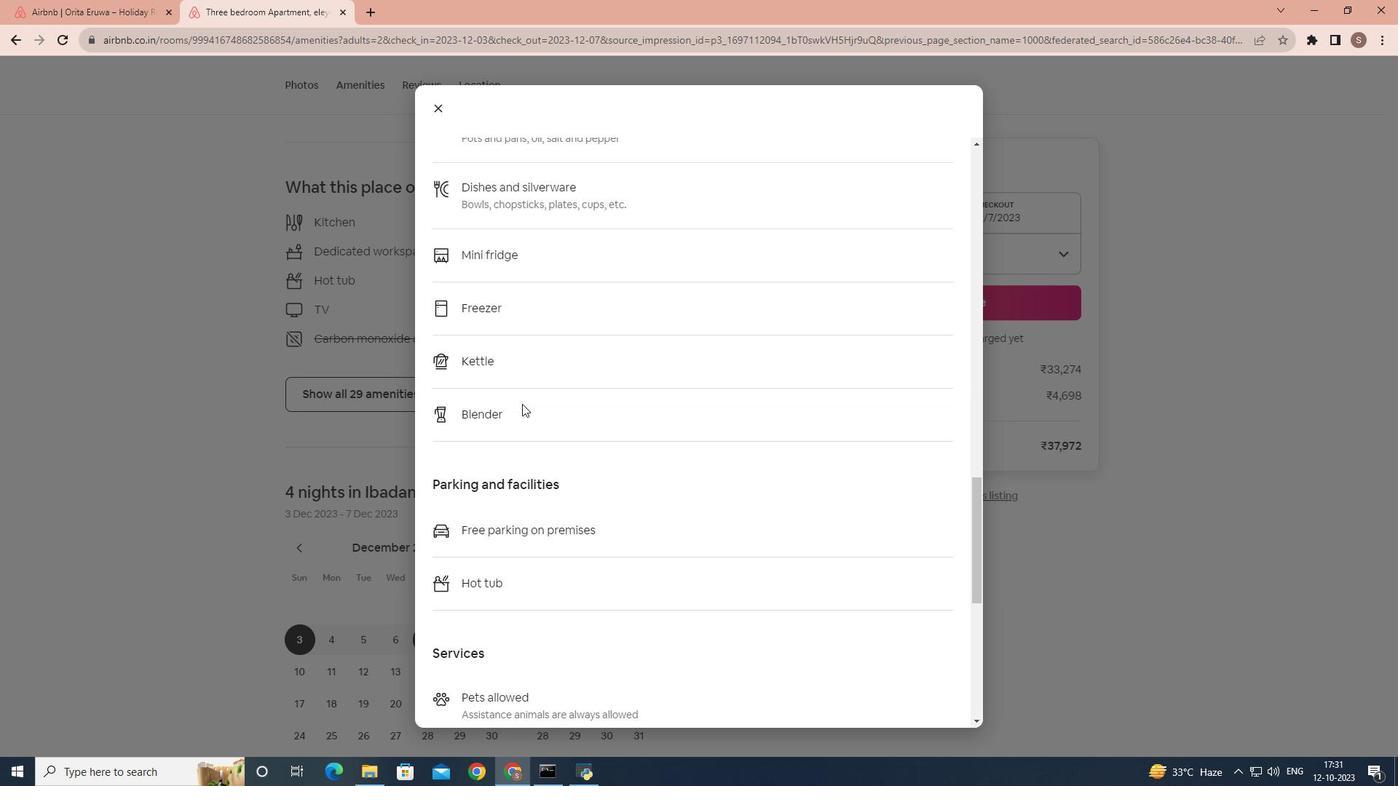 
Action: Mouse moved to (521, 391)
Screenshot: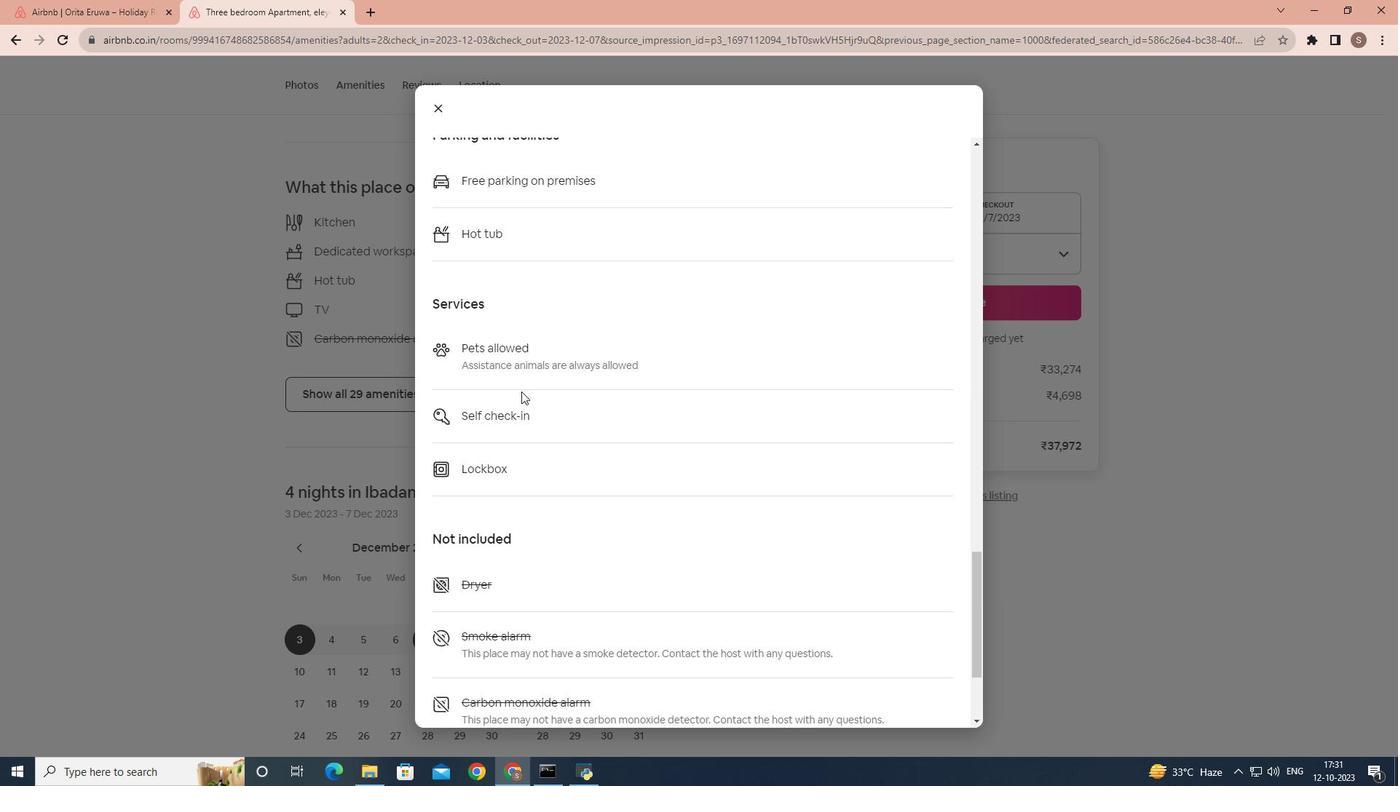 
Action: Mouse scrolled (521, 391) with delta (0, 0)
Screenshot: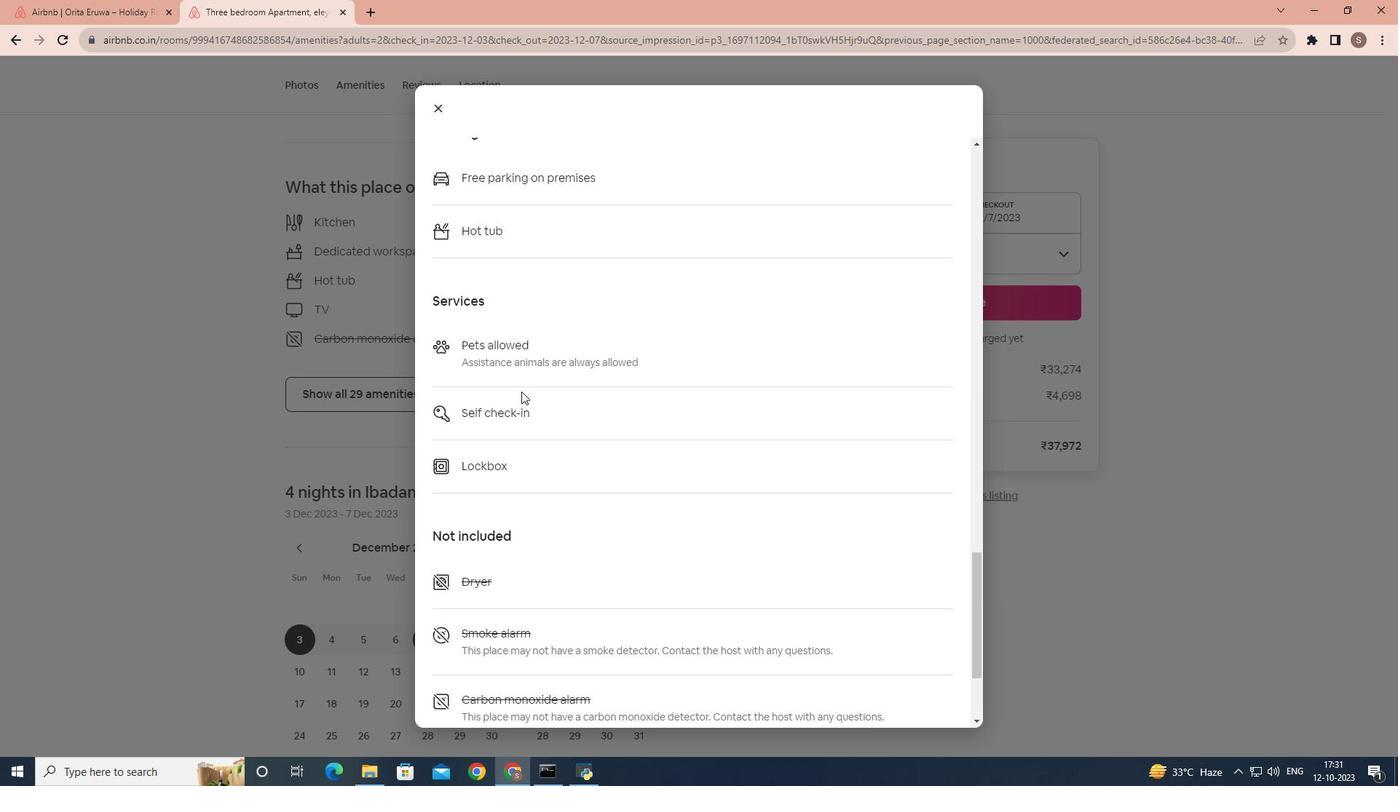 
Action: Mouse scrolled (521, 391) with delta (0, 0)
Screenshot: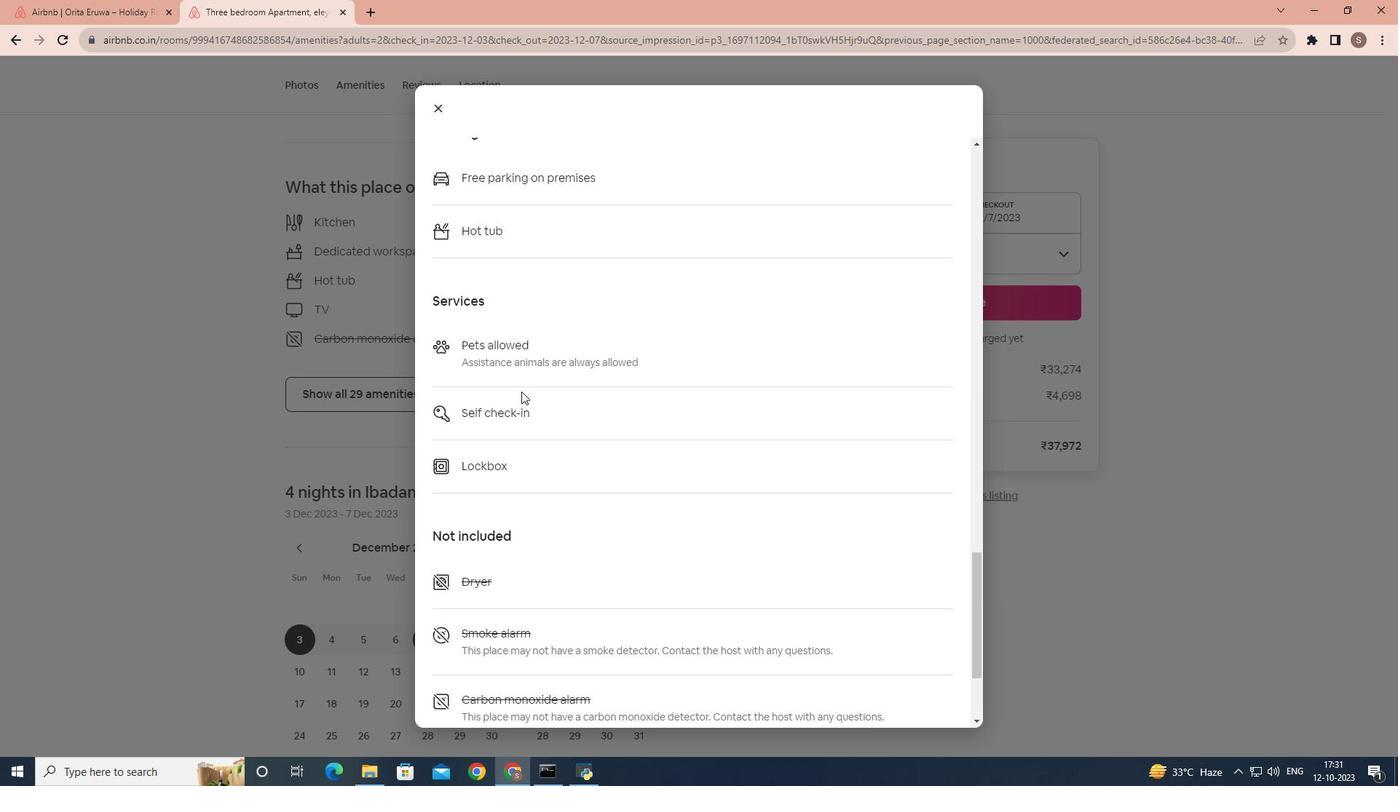 
Action: Mouse scrolled (521, 391) with delta (0, 0)
Screenshot: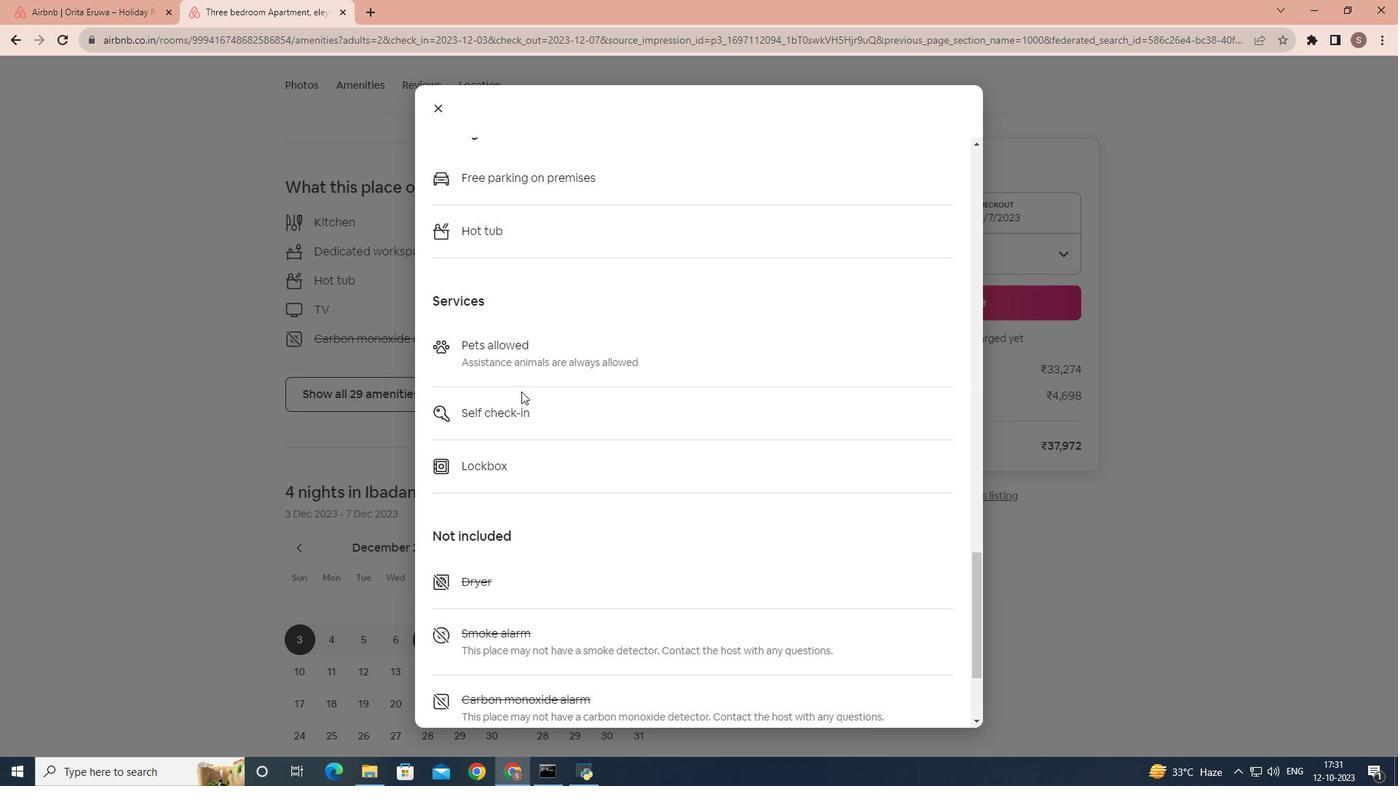 
Action: Mouse scrolled (521, 391) with delta (0, 0)
Screenshot: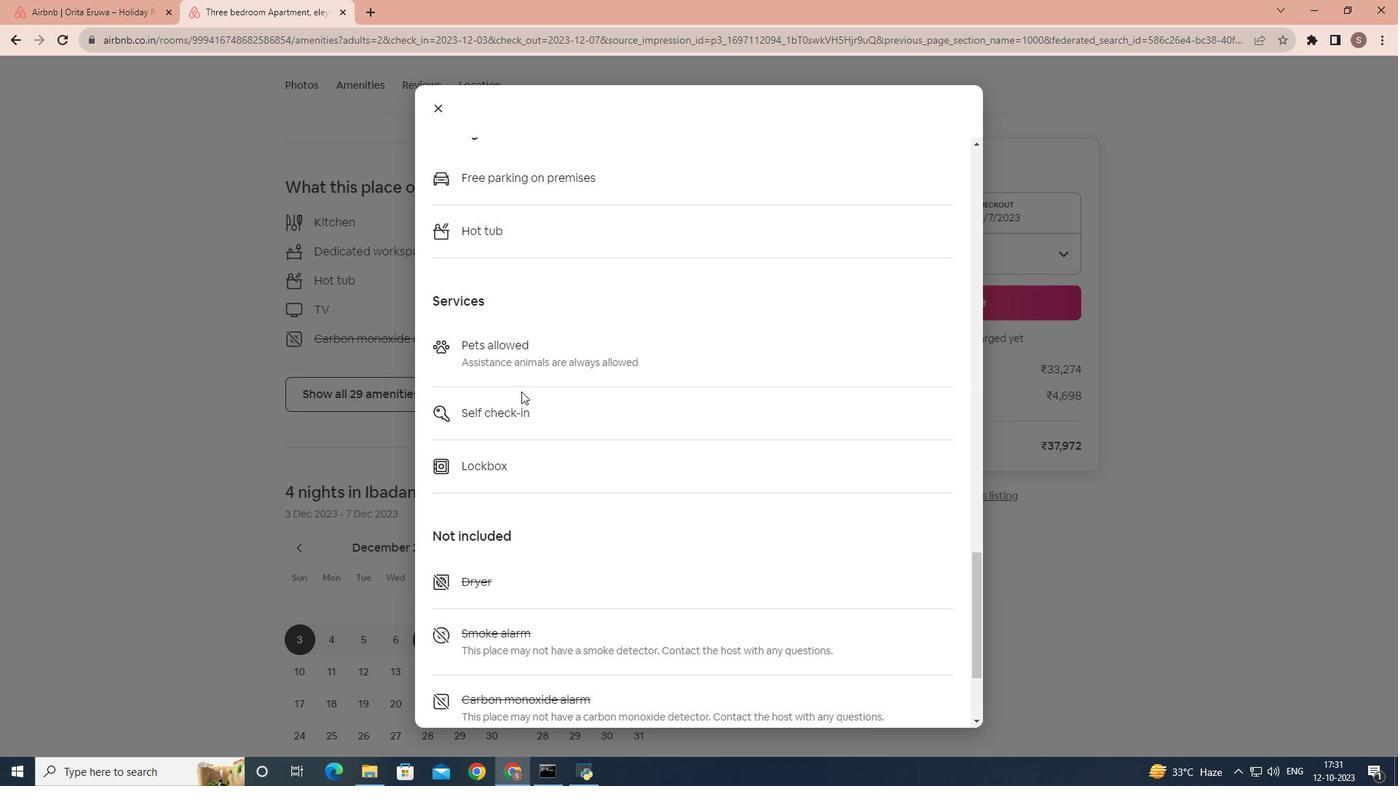
Action: Mouse moved to (432, 105)
Screenshot: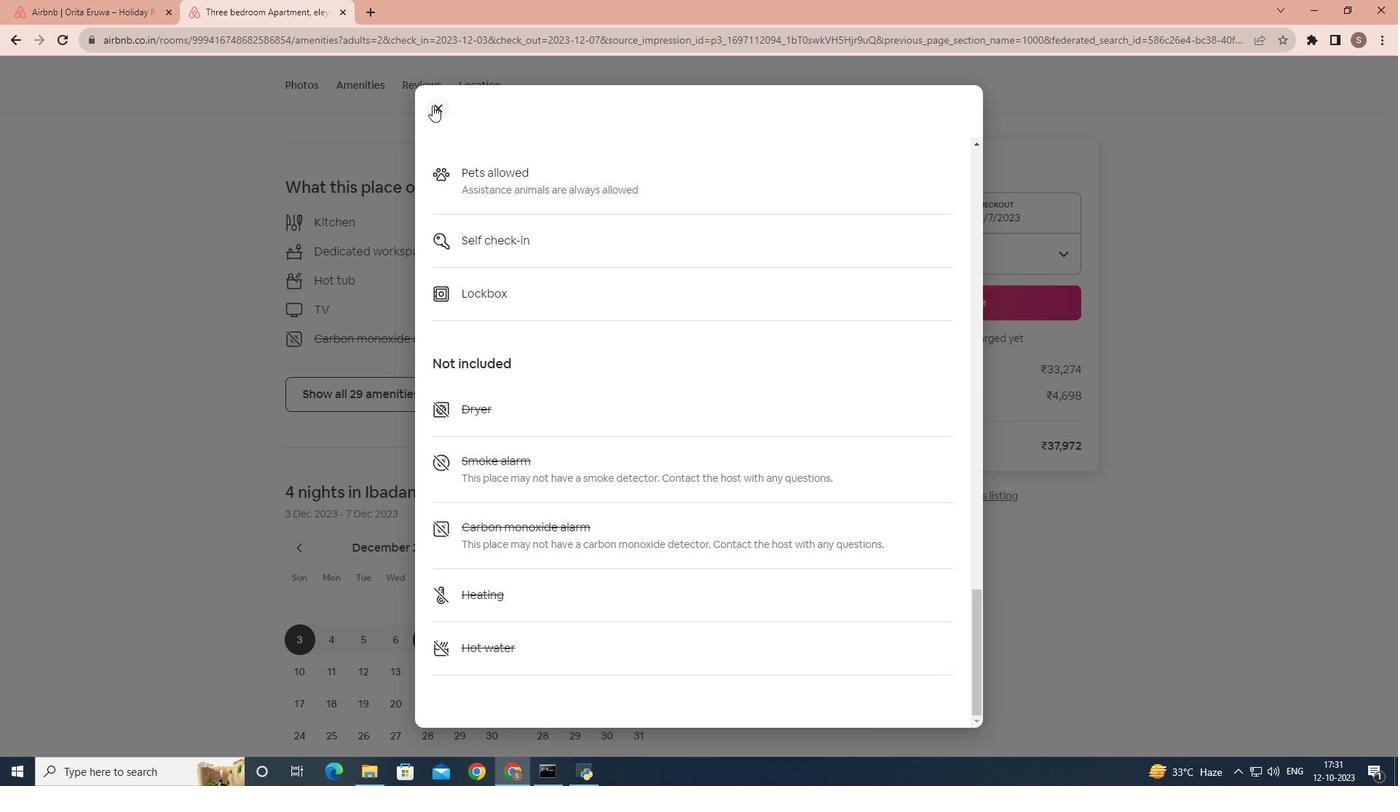 
Action: Mouse pressed left at (432, 105)
Screenshot: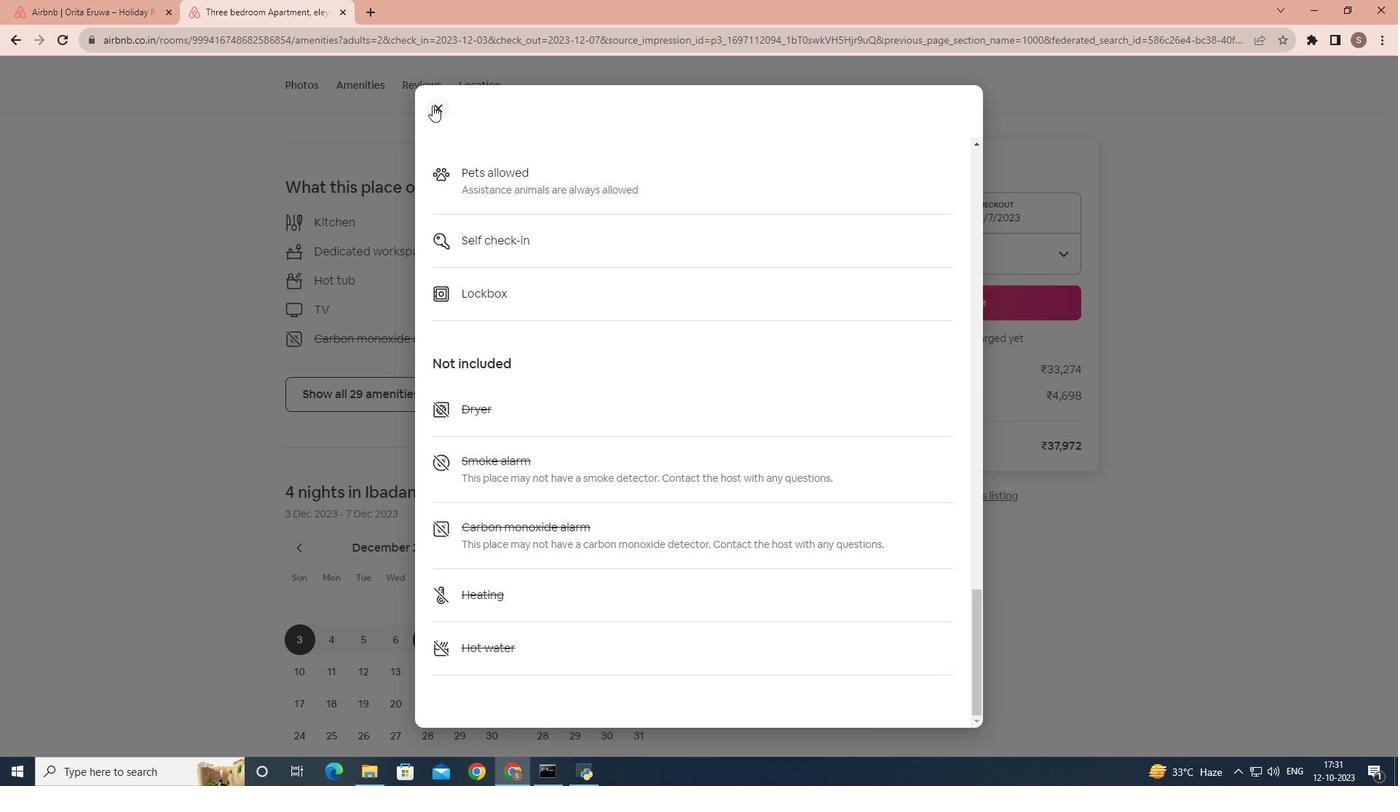 
Action: Mouse moved to (456, 302)
Screenshot: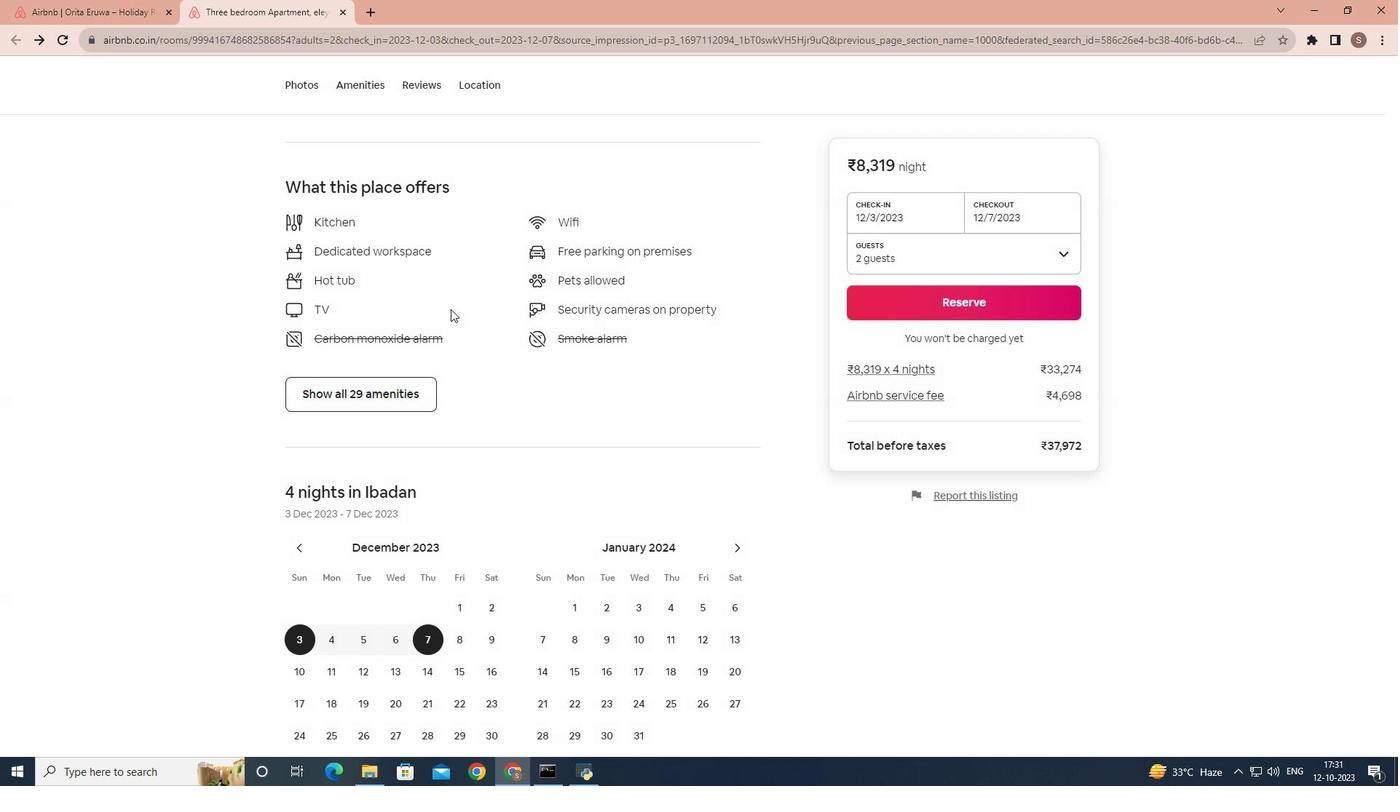 
Action: Mouse scrolled (456, 301) with delta (0, 0)
Screenshot: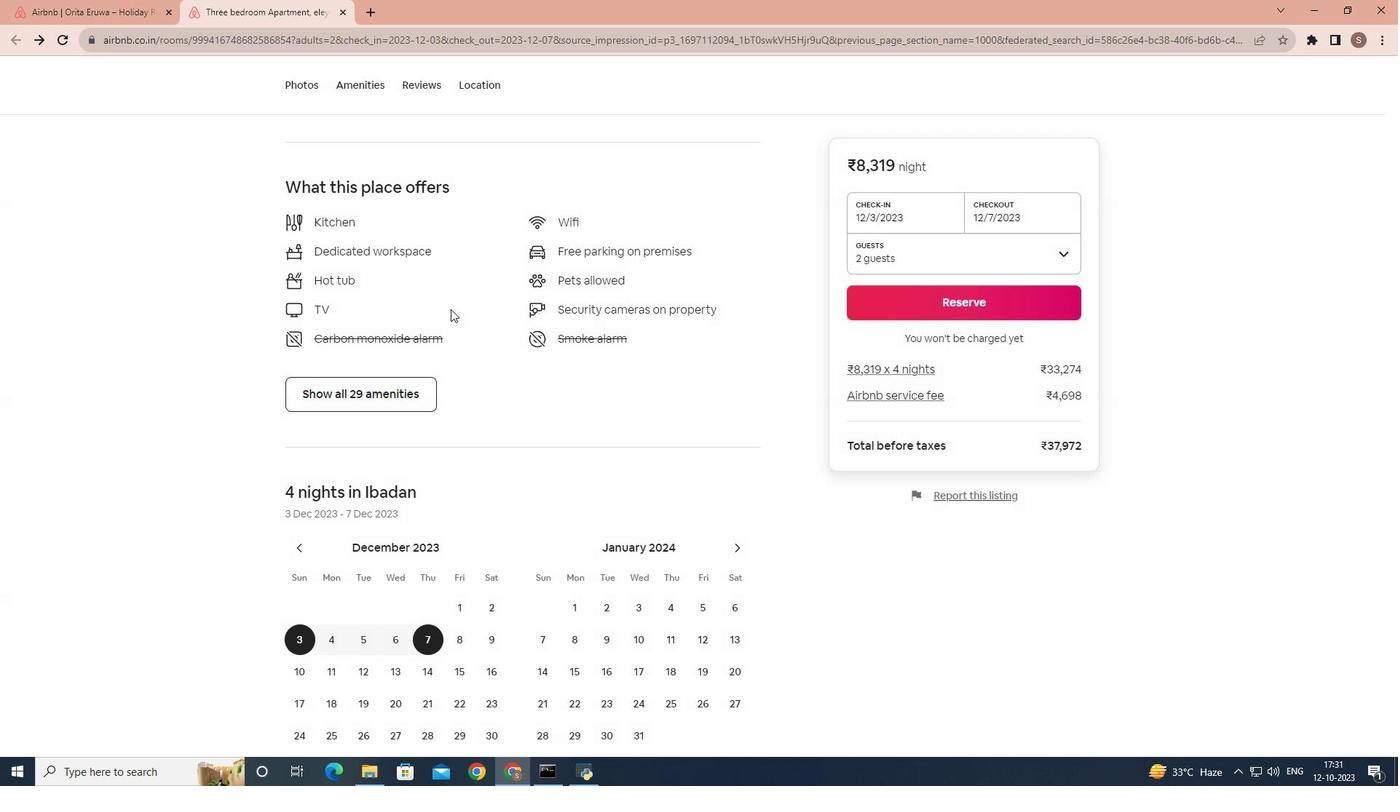 
Action: Mouse moved to (452, 307)
Screenshot: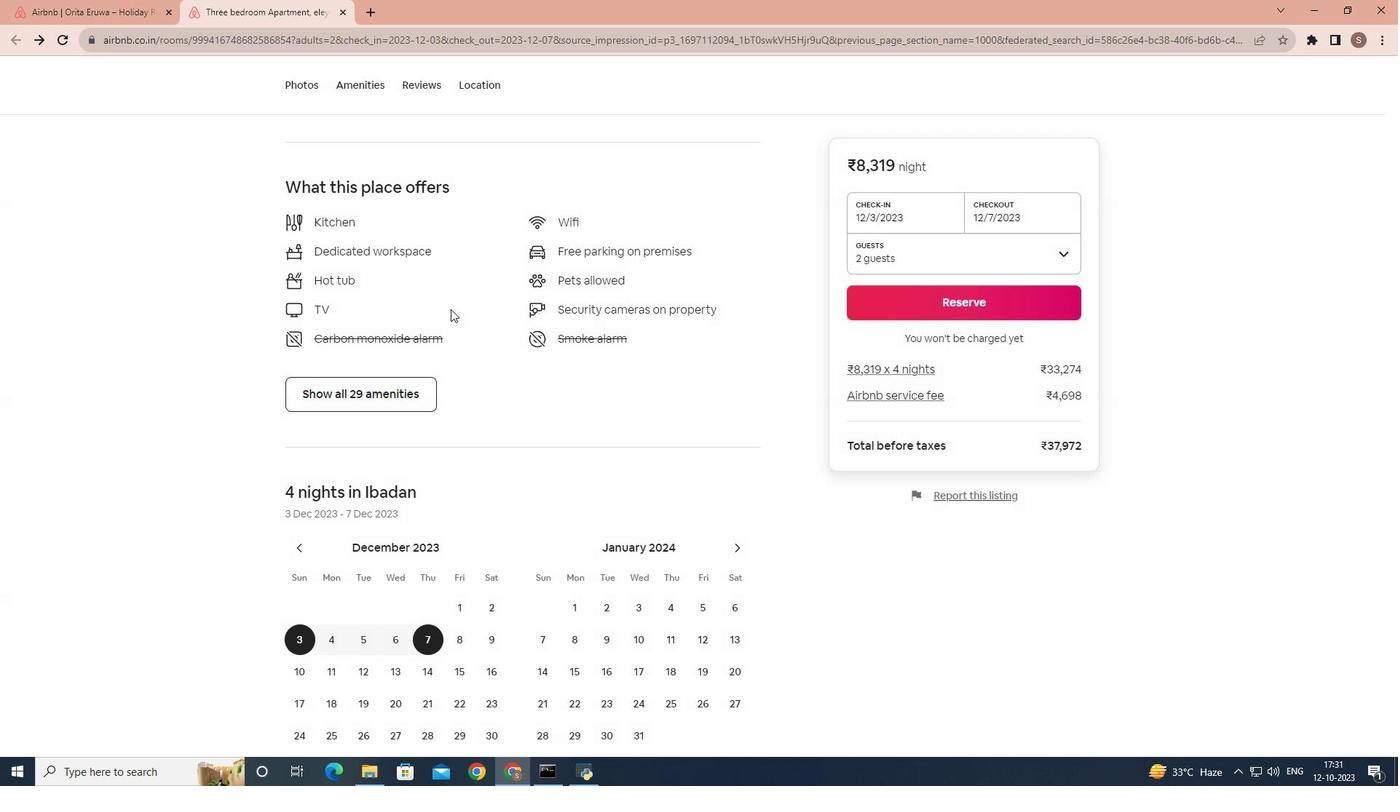 
Action: Mouse scrolled (452, 306) with delta (0, 0)
Screenshot: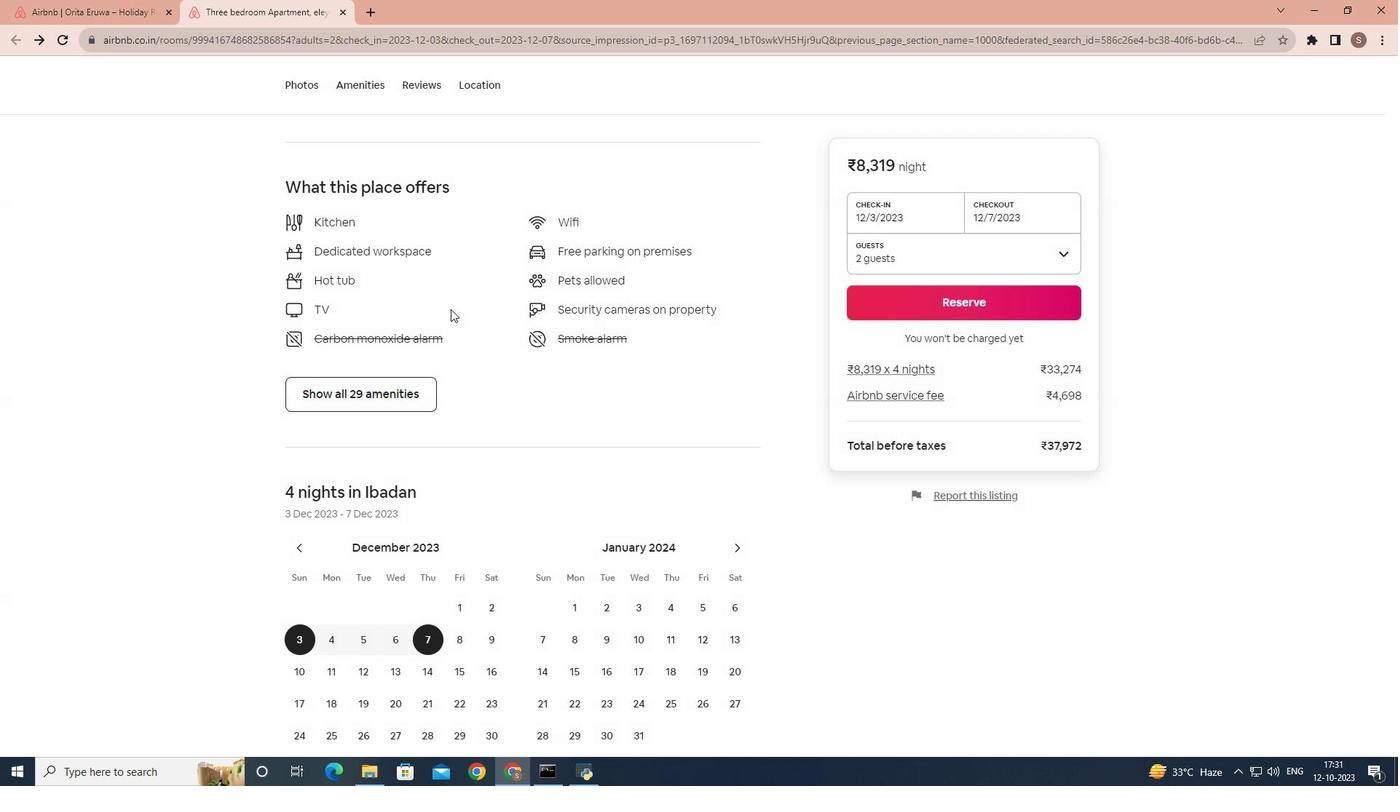 
Action: Mouse moved to (451, 308)
Screenshot: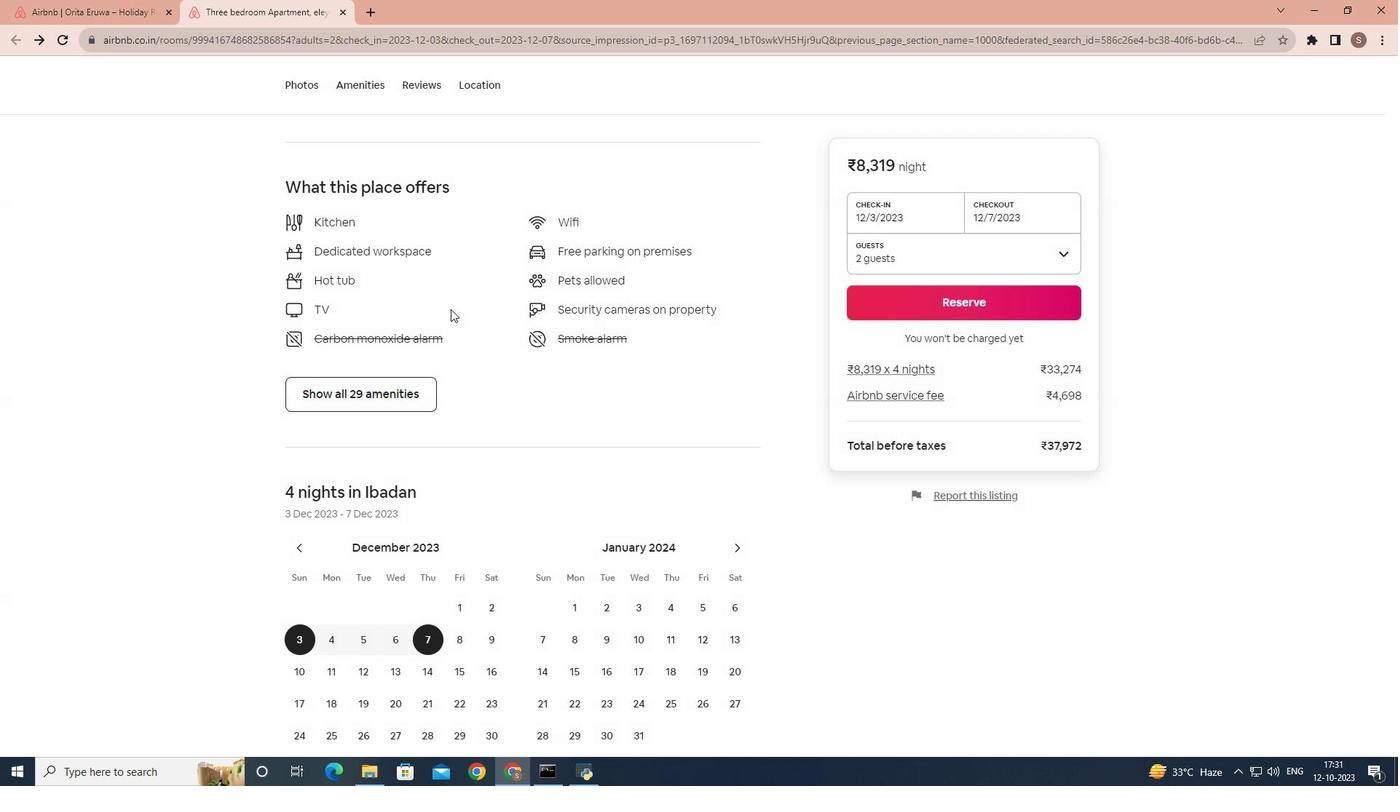 
Action: Mouse scrolled (451, 308) with delta (0, 0)
Screenshot: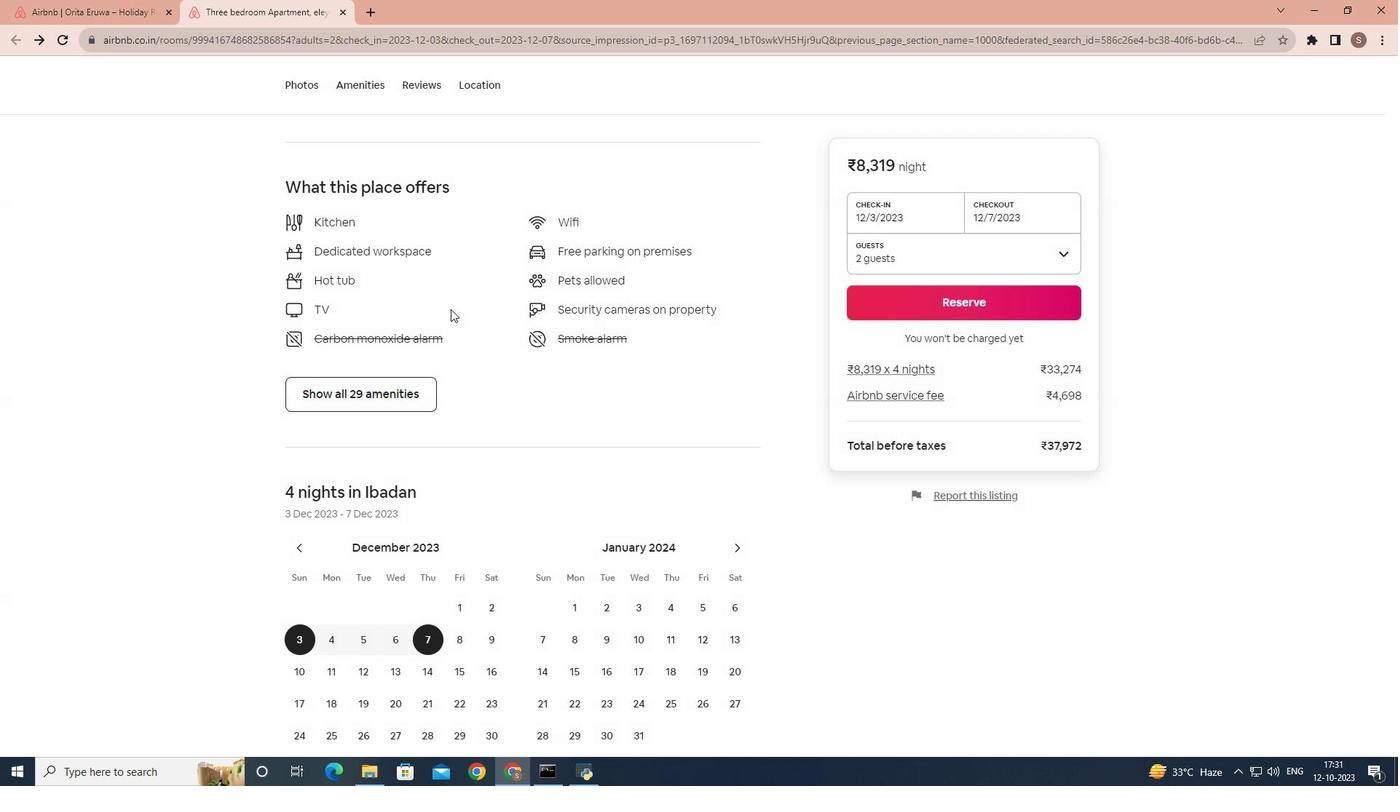 
Action: Mouse moved to (451, 308)
Screenshot: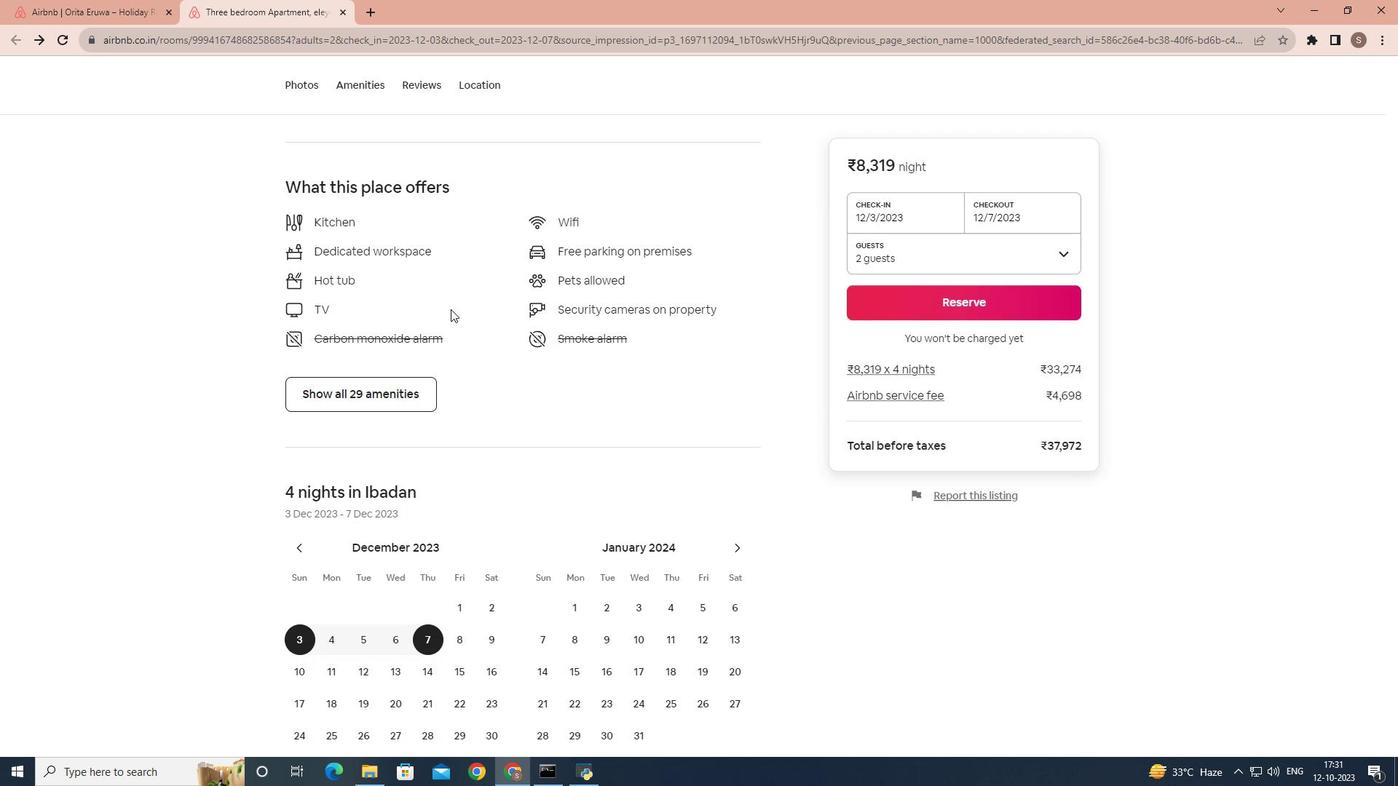
Action: Mouse scrolled (451, 308) with delta (0, 0)
Screenshot: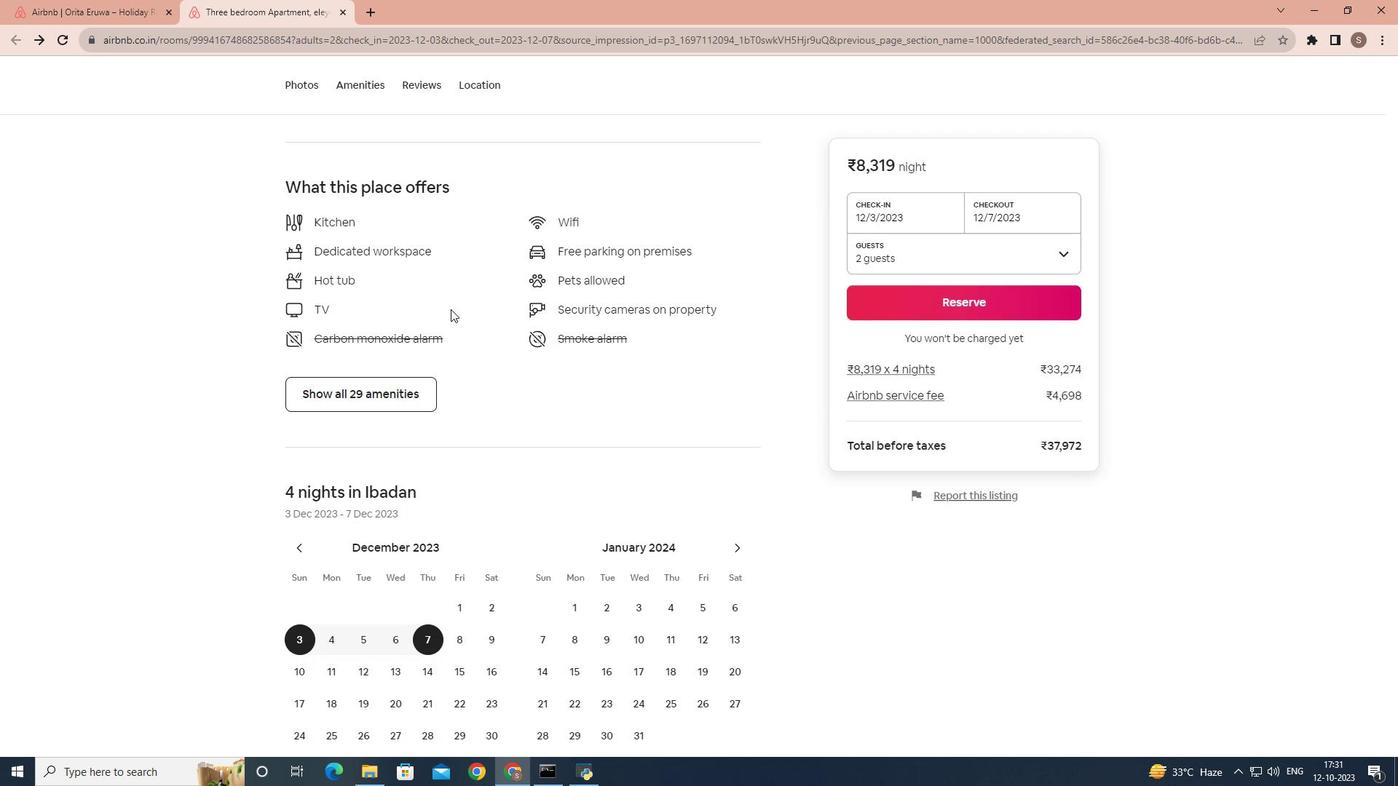 
Action: Mouse scrolled (451, 308) with delta (0, 0)
Screenshot: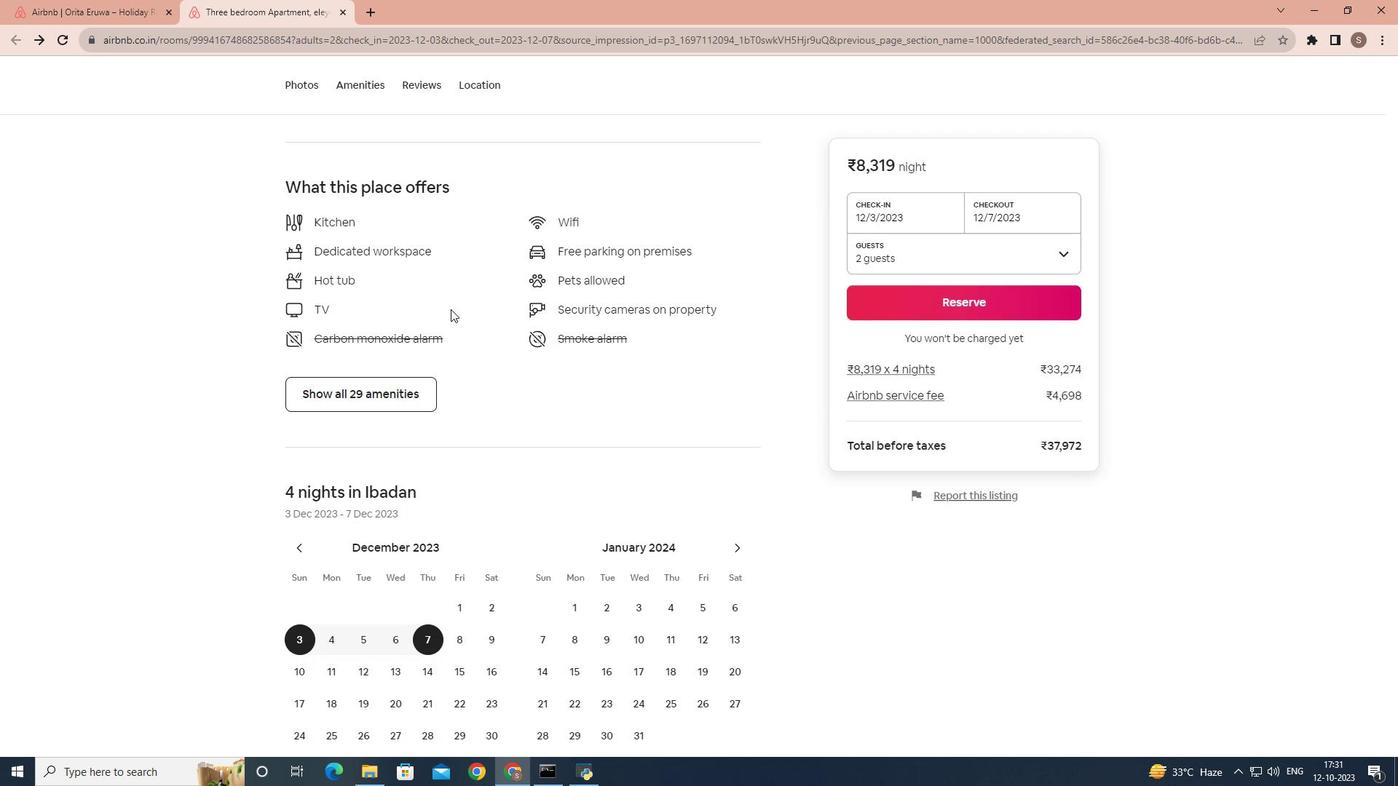 
Action: Mouse scrolled (451, 308) with delta (0, 0)
Screenshot: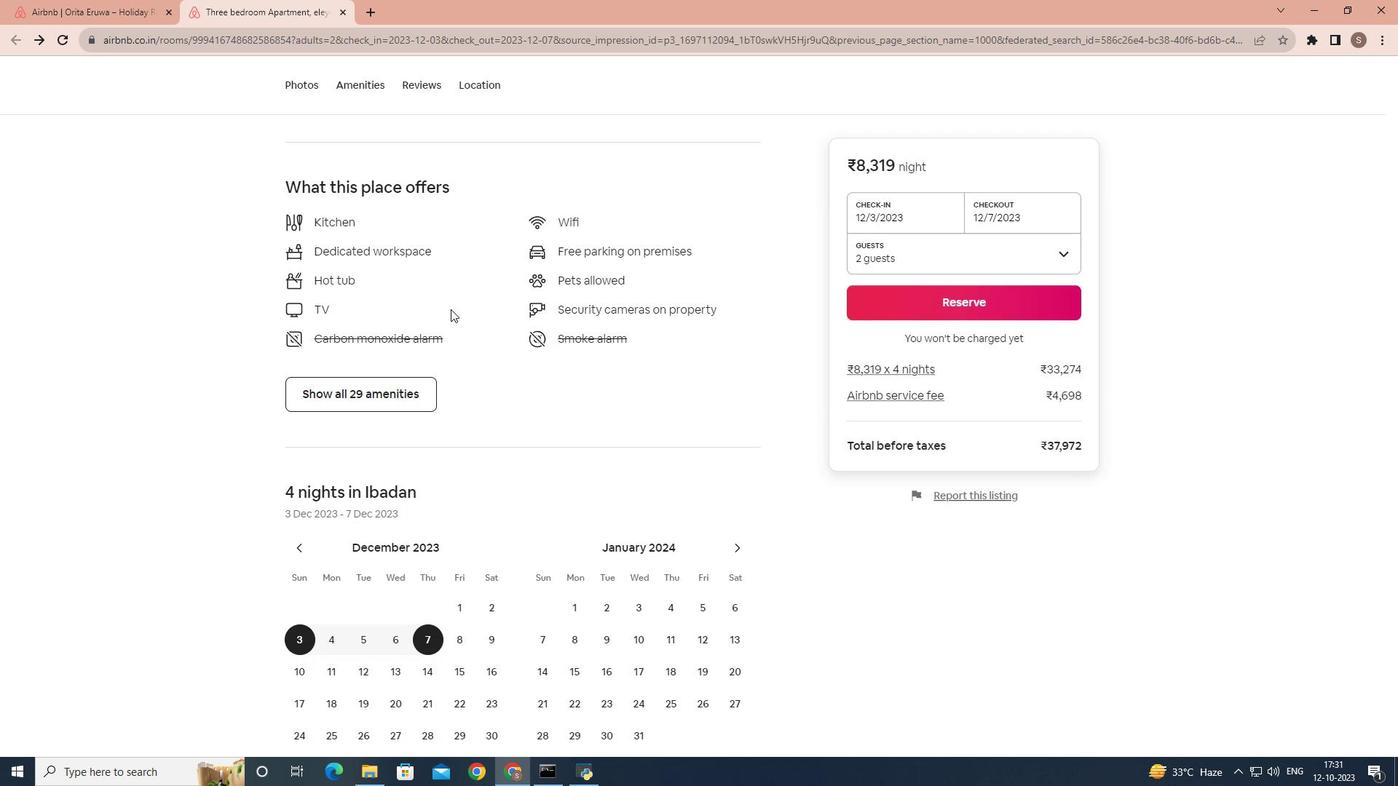 
Action: Mouse moved to (450, 310)
Screenshot: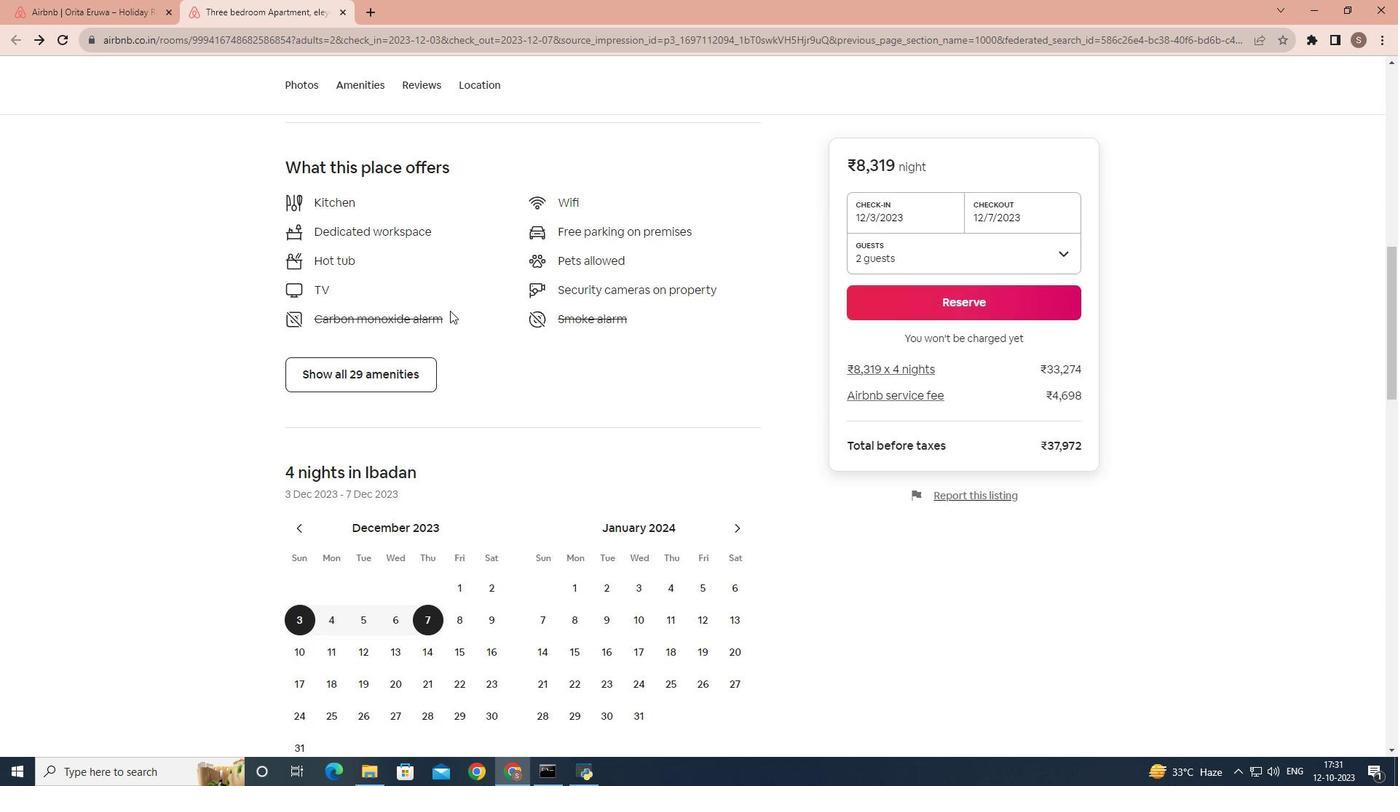 
Action: Mouse scrolled (450, 310) with delta (0, 0)
Screenshot: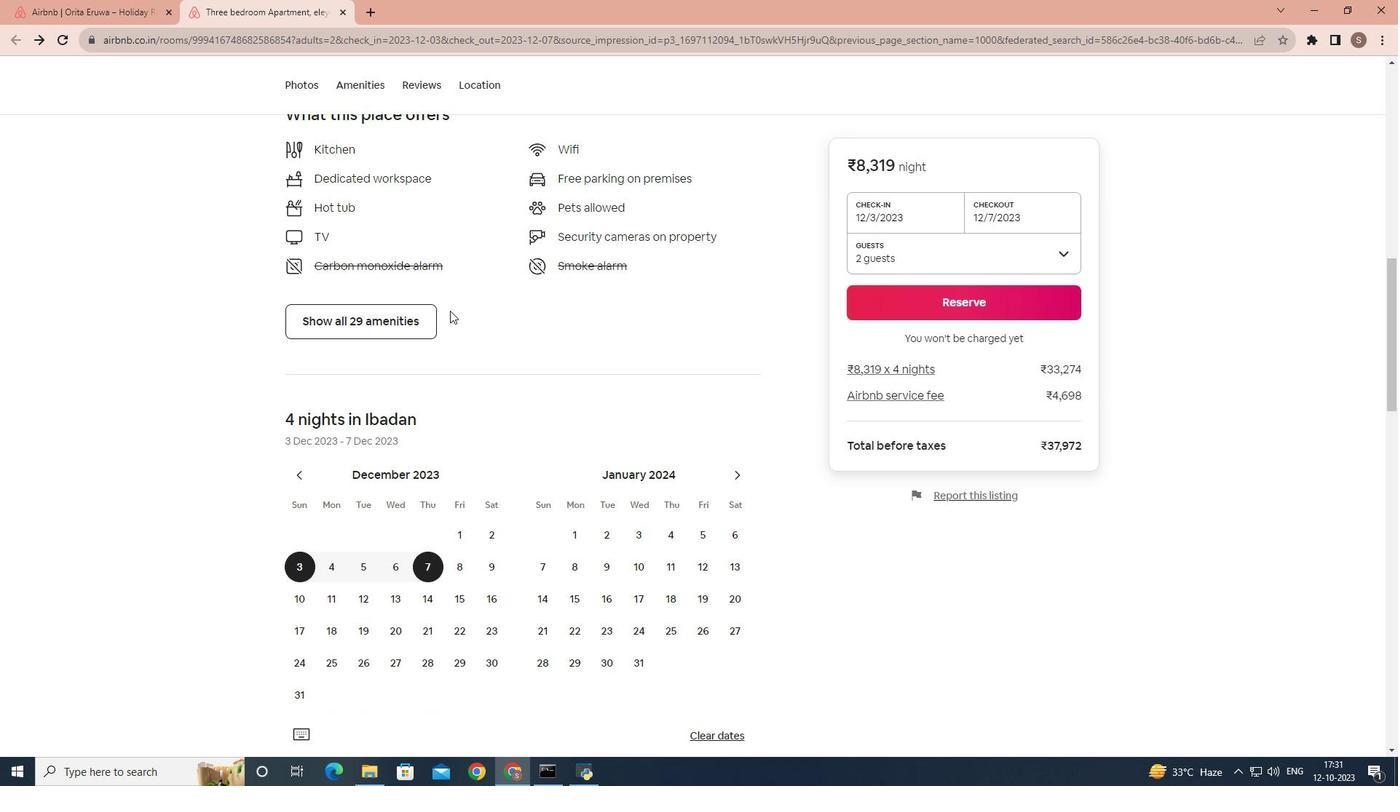 
Action: Mouse scrolled (450, 310) with delta (0, 0)
Screenshot: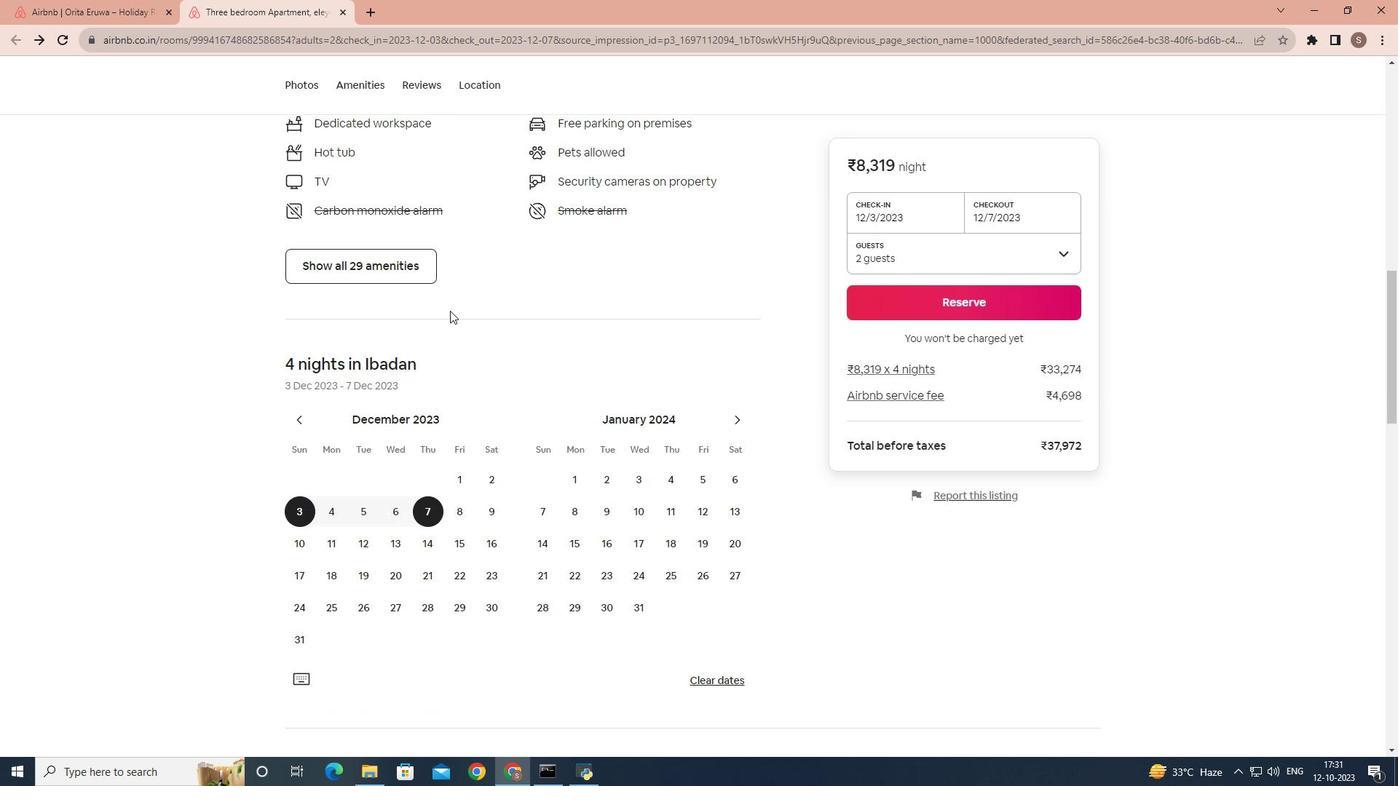 
Action: Mouse scrolled (450, 310) with delta (0, 0)
Screenshot: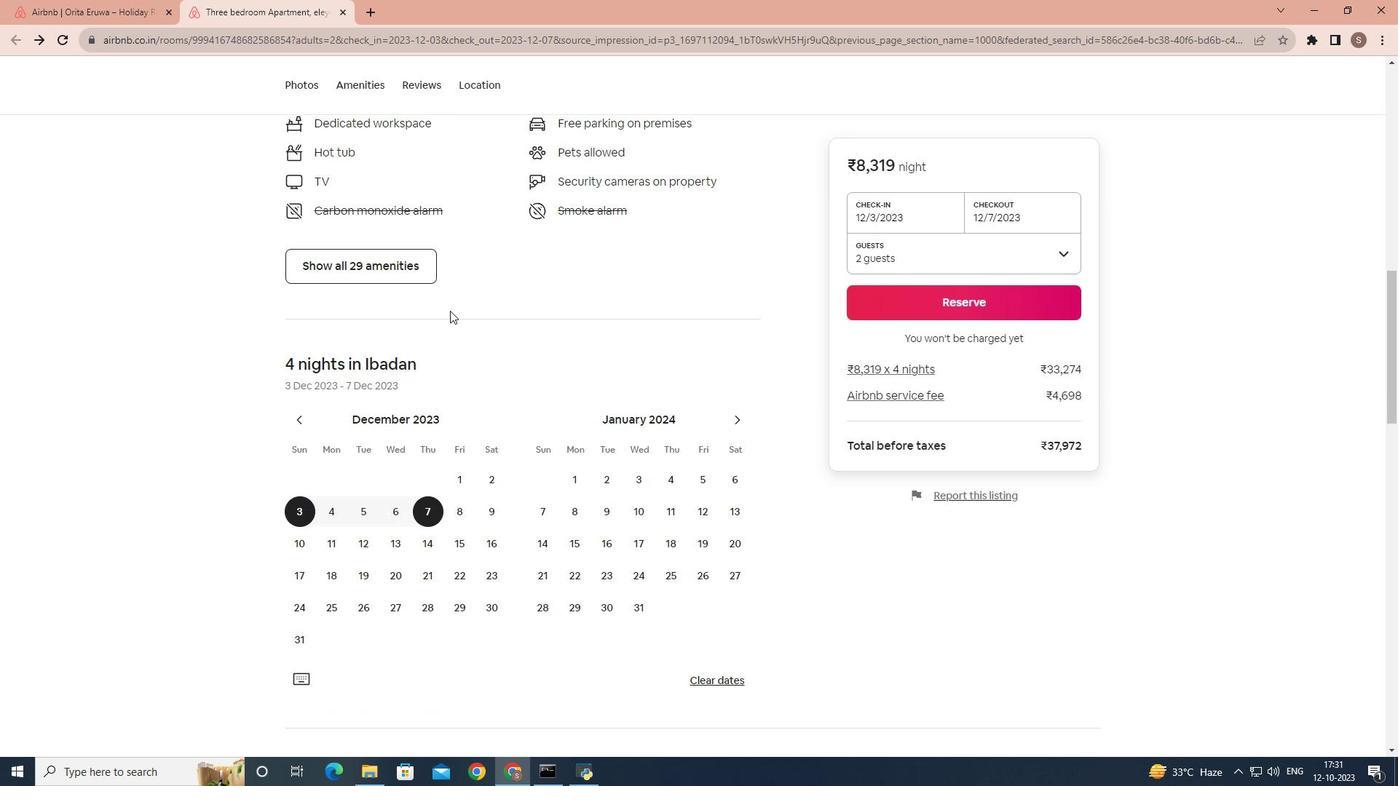 
Action: Mouse scrolled (450, 310) with delta (0, 0)
Screenshot: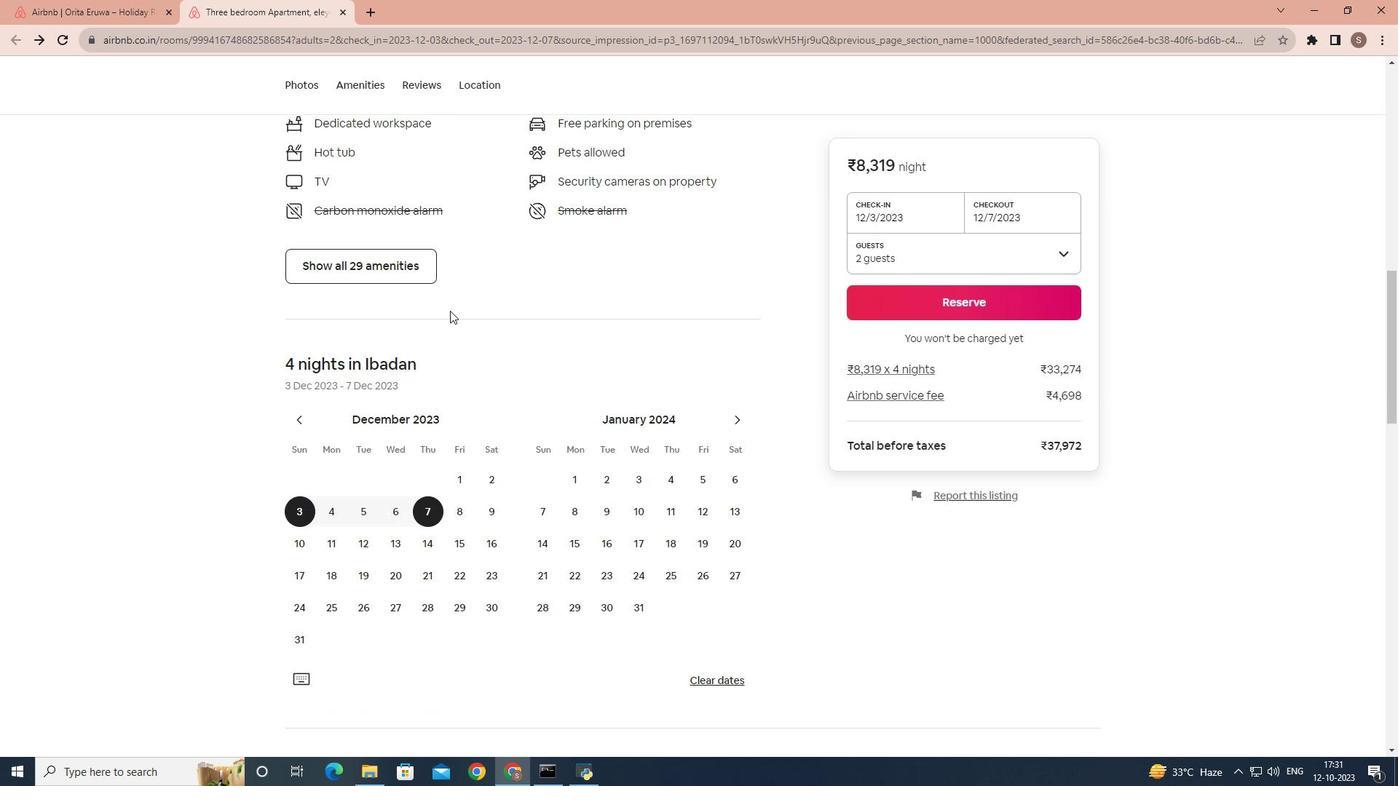 
Action: Mouse scrolled (450, 310) with delta (0, 0)
Screenshot: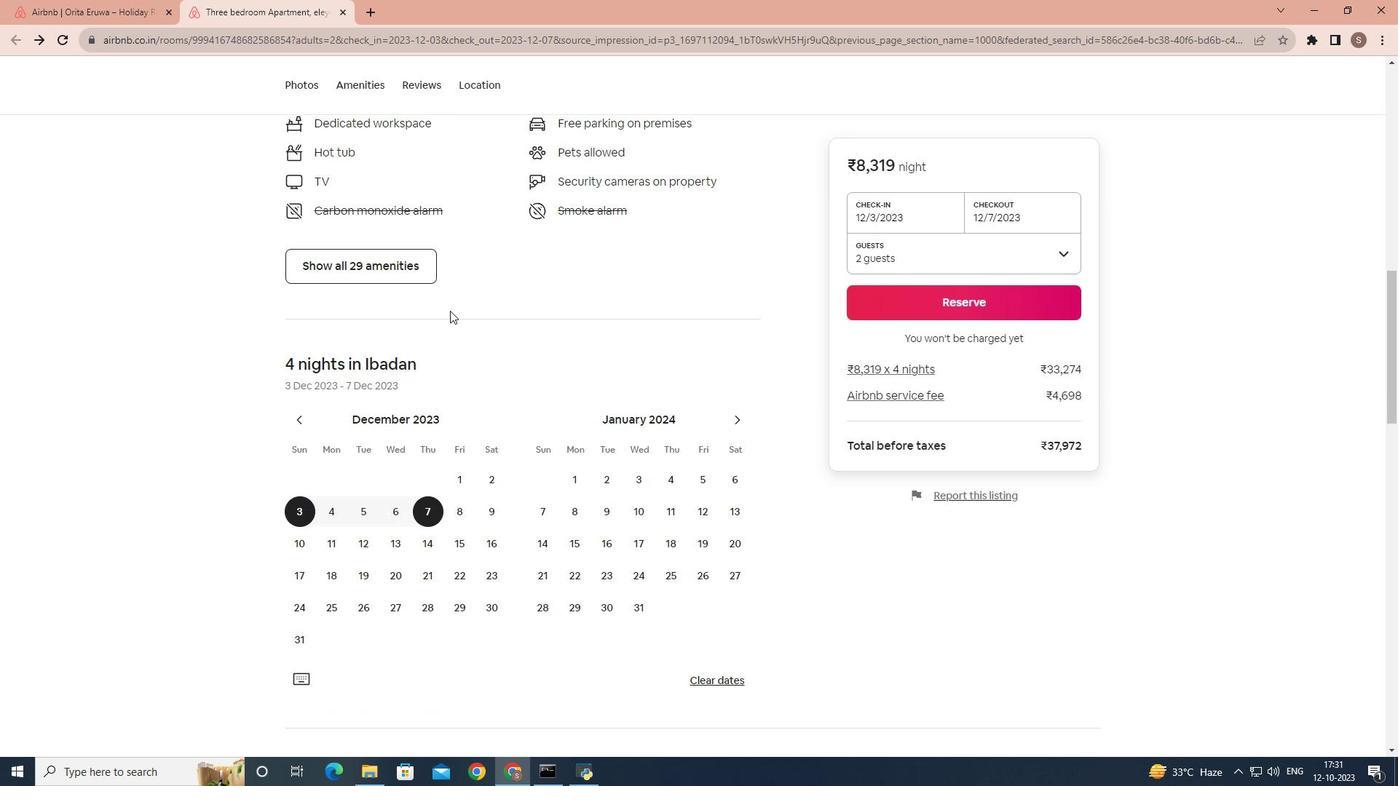 
Action: Mouse scrolled (450, 310) with delta (0, 0)
Screenshot: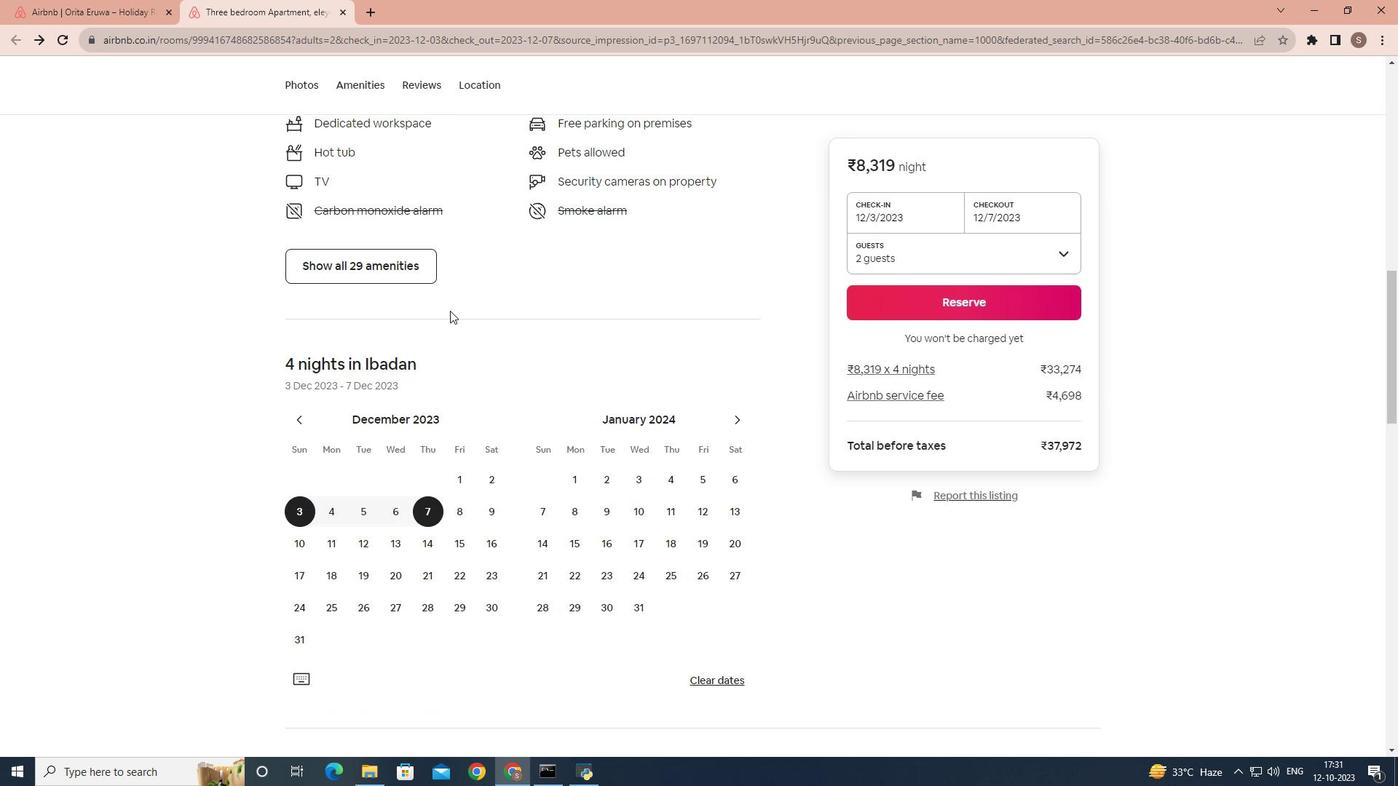 
Action: Mouse scrolled (450, 310) with delta (0, 0)
Screenshot: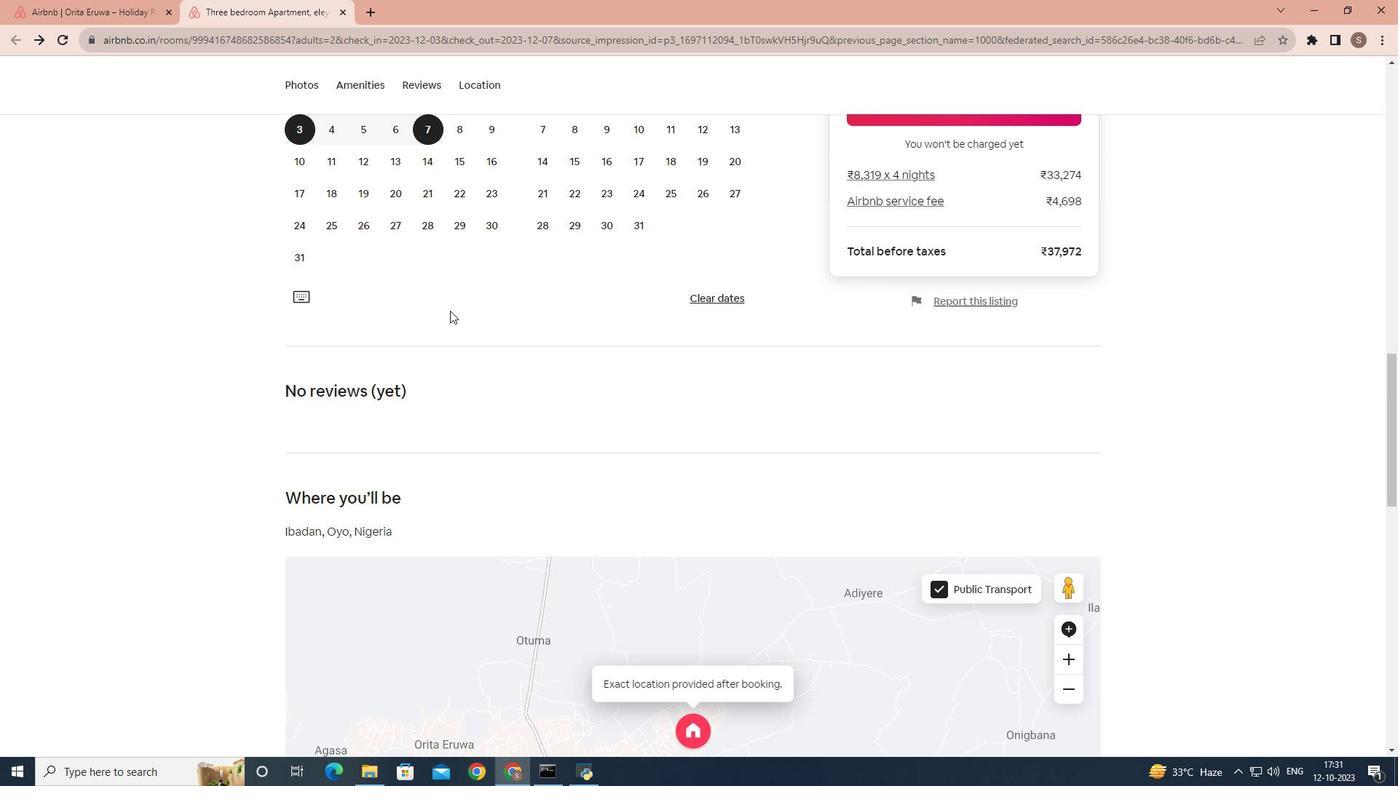 
Action: Mouse scrolled (450, 310) with delta (0, 0)
Screenshot: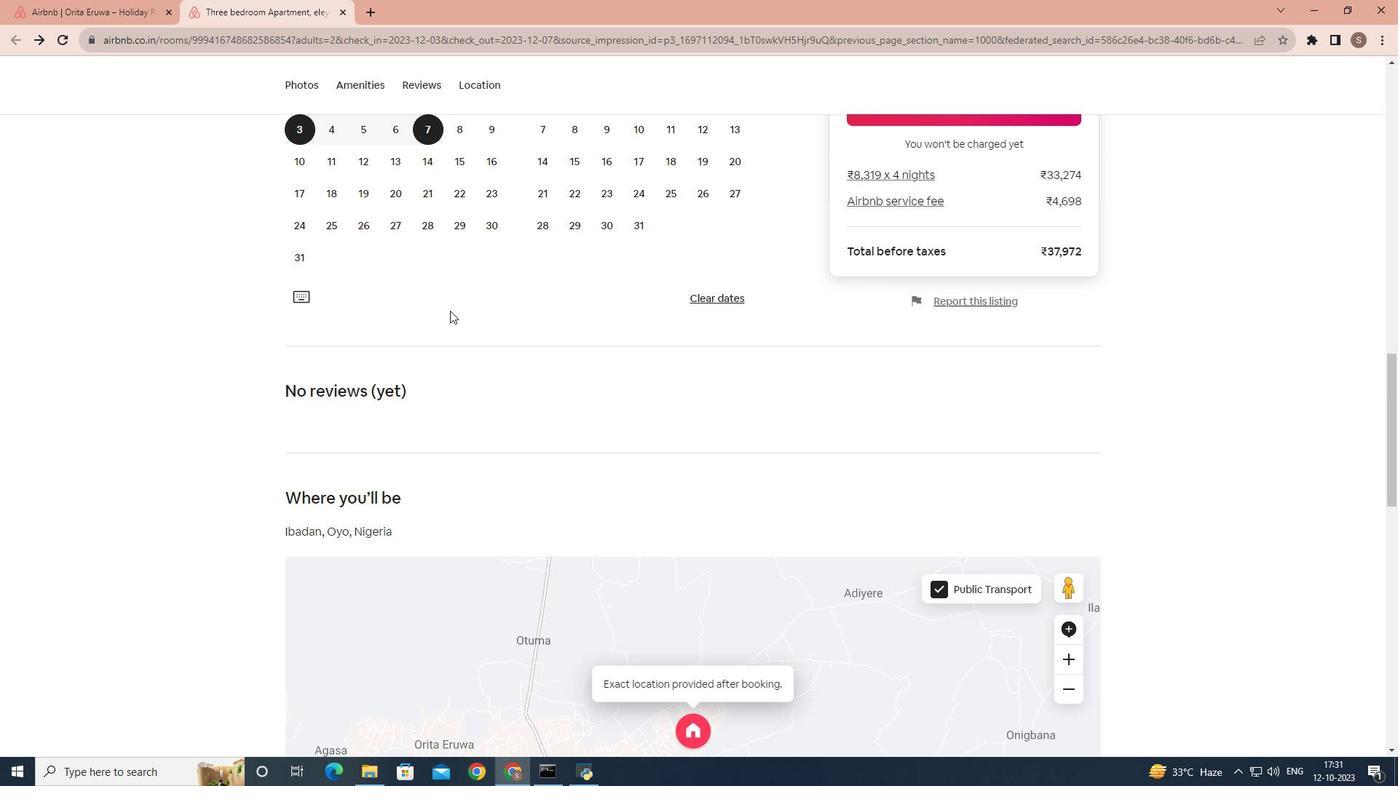 
Action: Mouse scrolled (450, 310) with delta (0, 0)
Screenshot: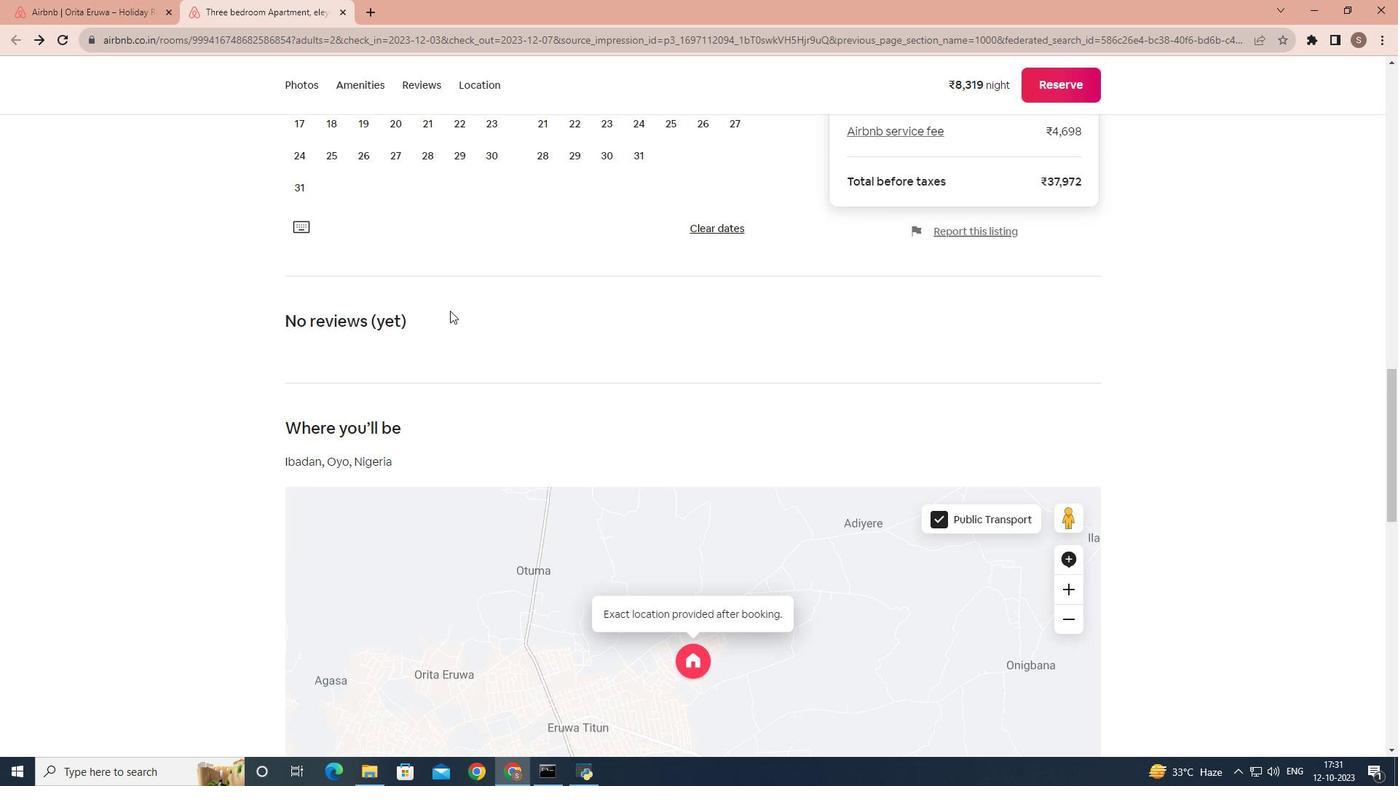 
Action: Mouse scrolled (450, 310) with delta (0, 0)
Screenshot: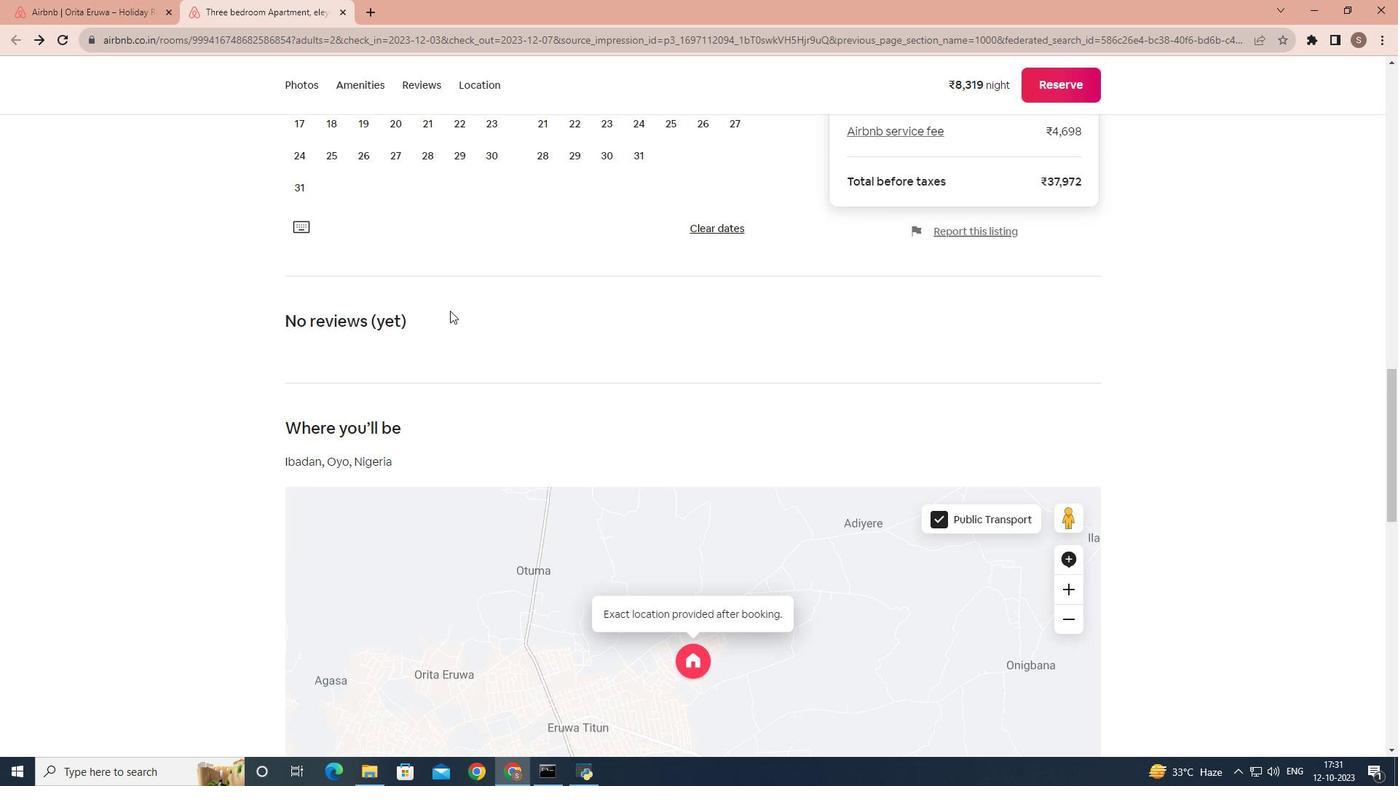 
Action: Mouse scrolled (450, 310) with delta (0, 0)
Screenshot: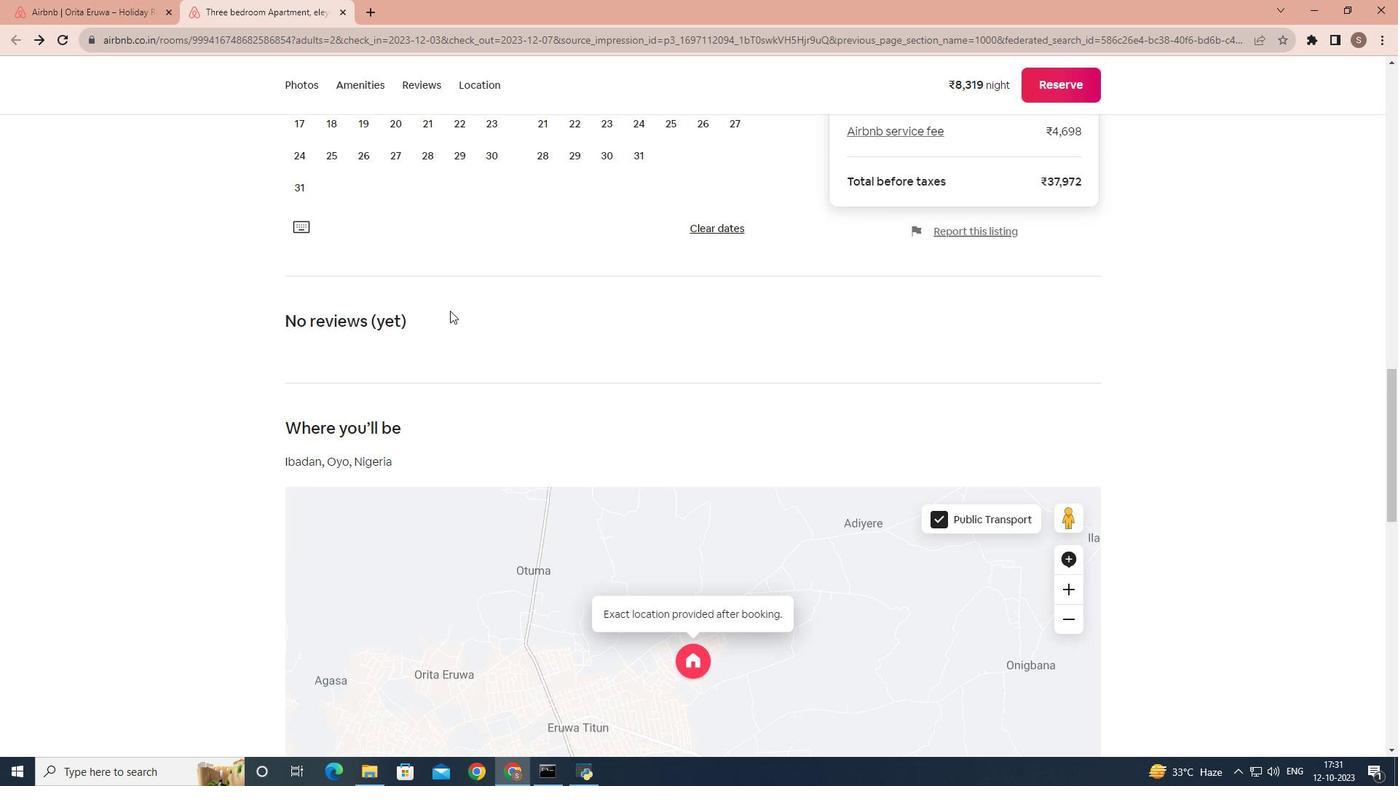 
Action: Mouse scrolled (450, 310) with delta (0, 0)
Screenshot: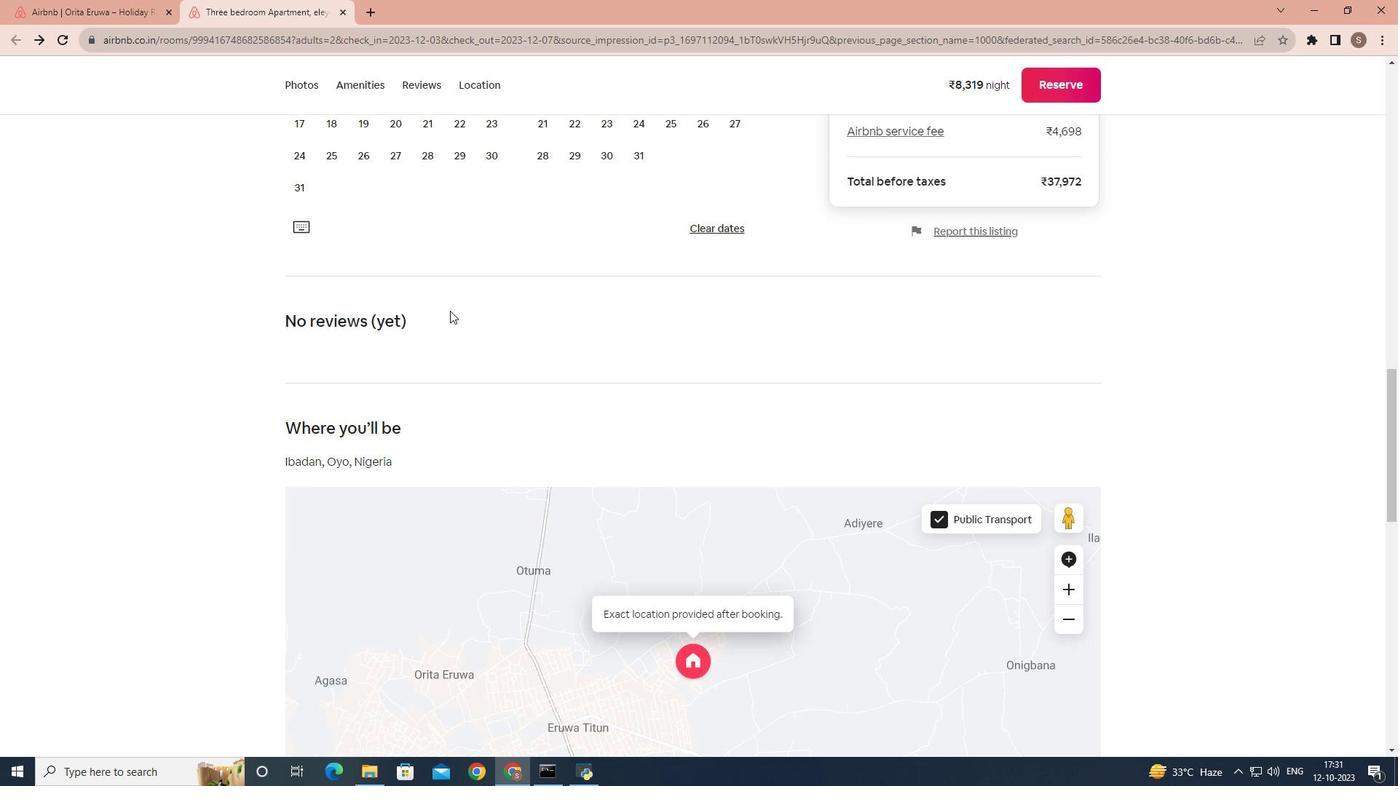 
Action: Mouse moved to (450, 310)
Screenshot: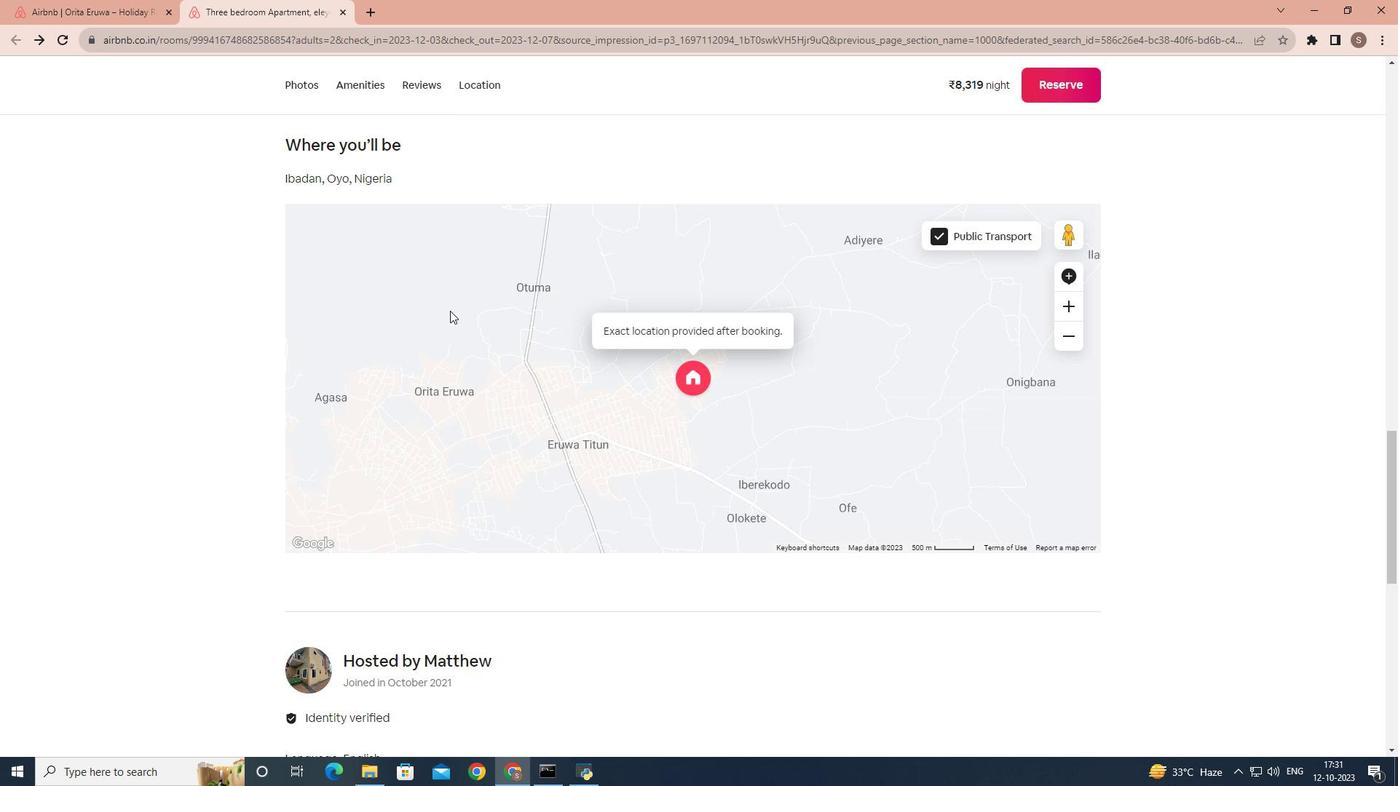 
Action: Mouse scrolled (450, 310) with delta (0, 0)
Screenshot: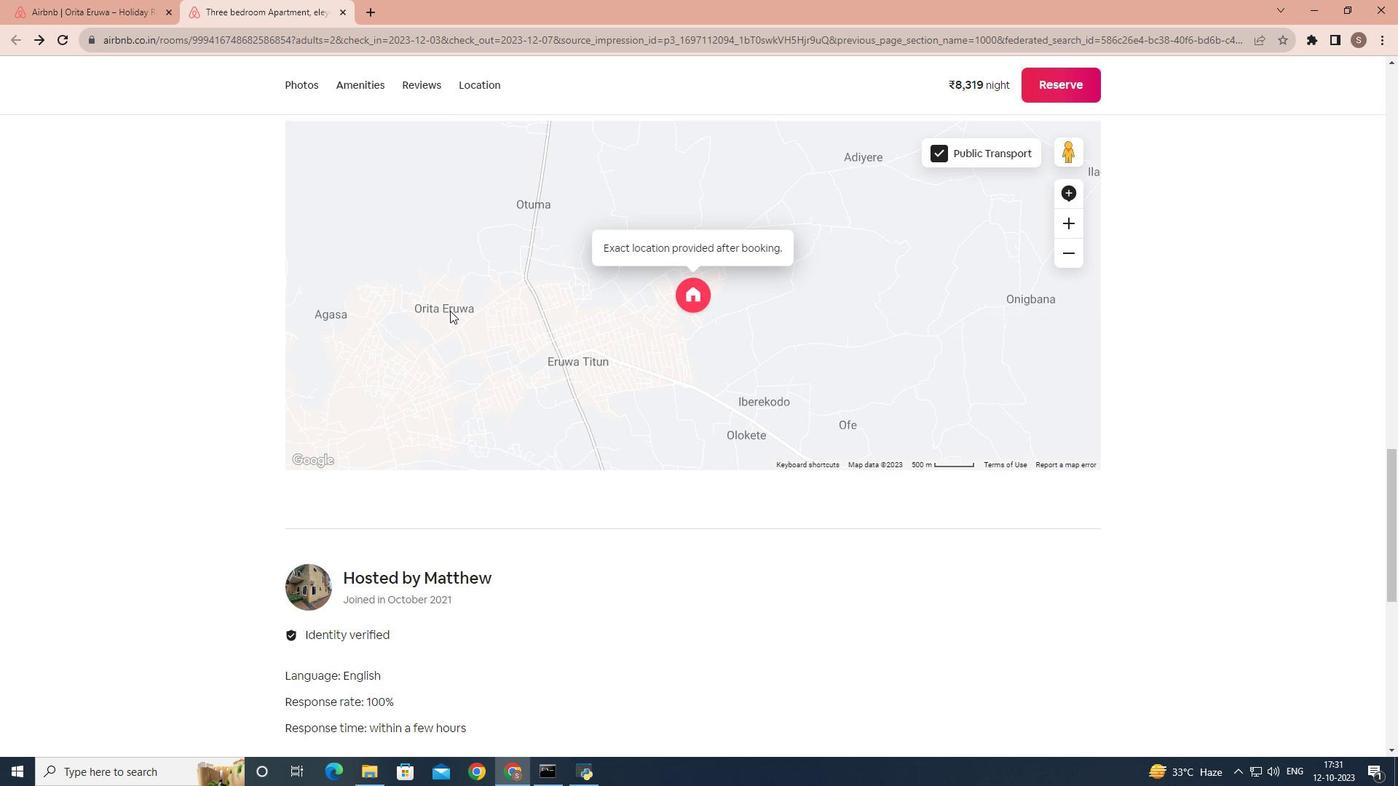 
Action: Mouse scrolled (450, 310) with delta (0, 0)
Screenshot: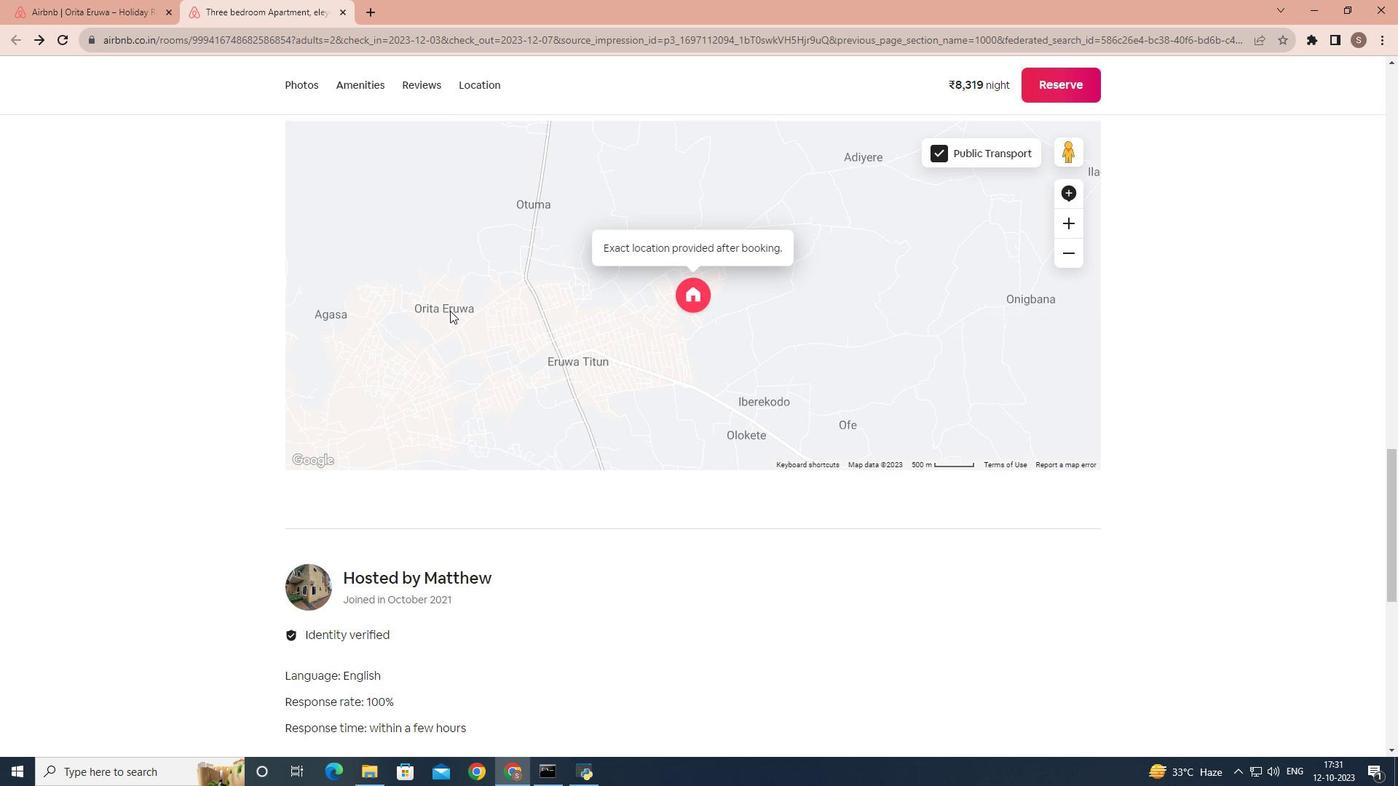 
Action: Mouse scrolled (450, 310) with delta (0, 0)
Screenshot: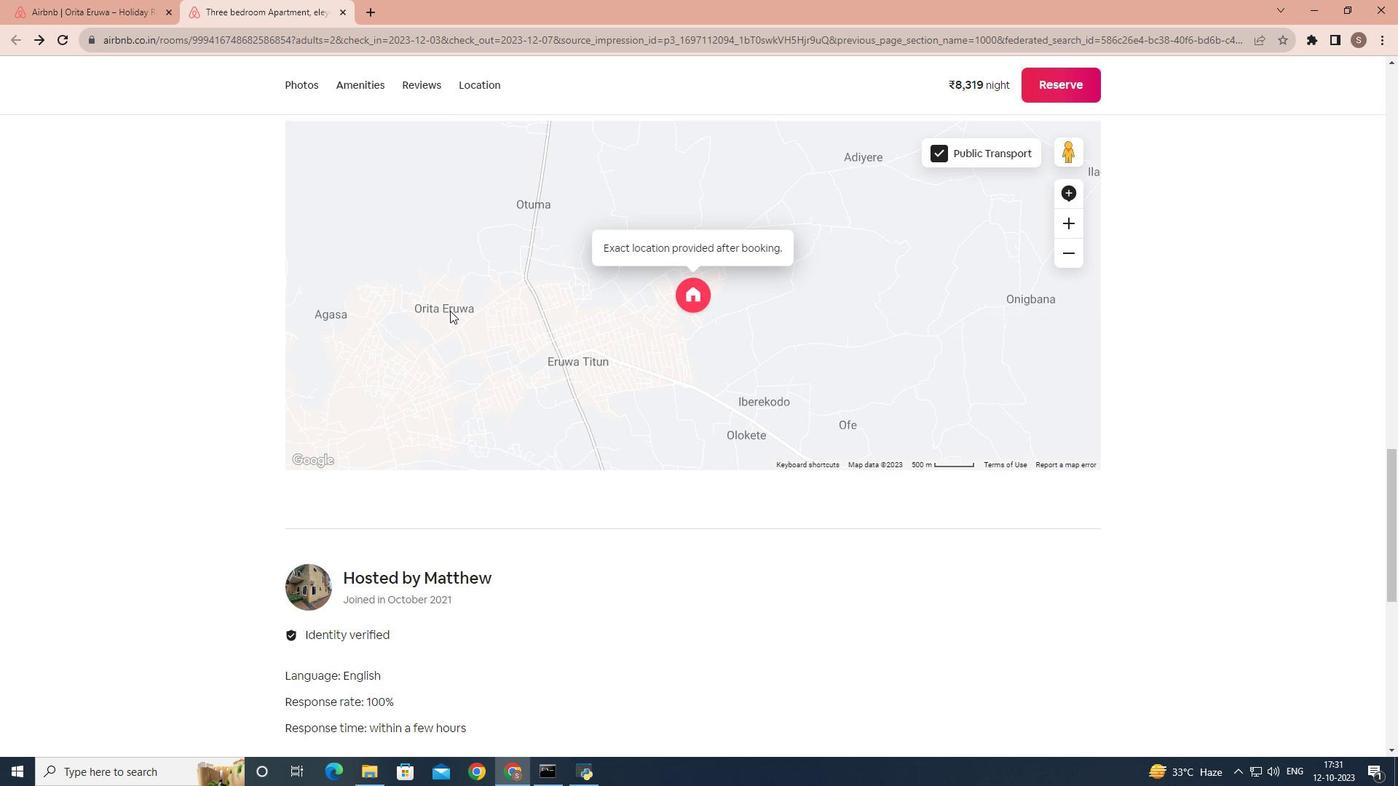 
Action: Mouse scrolled (450, 310) with delta (0, 0)
Screenshot: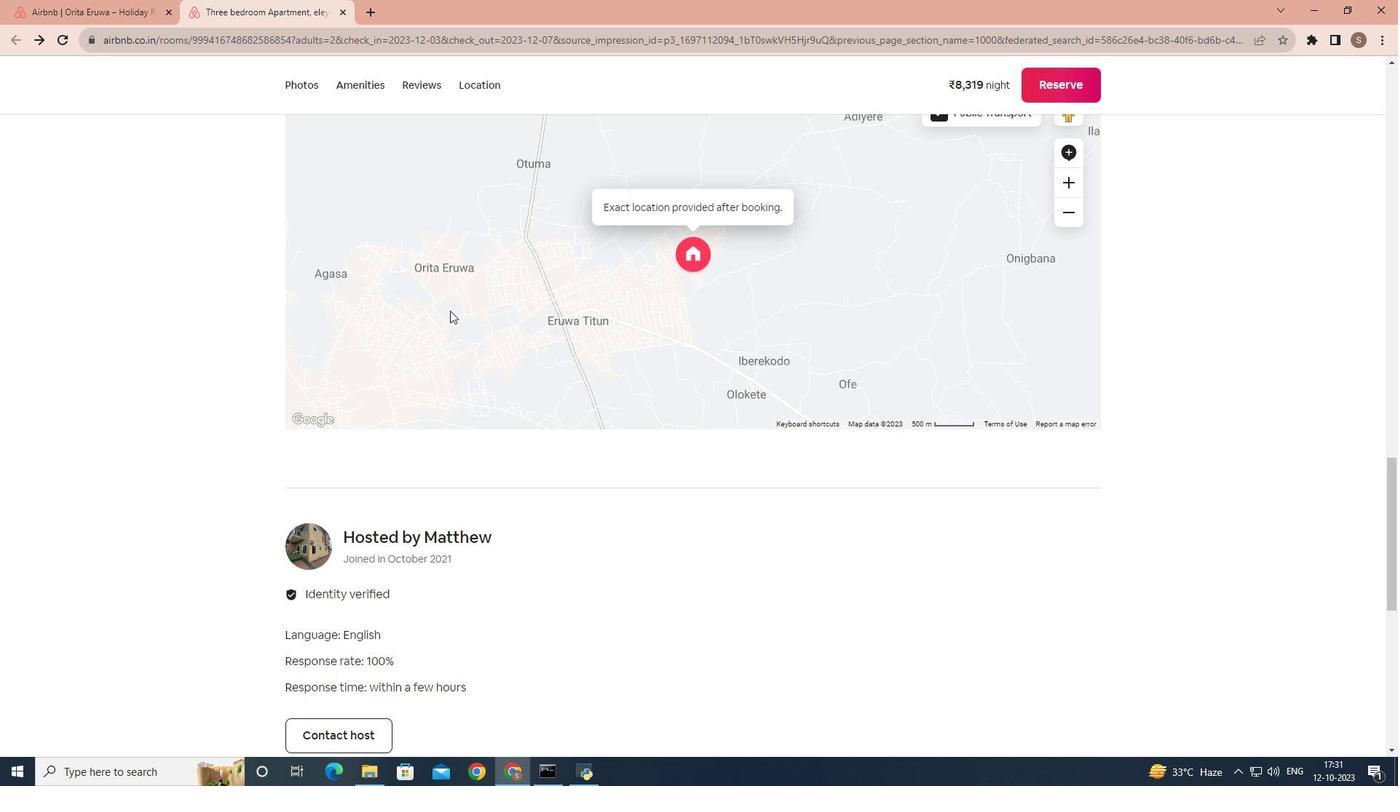 
Action: Mouse scrolled (450, 310) with delta (0, 0)
Screenshot: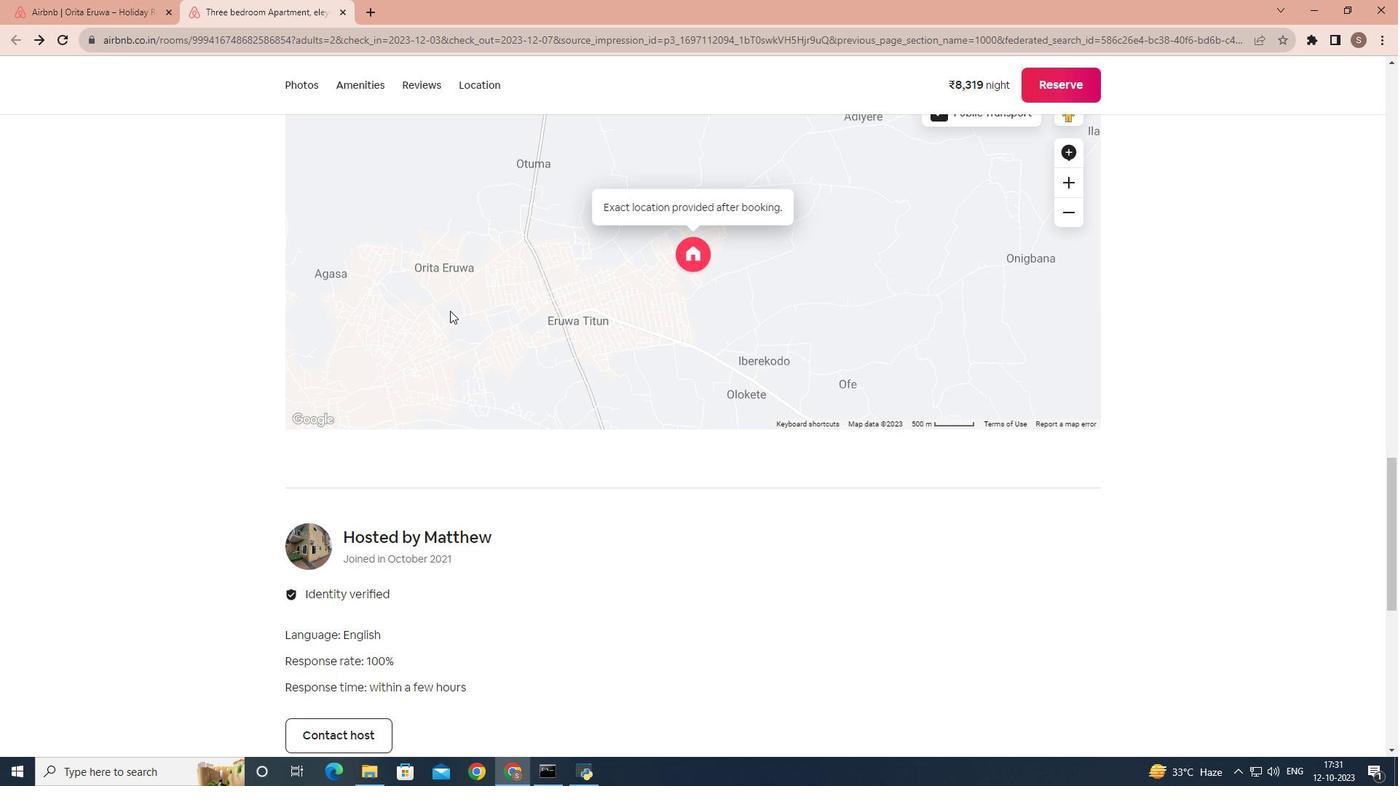 
Action: Mouse moved to (329, 399)
Screenshot: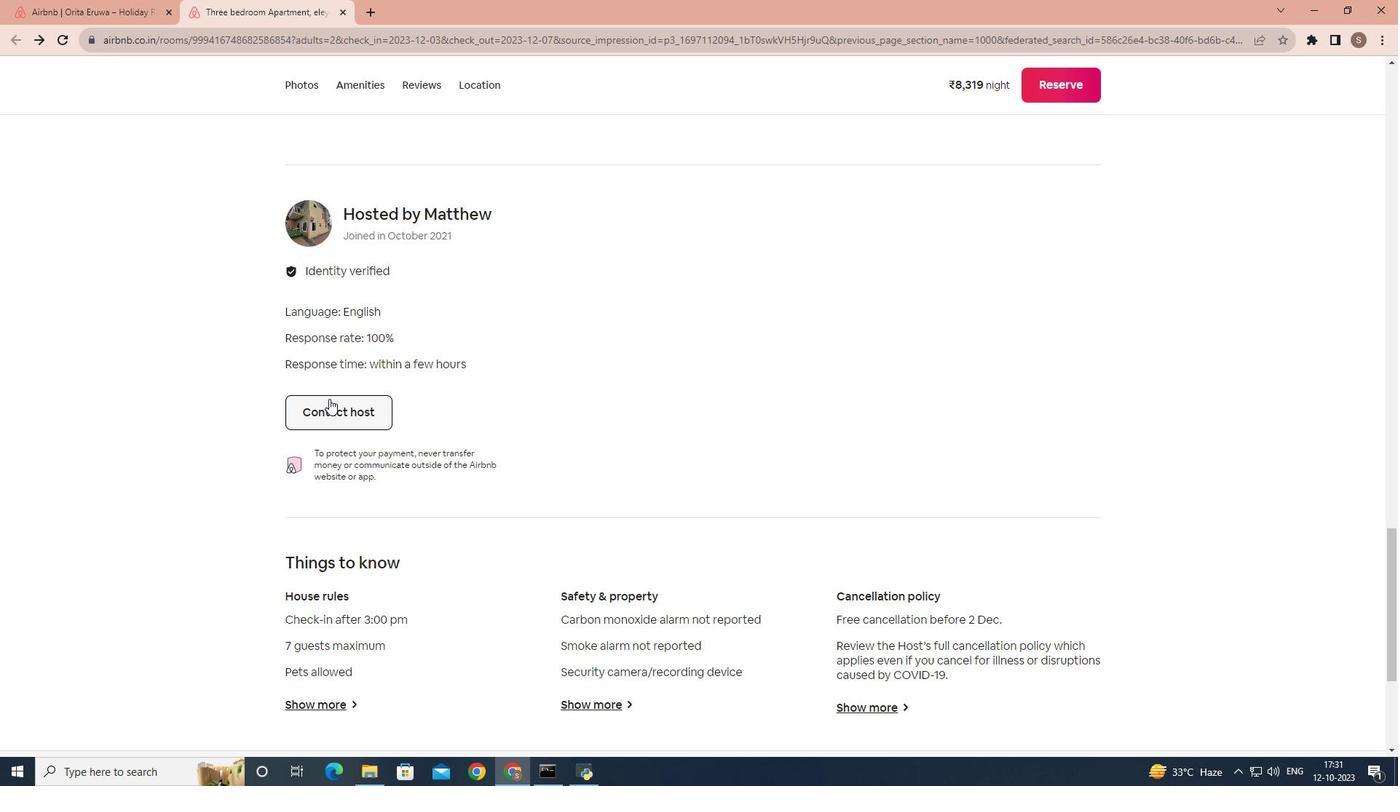 
Action: Mouse scrolled (329, 398) with delta (0, 0)
Screenshot: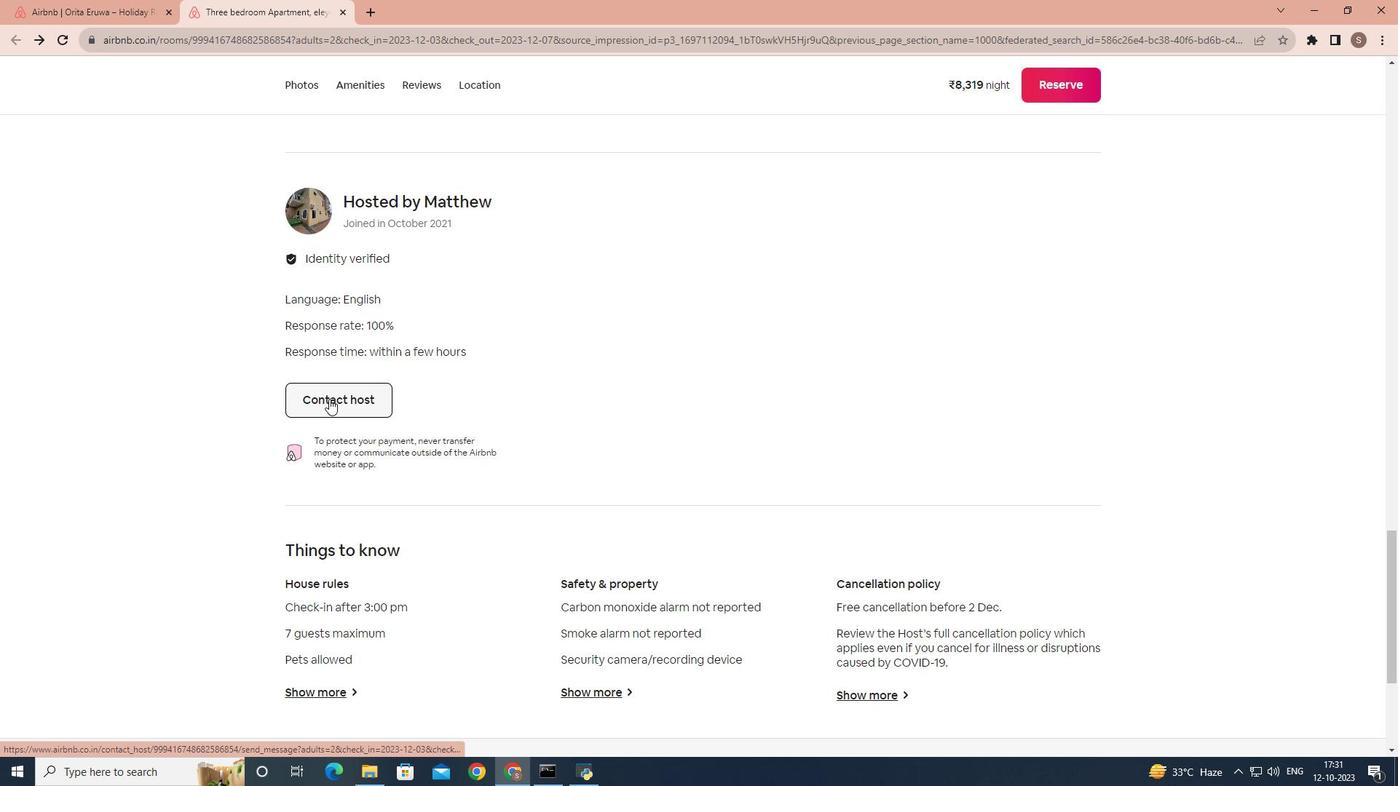 
Action: Mouse scrolled (329, 398) with delta (0, 0)
Screenshot: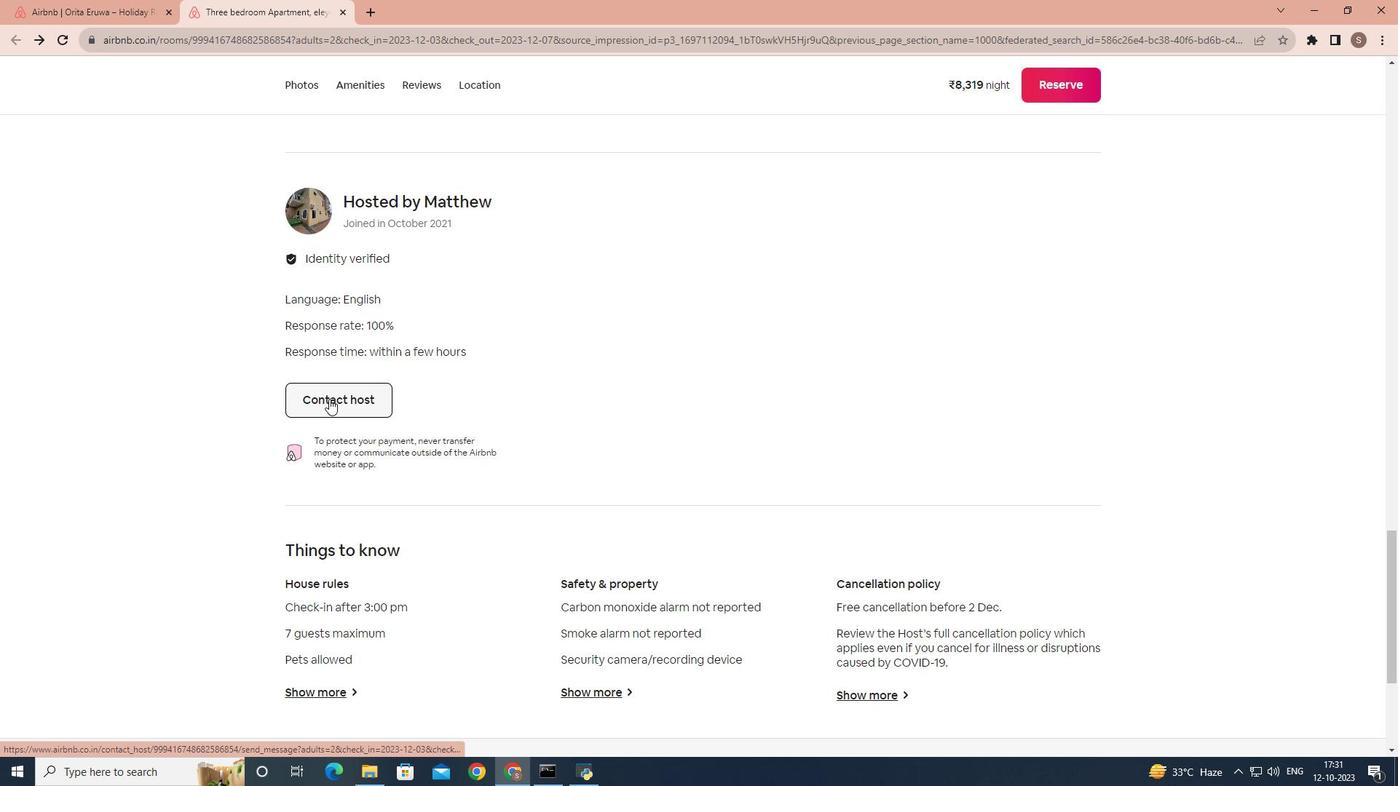 
Action: Mouse scrolled (329, 398) with delta (0, 0)
Screenshot: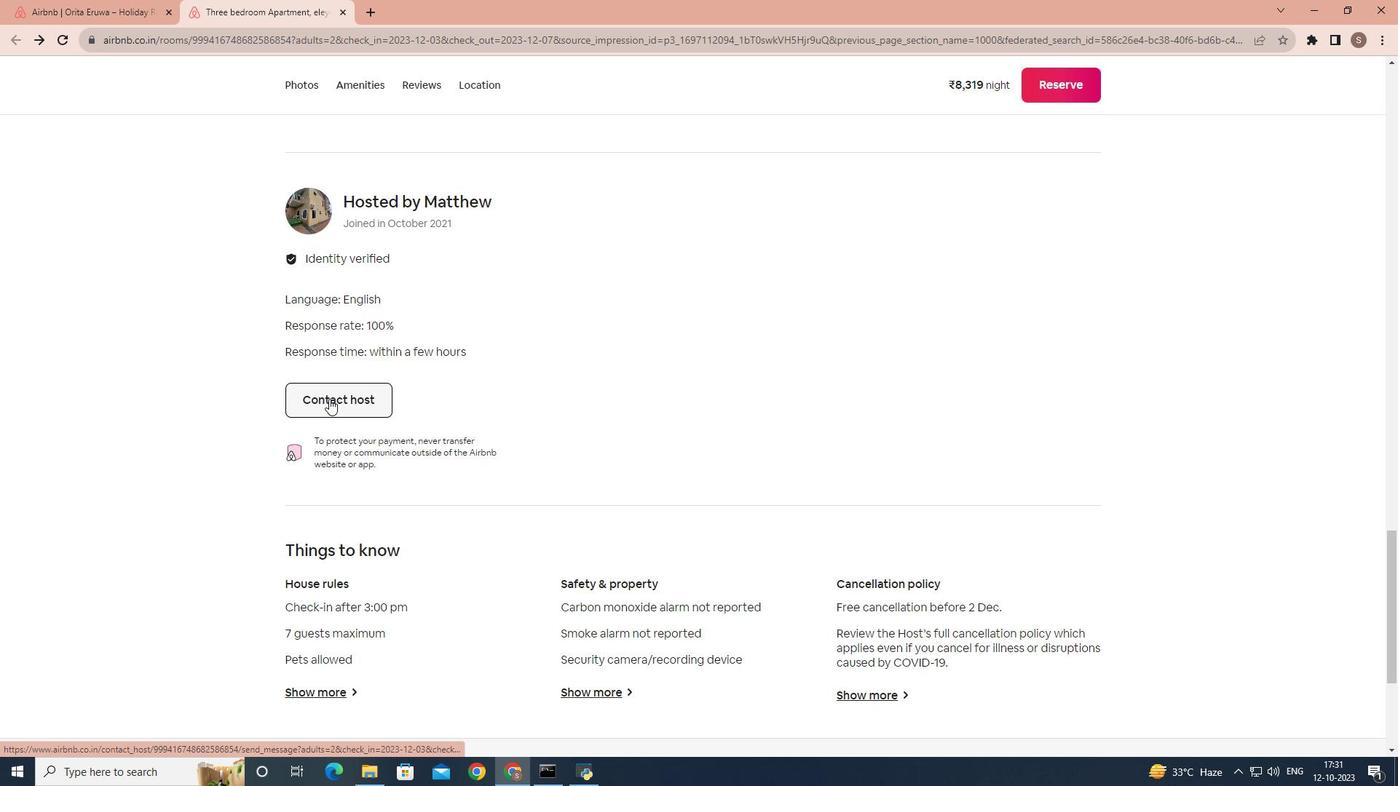 
Action: Mouse scrolled (329, 398) with delta (0, 0)
Screenshot: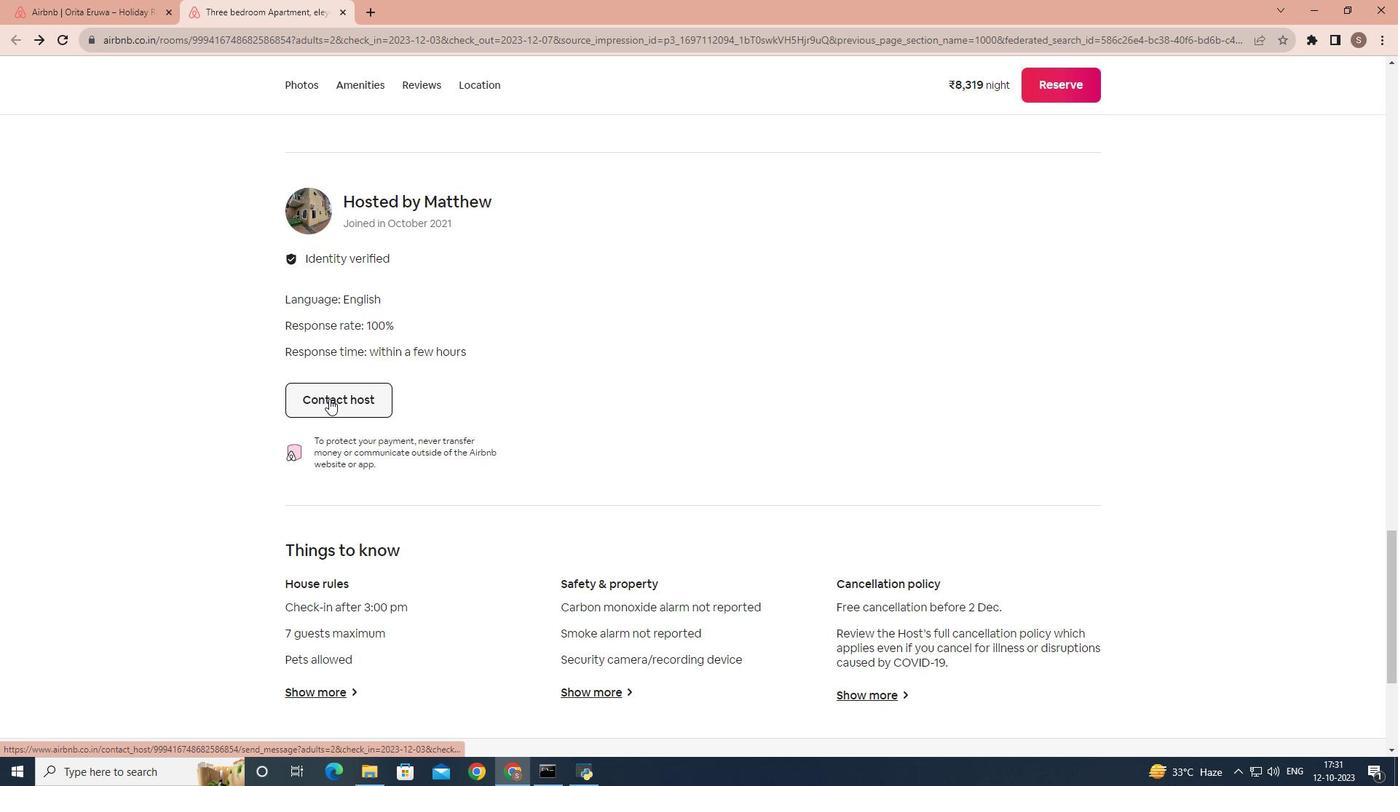 
Action: Mouse moved to (313, 406)
Screenshot: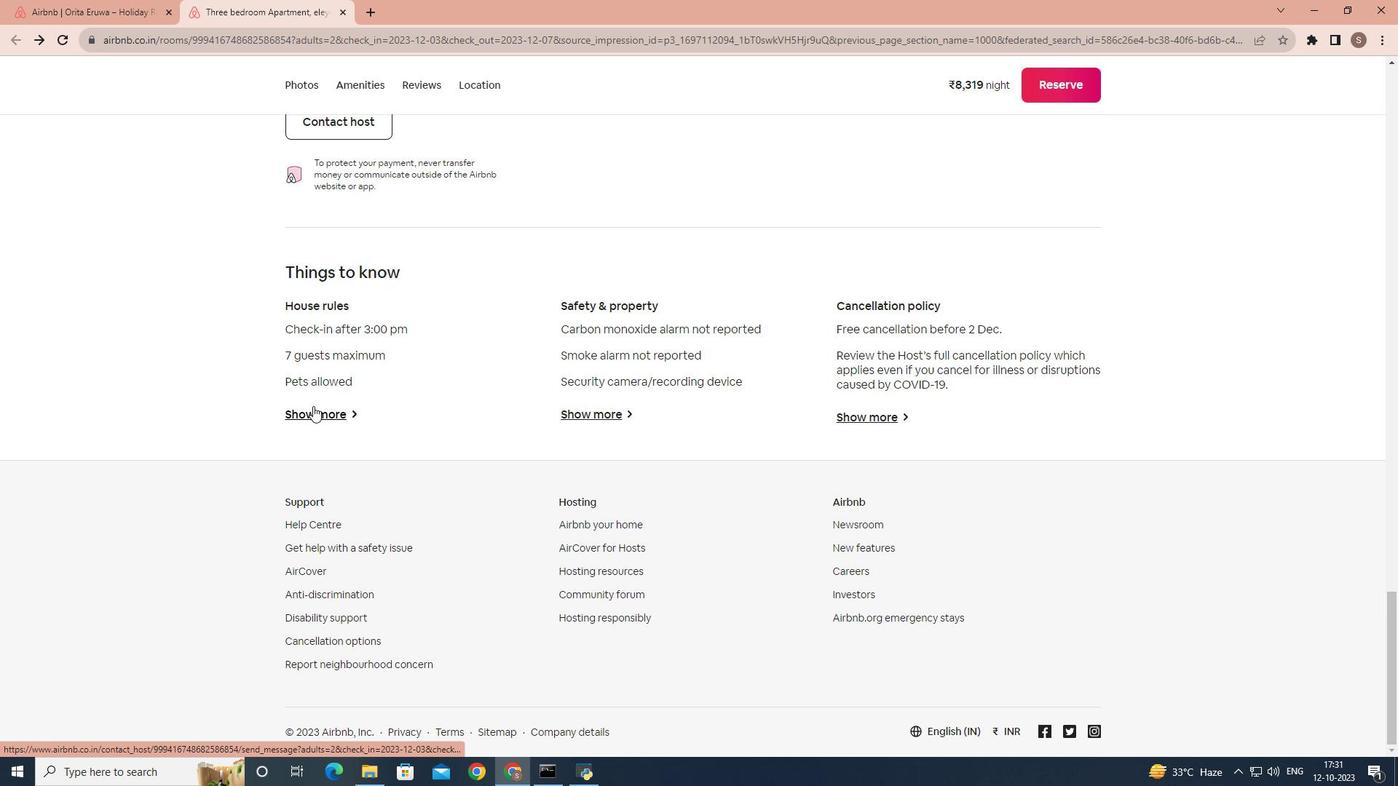 
Action: Mouse pressed left at (313, 406)
Screenshot: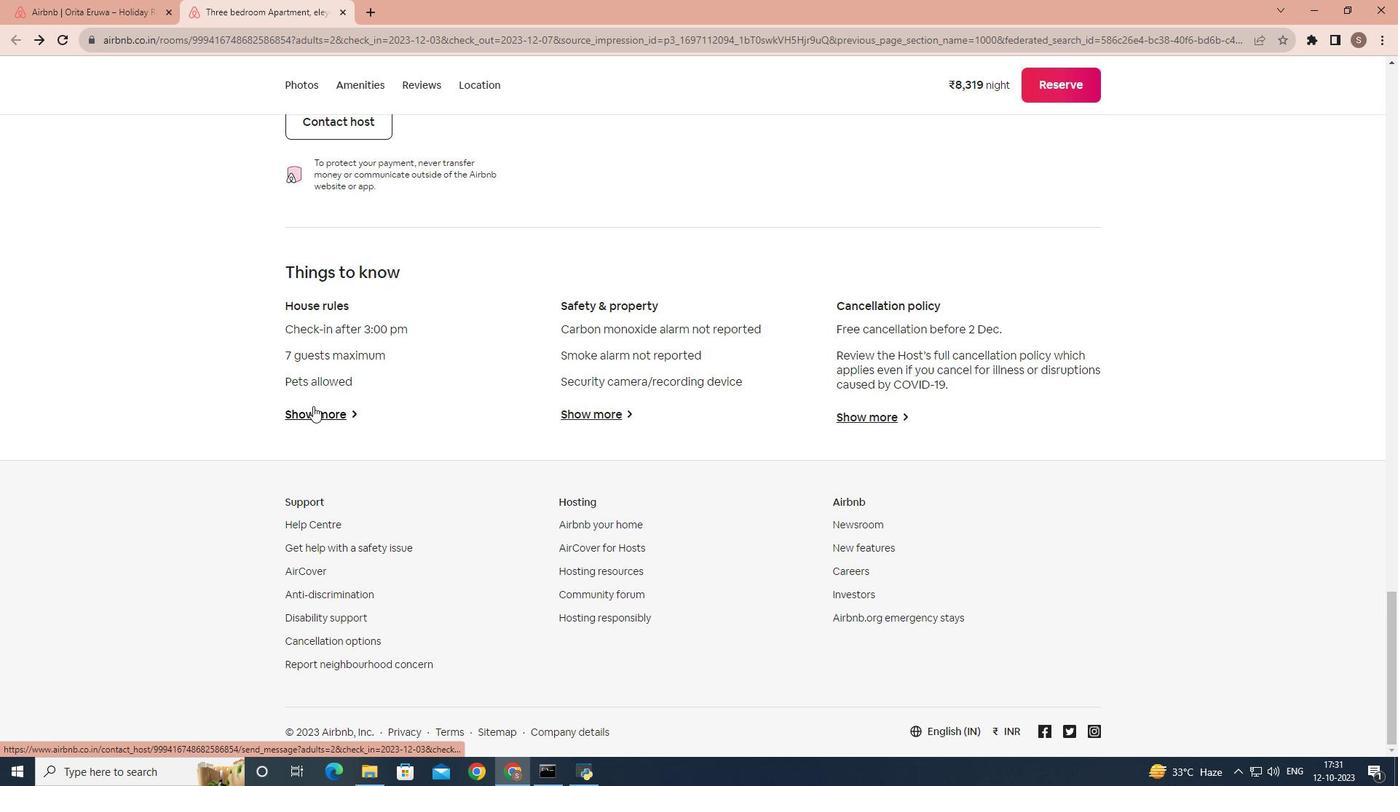 
Action: Mouse moved to (444, 200)
Screenshot: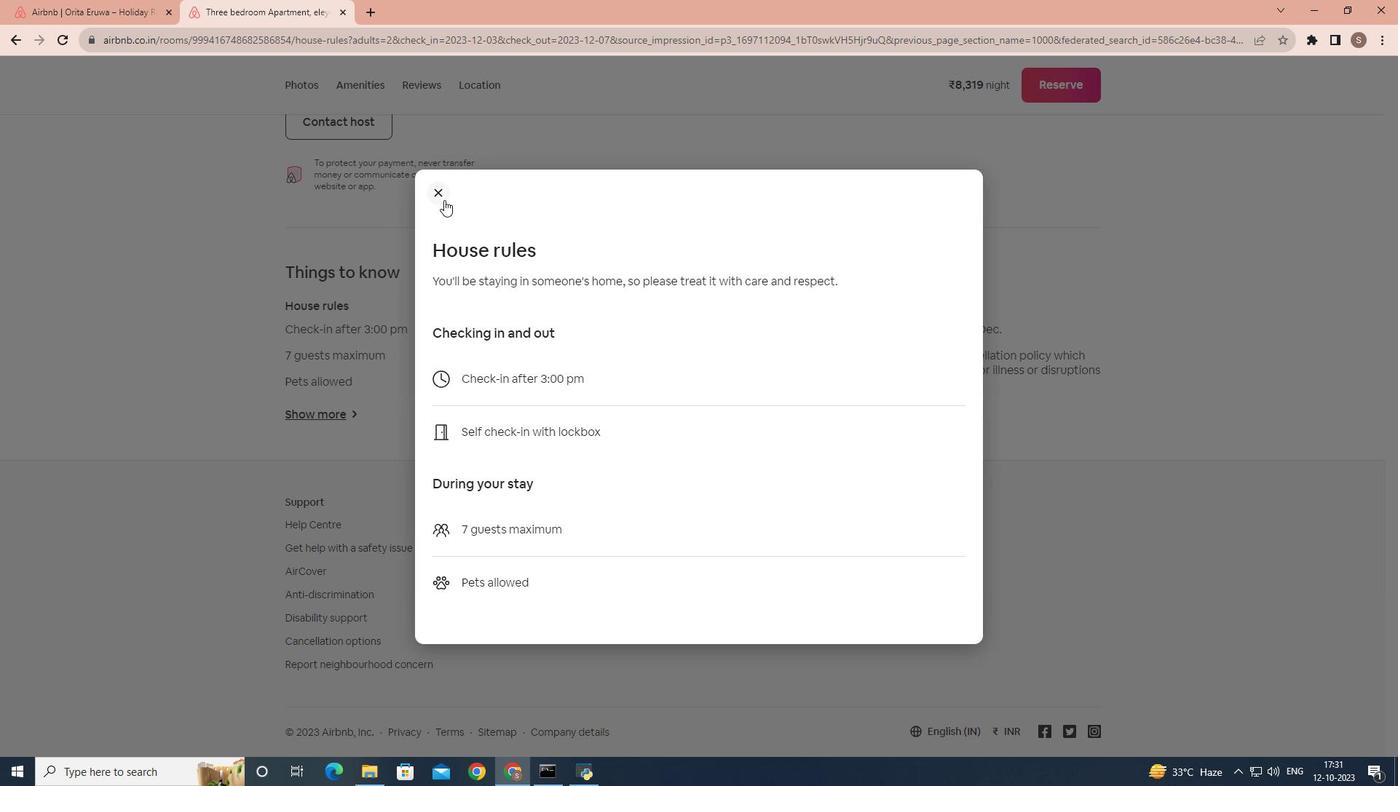 
Action: Mouse pressed left at (444, 200)
Screenshot: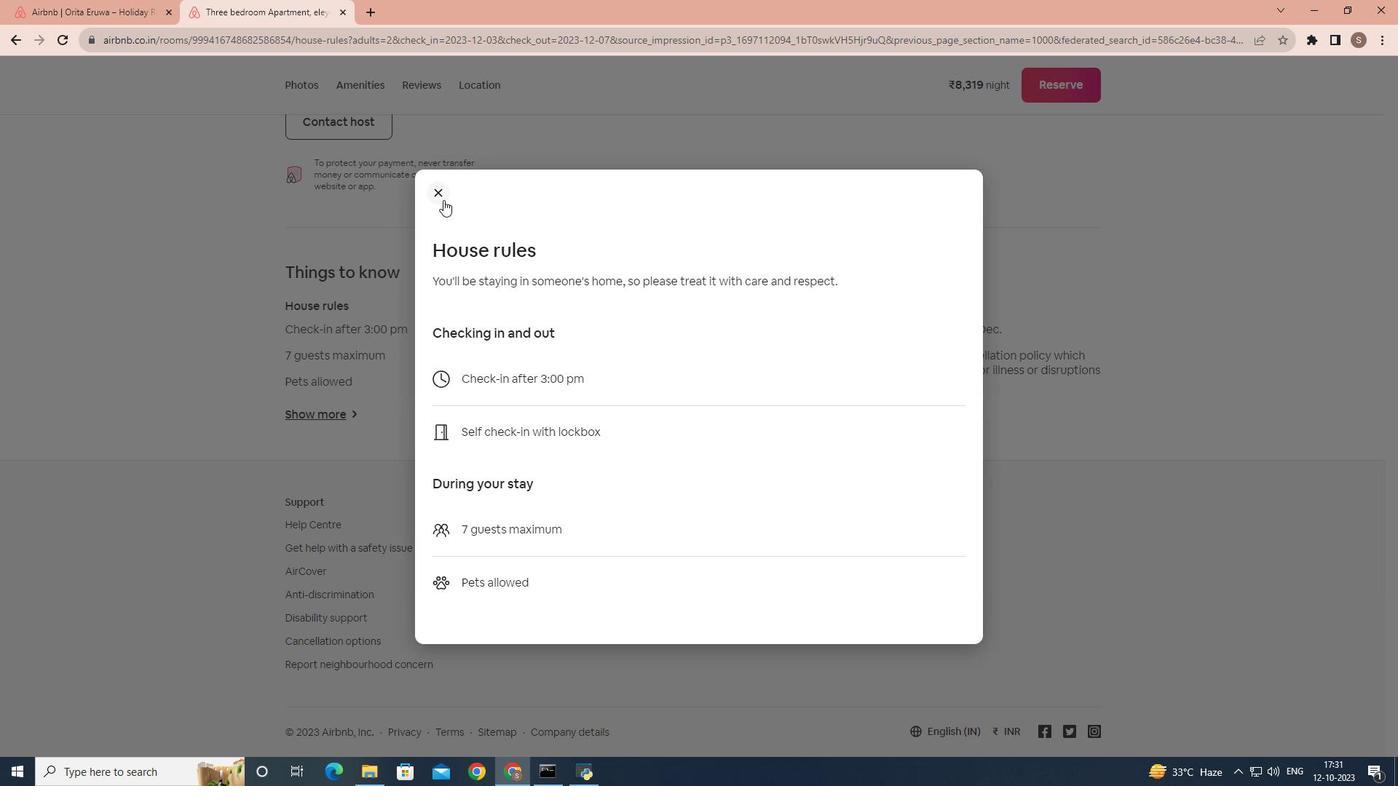 
Action: Mouse moved to (567, 399)
Screenshot: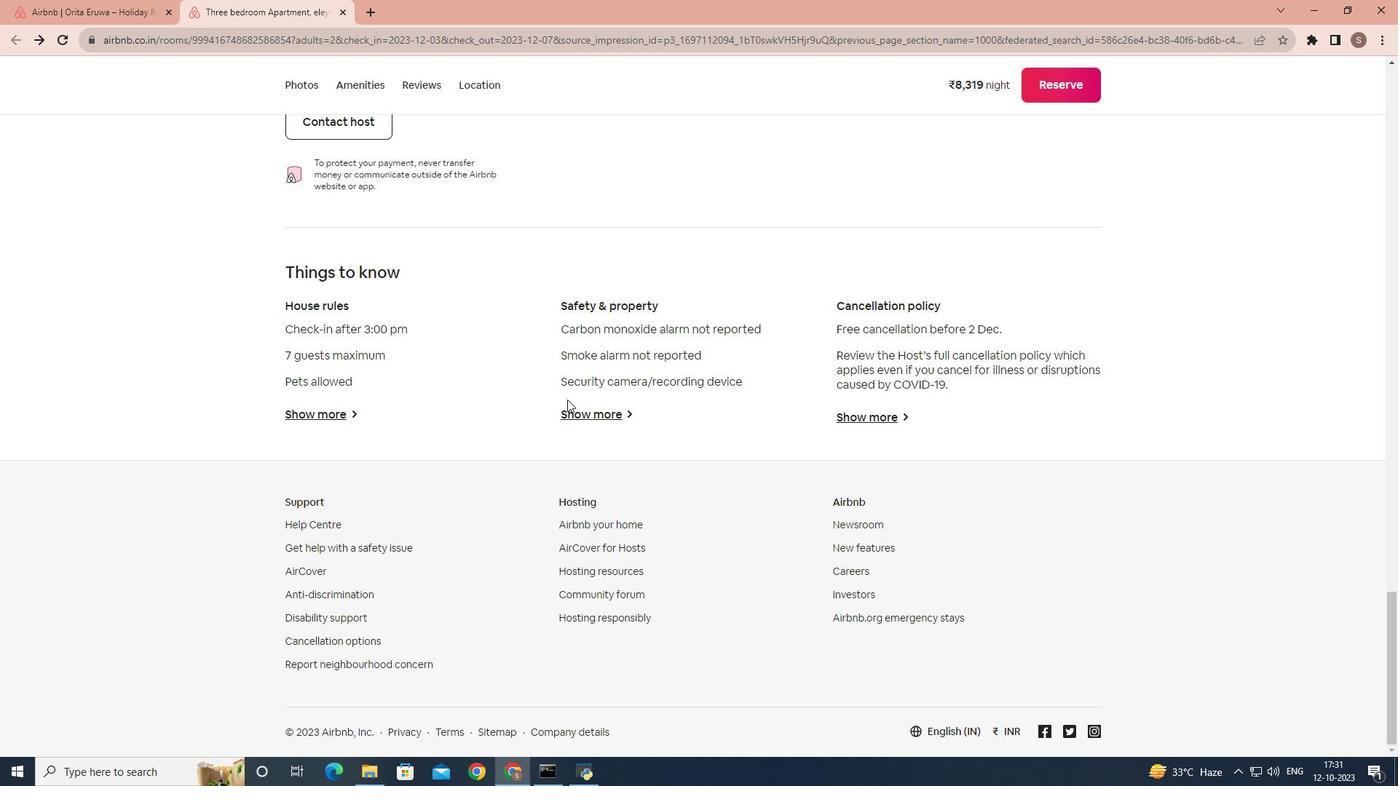 
Action: Mouse pressed left at (567, 399)
Screenshot: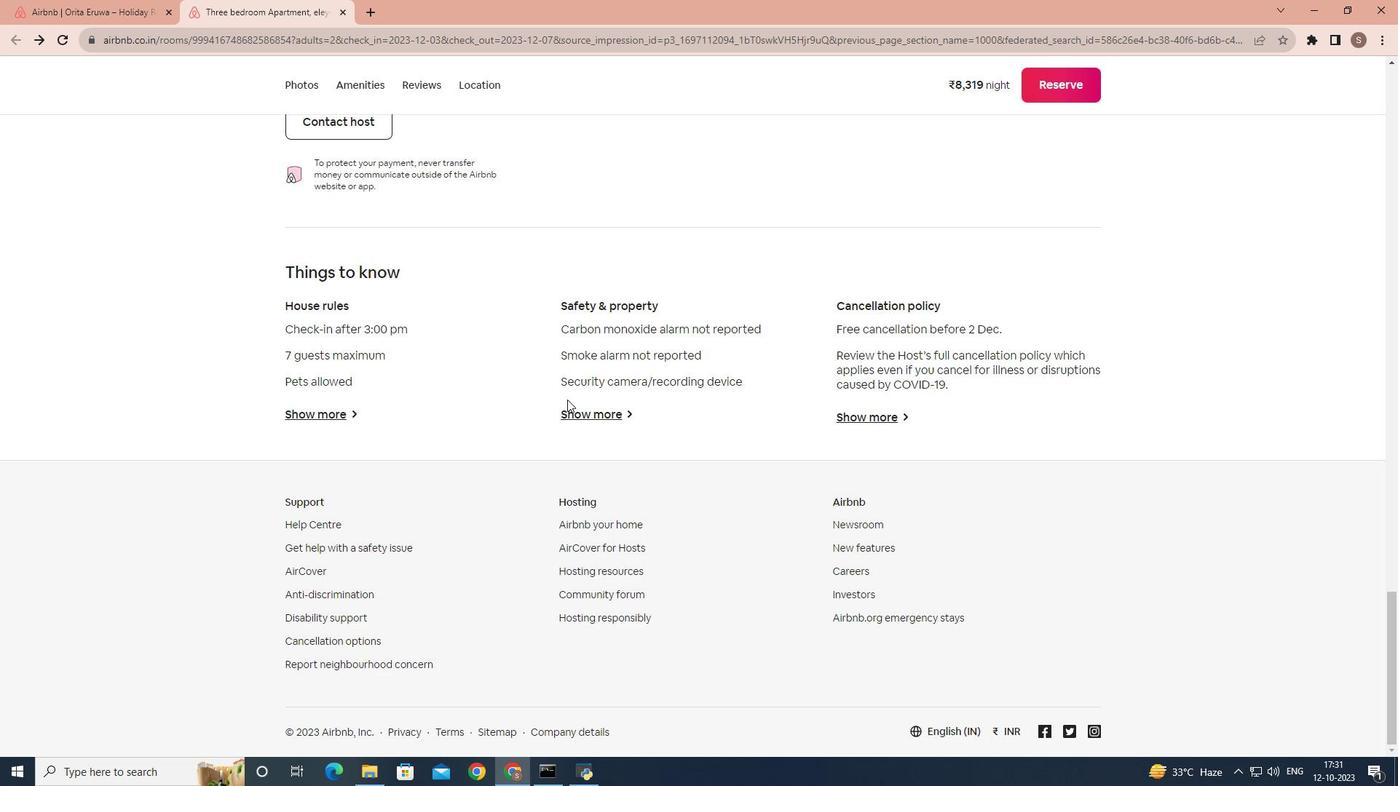 
Action: Mouse moved to (567, 410)
Screenshot: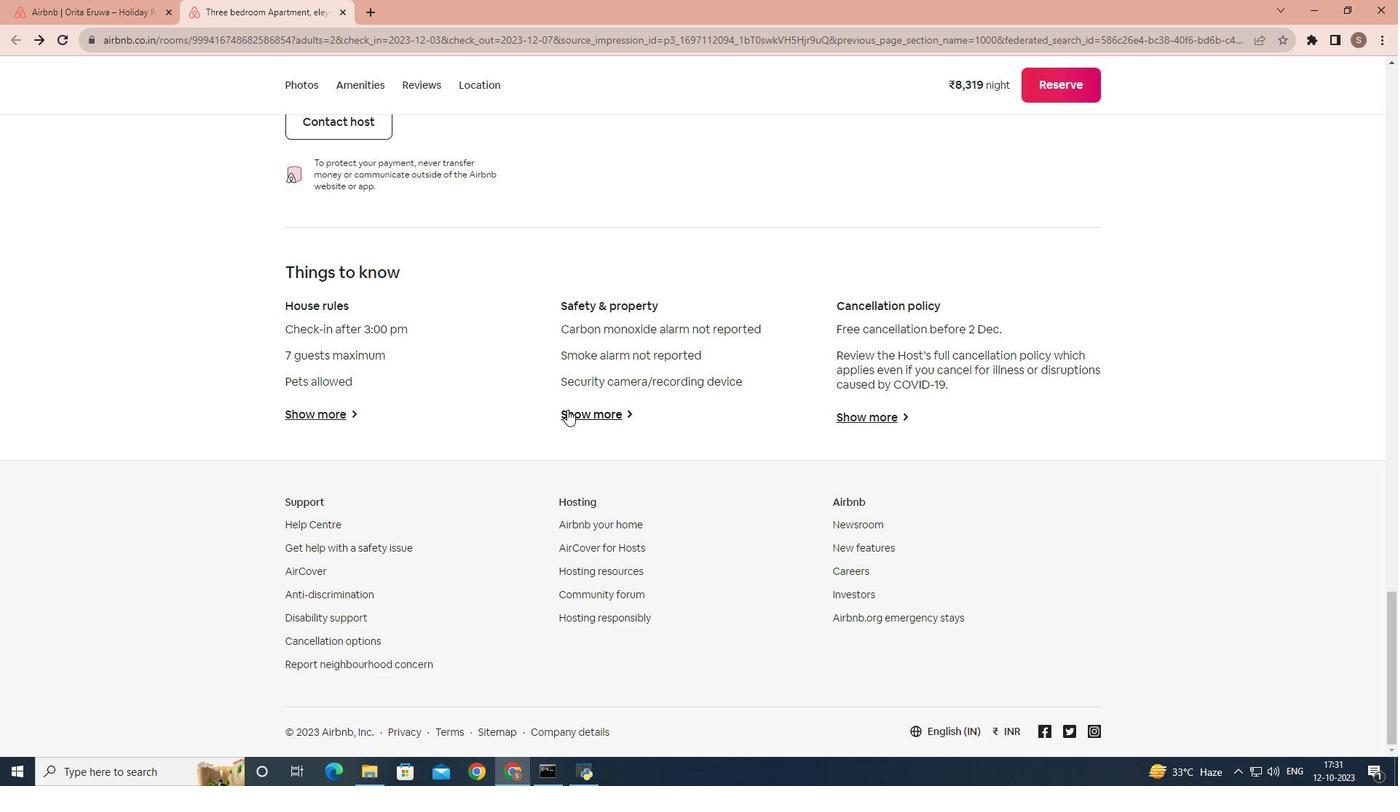 
Action: Mouse pressed left at (567, 410)
Screenshot: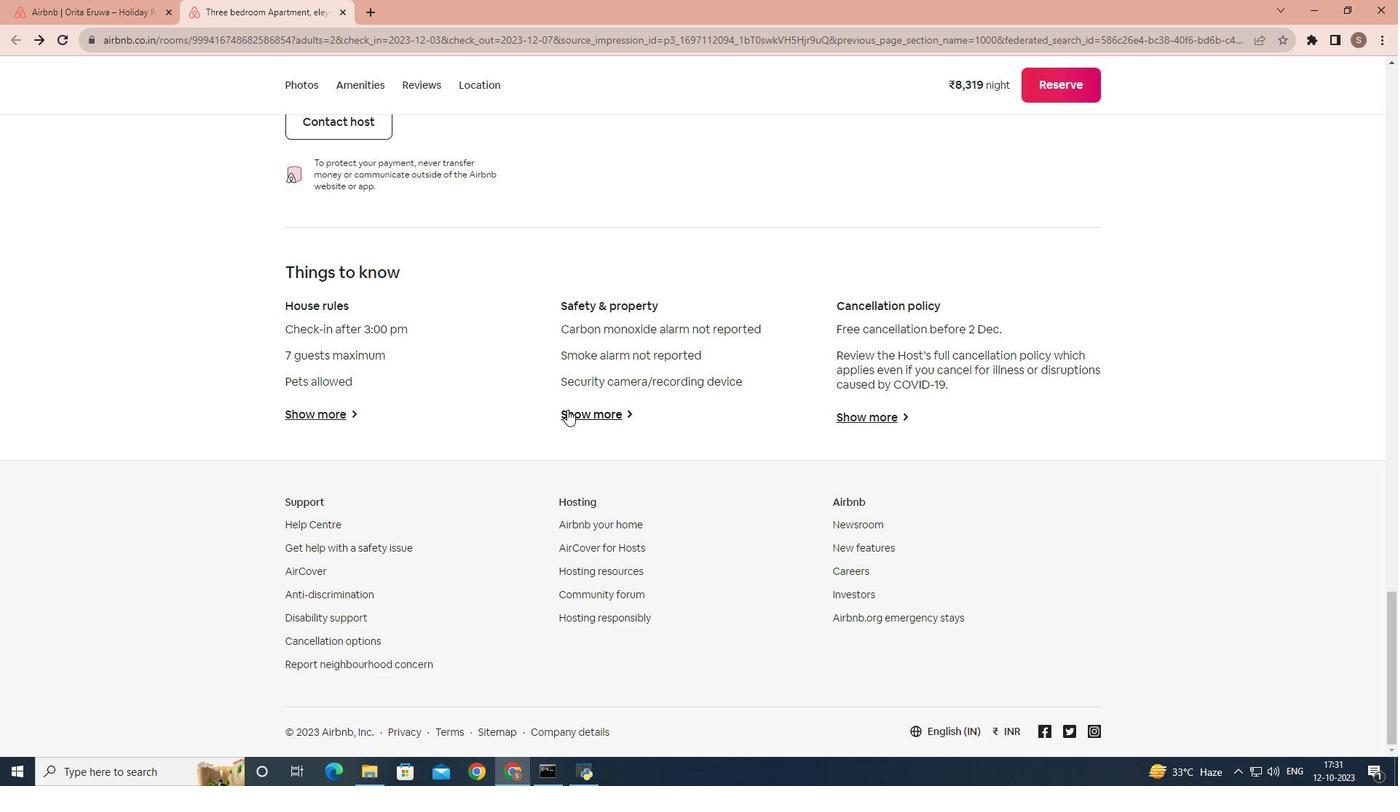 
Action: Mouse moved to (440, 209)
Screenshot: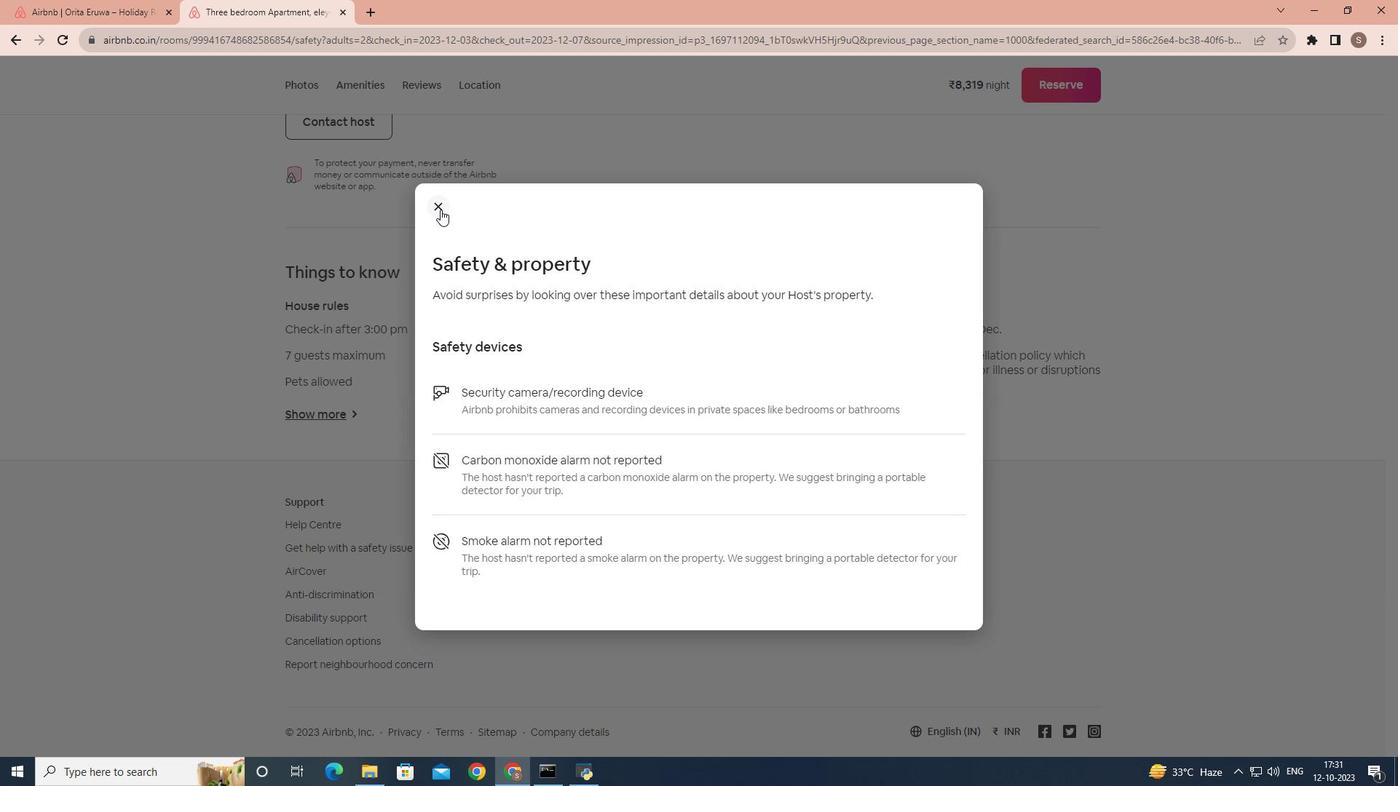 
Action: Mouse pressed left at (440, 209)
Screenshot: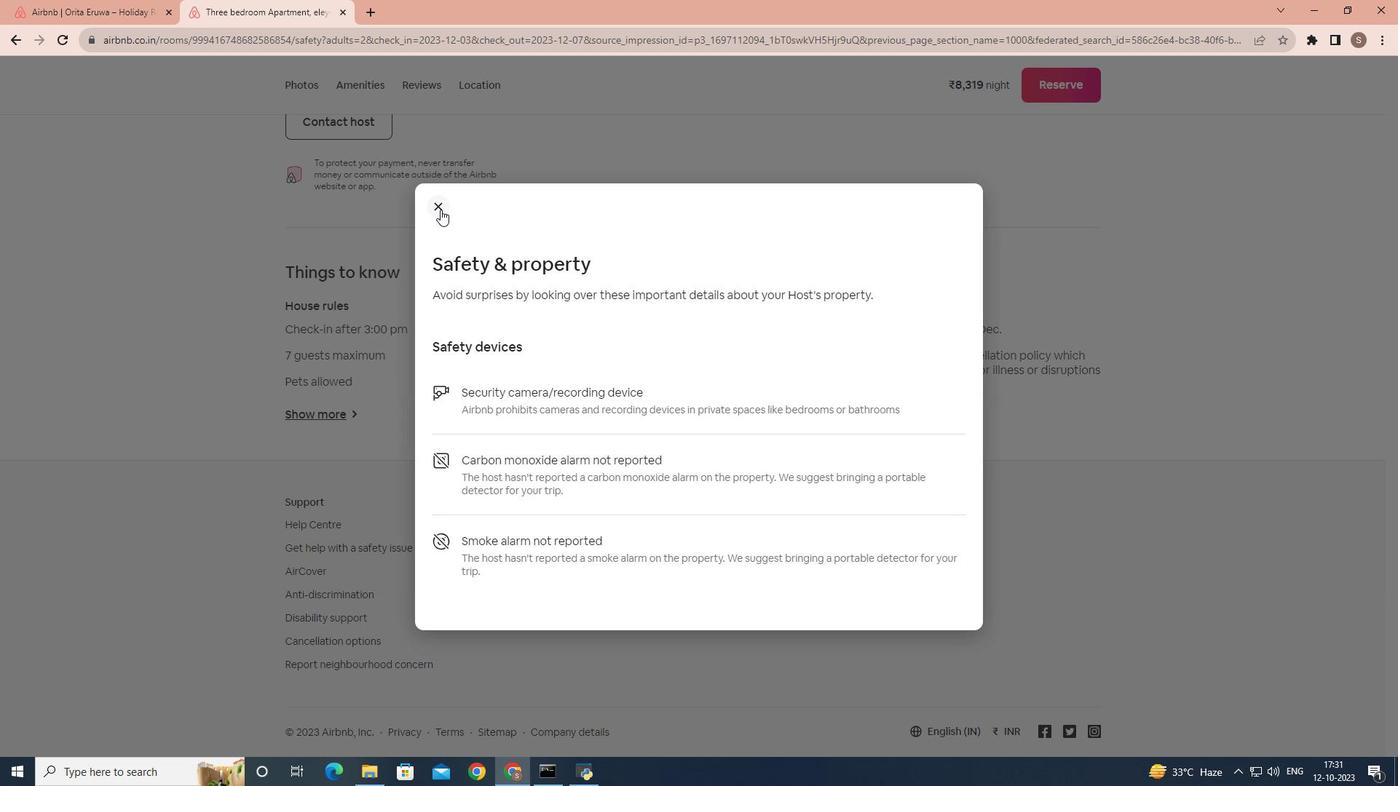 
Action: Mouse moved to (880, 418)
Screenshot: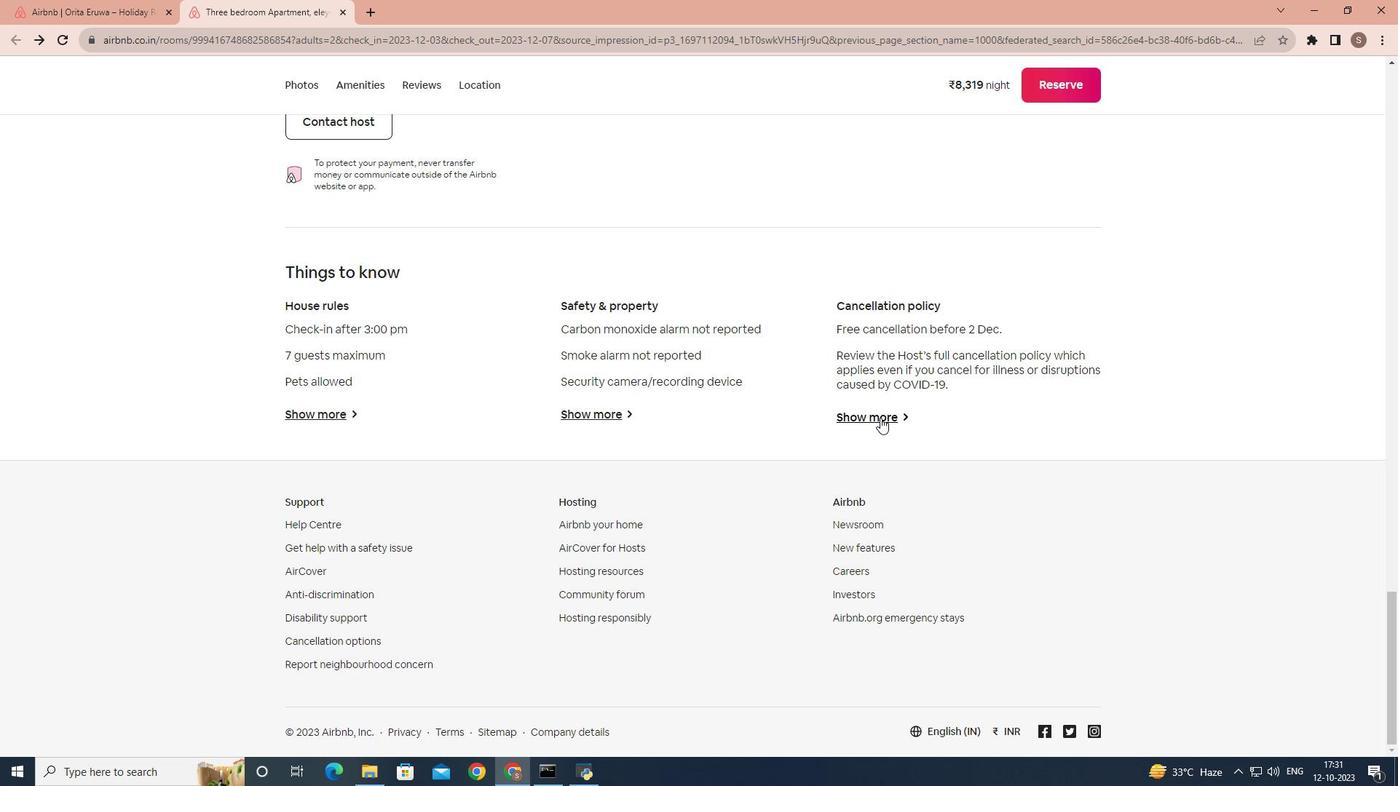 
Action: Mouse pressed left at (880, 418)
Screenshot: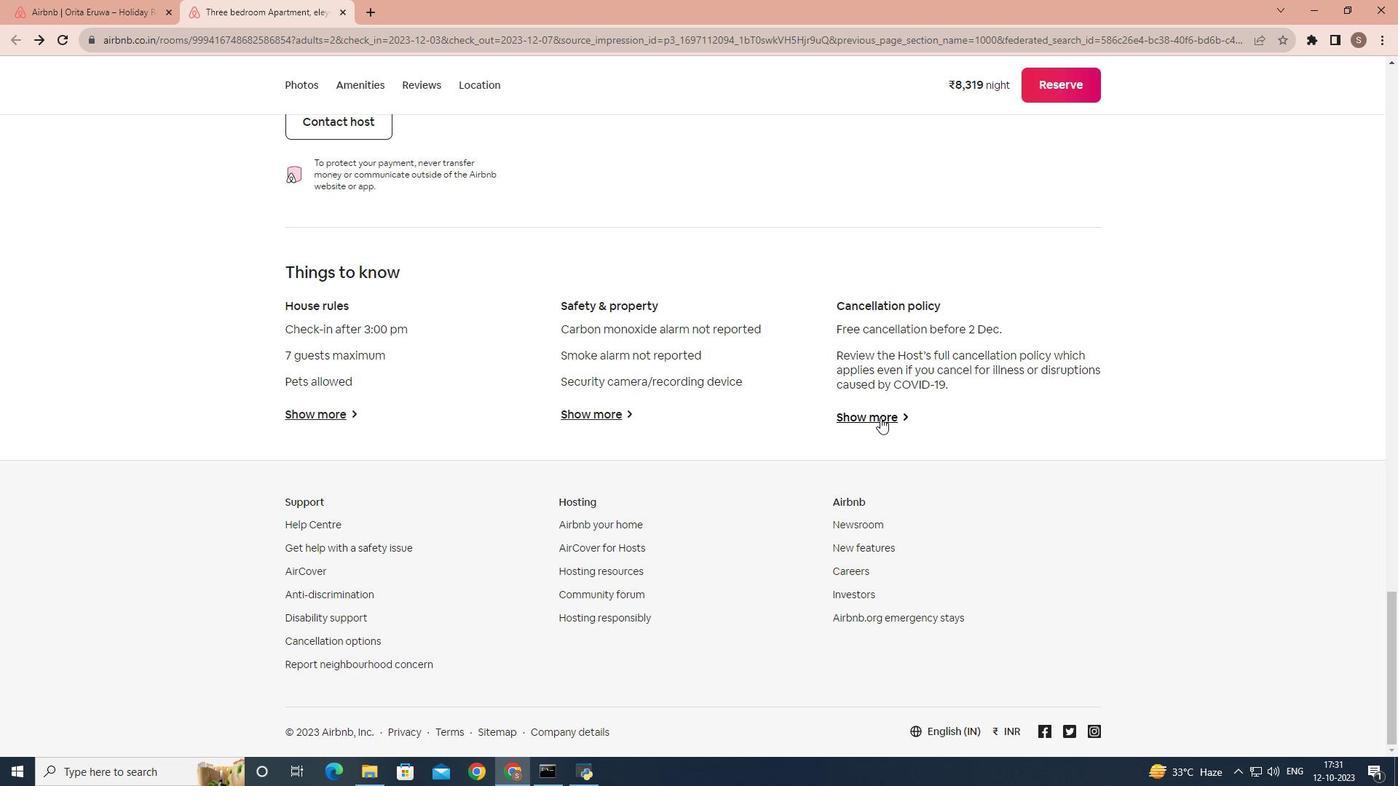 
Action: Mouse moved to (510, 216)
Screenshot: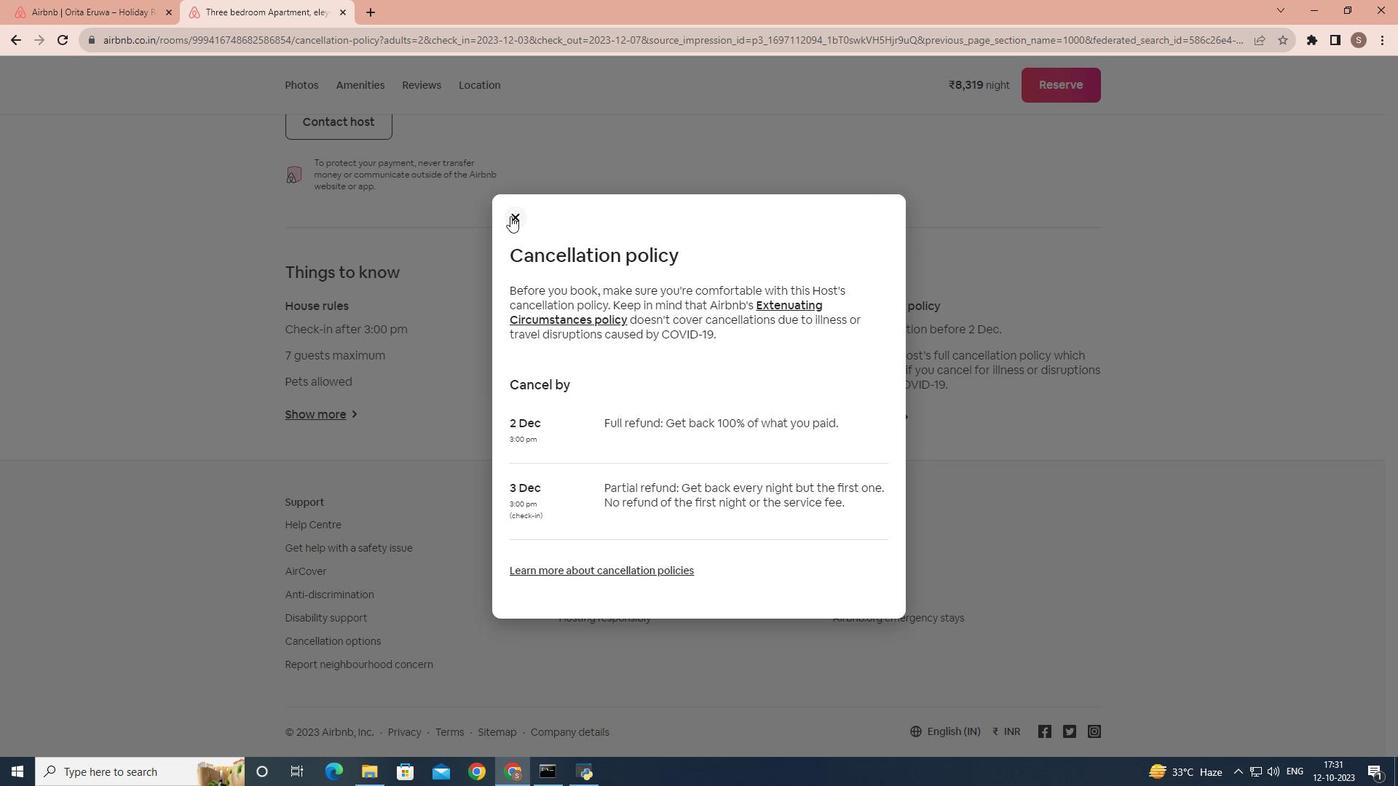 
Action: Mouse pressed left at (510, 216)
Screenshot: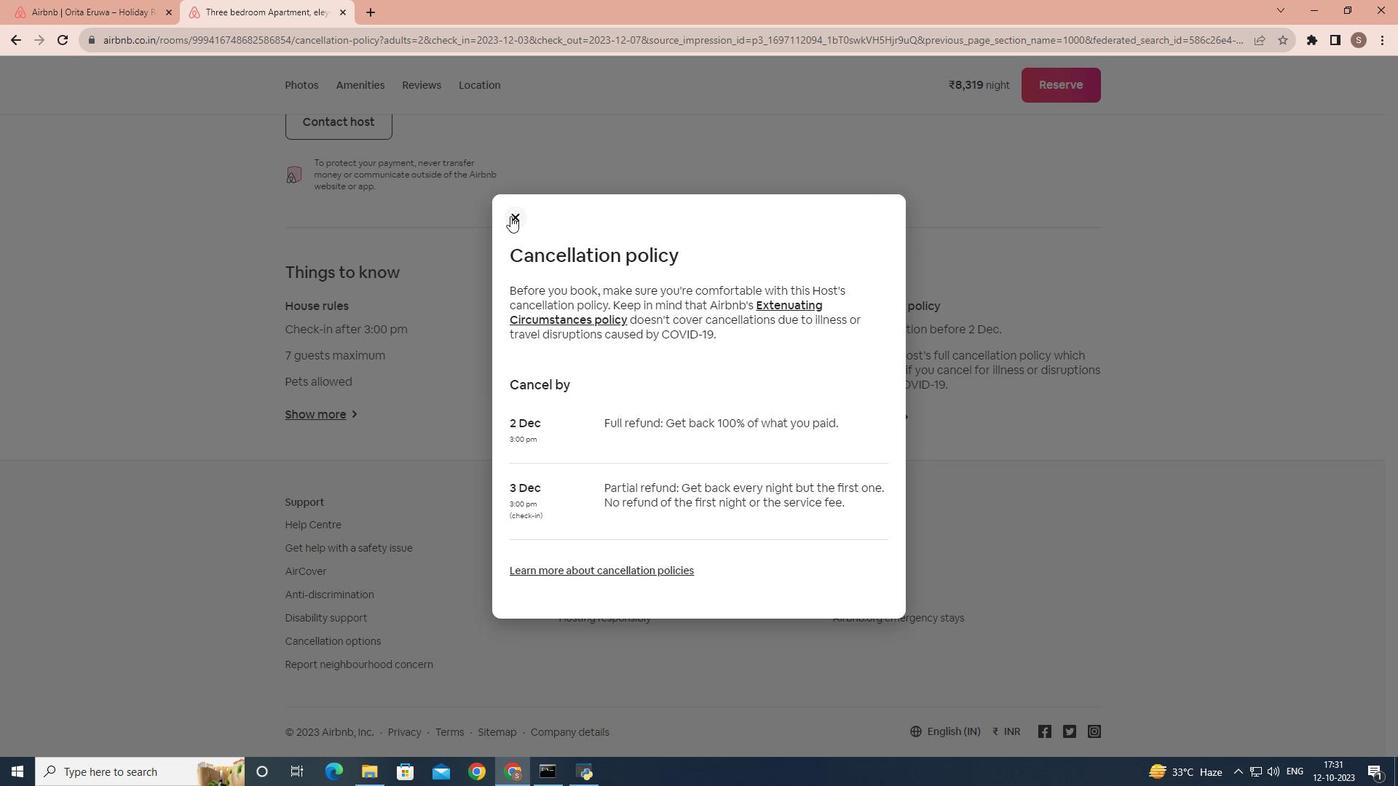 
Action: Mouse moved to (458, 334)
Screenshot: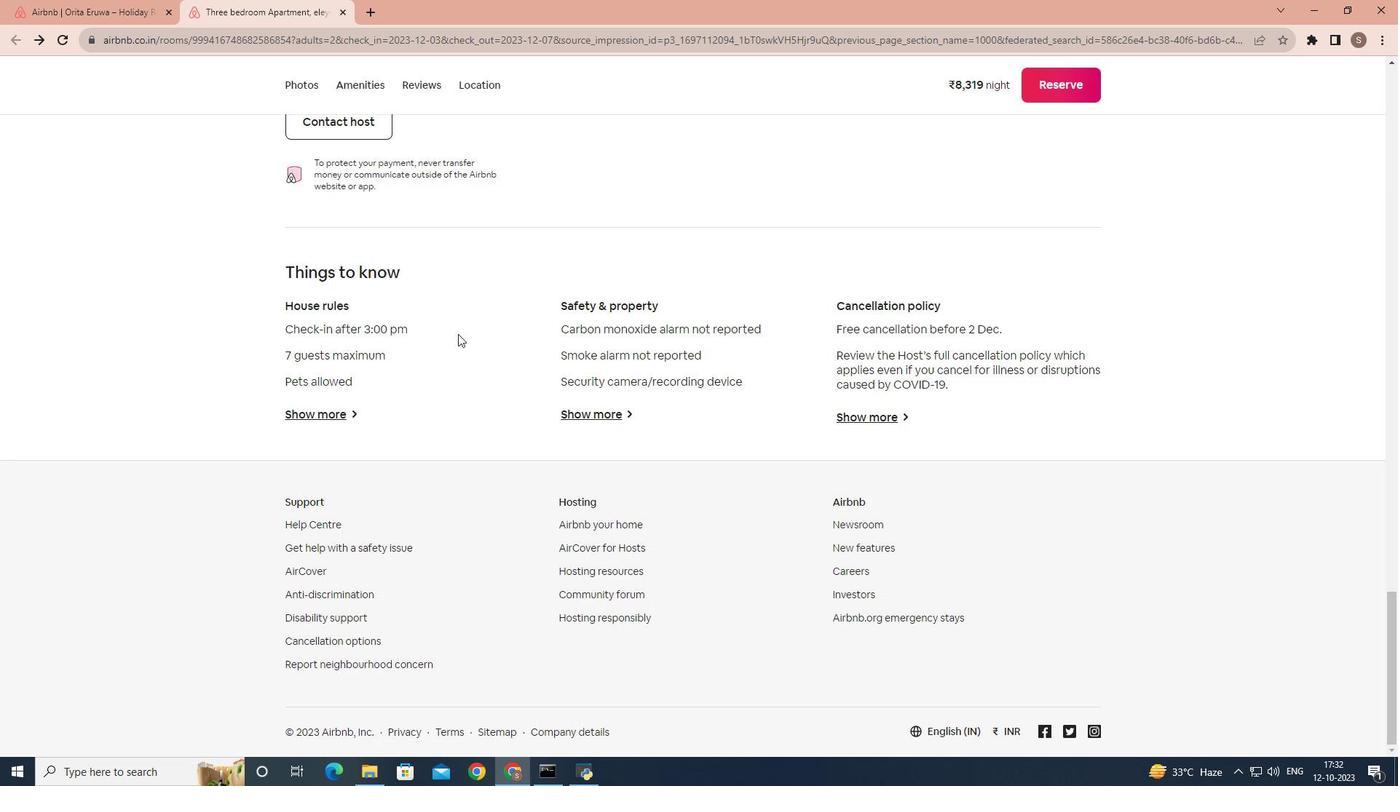 
Action: Mouse scrolled (458, 335) with delta (0, 0)
Screenshot: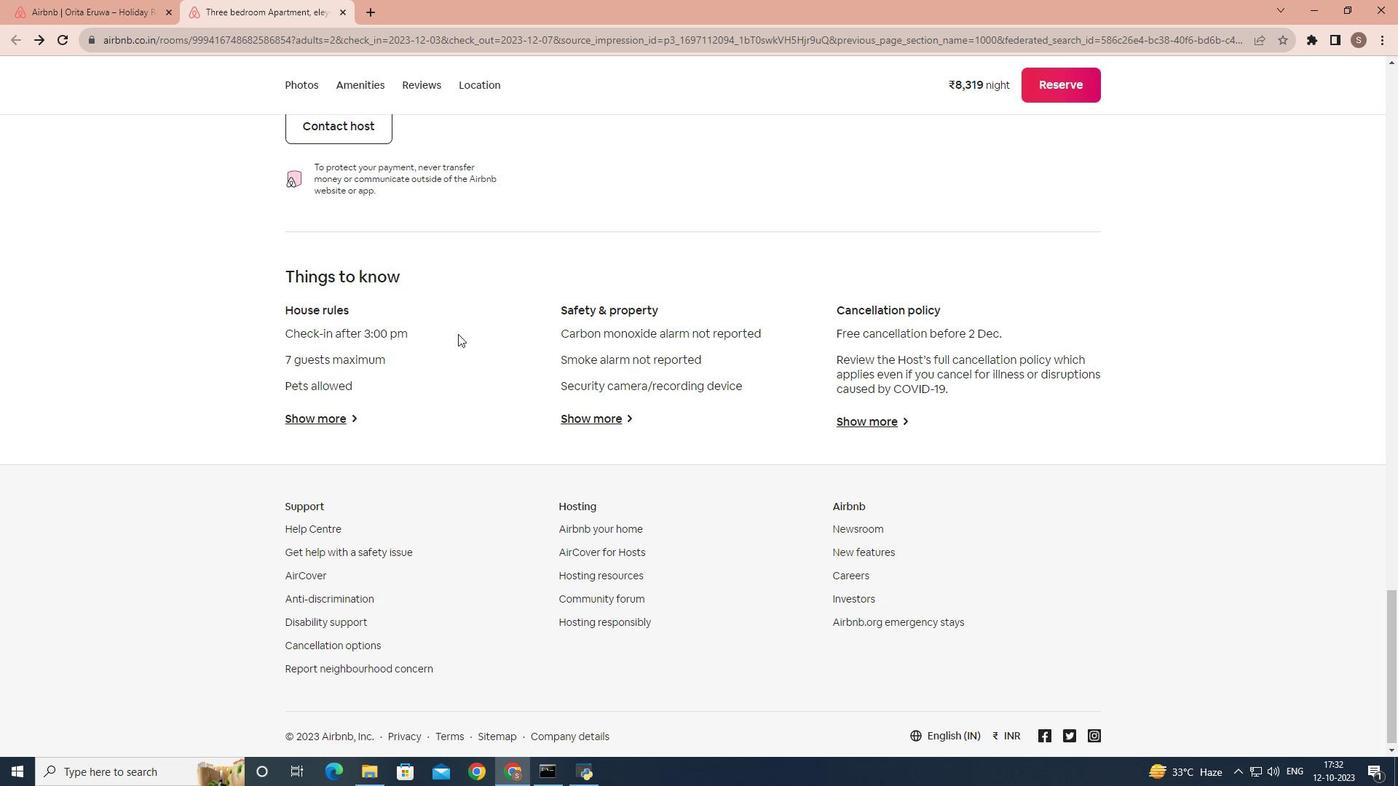 
Action: Mouse scrolled (458, 335) with delta (0, 0)
Screenshot: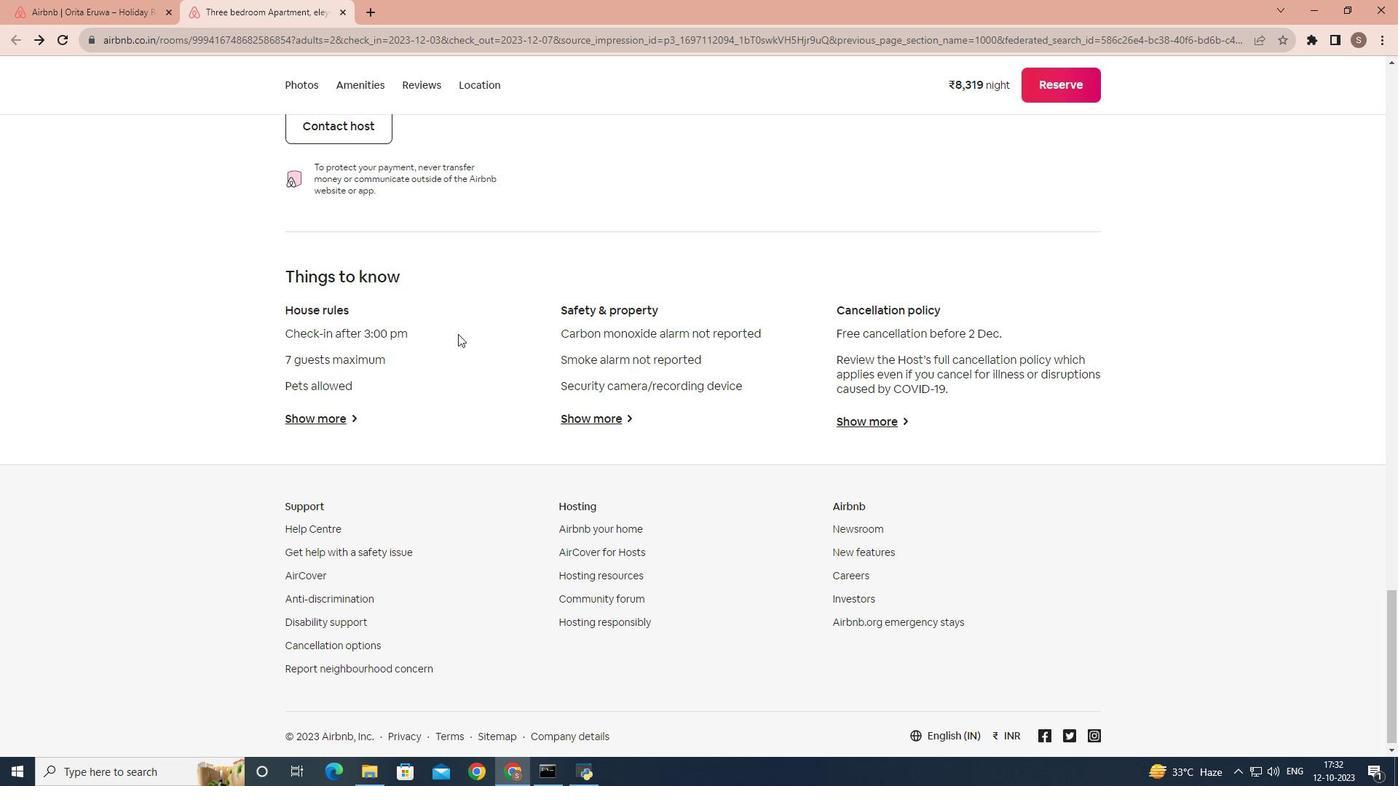 
Action: Mouse scrolled (458, 335) with delta (0, 0)
Screenshot: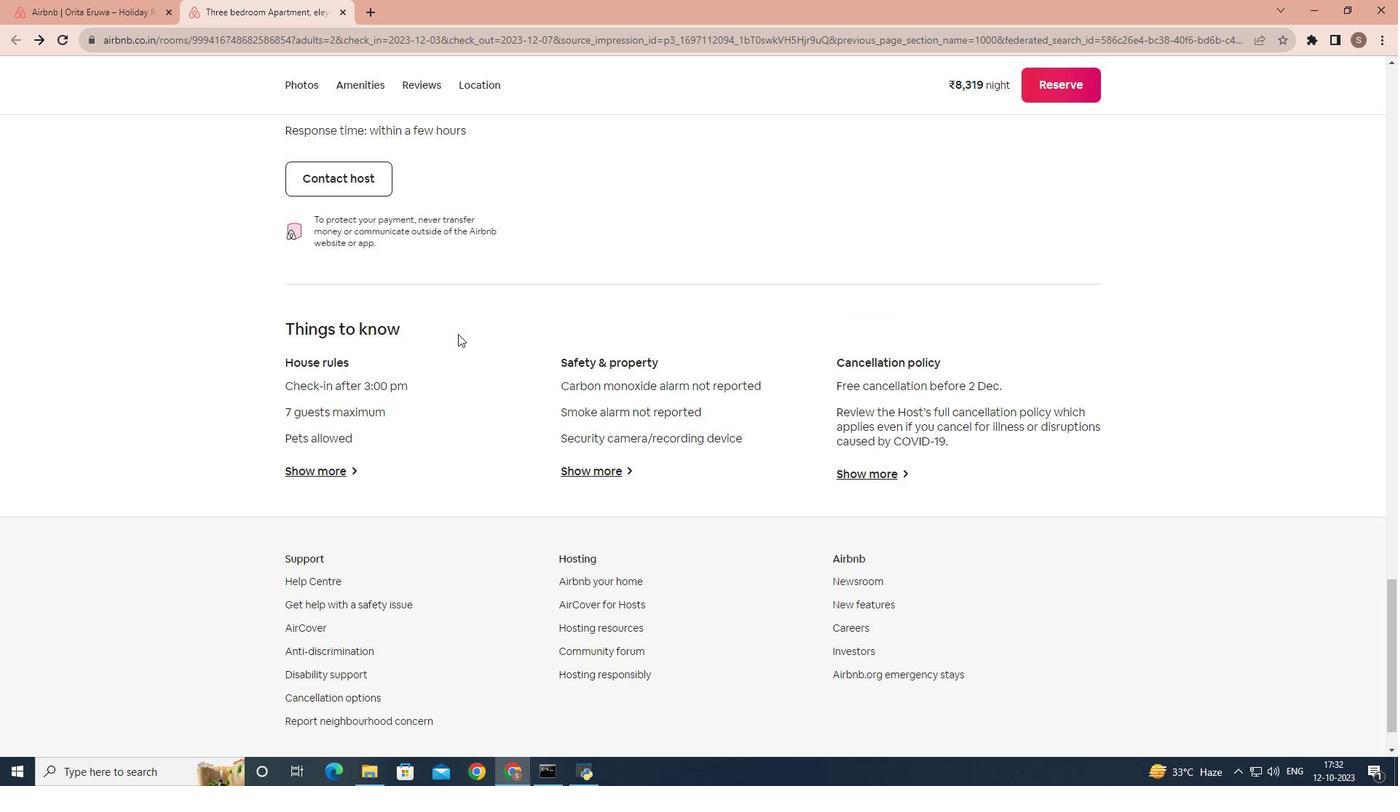 
Action: Mouse scrolled (458, 335) with delta (0, 0)
Screenshot: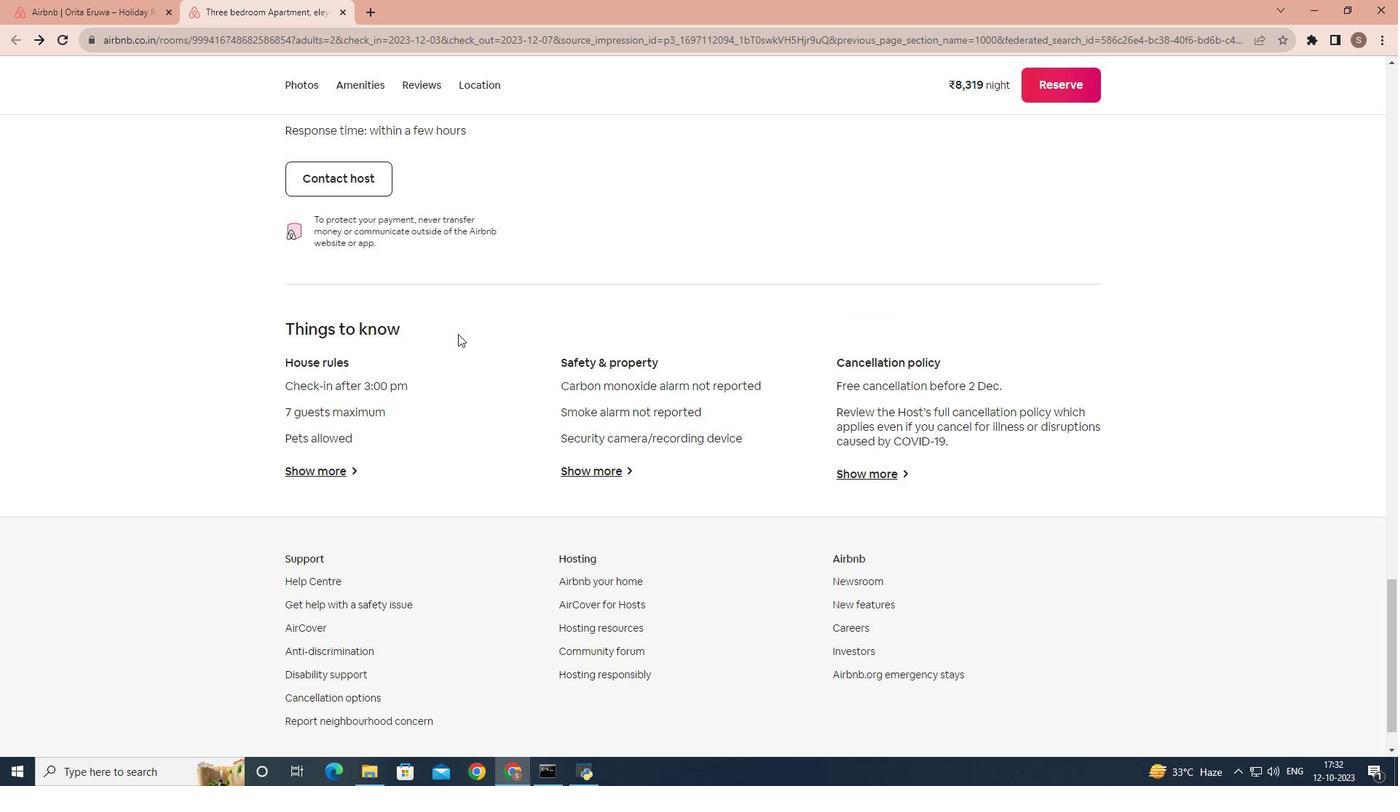 
Action: Mouse scrolled (458, 335) with delta (0, 0)
Screenshot: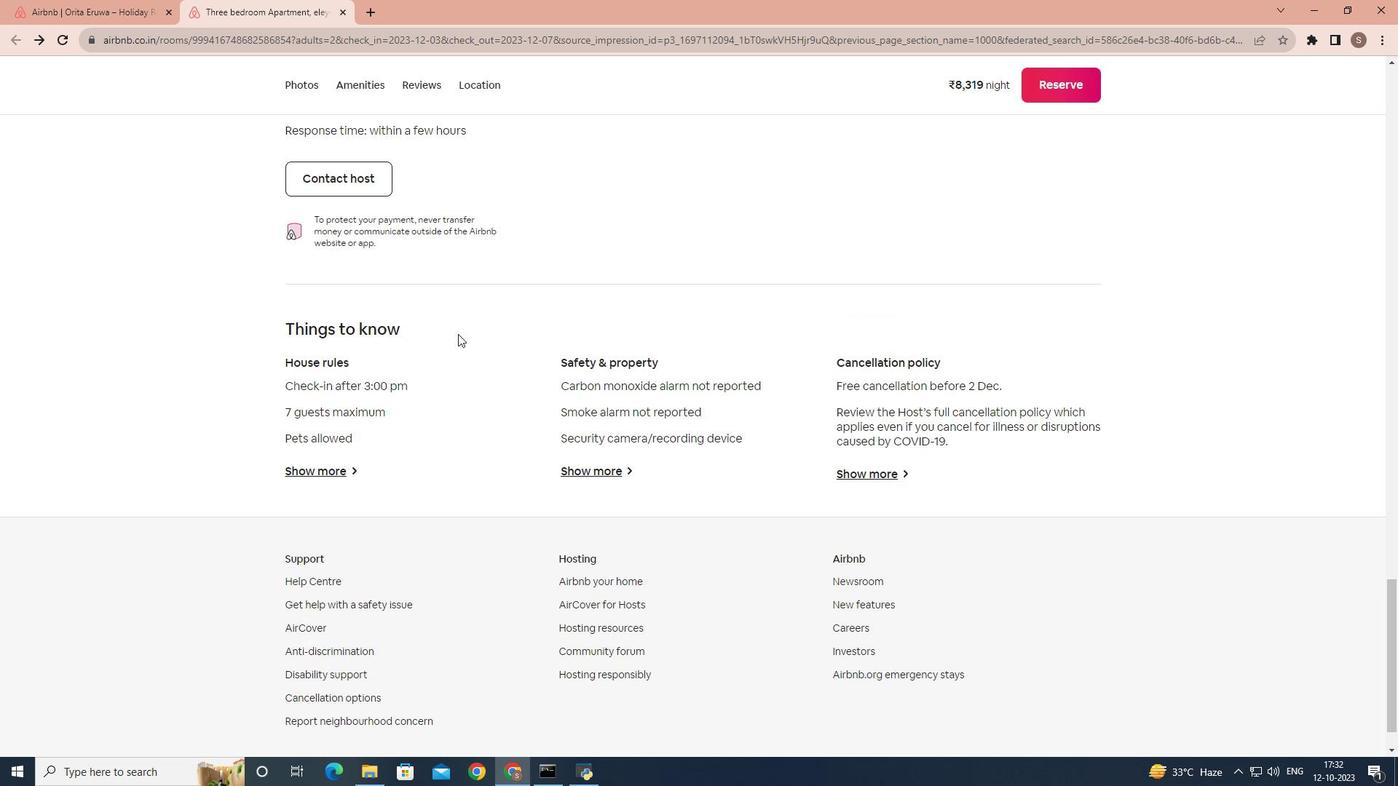 
Action: Mouse scrolled (458, 335) with delta (0, 0)
Screenshot: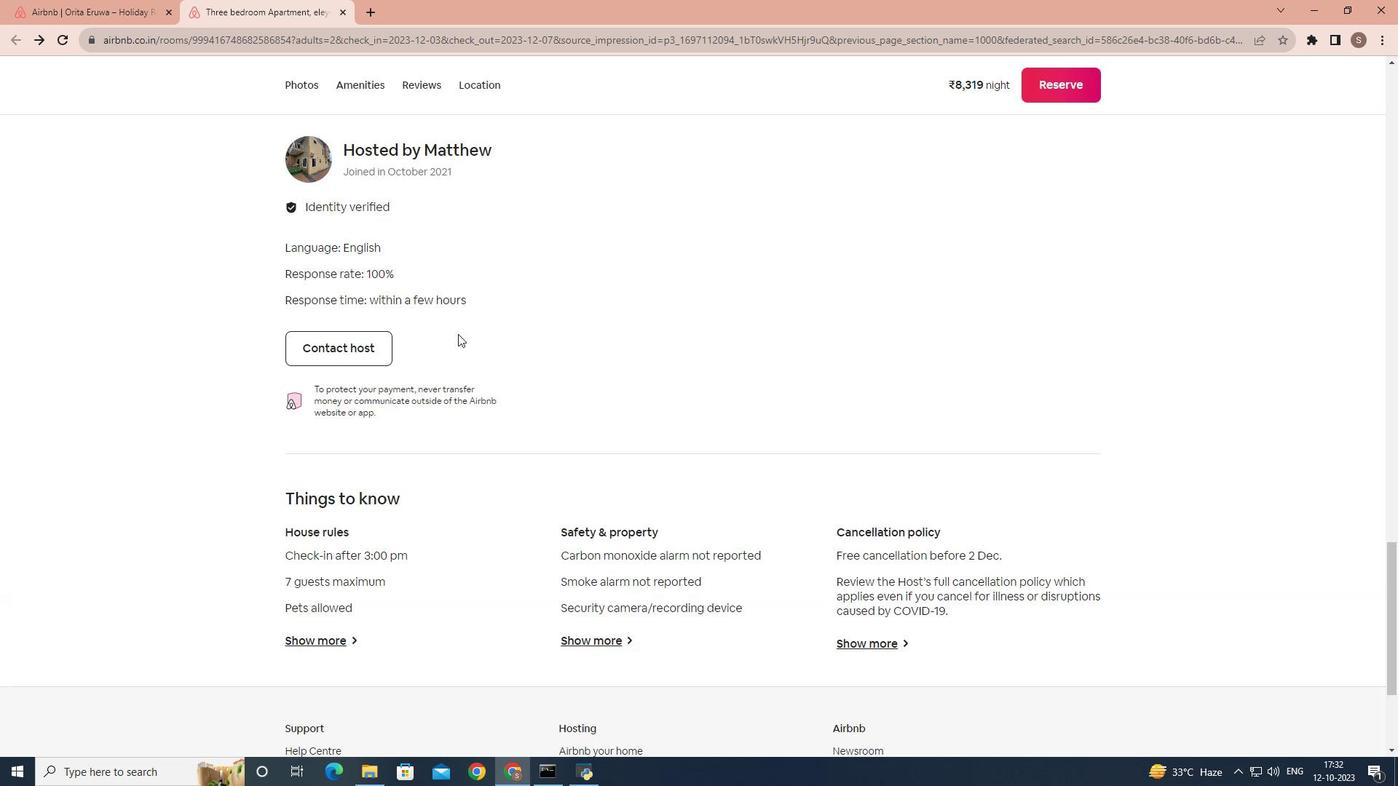 
Action: Mouse scrolled (458, 335) with delta (0, 0)
Screenshot: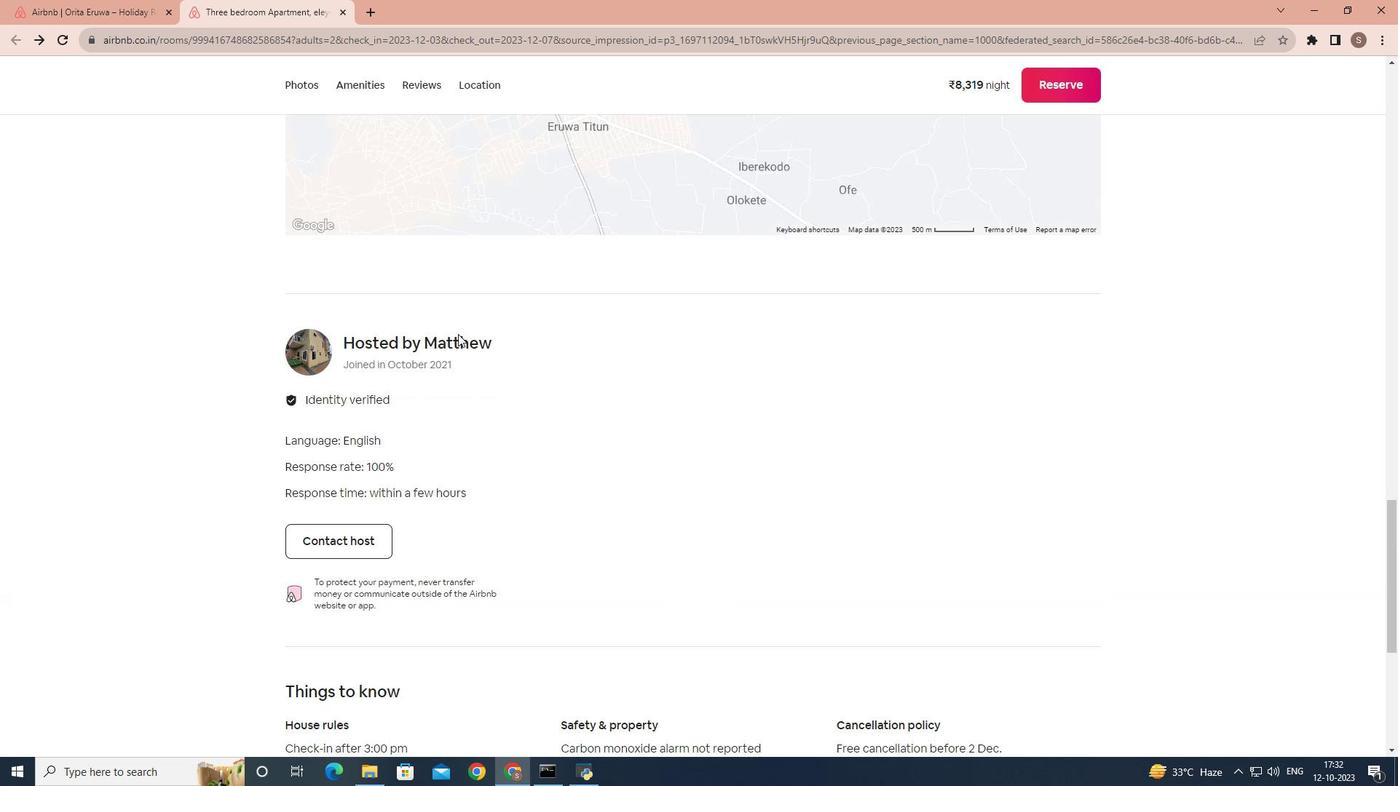 
Action: Mouse scrolled (458, 333) with delta (0, 0)
Screenshot: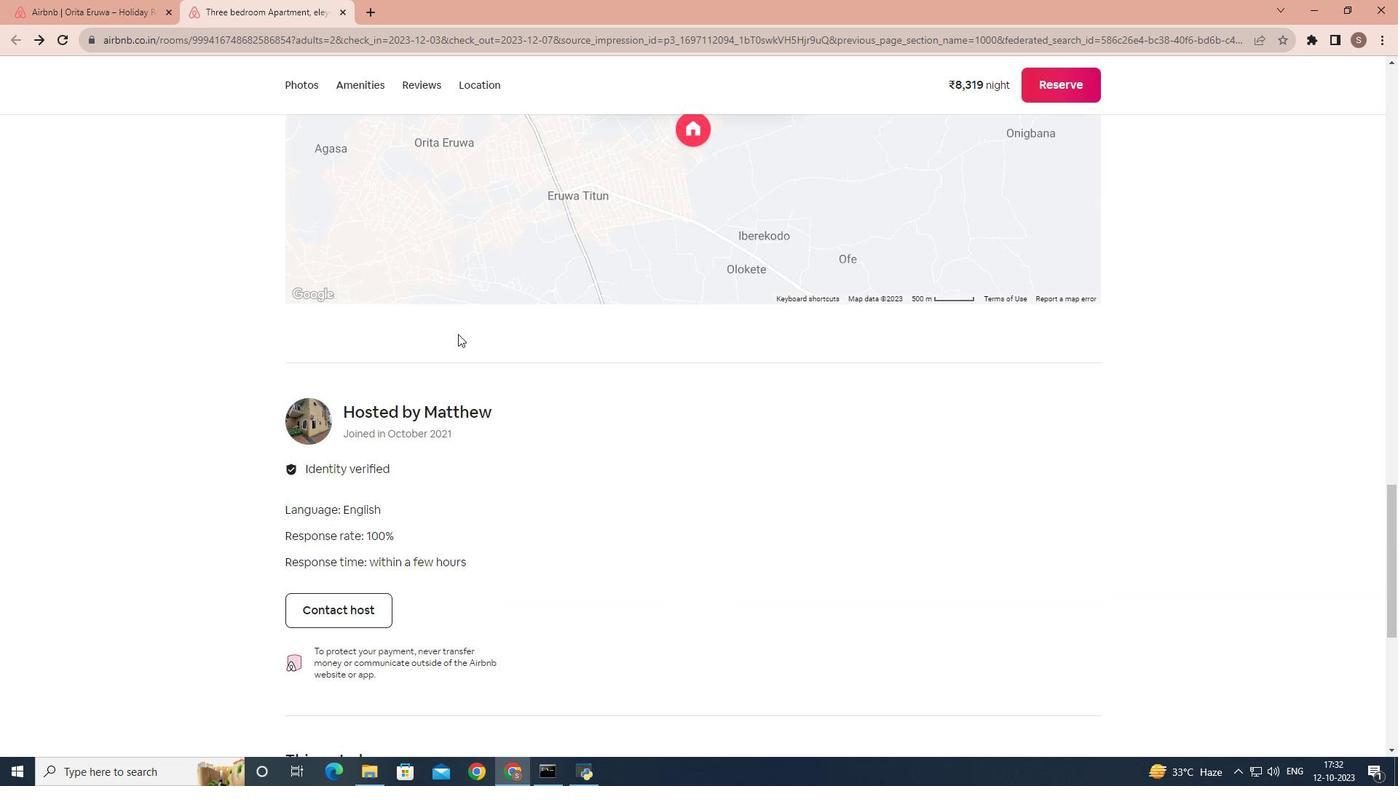 
Action: Mouse scrolled (458, 335) with delta (0, 0)
Screenshot: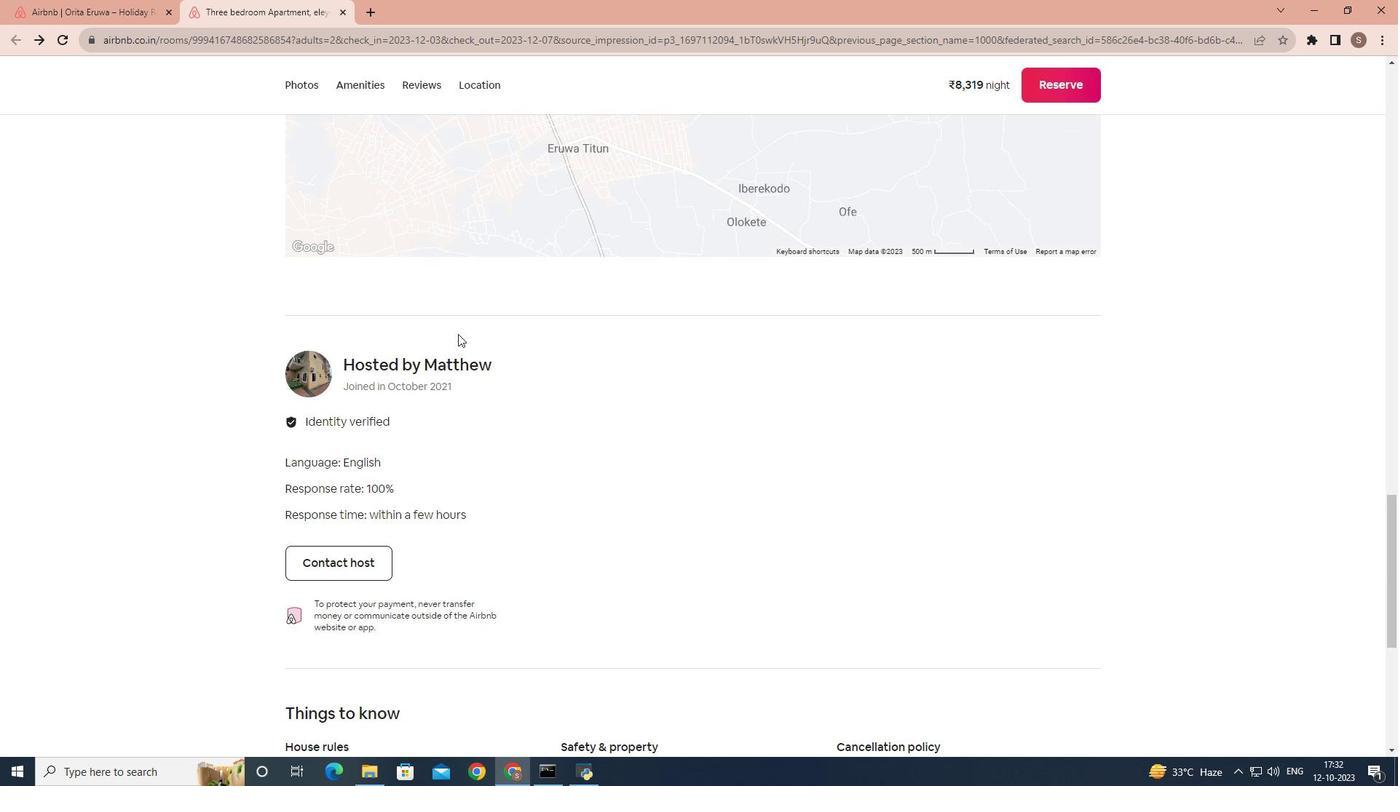 
Action: Mouse scrolled (458, 335) with delta (0, 0)
Screenshot: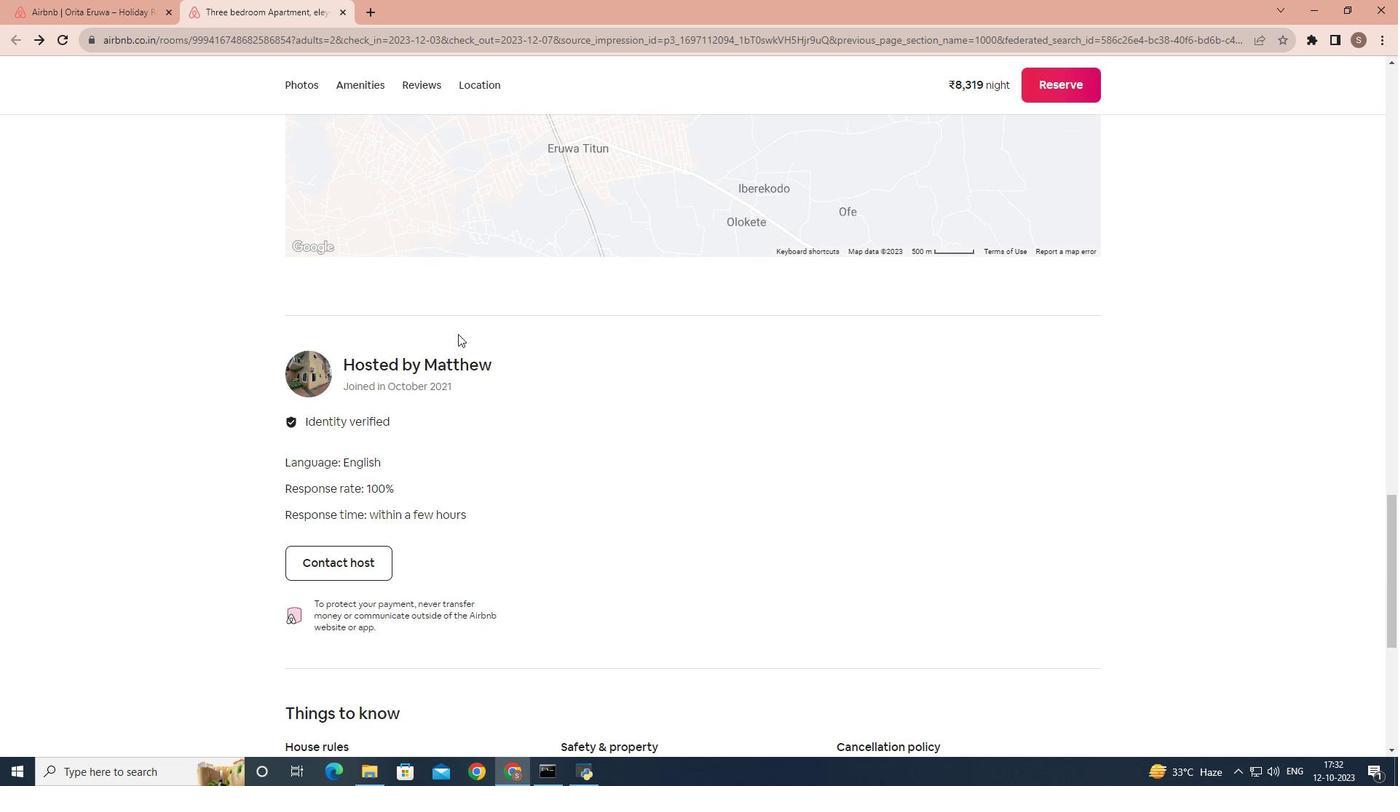 
Action: Mouse scrolled (458, 335) with delta (0, 0)
Screenshot: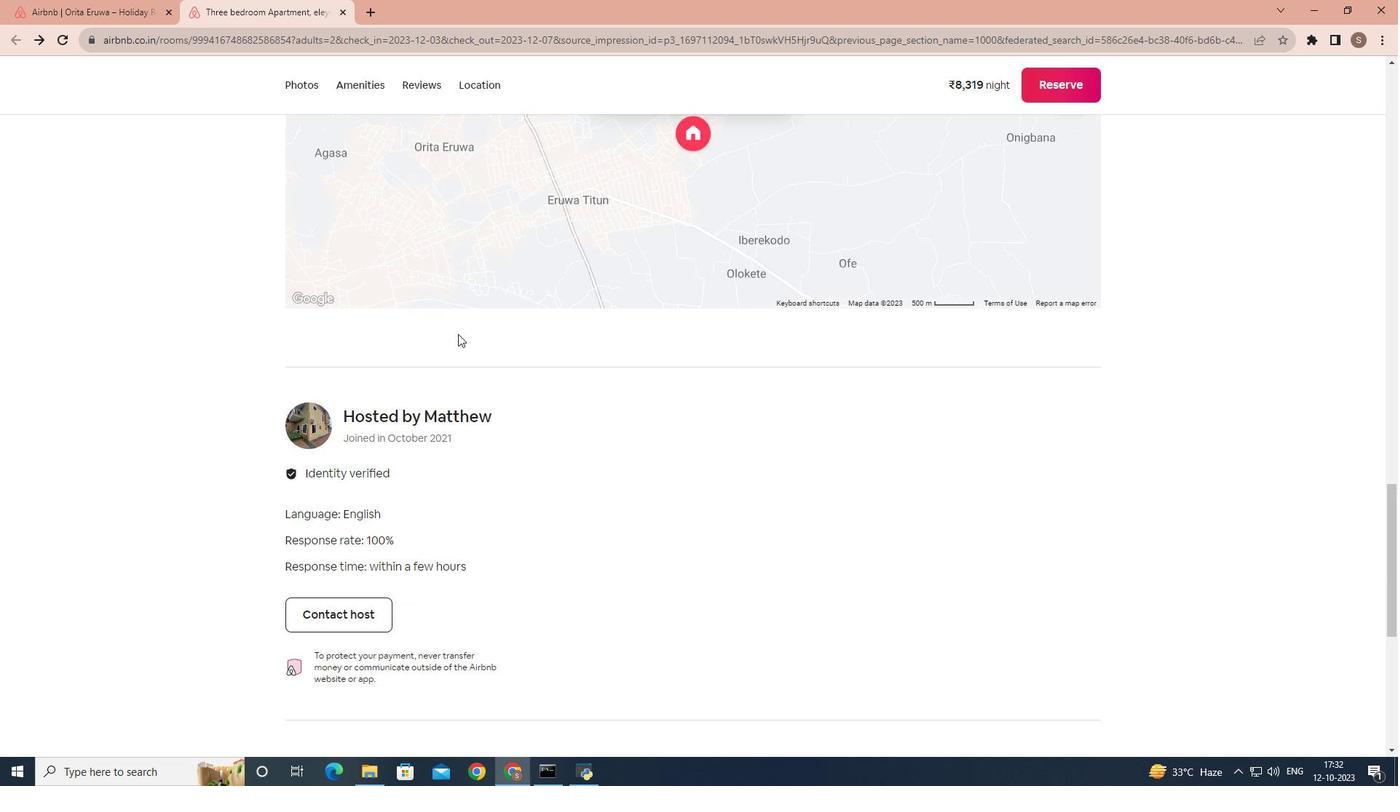 
Action: Mouse scrolled (458, 335) with delta (0, 0)
Screenshot: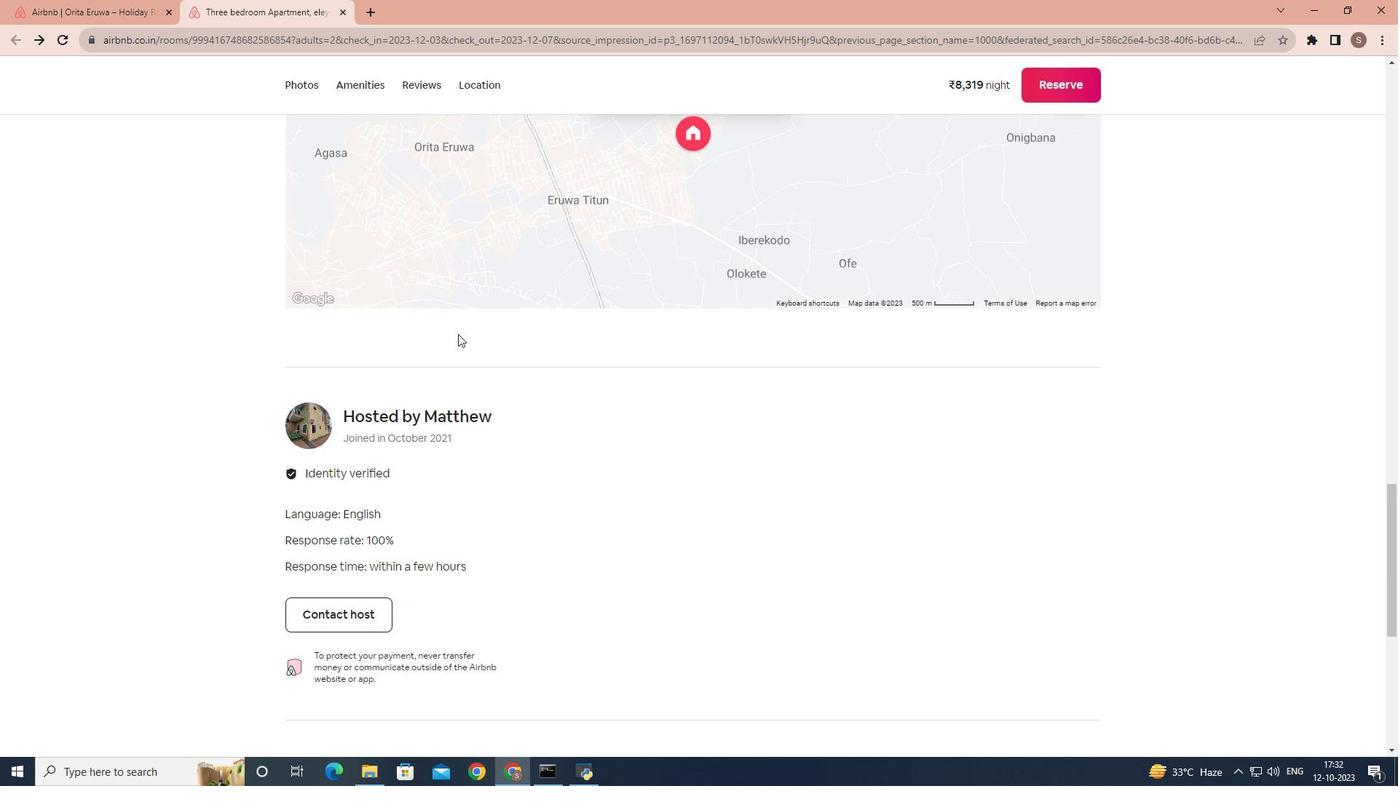 
Action: Mouse scrolled (458, 335) with delta (0, 0)
Screenshot: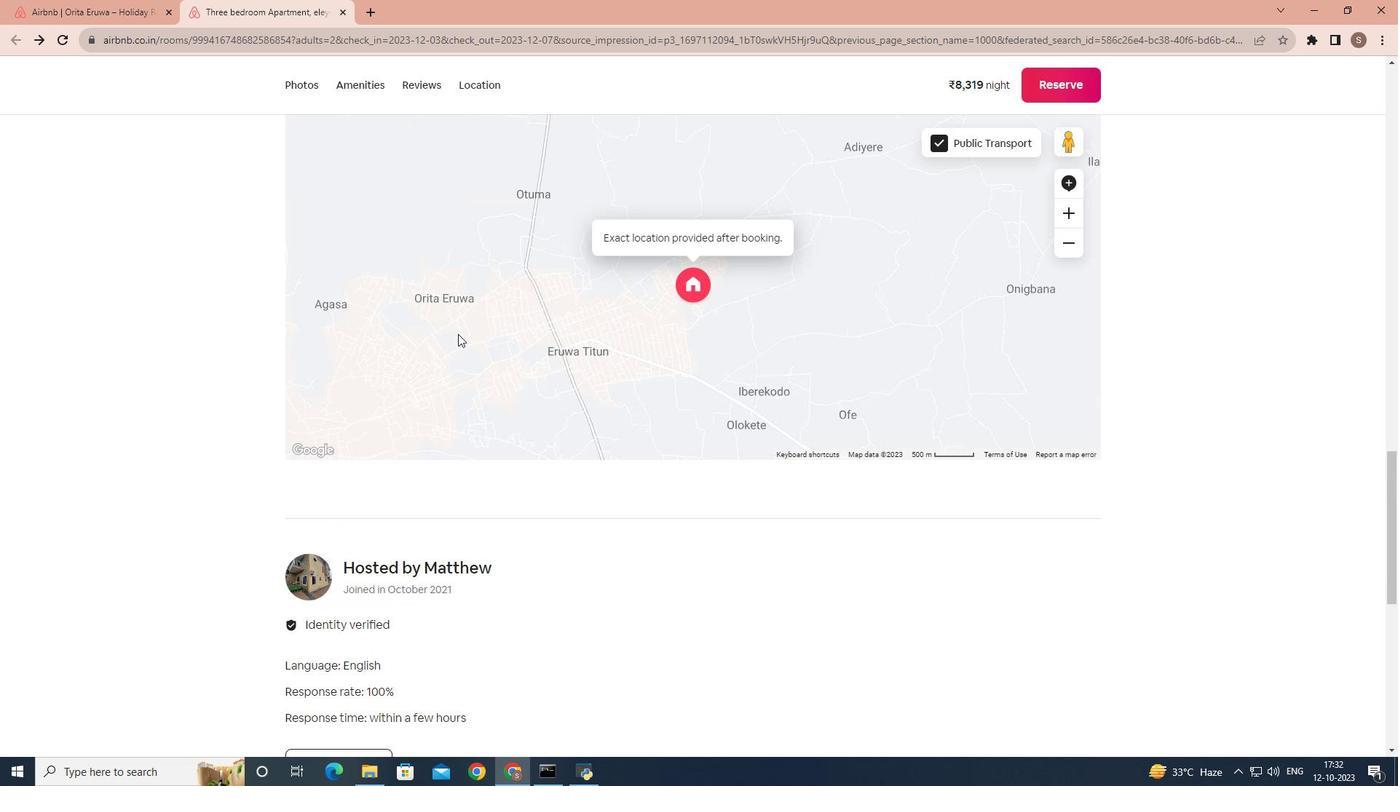 
Action: Mouse scrolled (458, 335) with delta (0, 0)
Screenshot: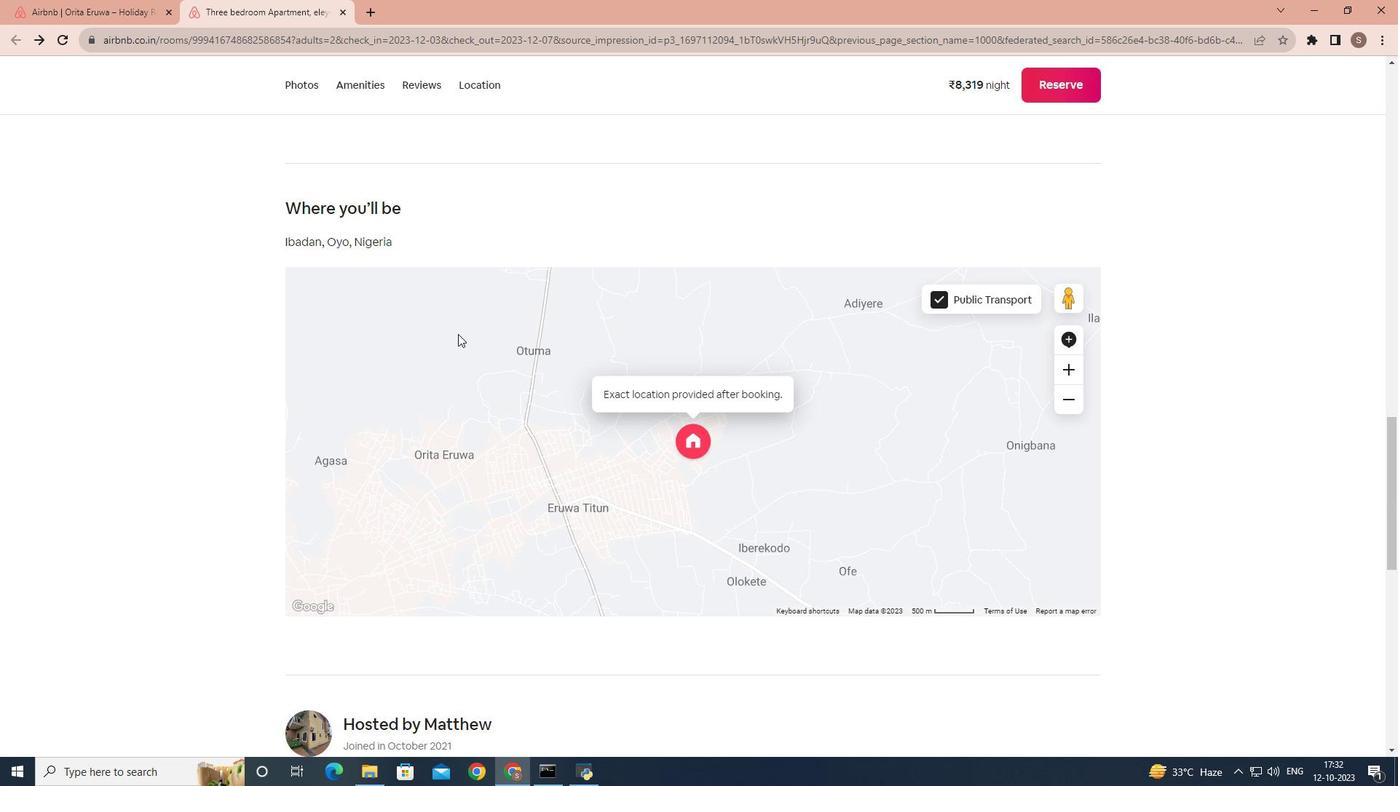
Action: Mouse scrolled (458, 335) with delta (0, 0)
Screenshot: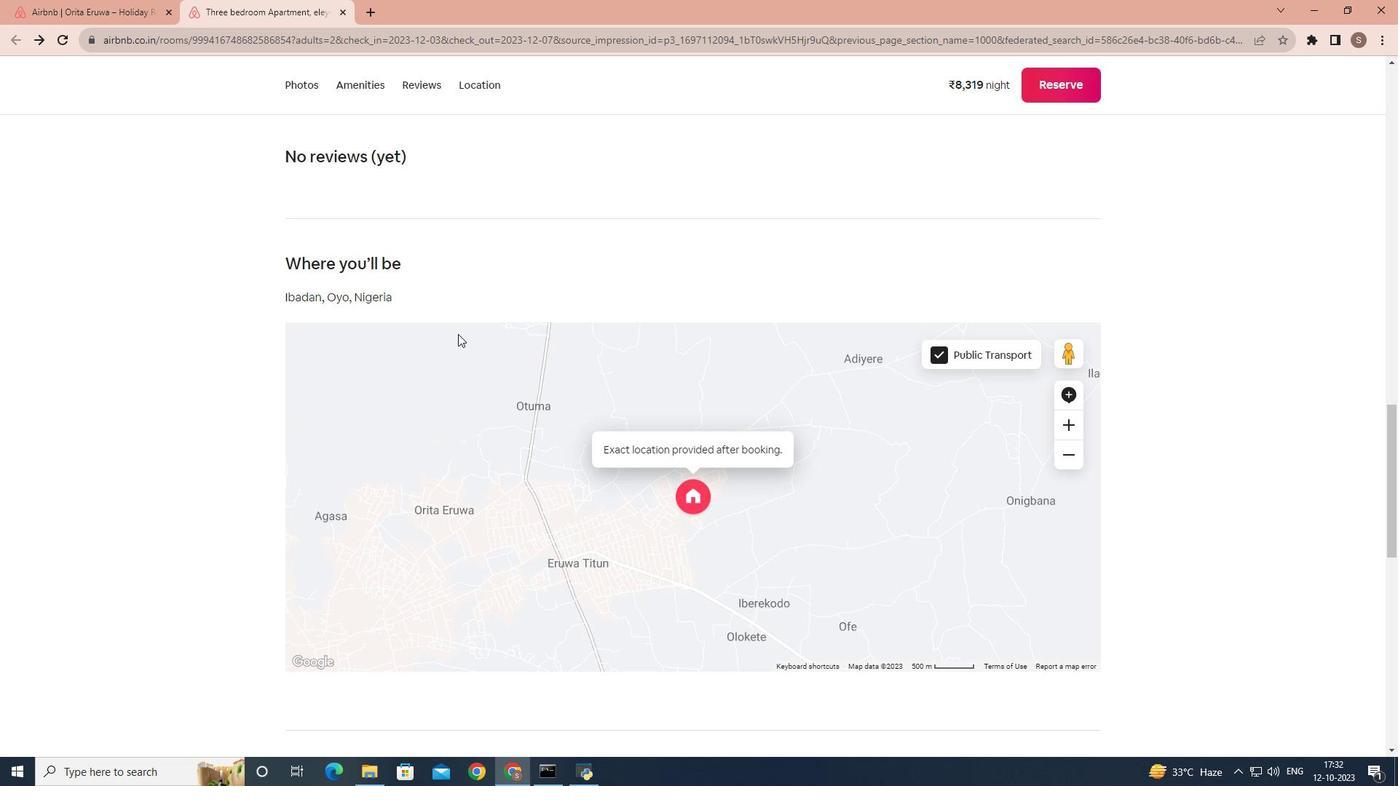 
Action: Mouse scrolled (458, 335) with delta (0, 0)
Screenshot: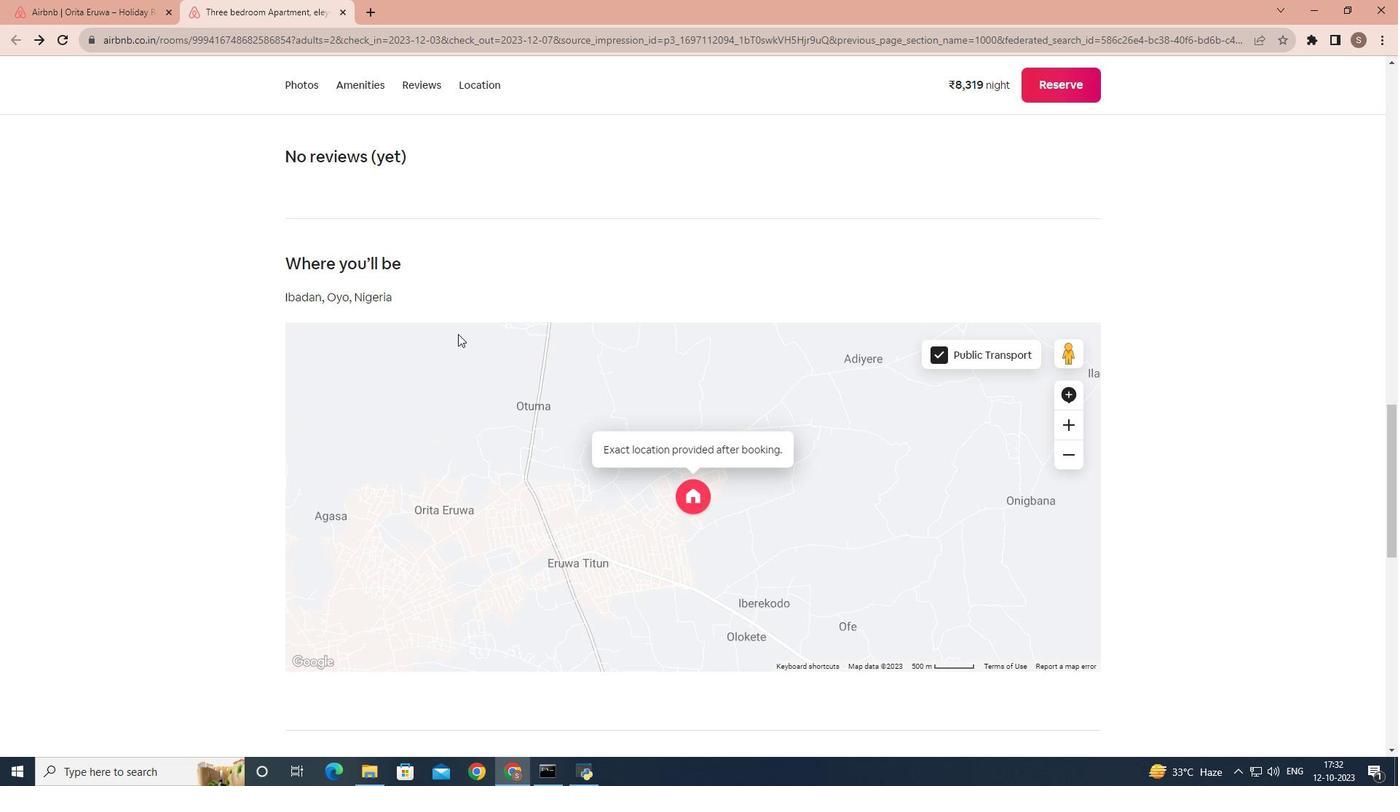 
Action: Mouse scrolled (458, 335) with delta (0, 0)
Screenshot: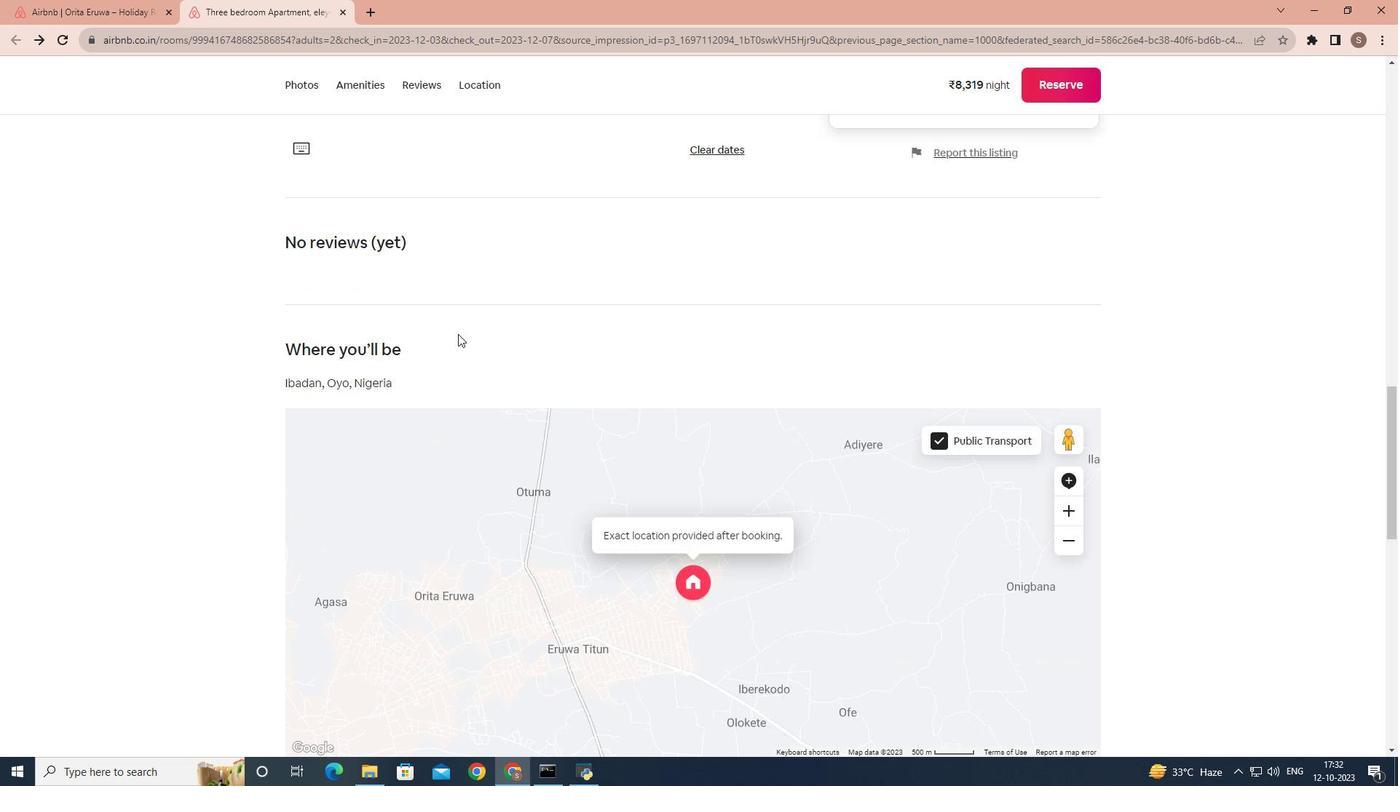 
Action: Mouse scrolled (458, 335) with delta (0, 0)
Screenshot: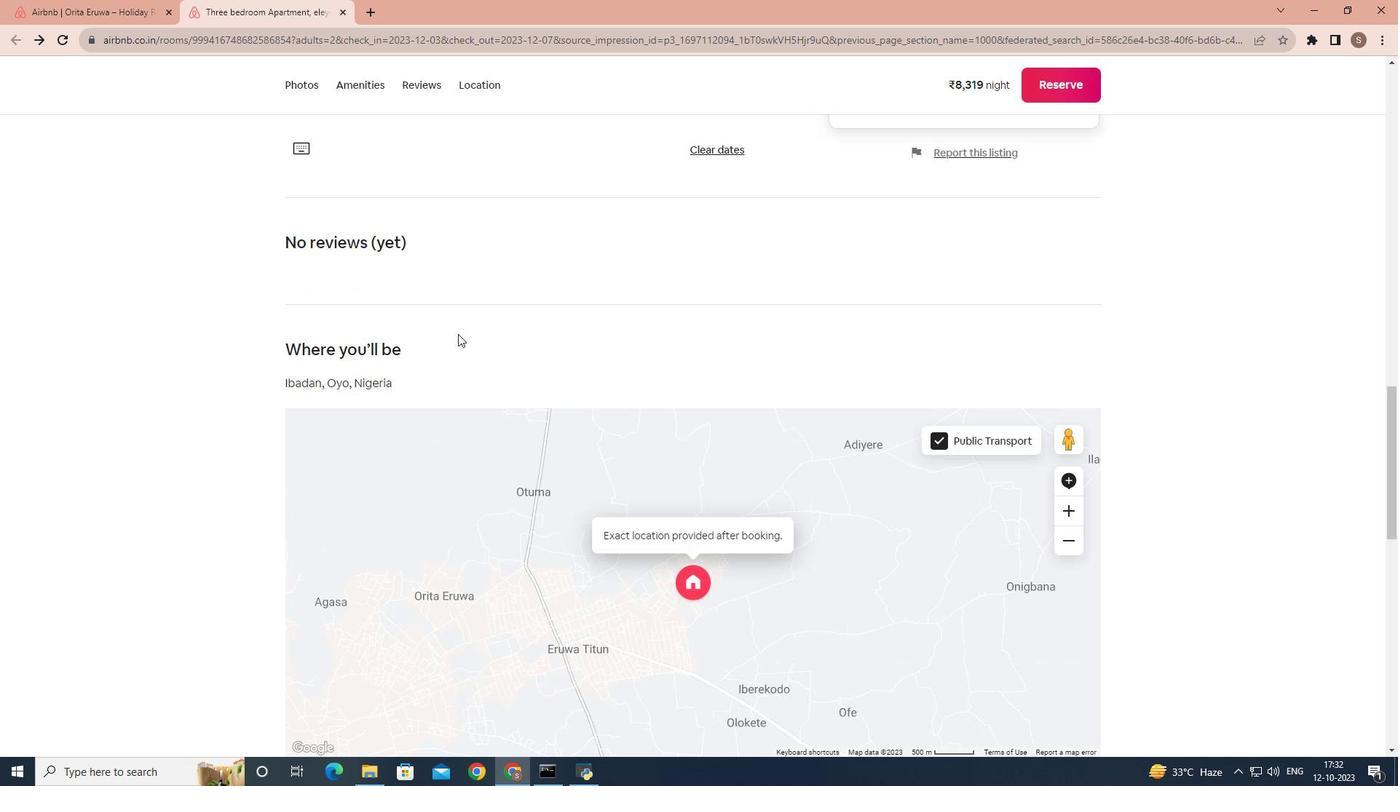 
Action: Mouse scrolled (458, 333) with delta (0, 0)
Screenshot: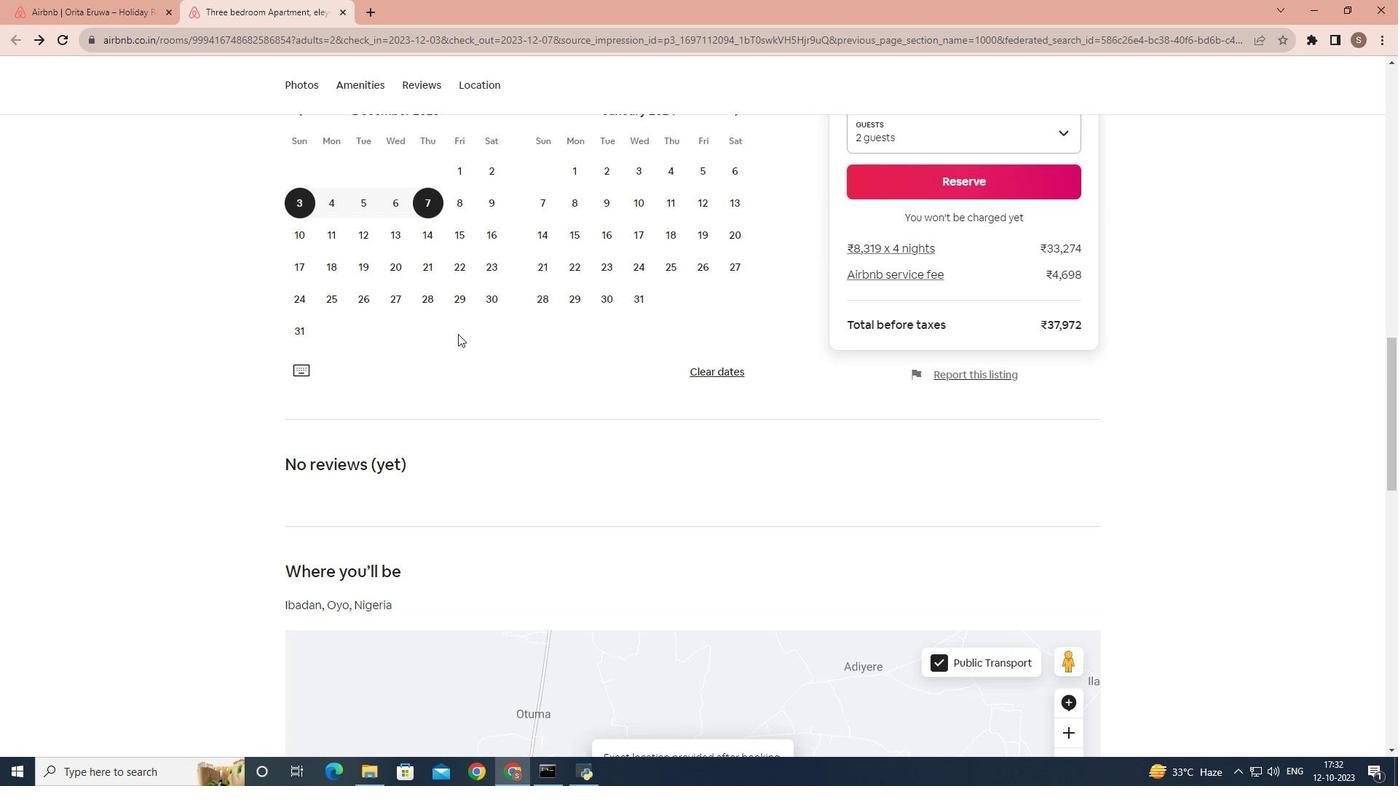 
Action: Mouse scrolled (458, 335) with delta (0, 0)
Screenshot: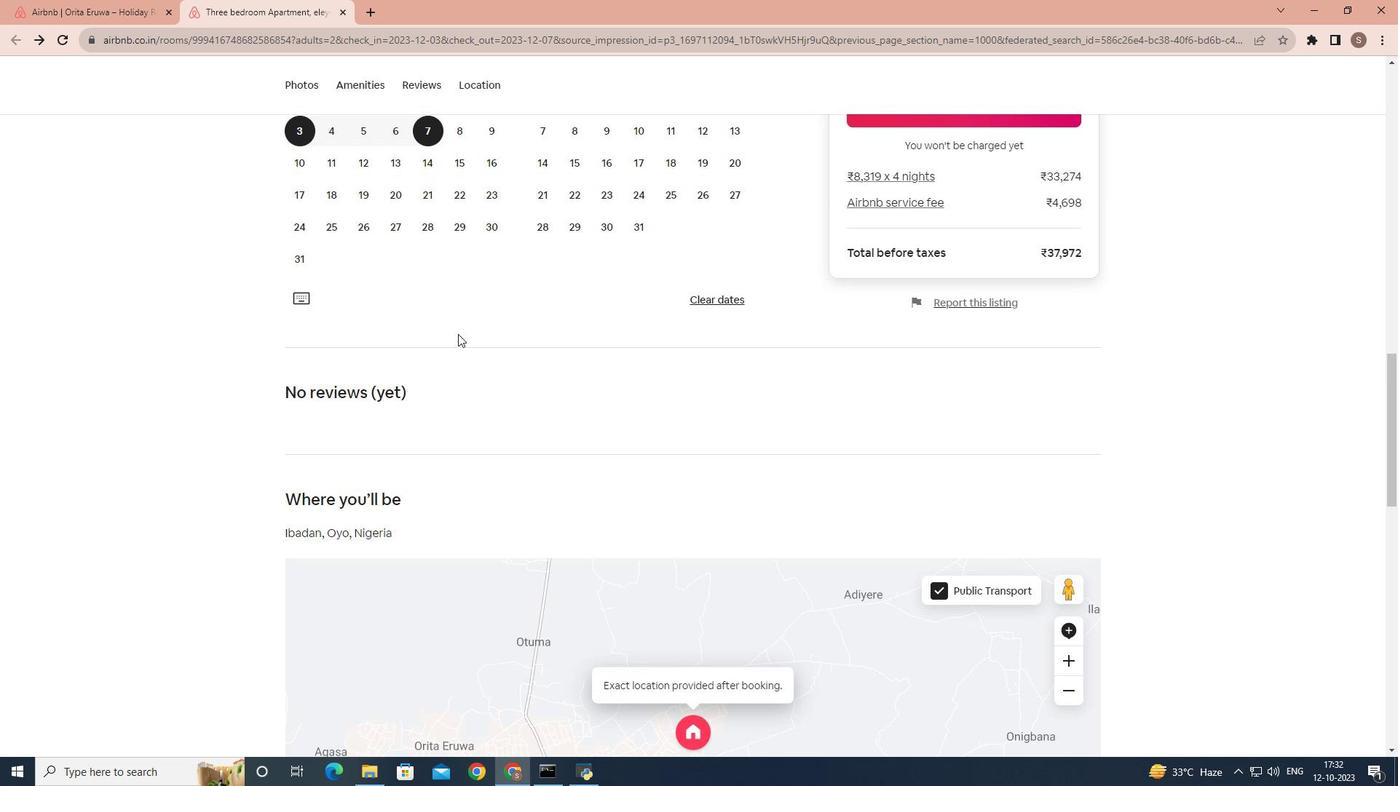 
Action: Mouse scrolled (458, 335) with delta (0, 0)
Screenshot: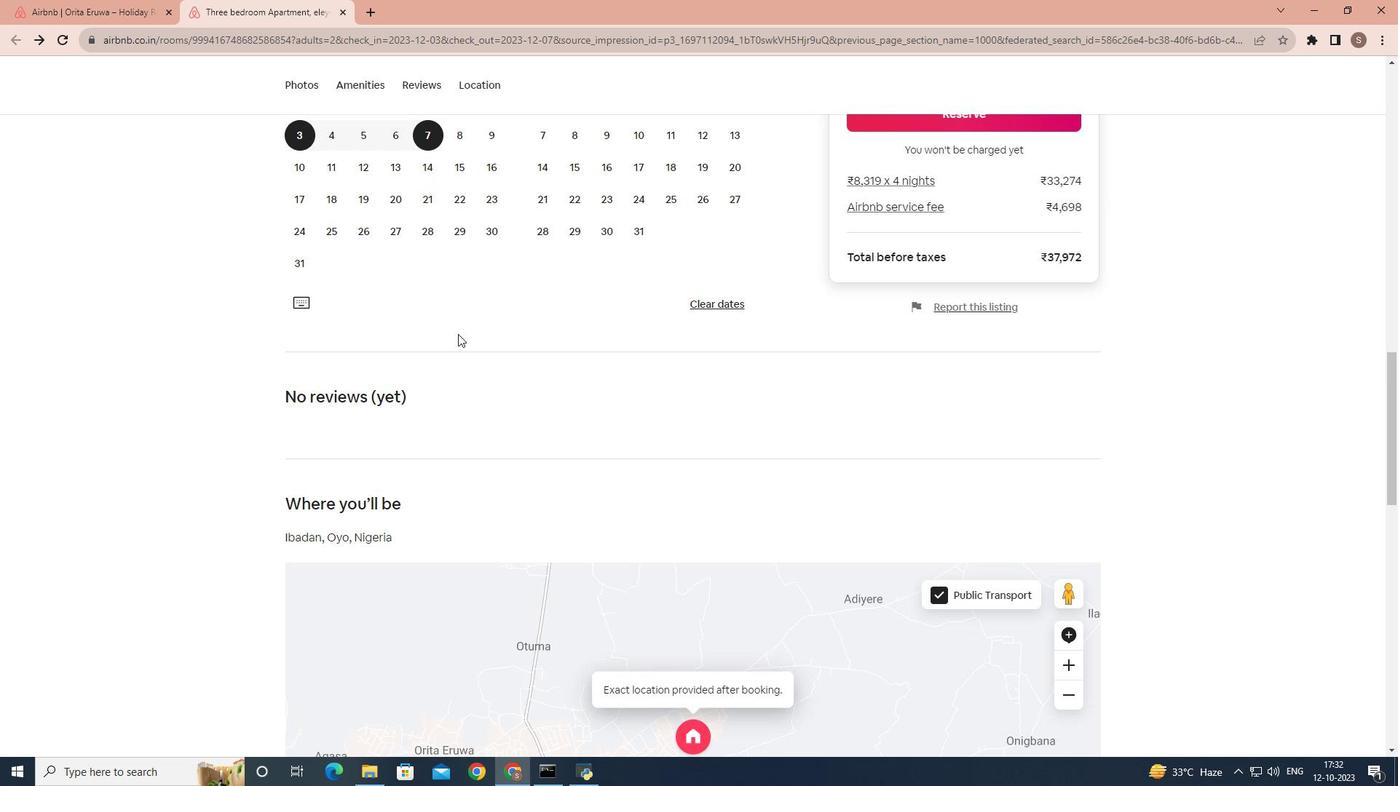 
Action: Mouse scrolled (458, 335) with delta (0, 0)
Screenshot: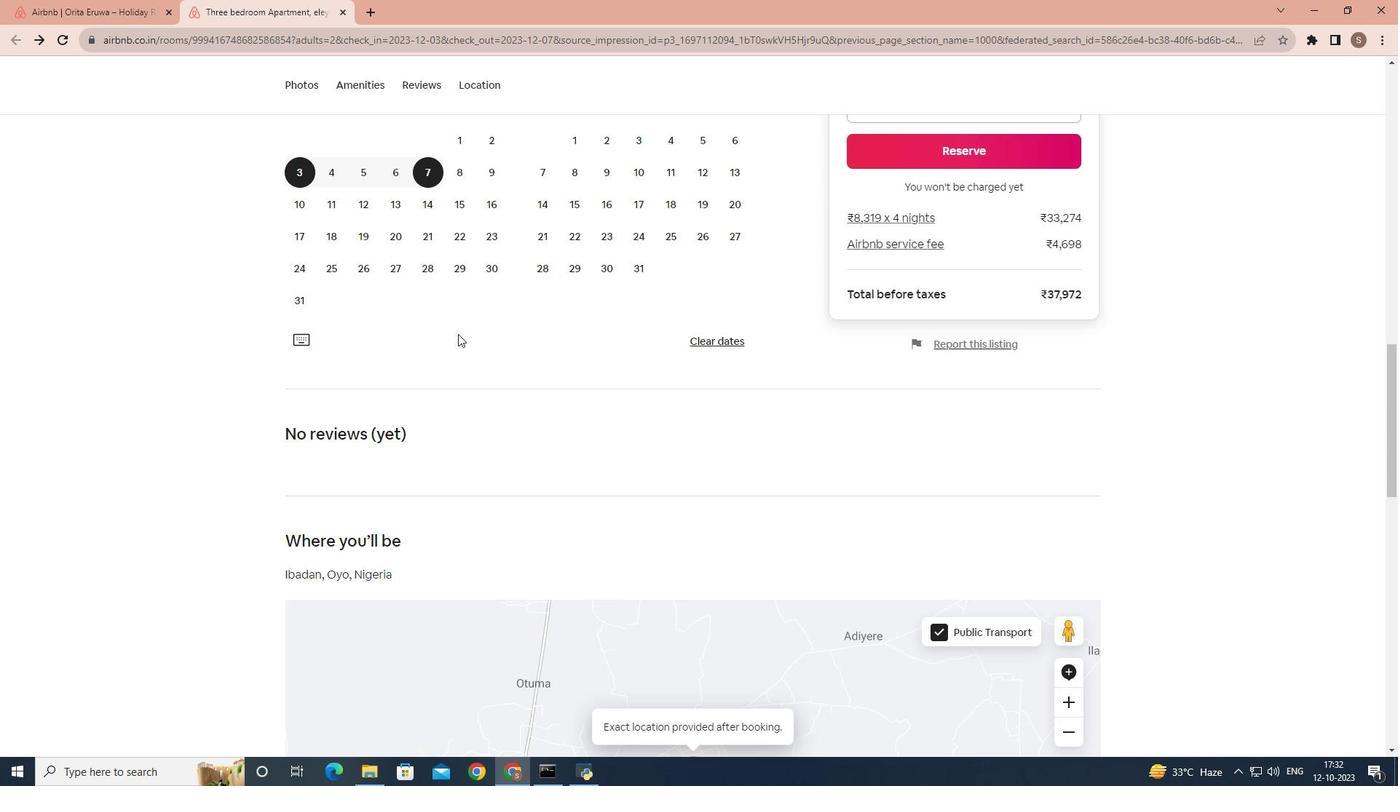 
Action: Mouse scrolled (458, 335) with delta (0, 0)
Screenshot: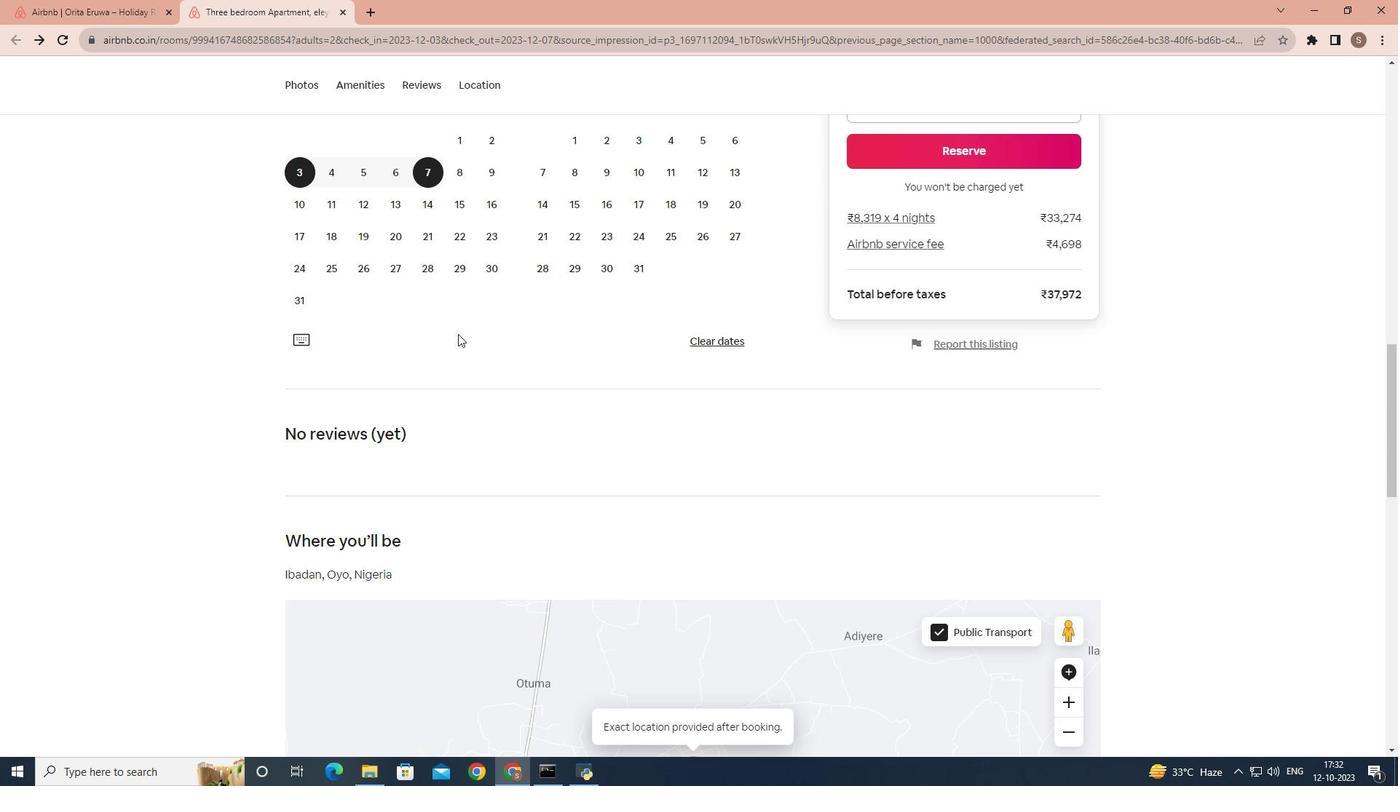 
Action: Mouse scrolled (458, 335) with delta (0, 0)
Screenshot: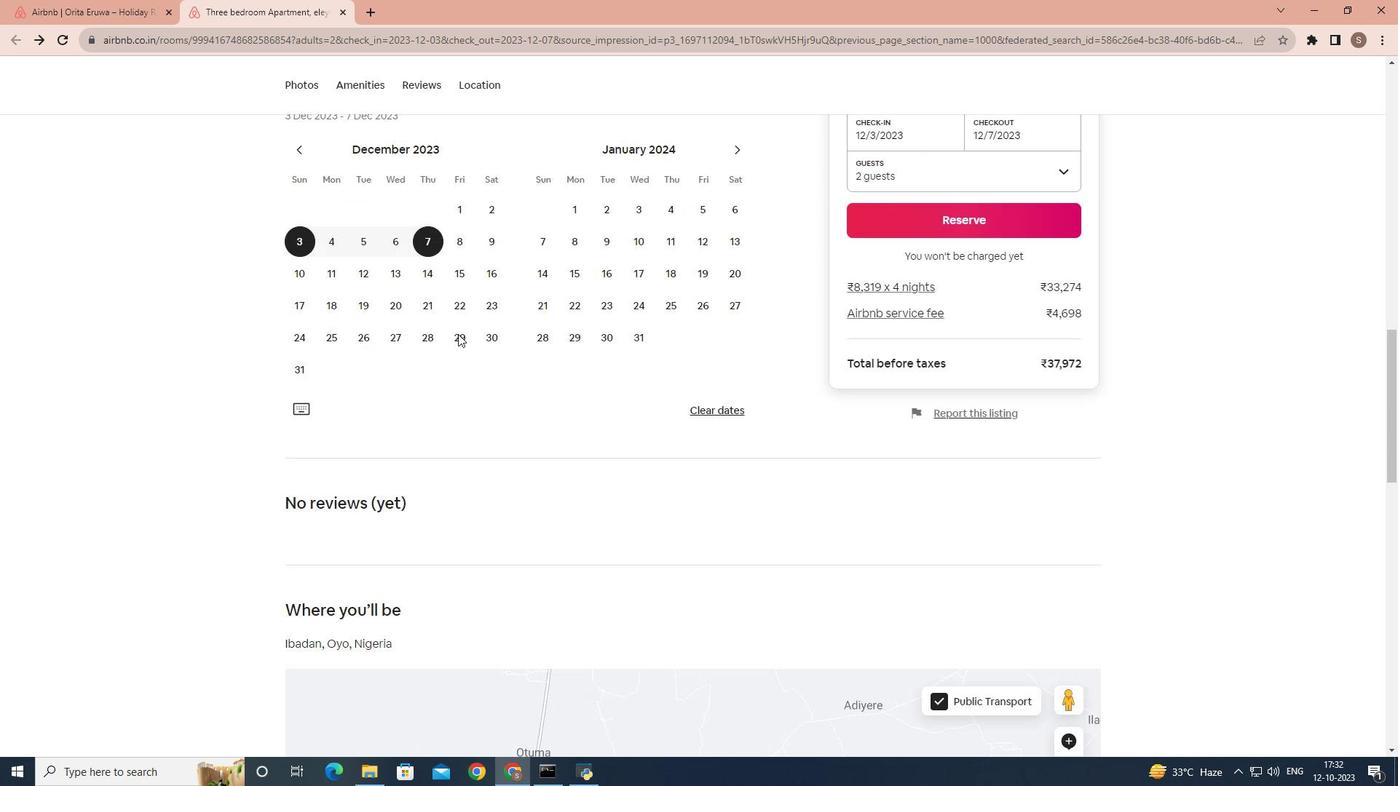 
Action: Mouse scrolled (458, 335) with delta (0, 0)
Screenshot: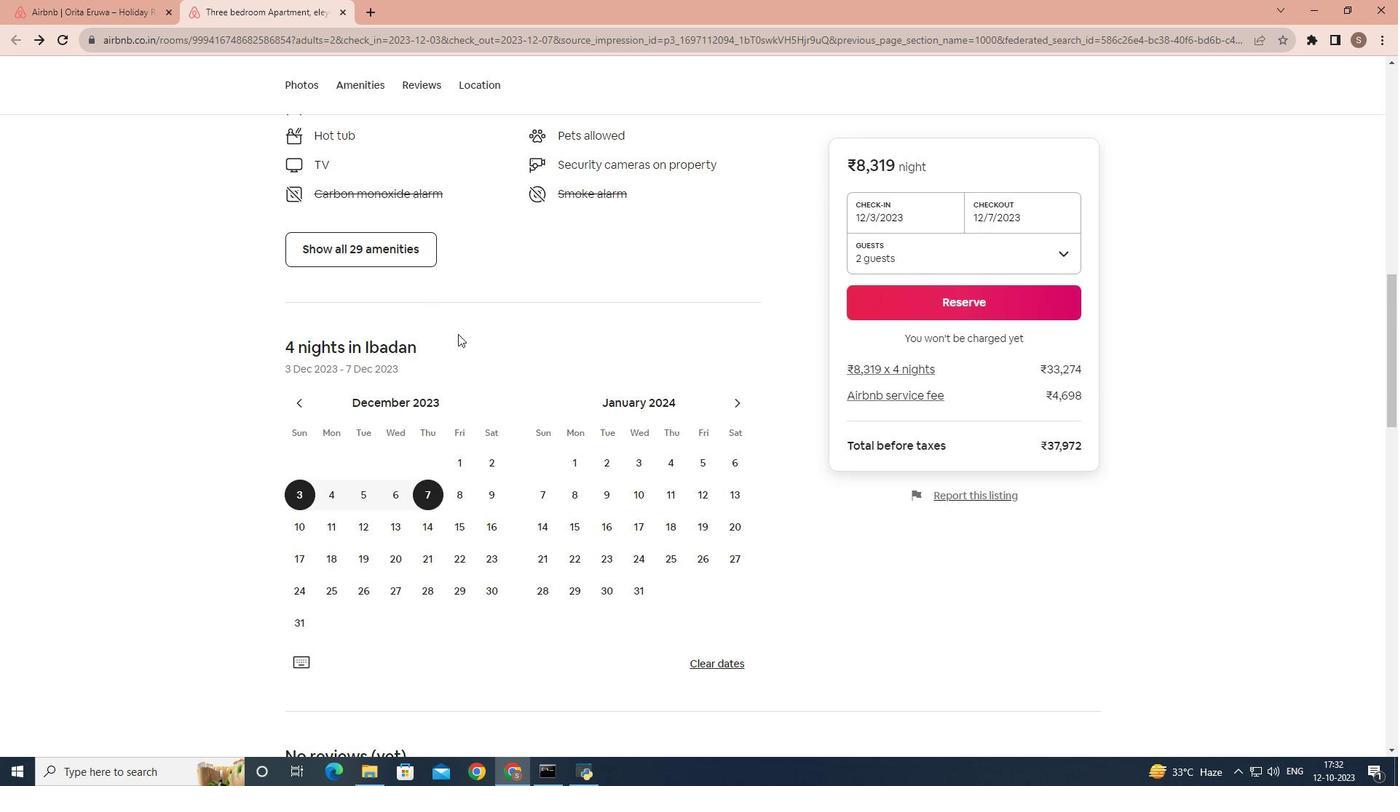 
Action: Mouse scrolled (458, 335) with delta (0, 0)
Screenshot: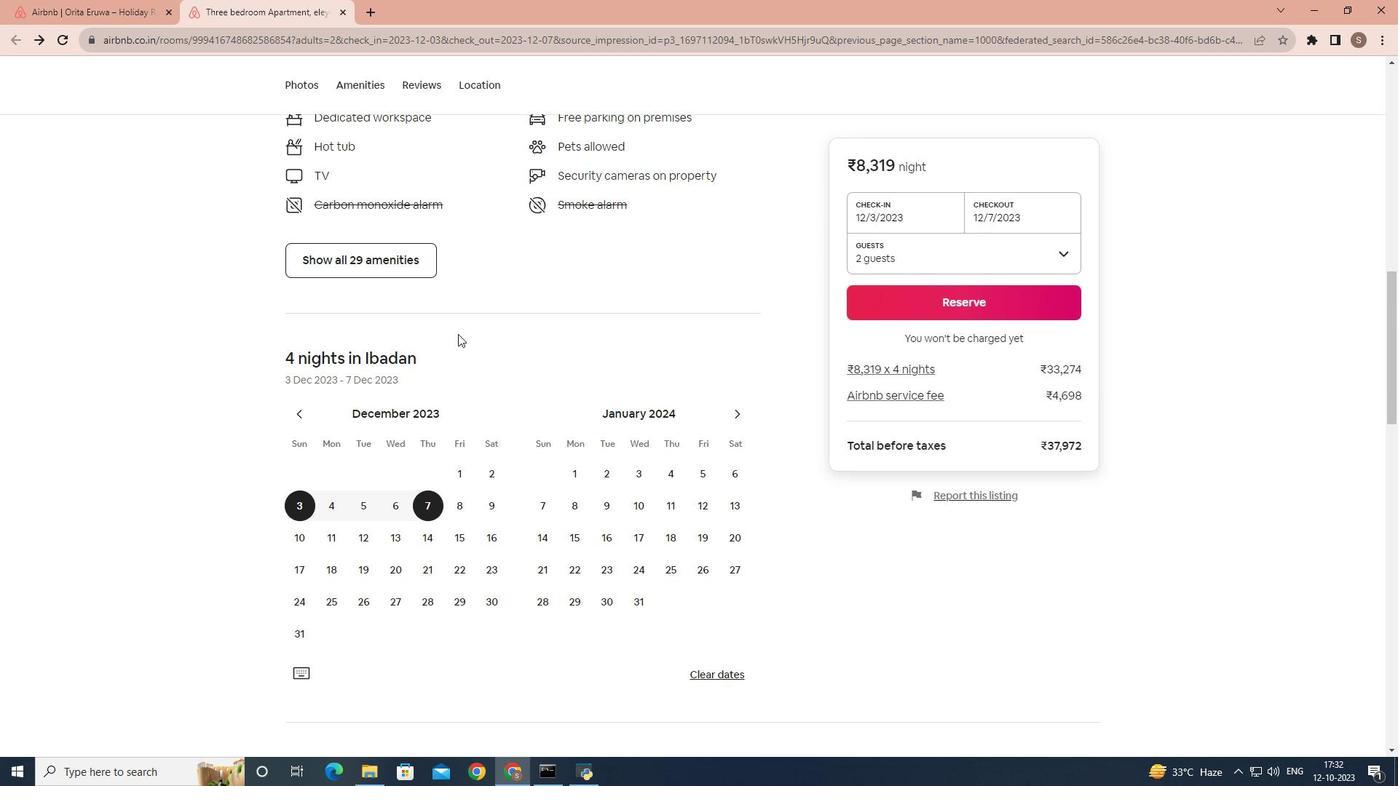 
Action: Mouse scrolled (458, 335) with delta (0, 0)
Screenshot: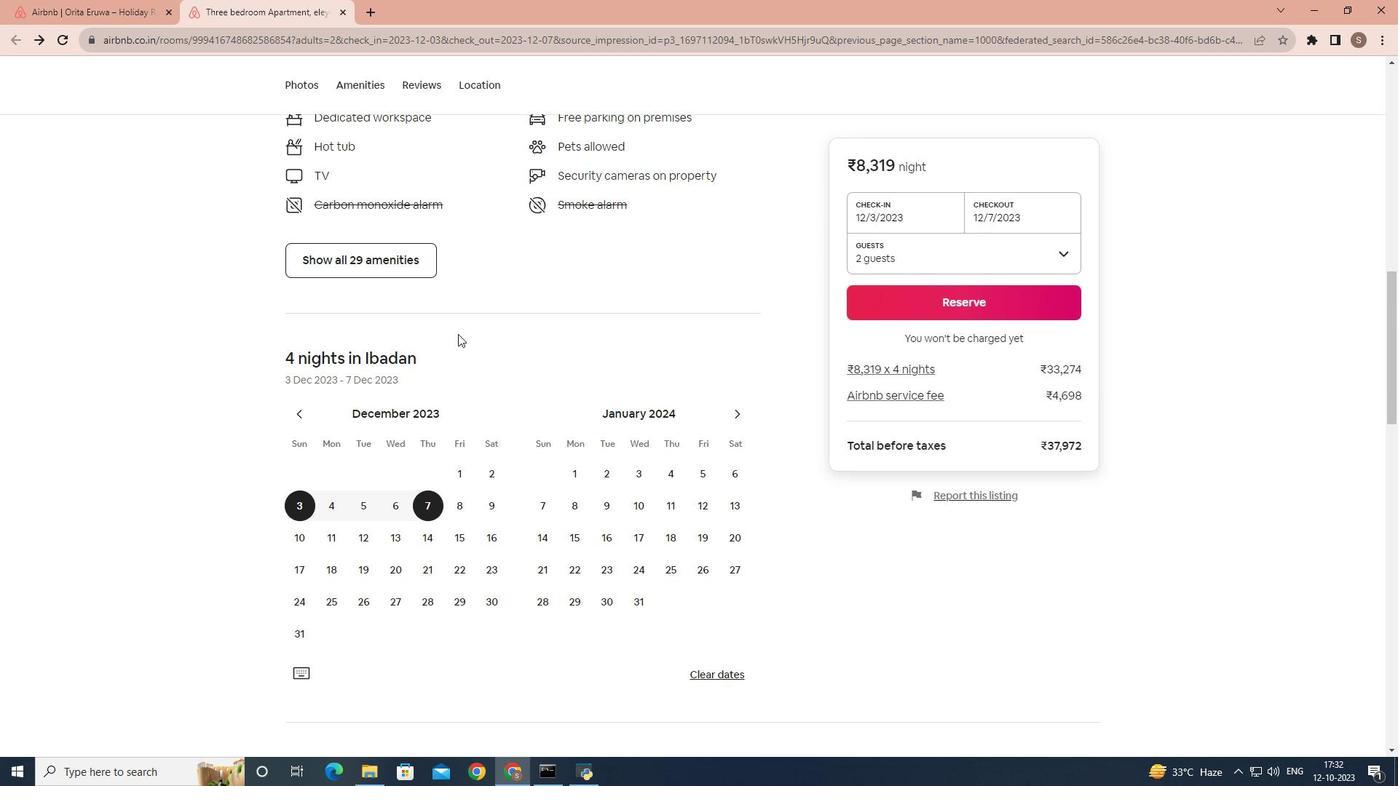 
Action: Mouse scrolled (458, 335) with delta (0, 0)
Screenshot: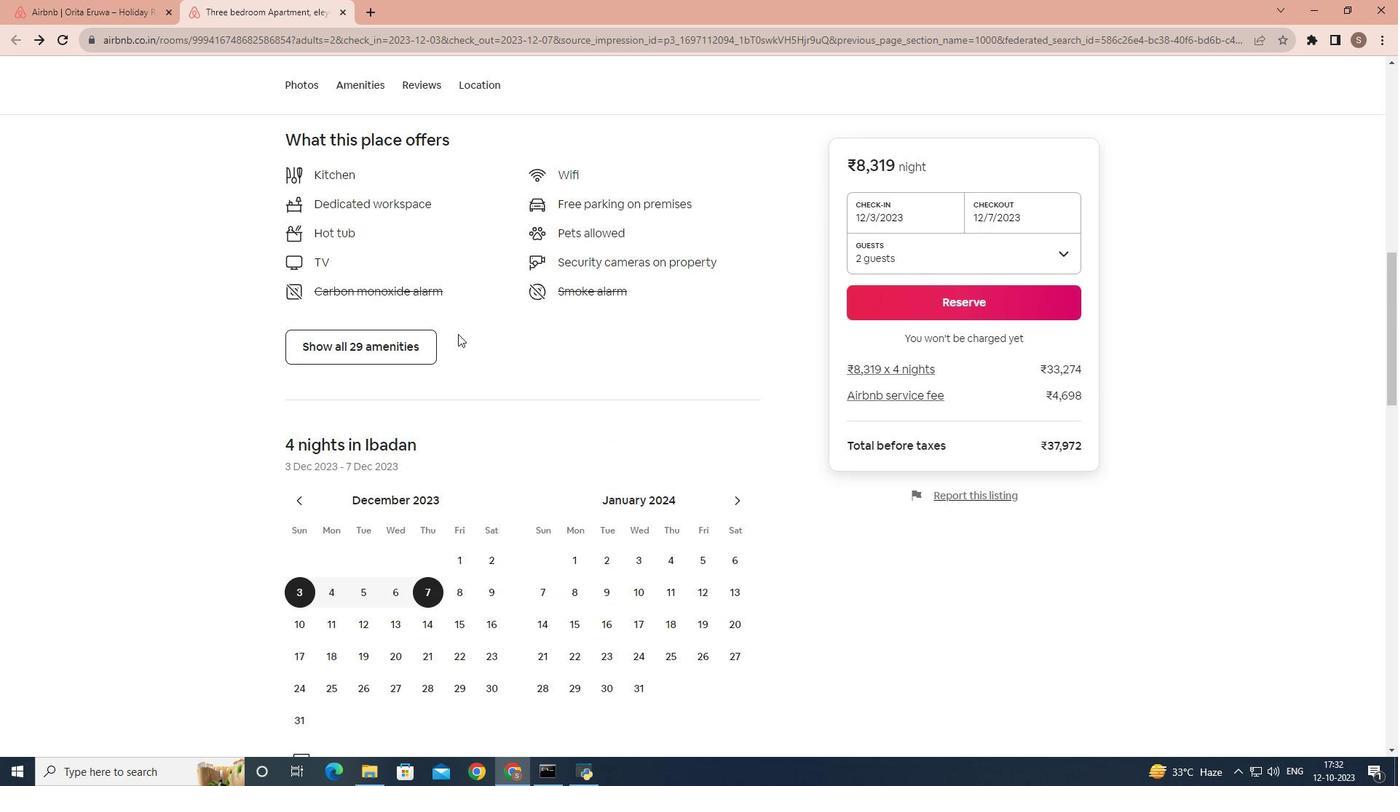 
Action: Mouse scrolled (458, 335) with delta (0, 0)
Screenshot: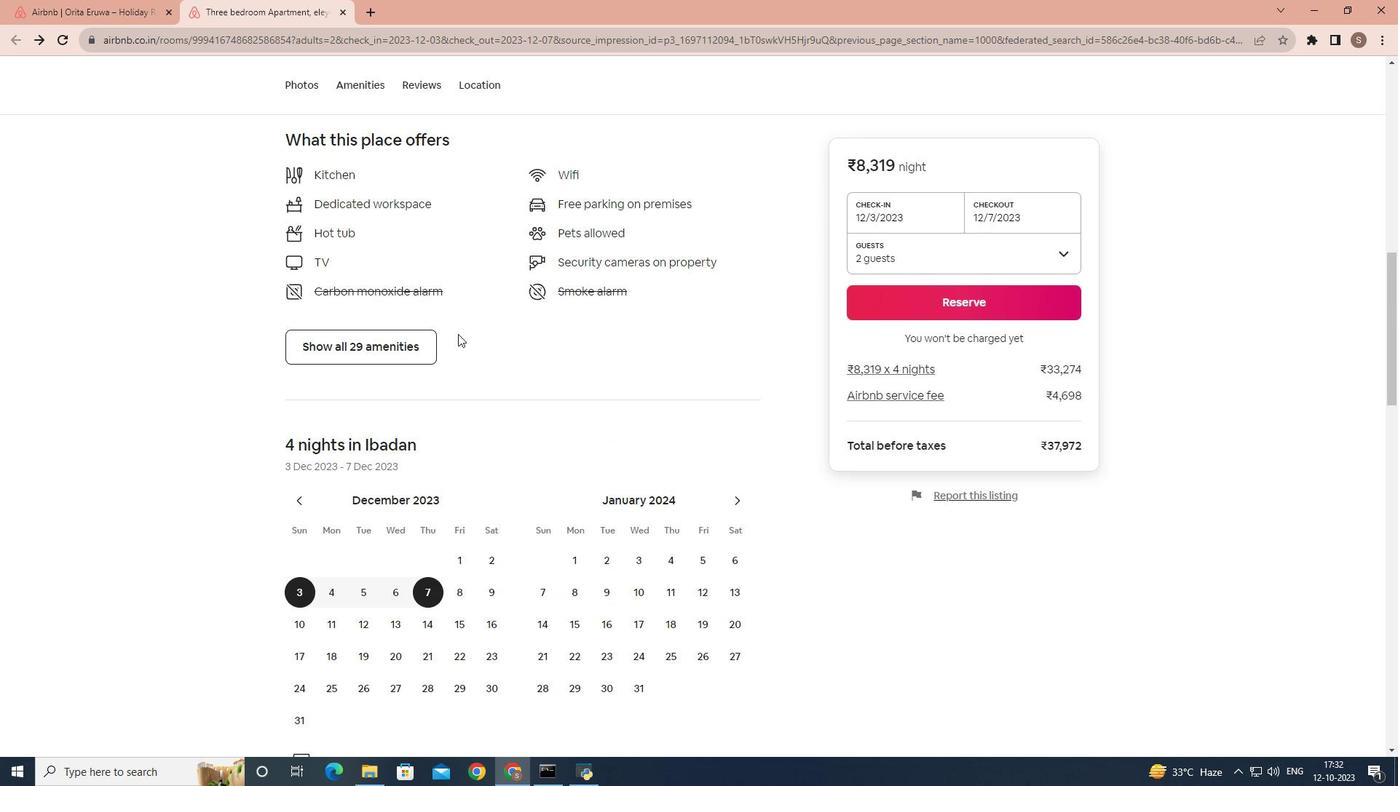 
Action: Mouse scrolled (458, 335) with delta (0, 0)
Screenshot: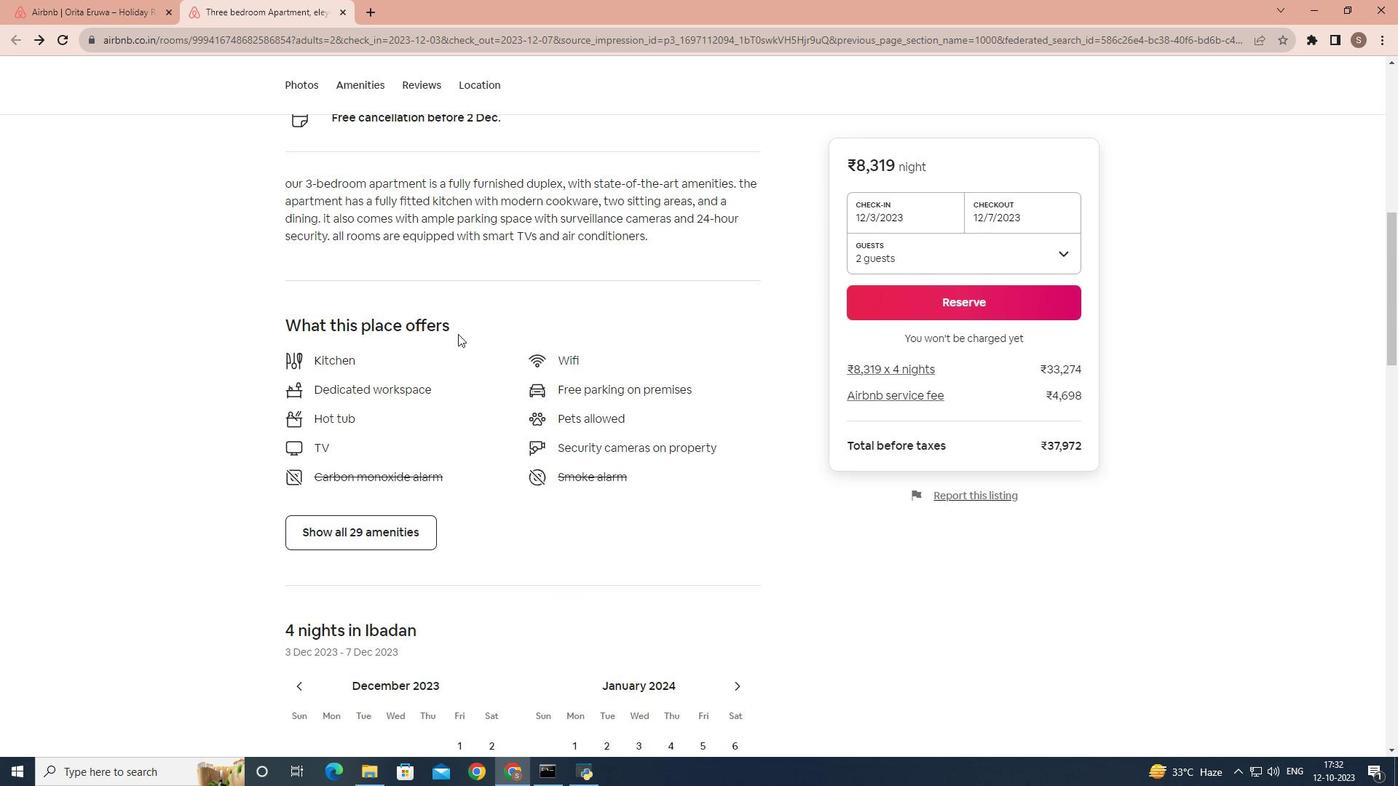
Action: Mouse scrolled (458, 333) with delta (0, 0)
Screenshot: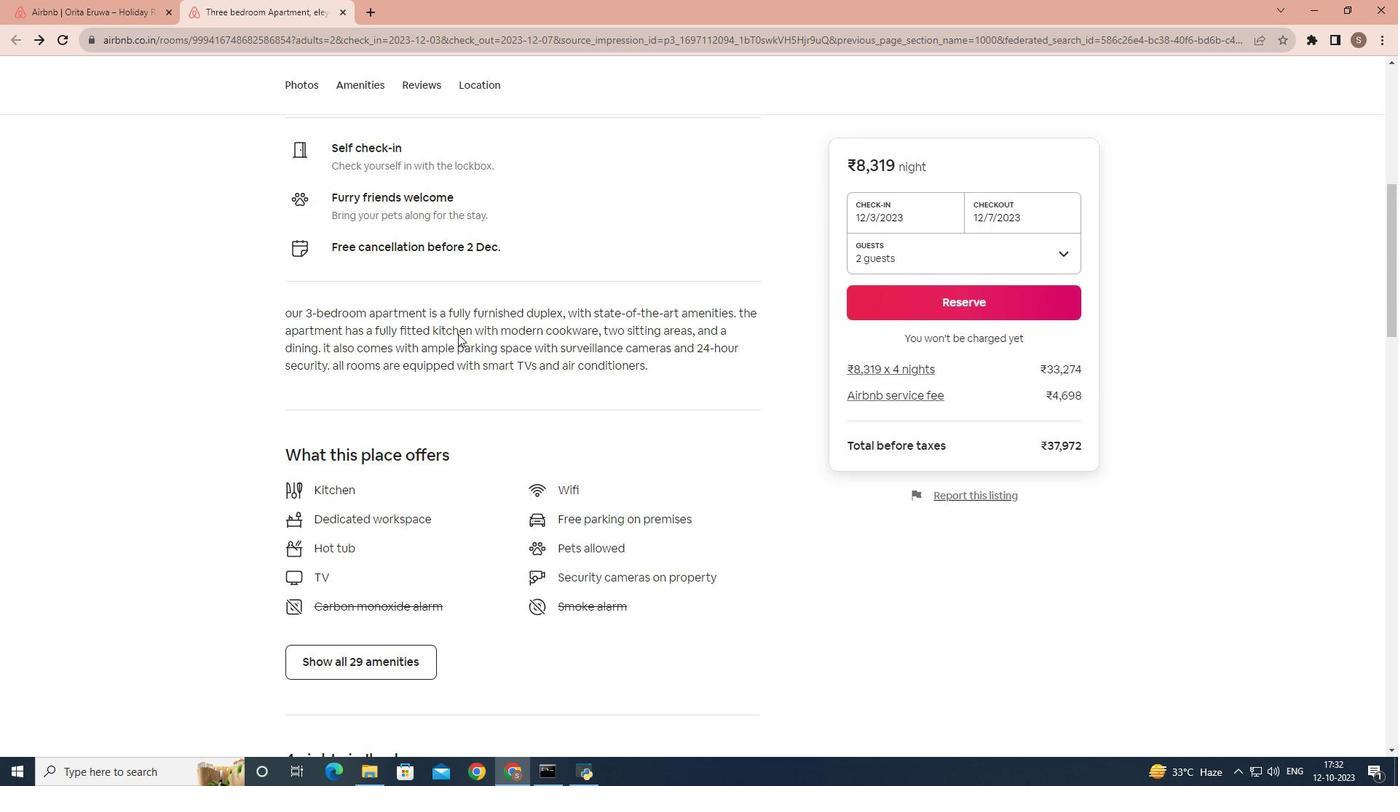
Action: Mouse scrolled (458, 335) with delta (0, 0)
Screenshot: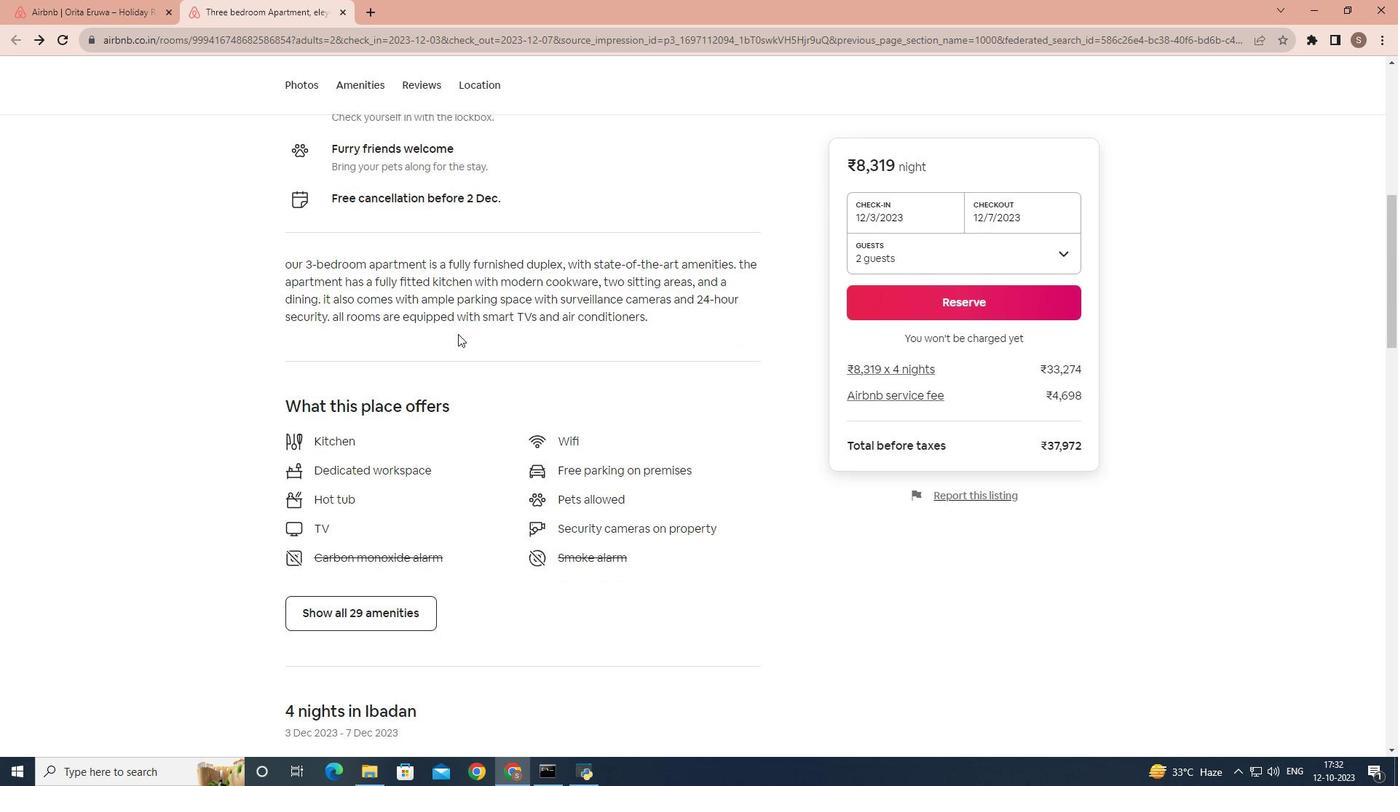 
Action: Mouse scrolled (458, 335) with delta (0, 0)
Screenshot: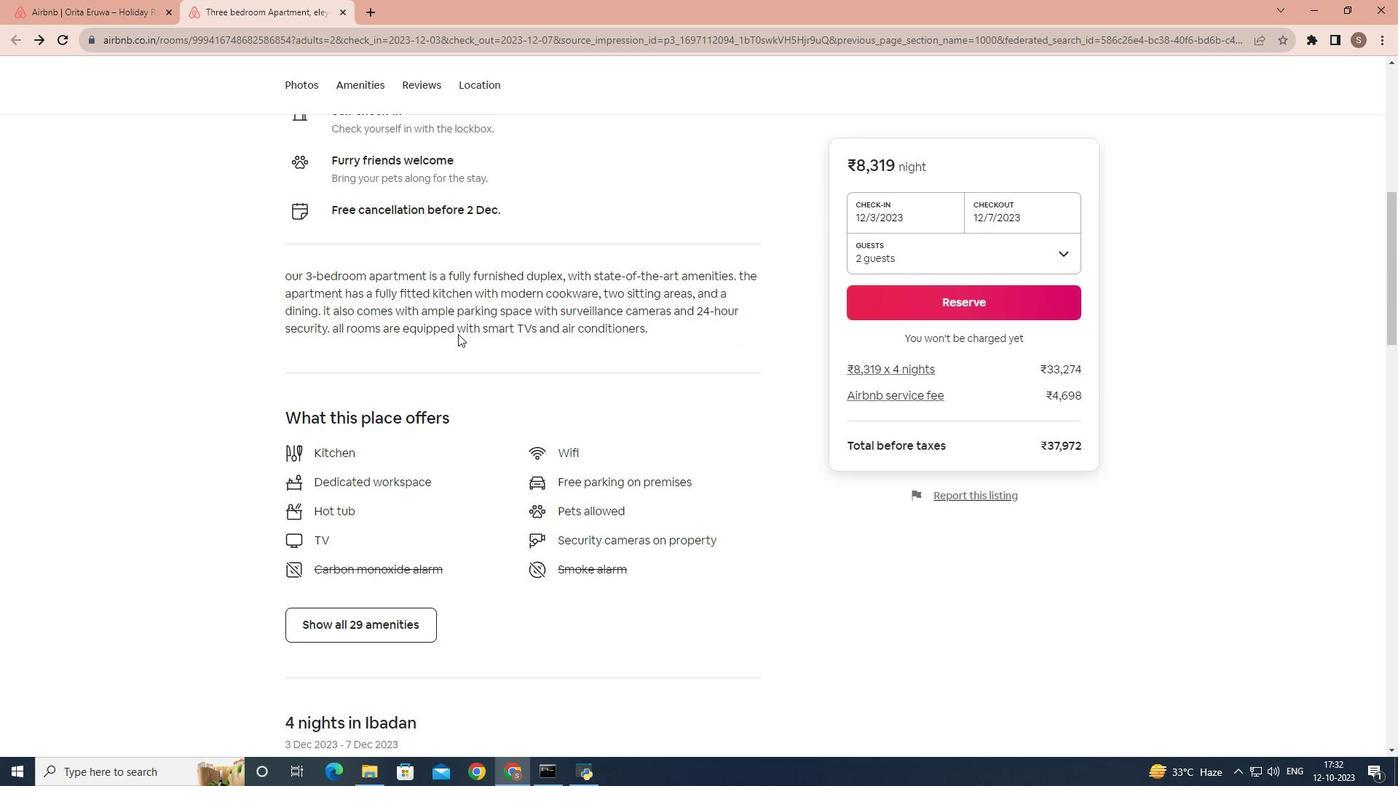 
Action: Mouse scrolled (458, 335) with delta (0, 0)
Screenshot: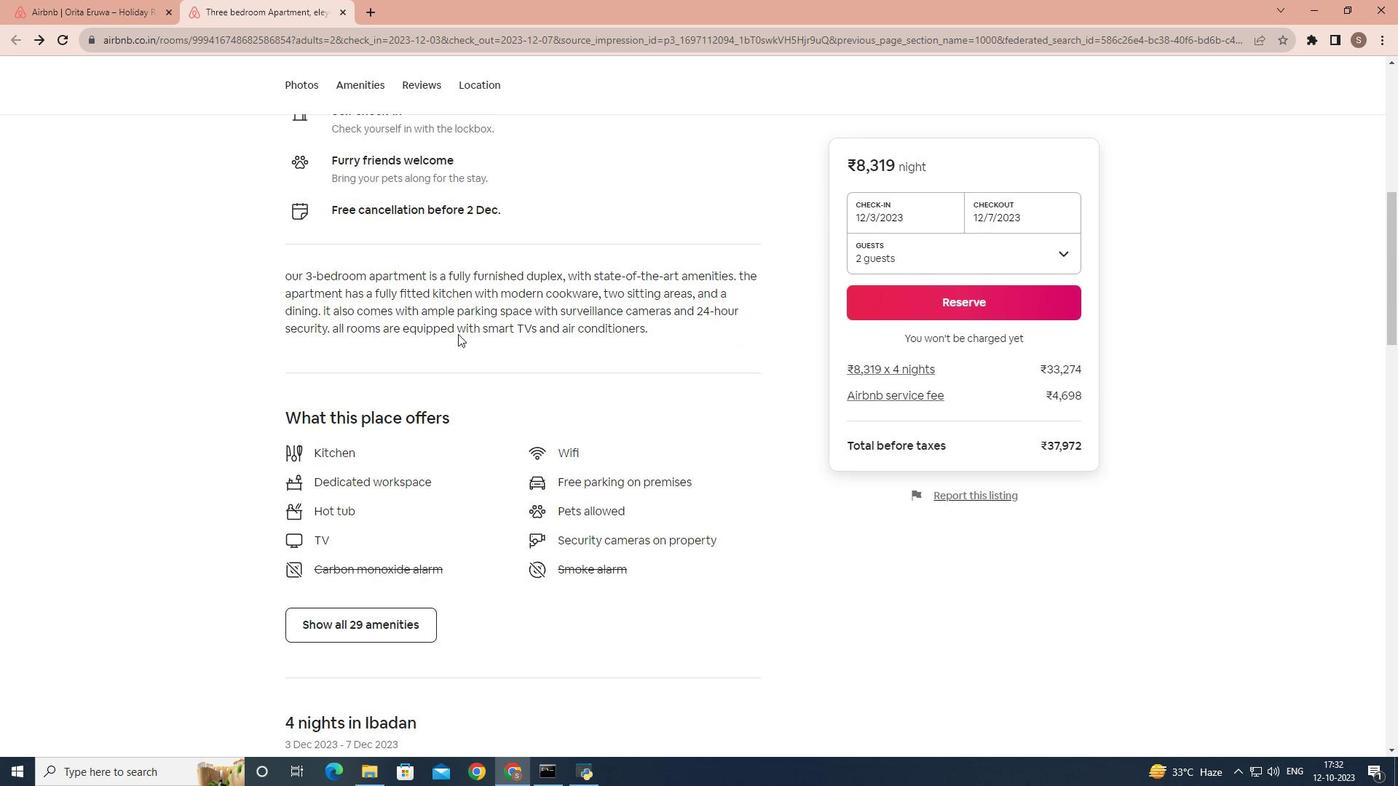 
Action: Mouse scrolled (458, 335) with delta (0, 0)
Screenshot: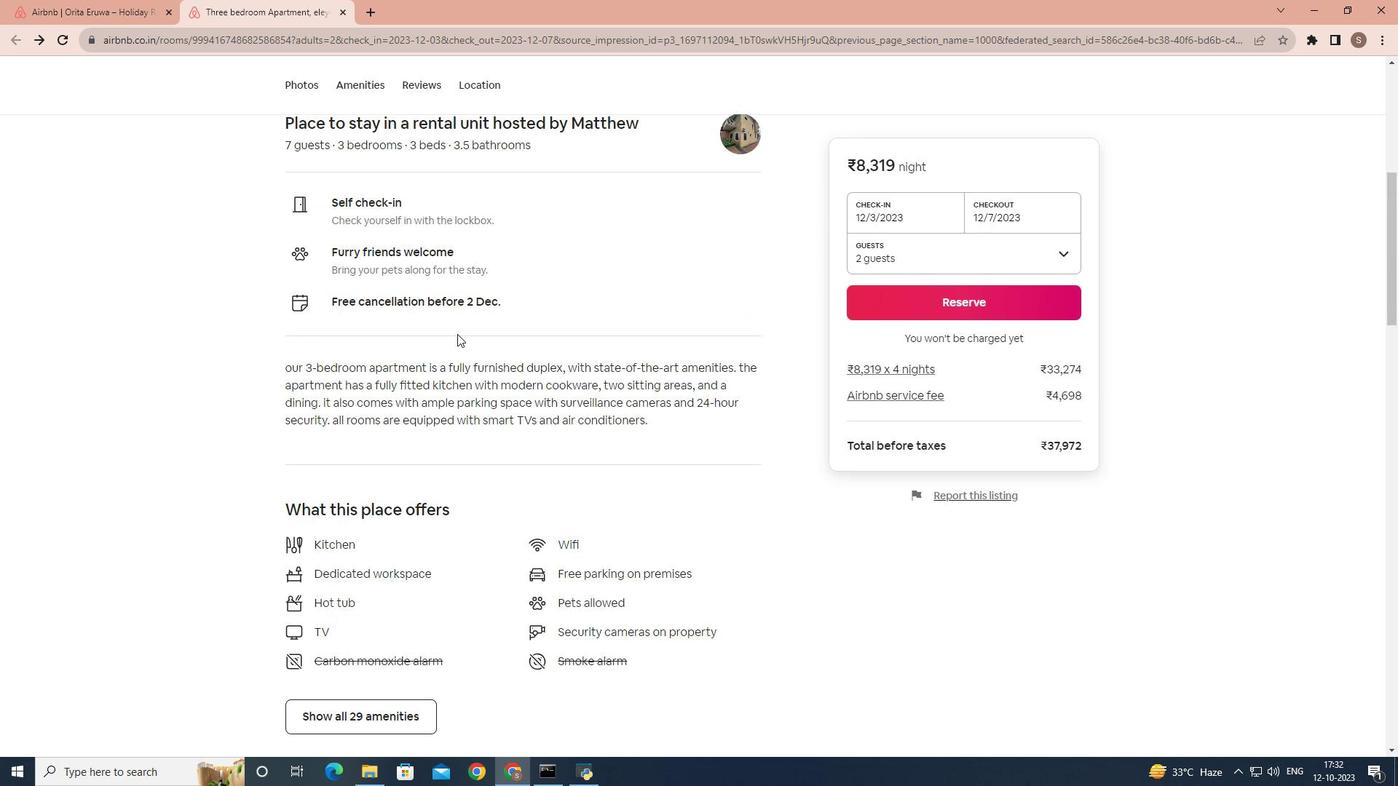 
Action: Mouse scrolled (458, 335) with delta (0, 0)
Screenshot: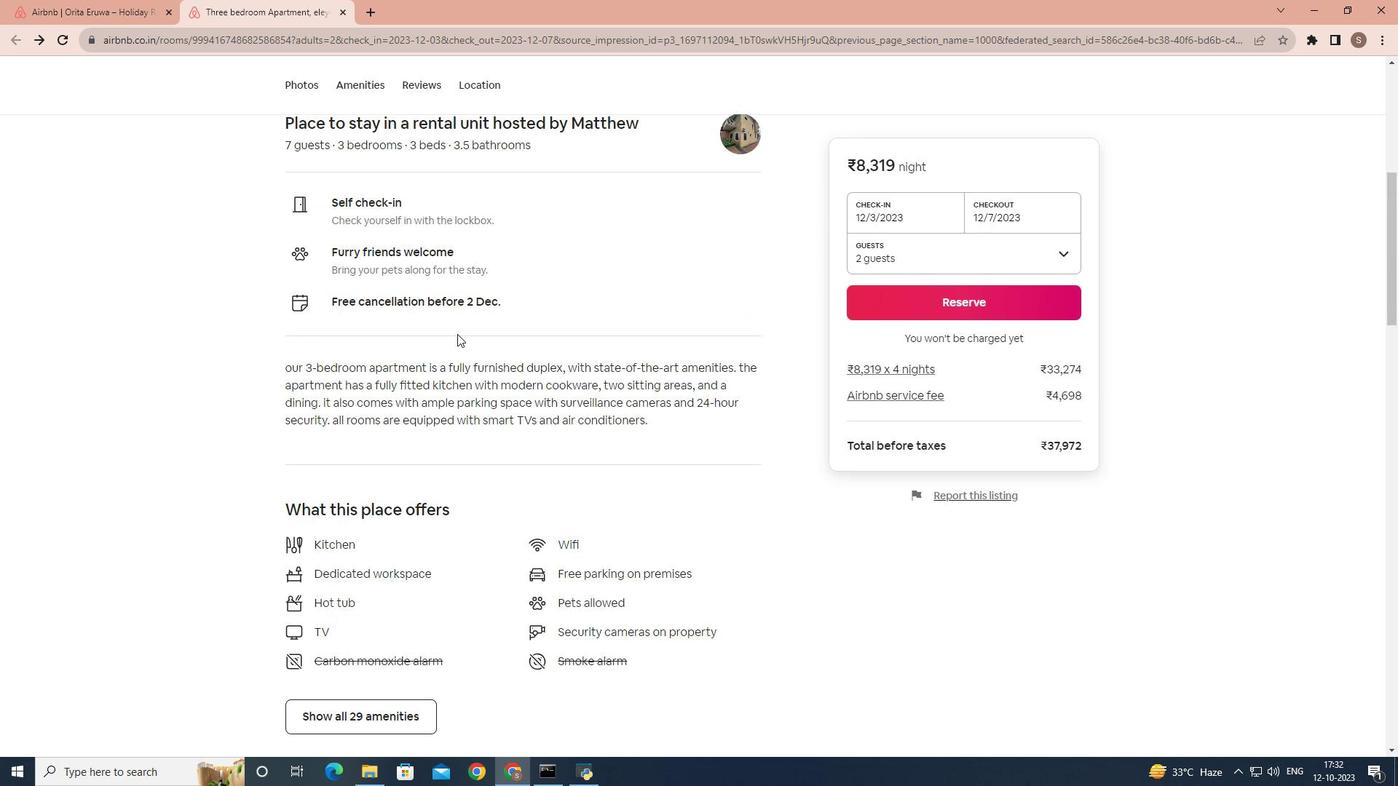 
Action: Mouse moved to (457, 334)
Screenshot: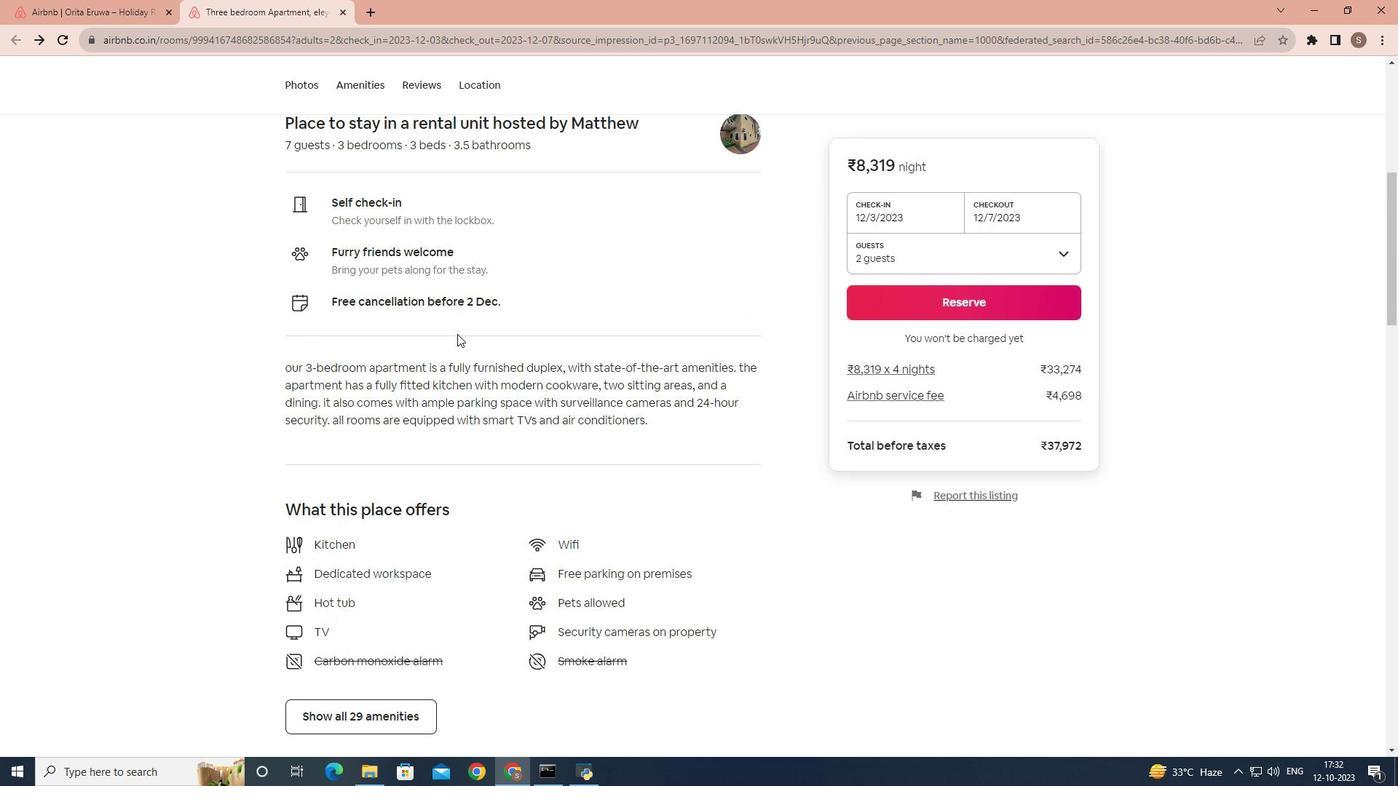 
Action: Mouse scrolled (457, 335) with delta (0, 0)
Screenshot: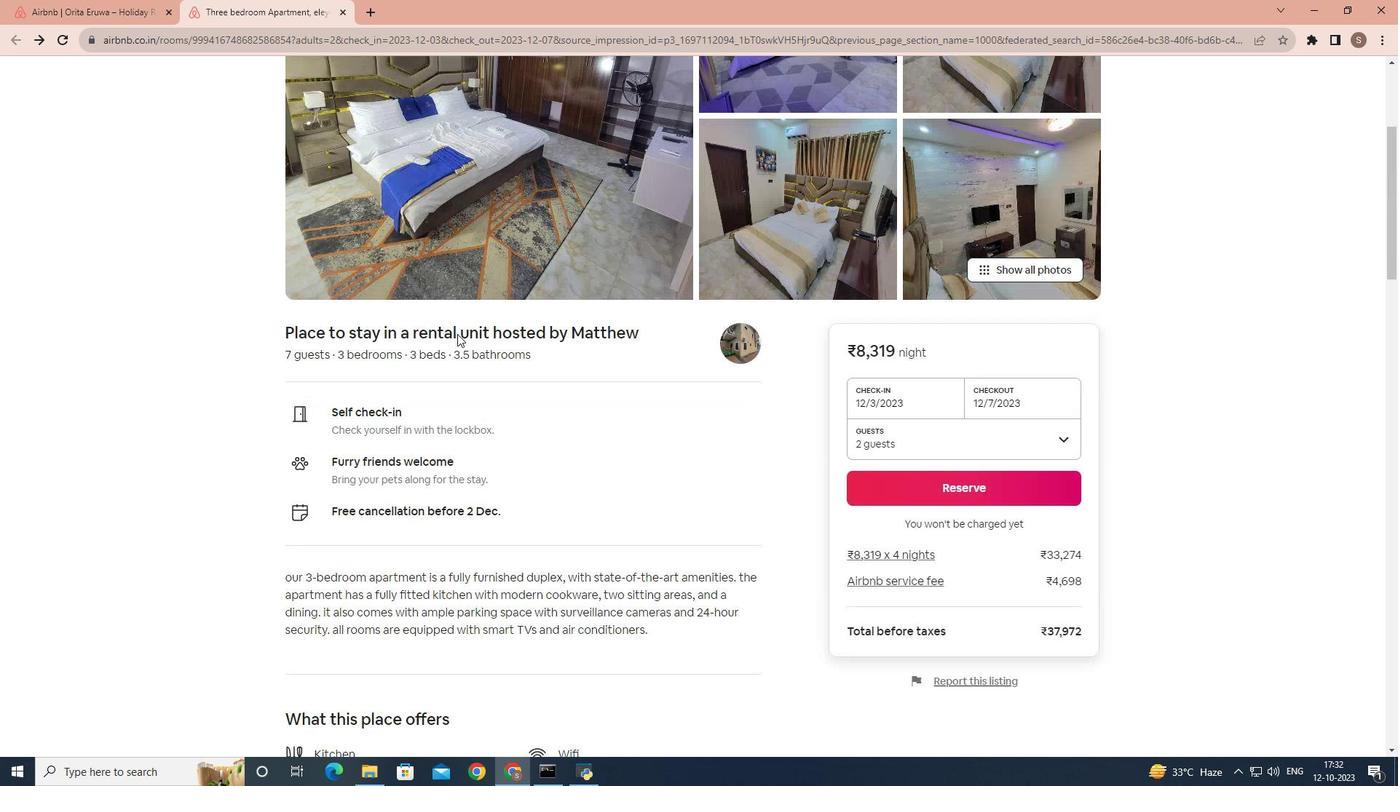 
Action: Mouse scrolled (457, 333) with delta (0, 0)
Screenshot: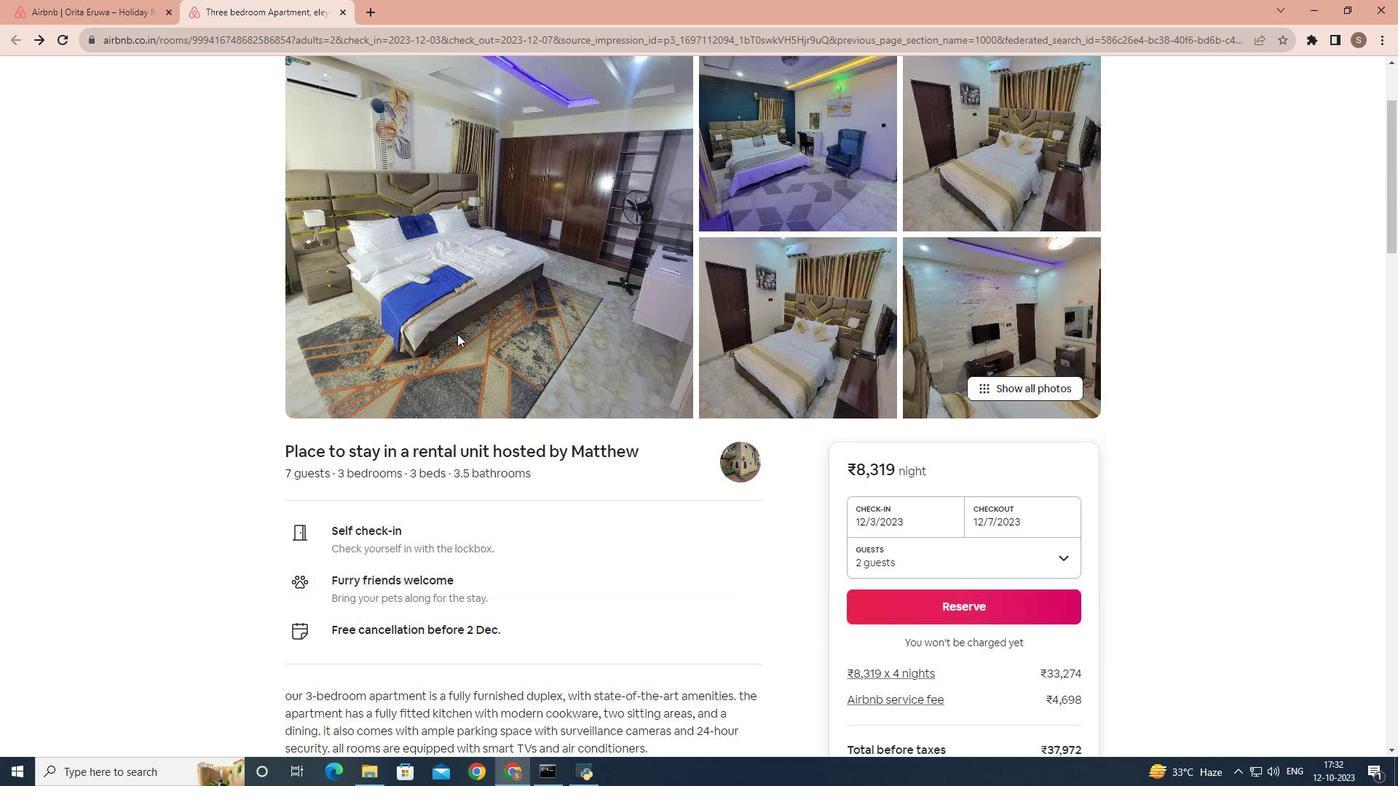 
Action: Mouse scrolled (457, 335) with delta (0, 0)
Screenshot: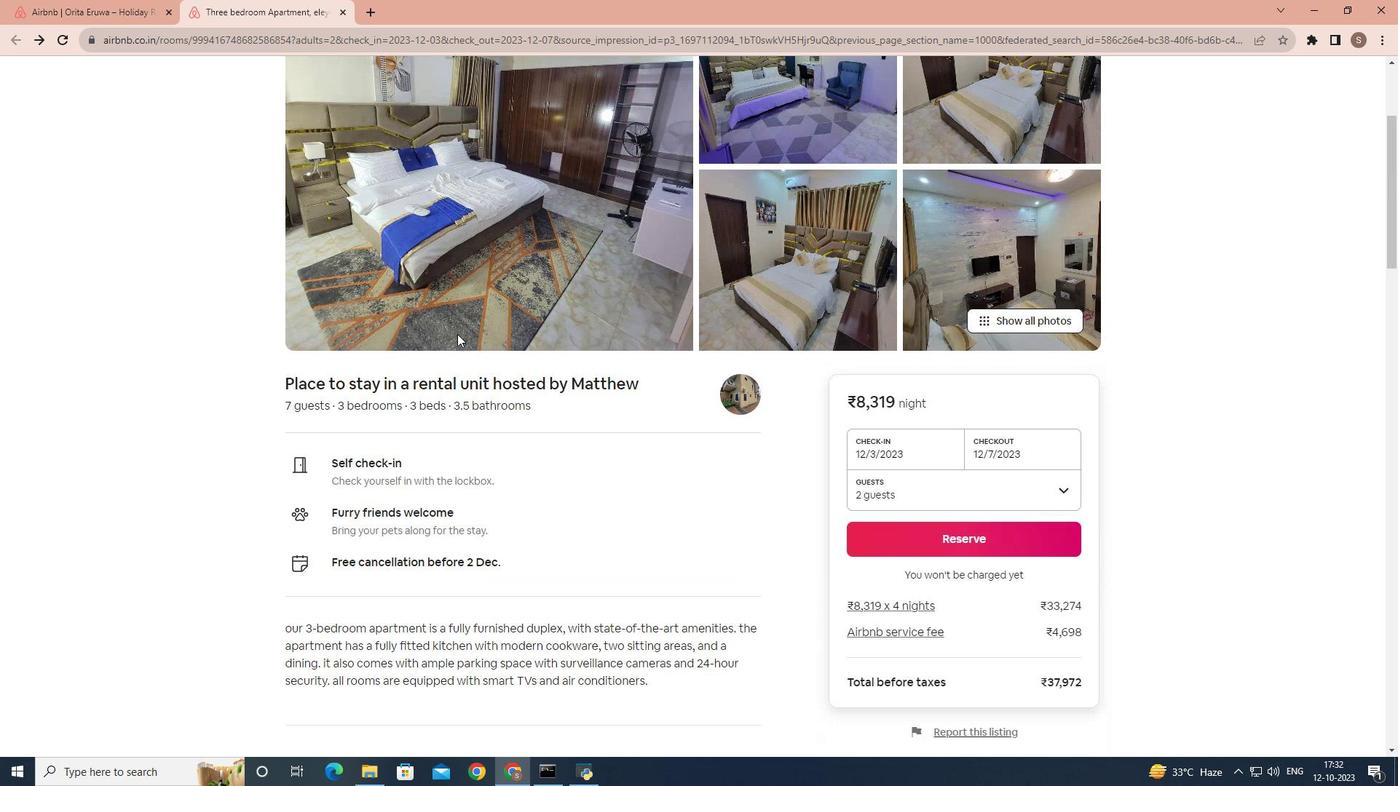 
Action: Mouse scrolled (457, 335) with delta (0, 0)
Screenshot: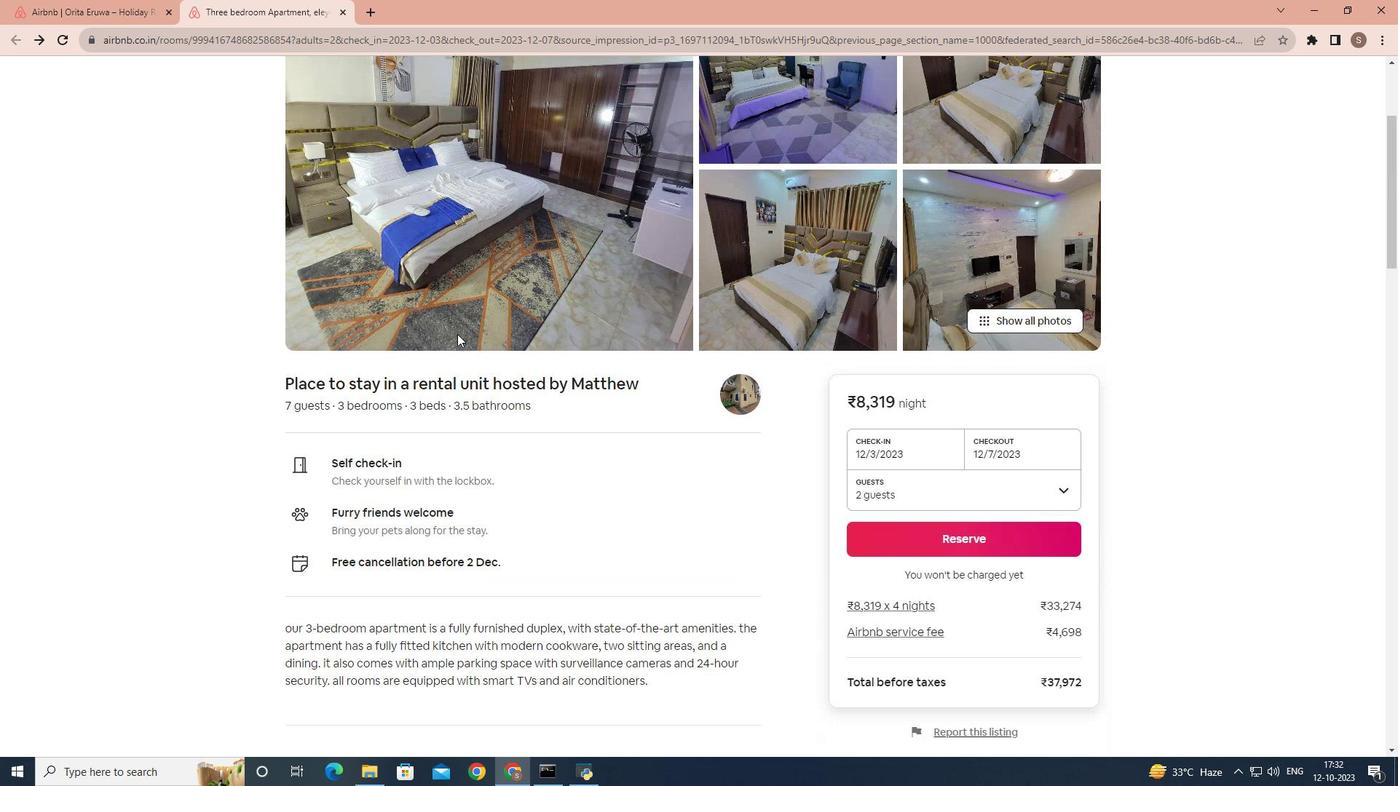 
Action: Mouse scrolled (457, 335) with delta (0, 0)
Screenshot: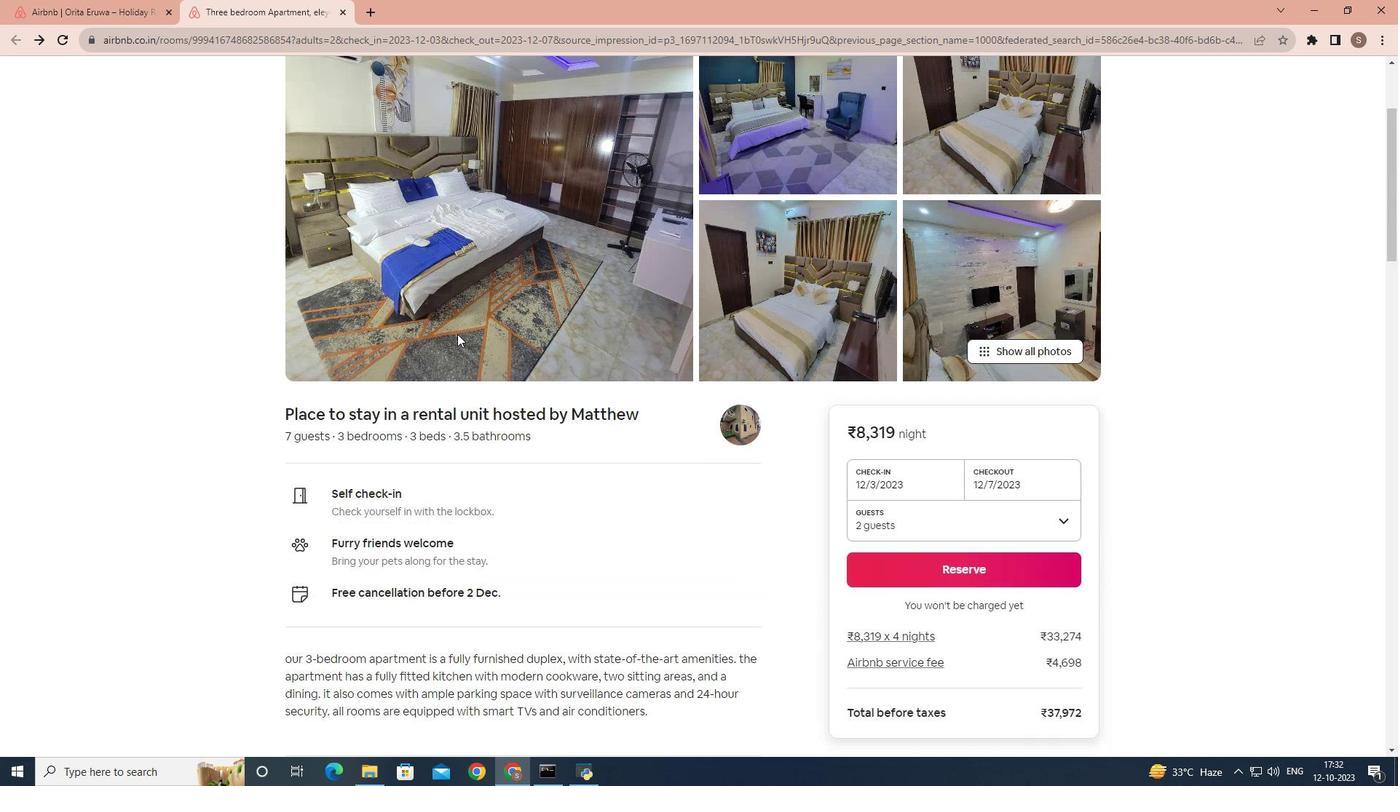 
Action: Mouse scrolled (457, 335) with delta (0, 0)
Screenshot: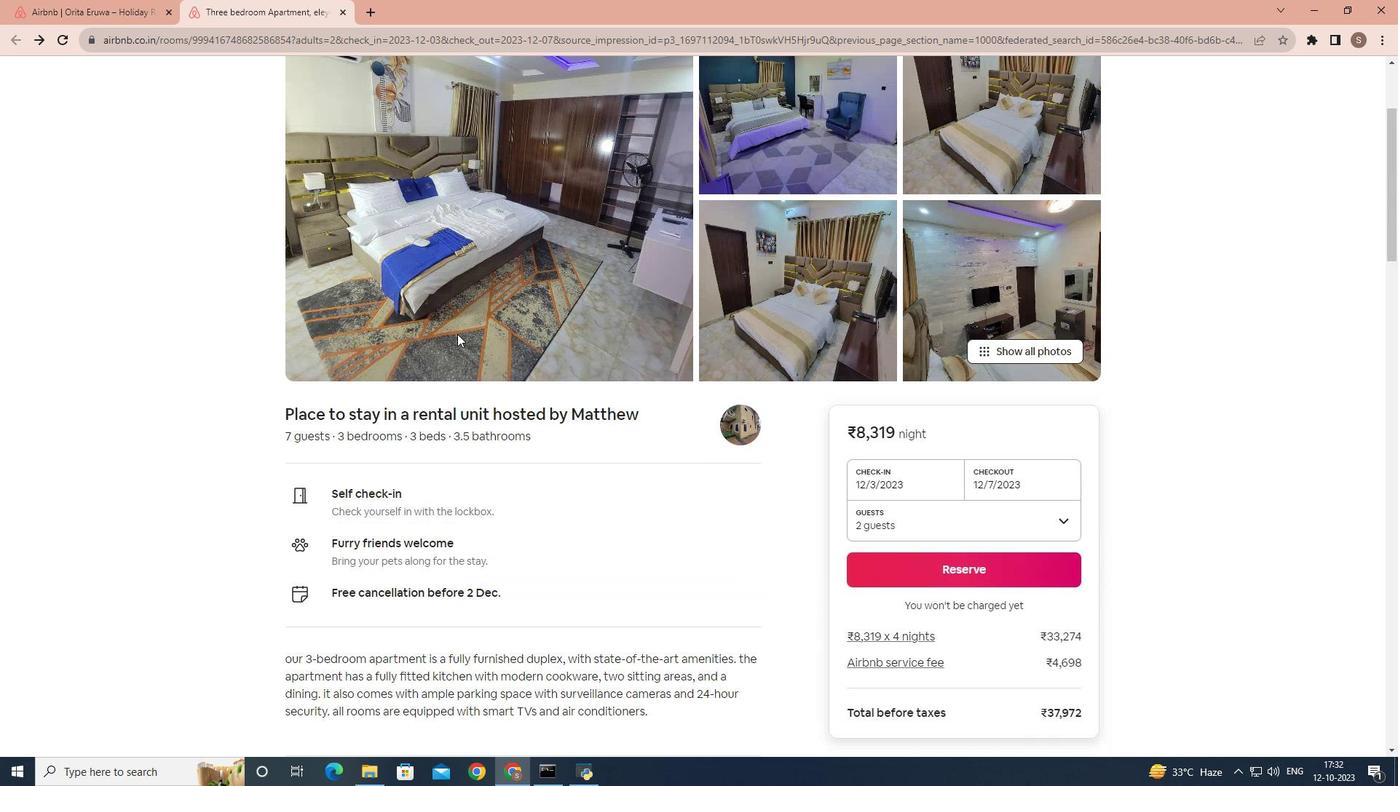 
Action: Mouse scrolled (457, 335) with delta (0, 0)
Screenshot: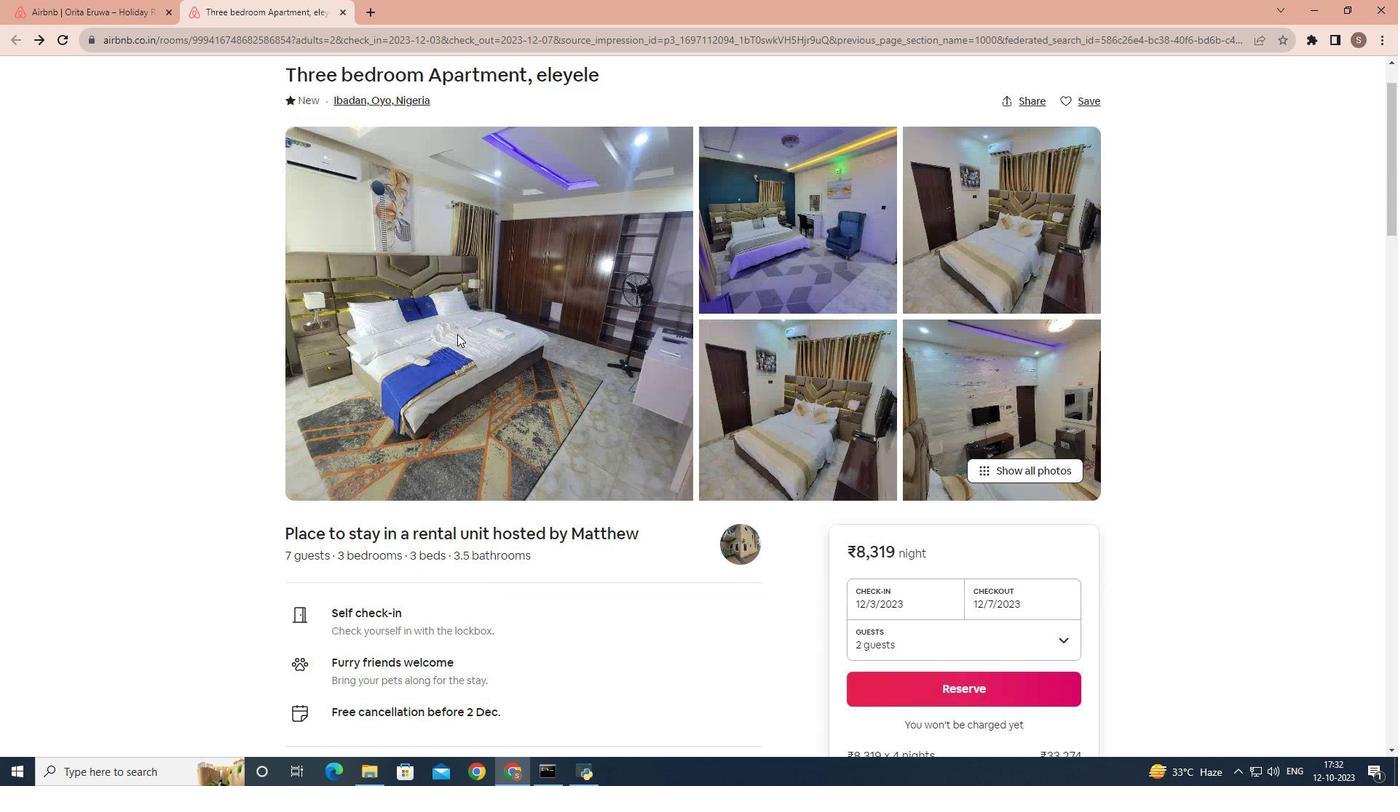 
Action: Mouse moved to (447, 337)
Screenshot: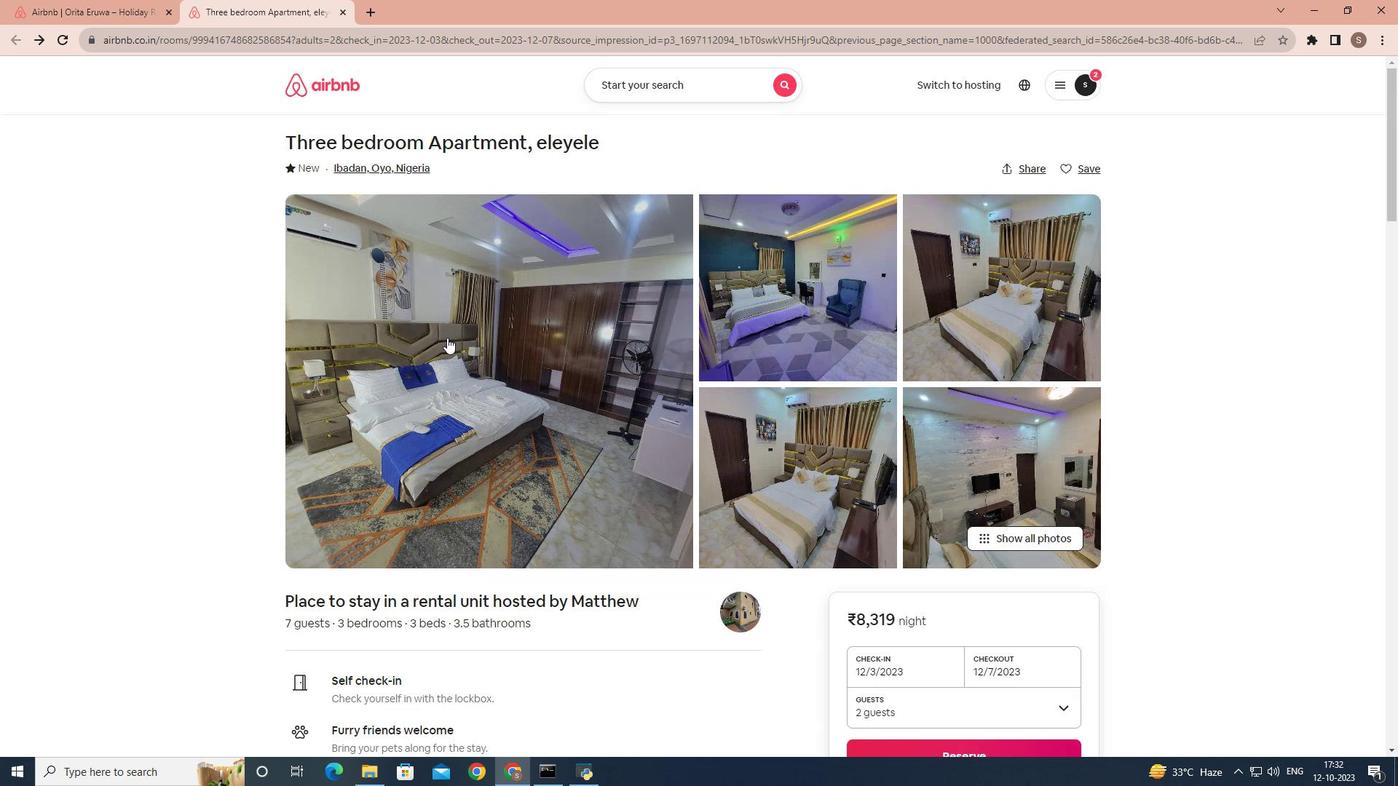 
Action: Mouse pressed left at (447, 337)
Screenshot: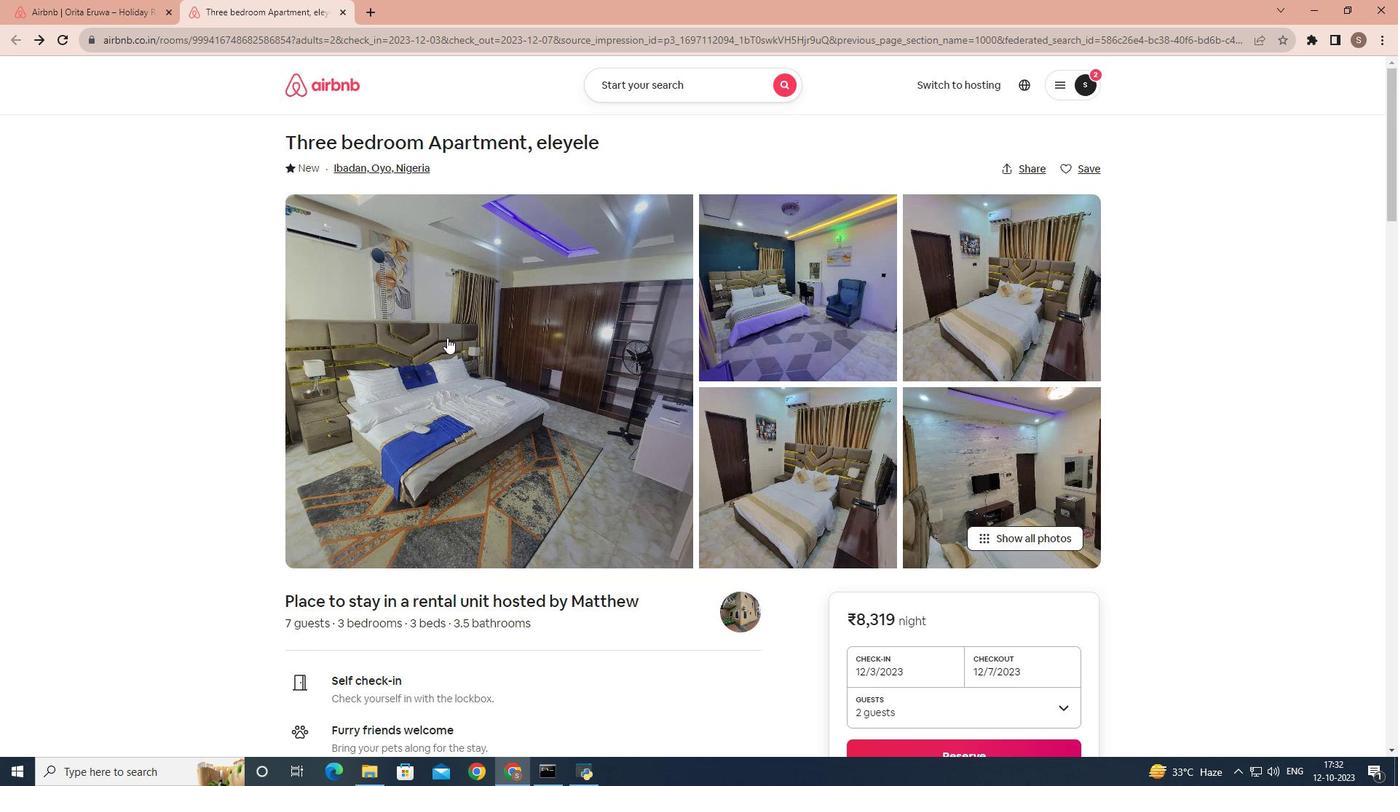 
Action: Mouse moved to (447, 338)
Screenshot: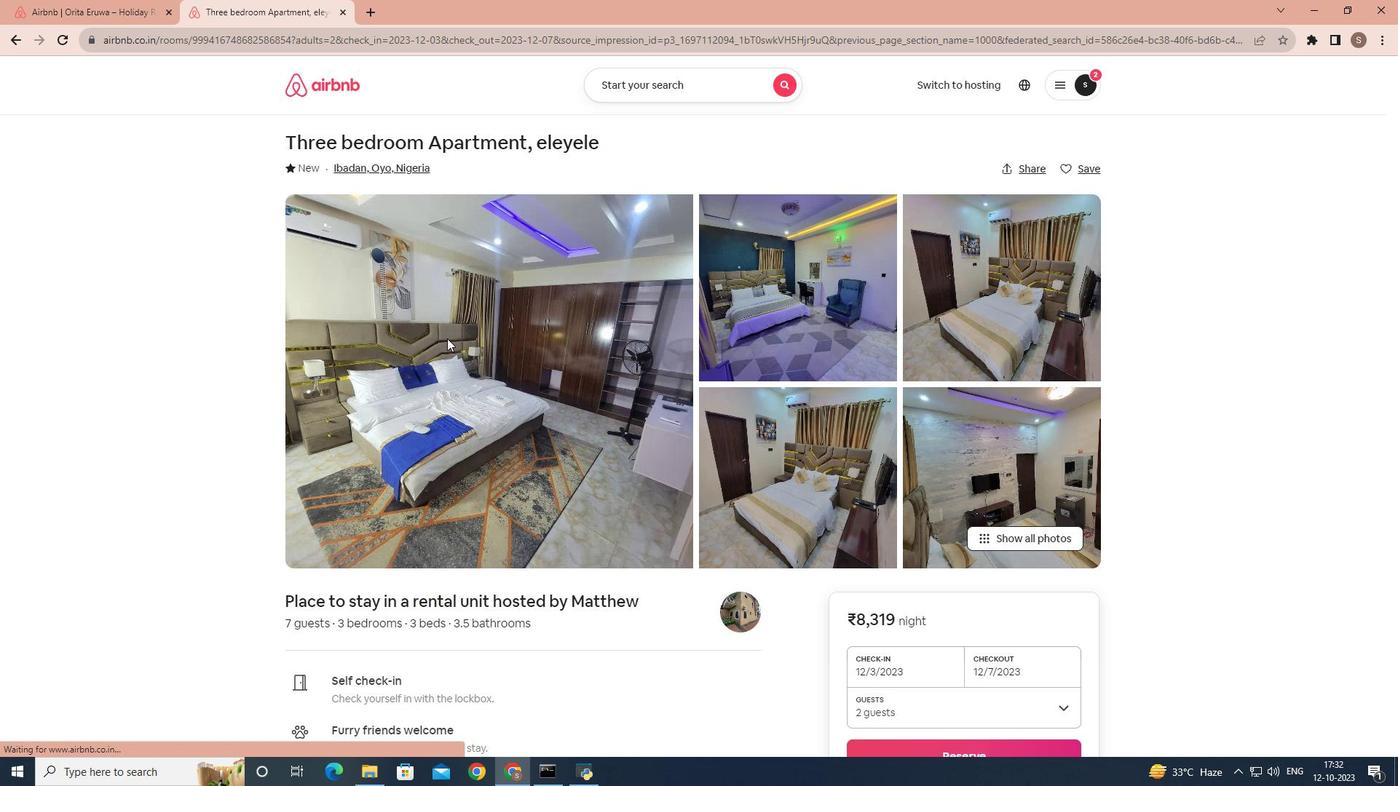 
Action: Mouse scrolled (447, 337) with delta (0, 0)
Screenshot: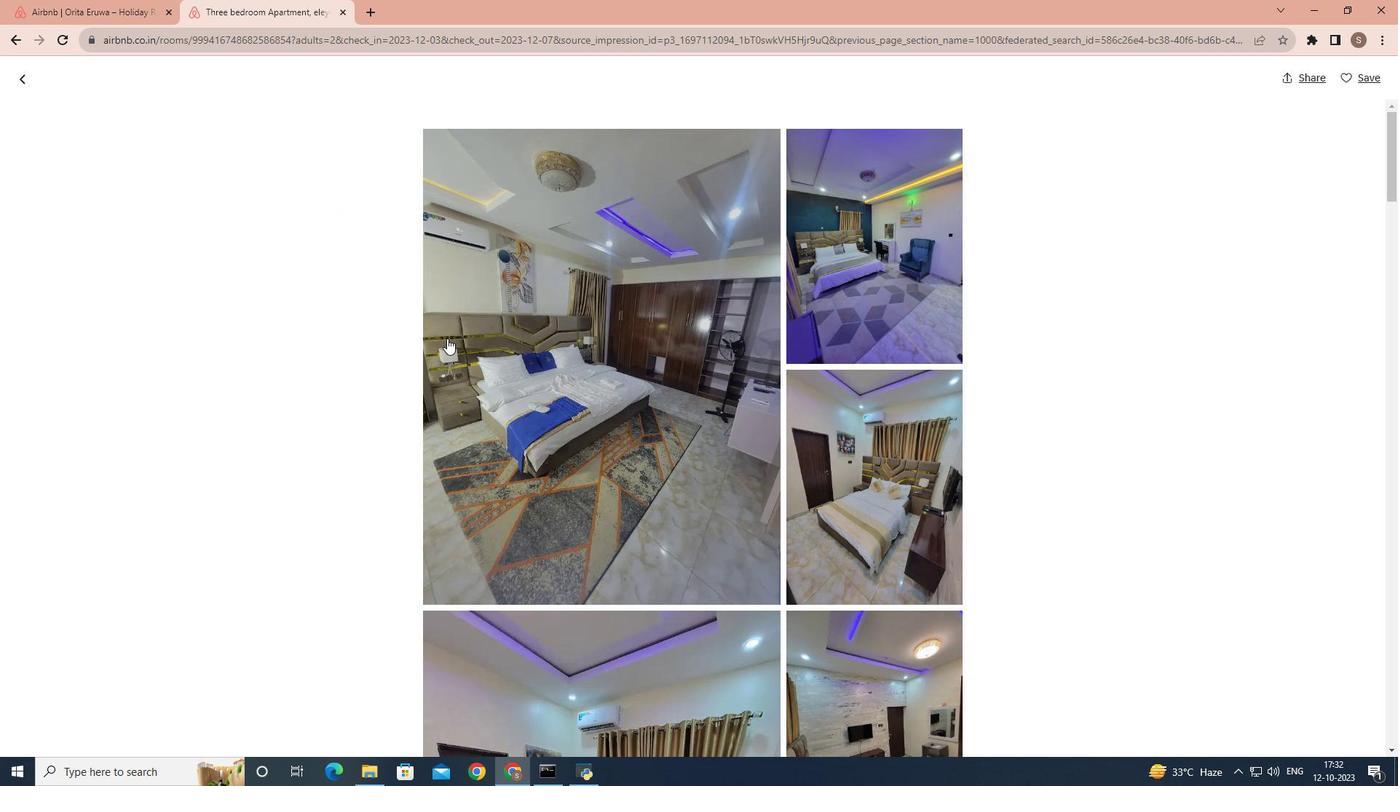 
Action: Mouse scrolled (447, 337) with delta (0, 0)
Screenshot: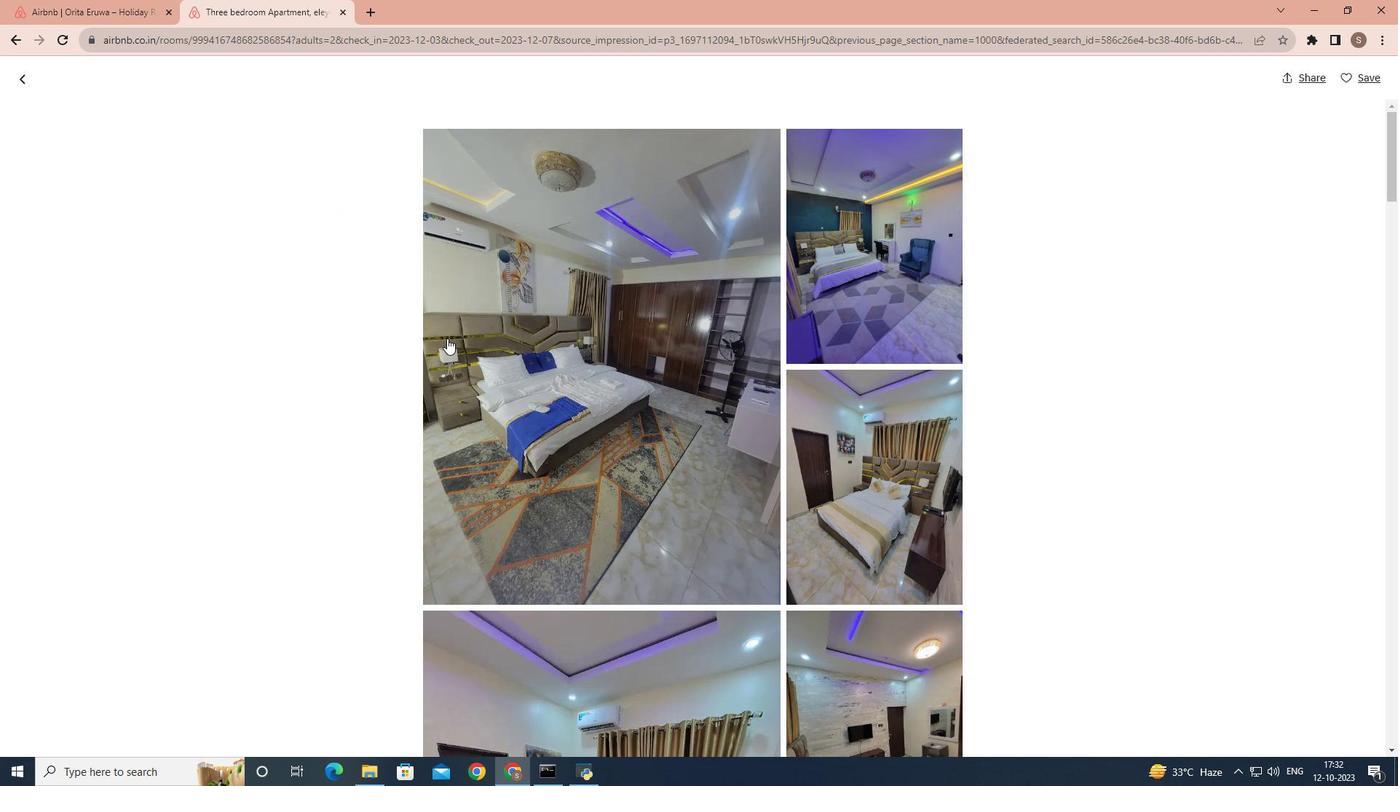 
Action: Mouse scrolled (447, 337) with delta (0, 0)
Screenshot: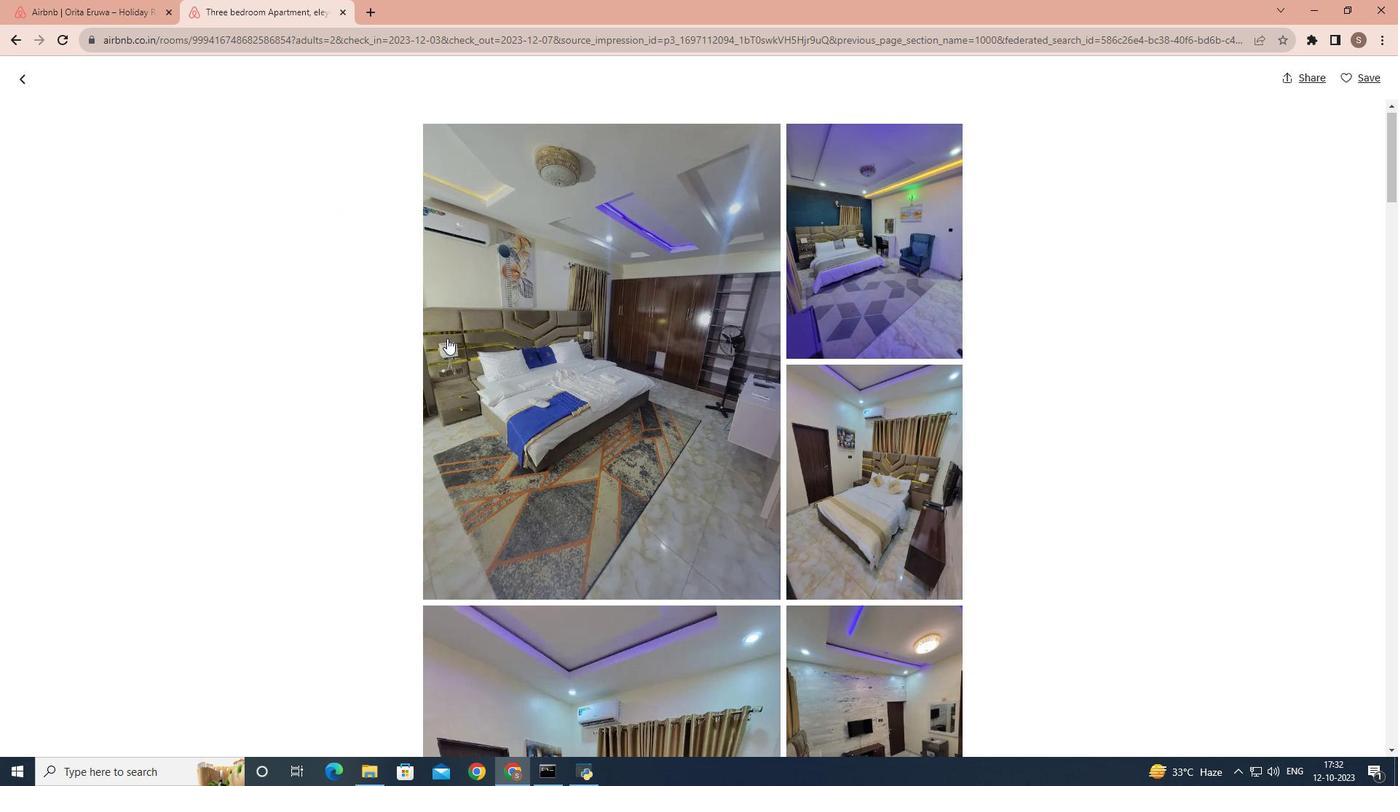 
Action: Mouse scrolled (447, 337) with delta (0, 0)
Screenshot: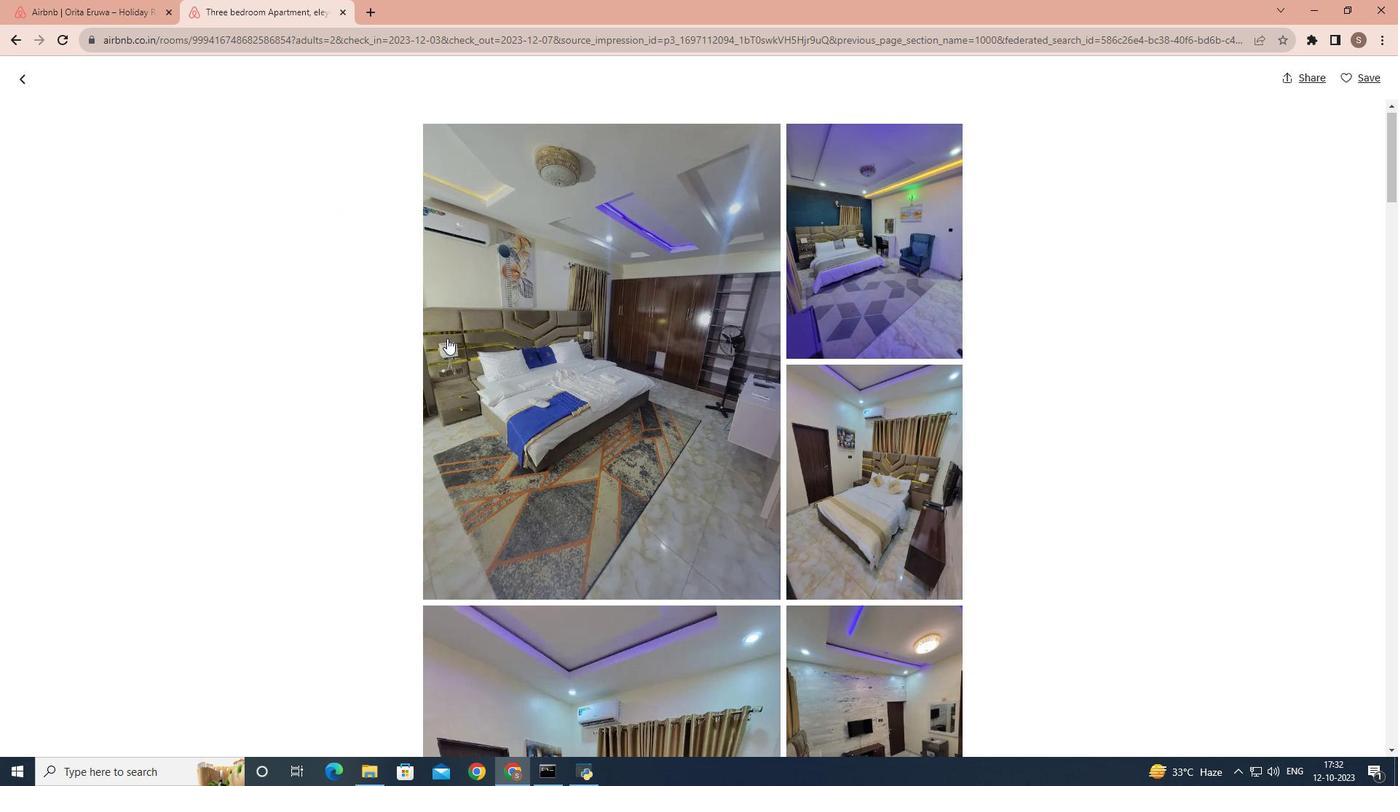 
Action: Mouse scrolled (447, 337) with delta (0, 0)
Screenshot: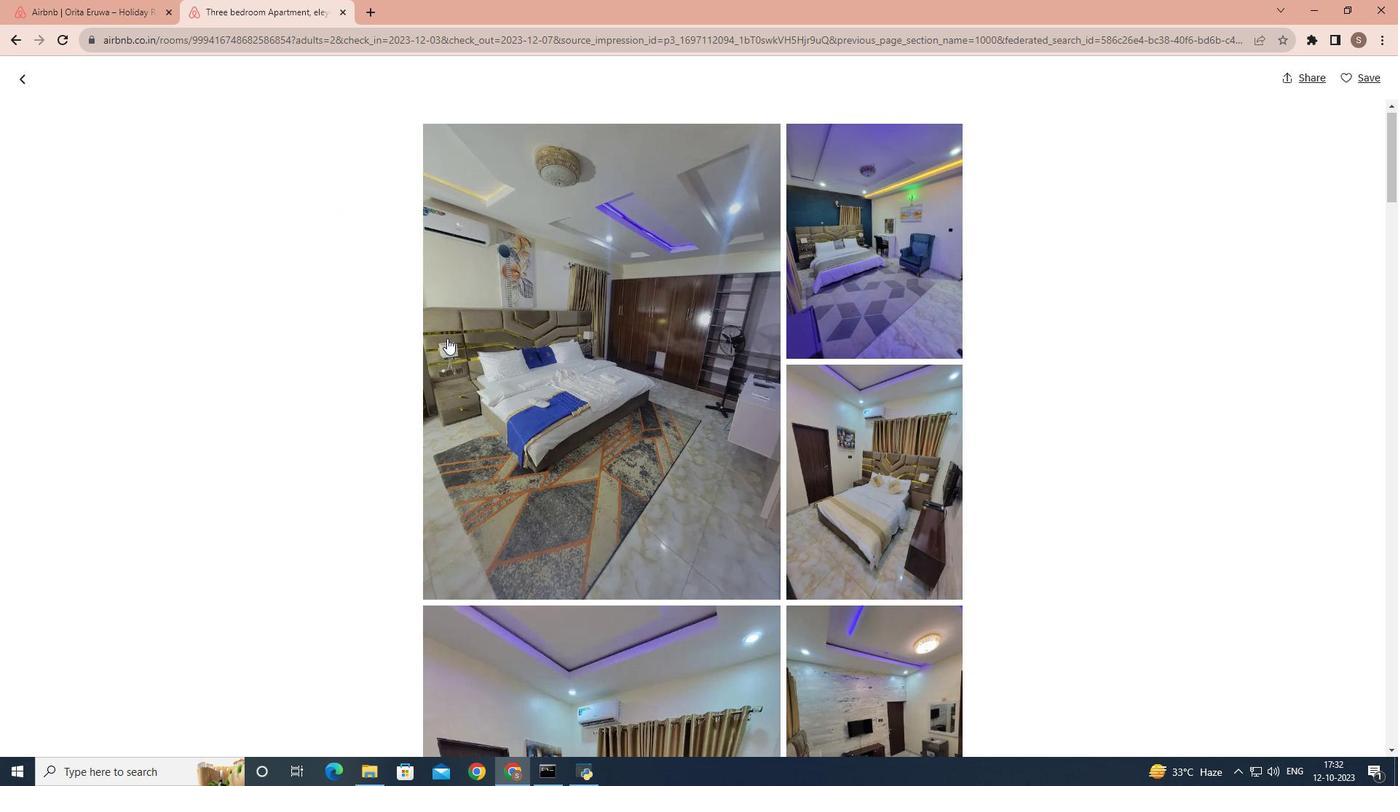 
Action: Mouse scrolled (447, 337) with delta (0, 0)
Screenshot: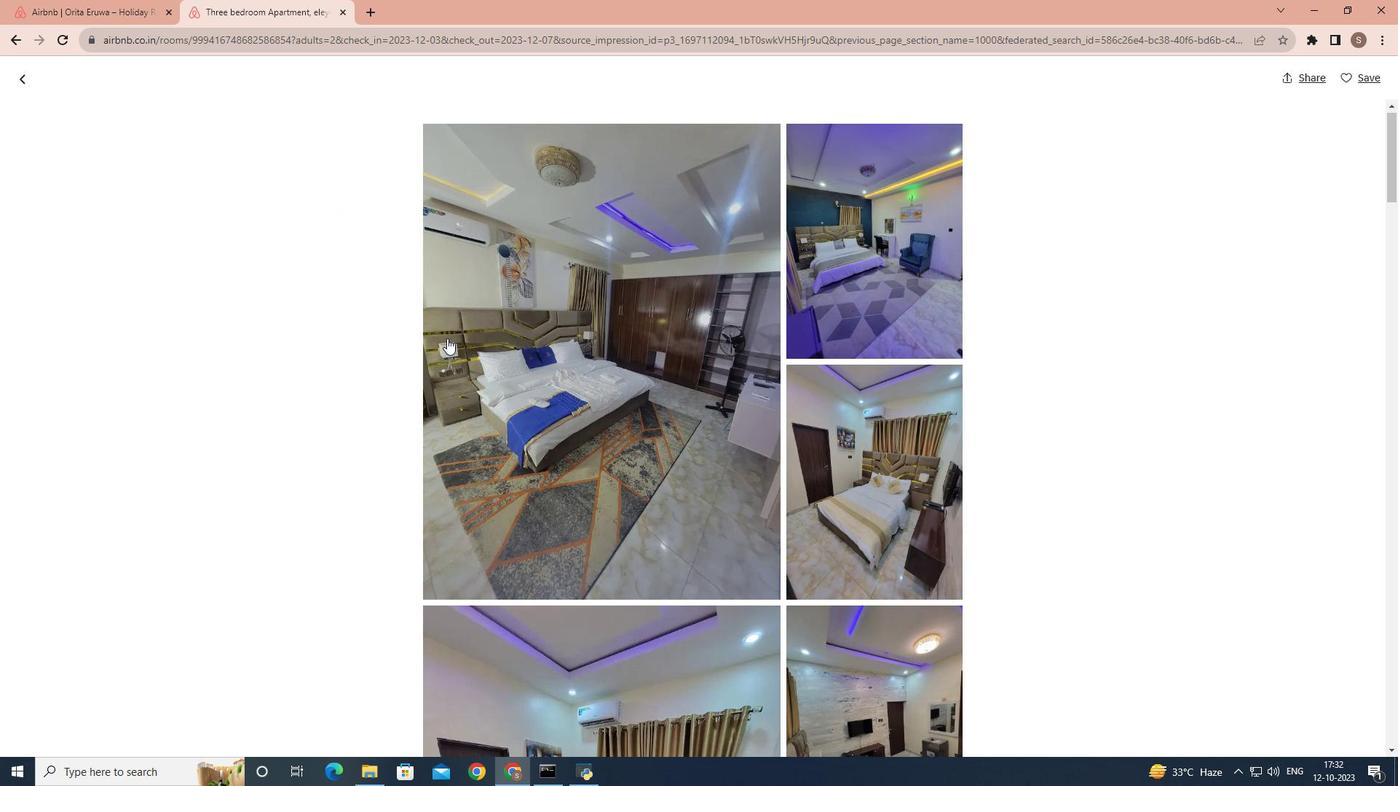 
Action: Mouse scrolled (447, 337) with delta (0, 0)
Screenshot: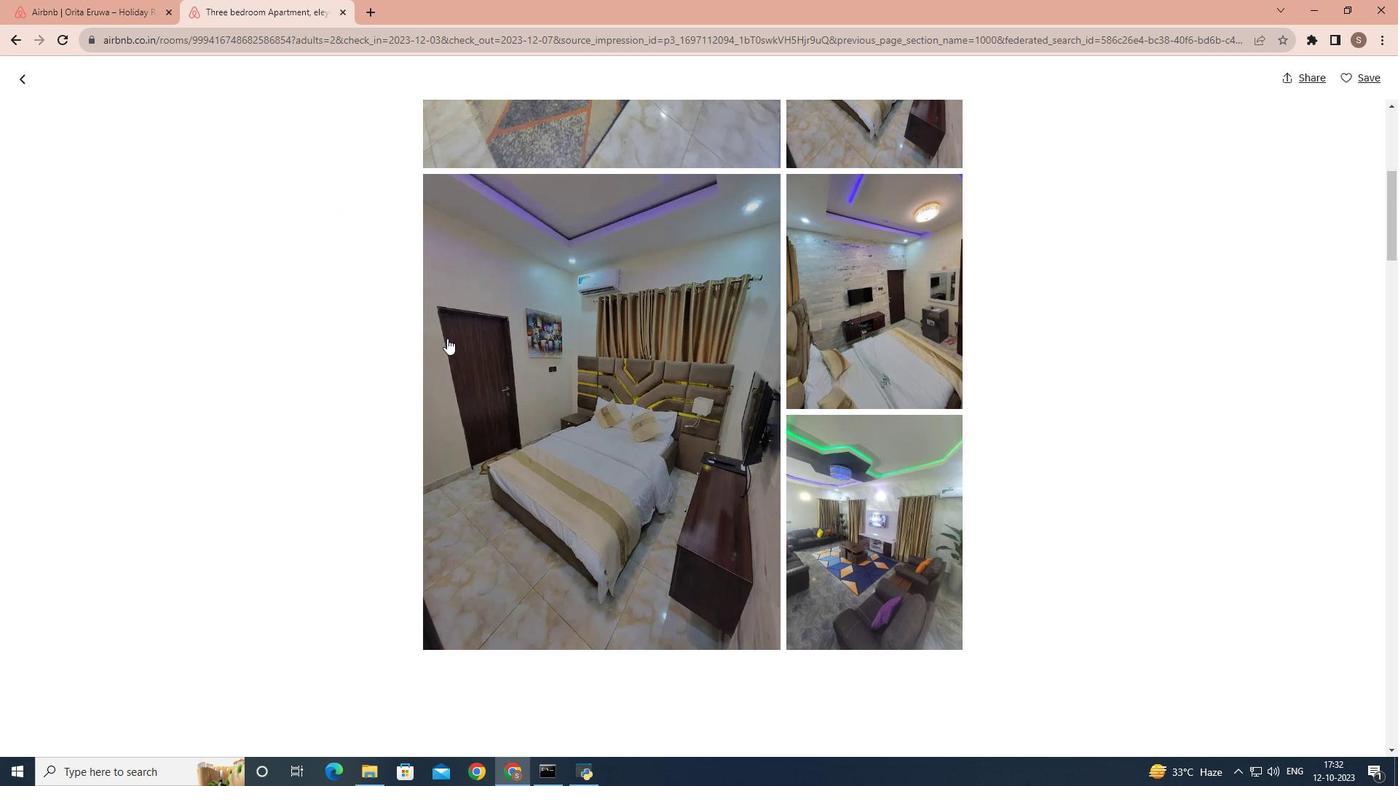 
Action: Mouse scrolled (447, 337) with delta (0, 0)
Screenshot: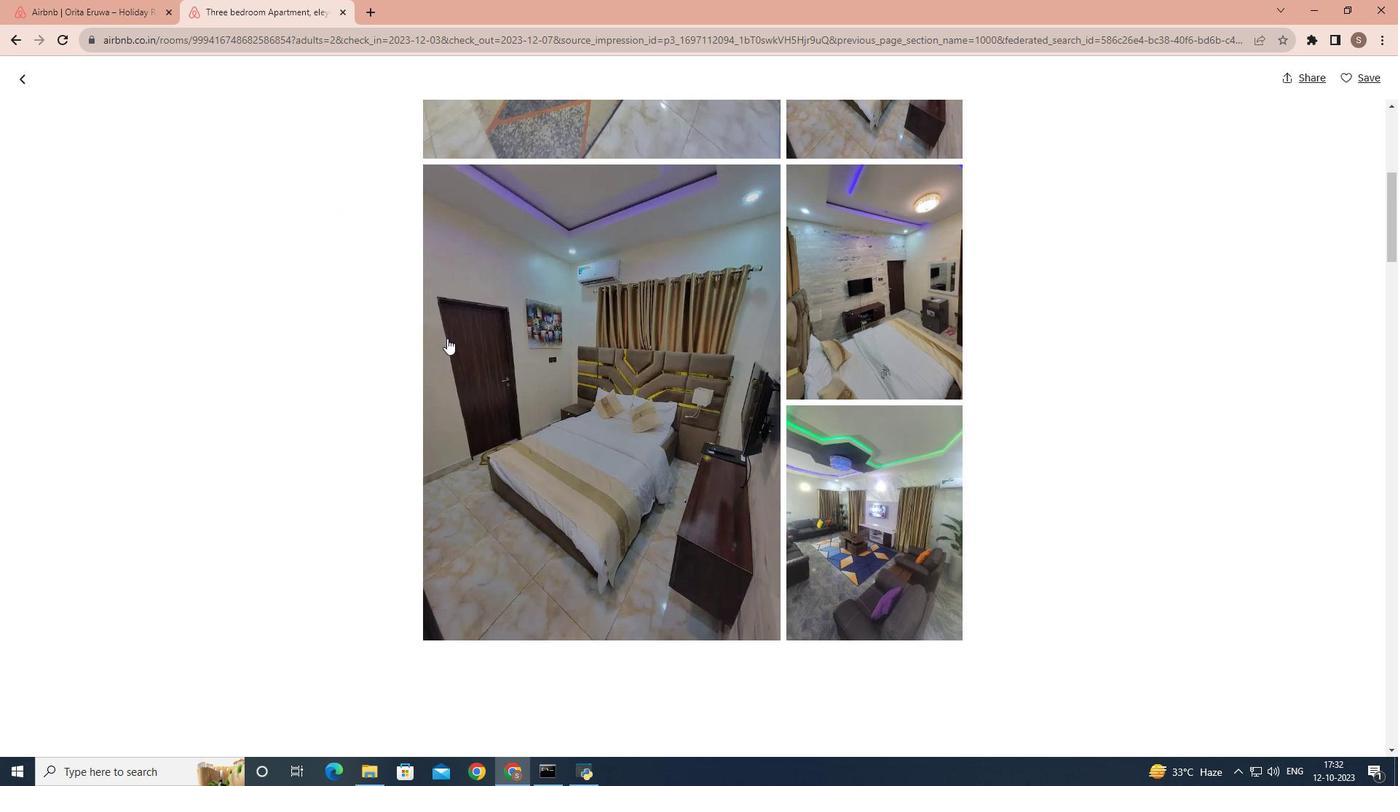 
Action: Mouse scrolled (447, 337) with delta (0, 0)
Screenshot: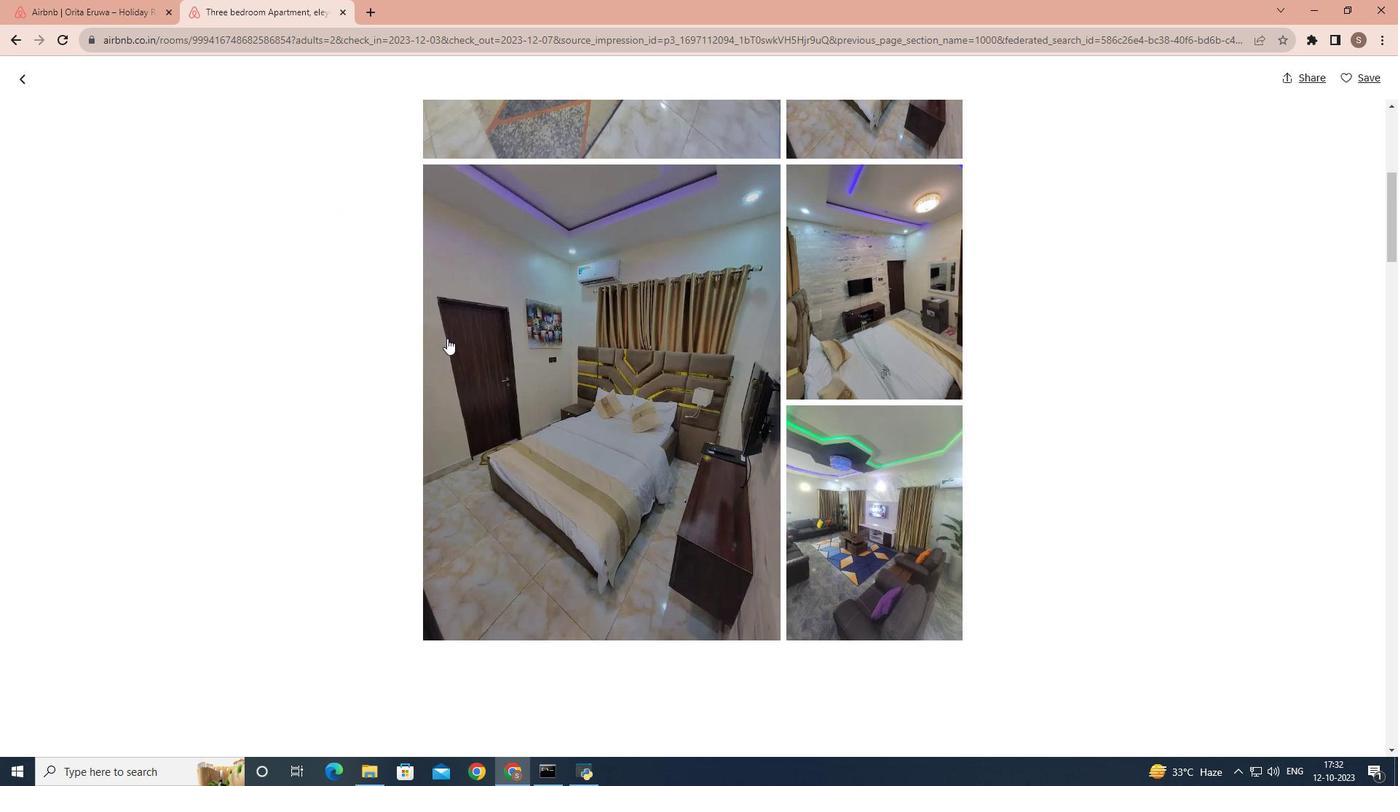 
Action: Mouse scrolled (447, 337) with delta (0, 0)
Screenshot: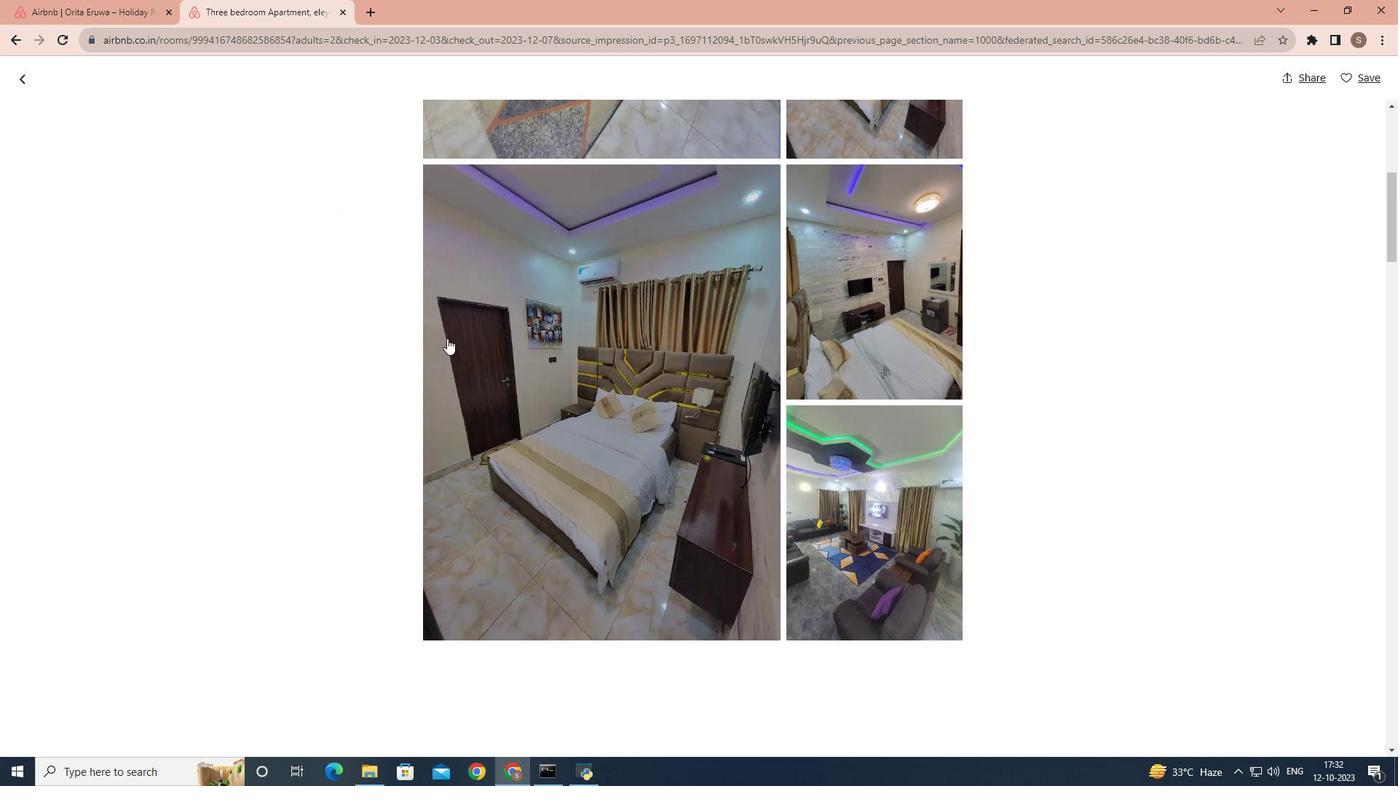 
Action: Mouse scrolled (447, 337) with delta (0, 0)
Screenshot: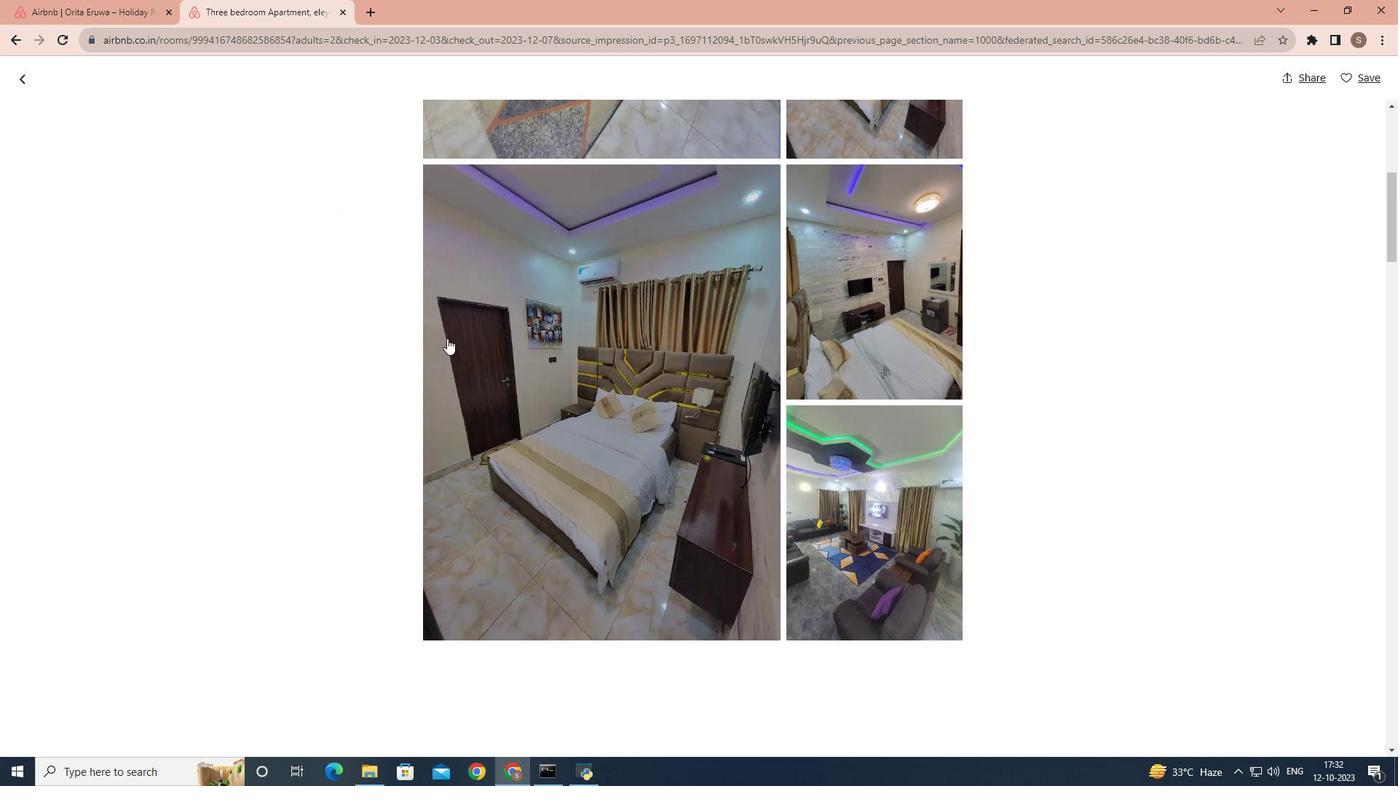 
Action: Mouse scrolled (447, 337) with delta (0, 0)
Screenshot: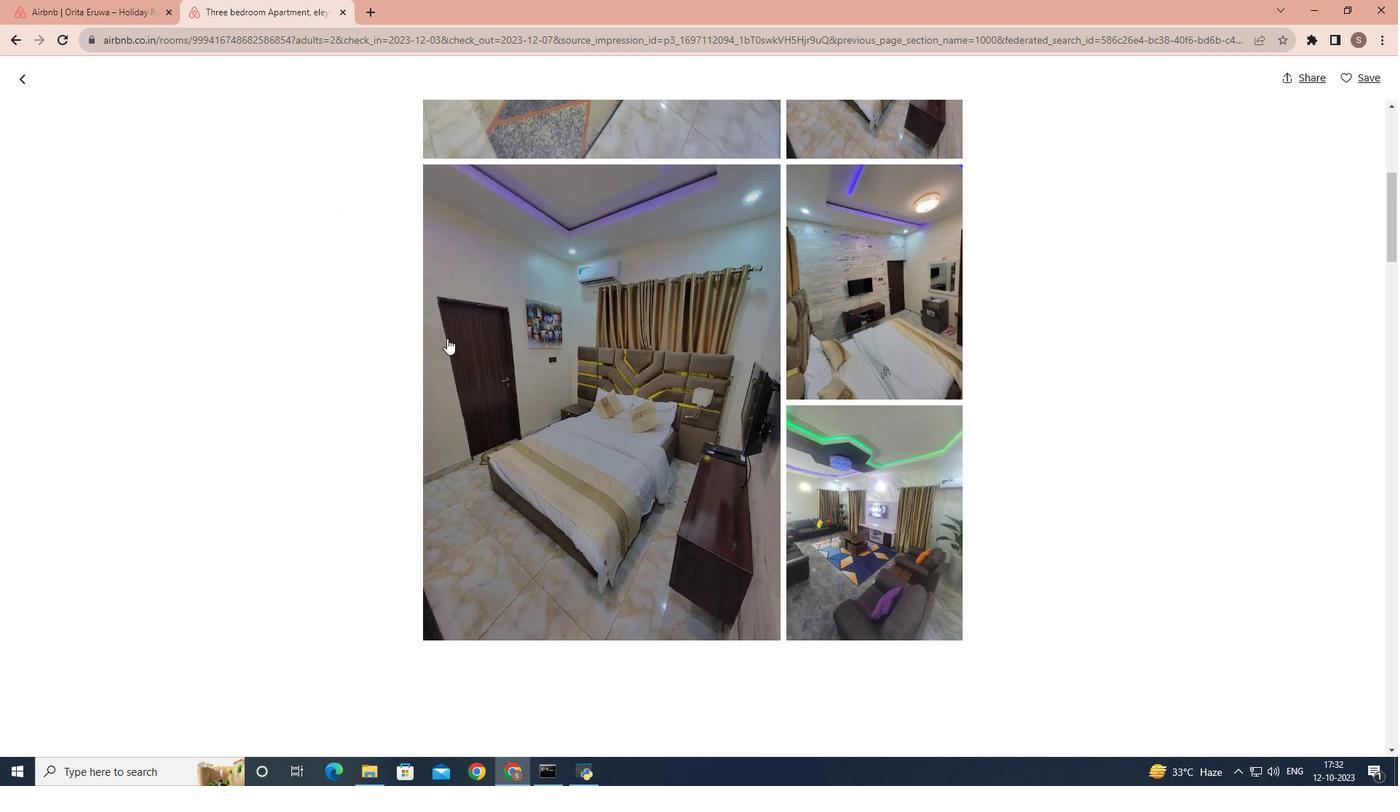 
Action: Mouse scrolled (447, 337) with delta (0, 0)
Screenshot: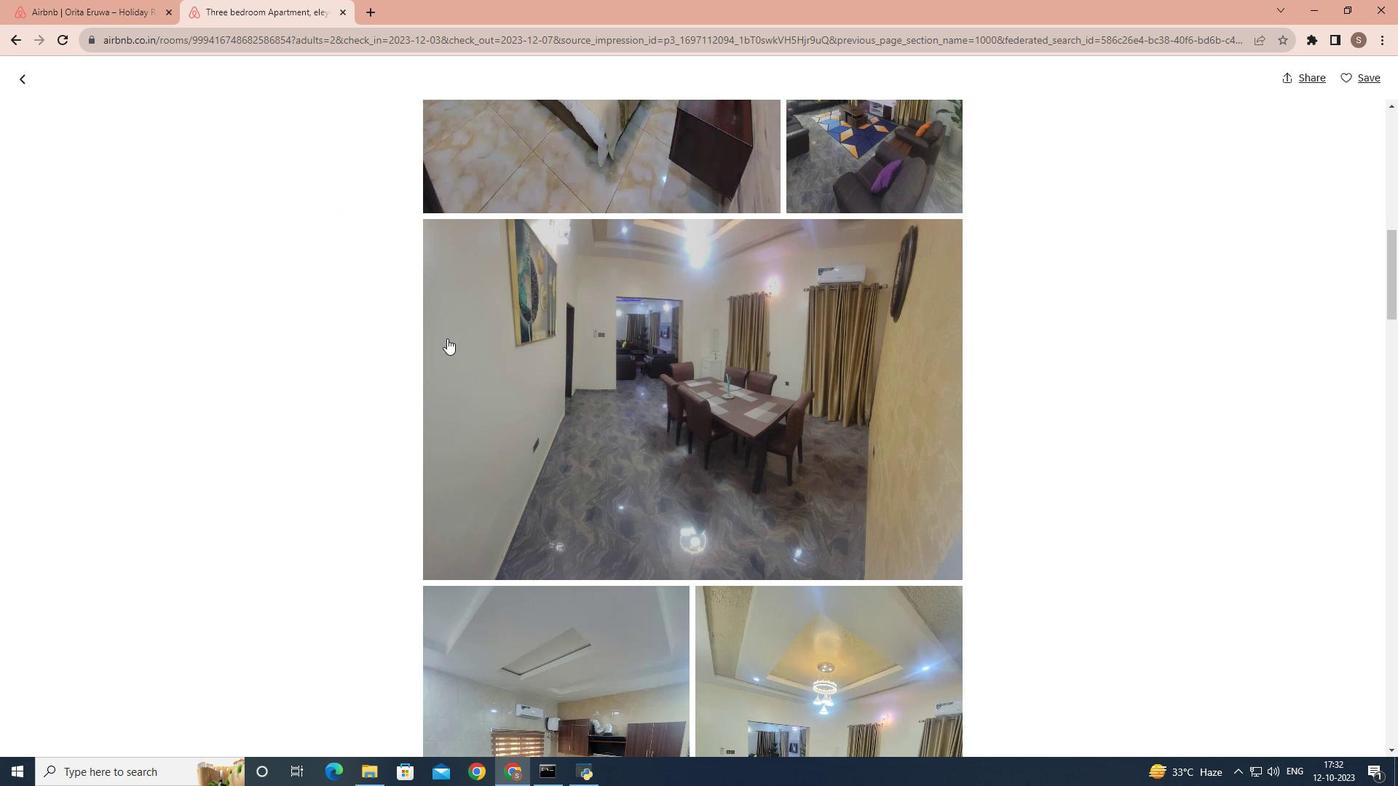 
Action: Mouse scrolled (447, 337) with delta (0, 0)
Screenshot: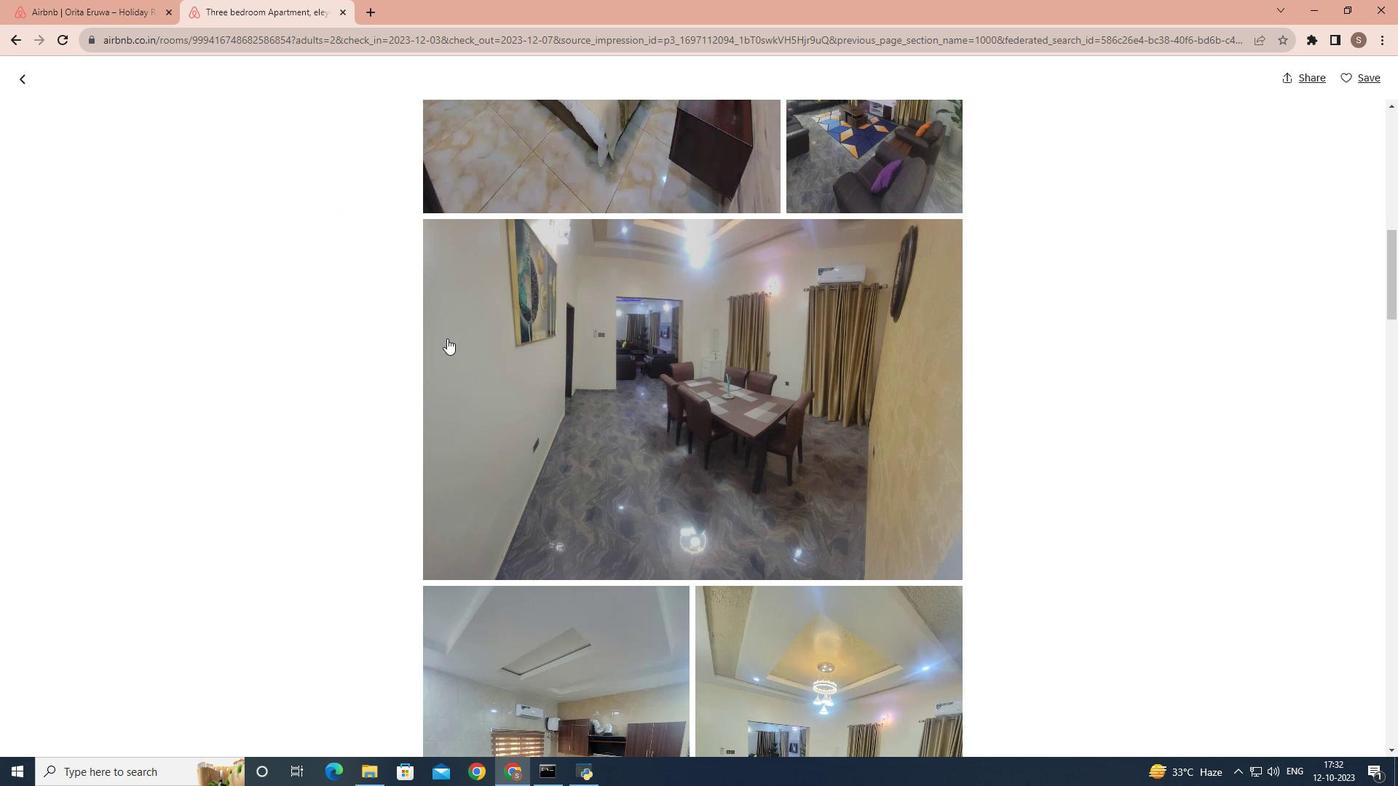 
Action: Mouse scrolled (447, 337) with delta (0, 0)
Screenshot: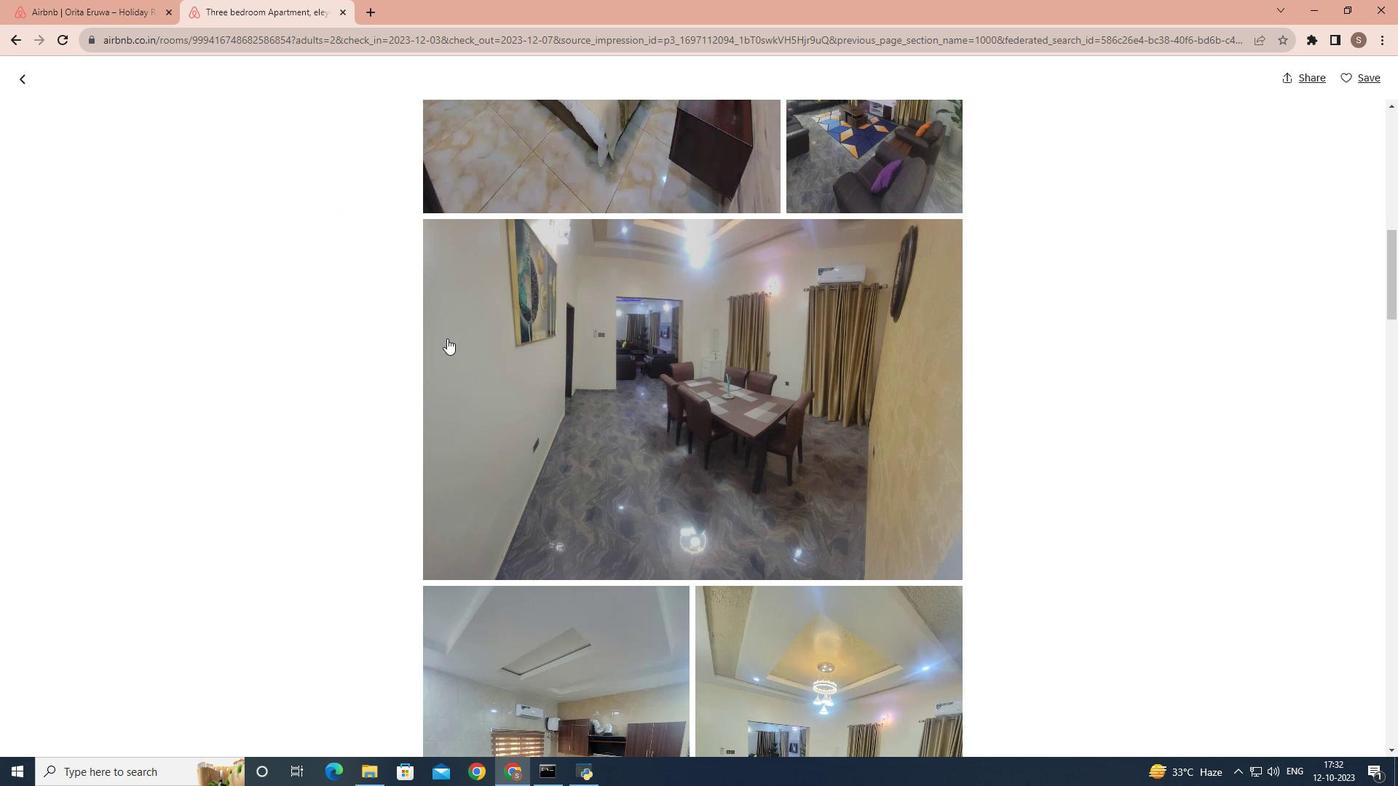 
Action: Mouse scrolled (447, 337) with delta (0, 0)
Screenshot: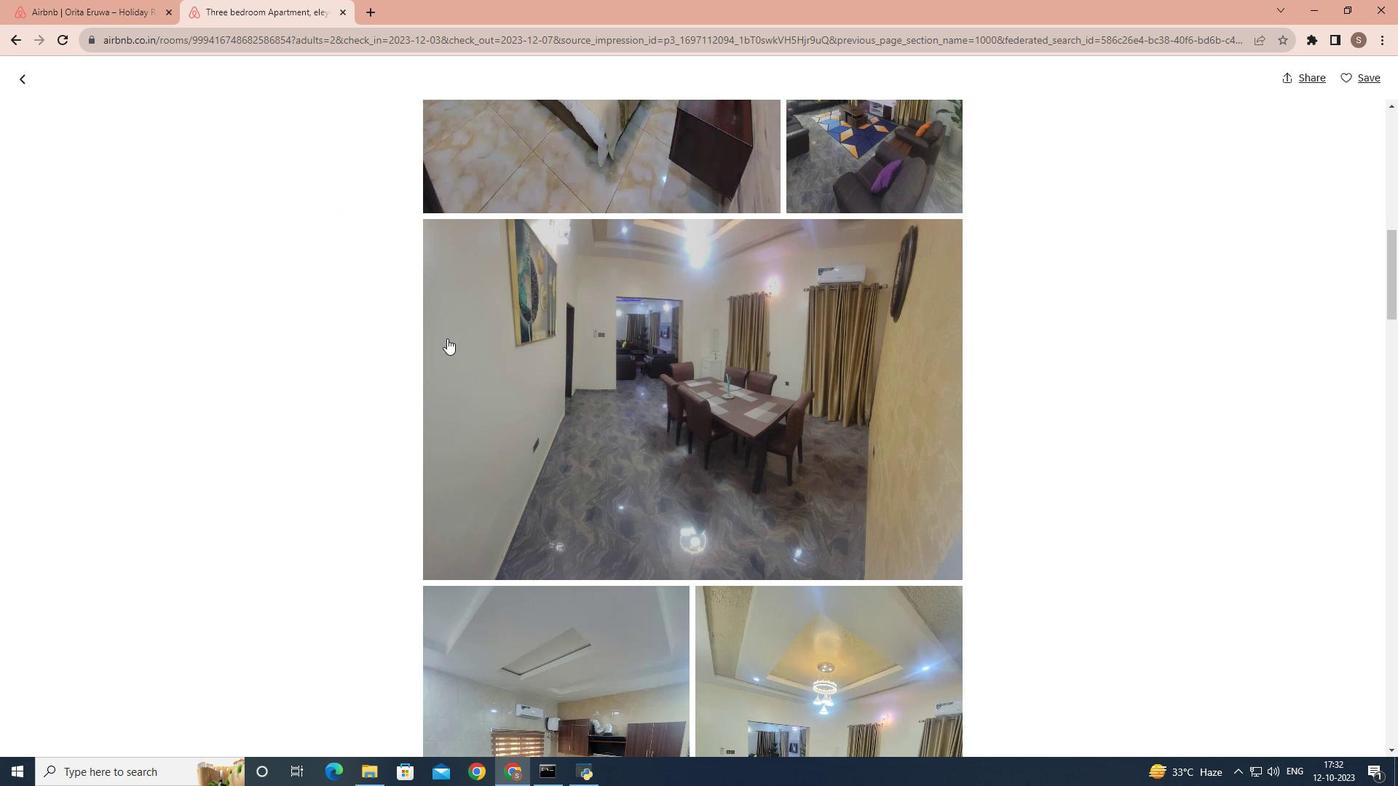 
Action: Mouse scrolled (447, 337) with delta (0, 0)
Screenshot: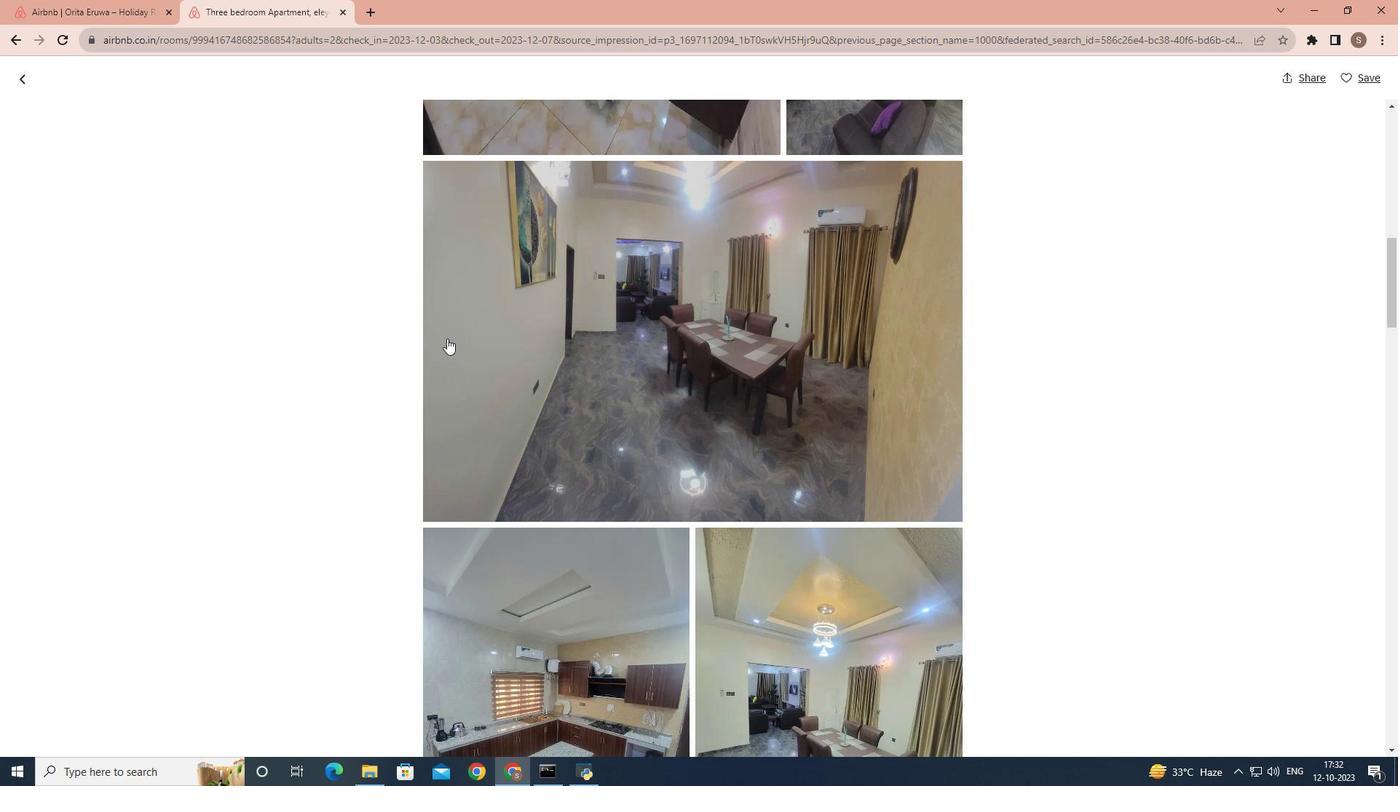 
Action: Mouse scrolled (447, 337) with delta (0, 0)
Screenshot: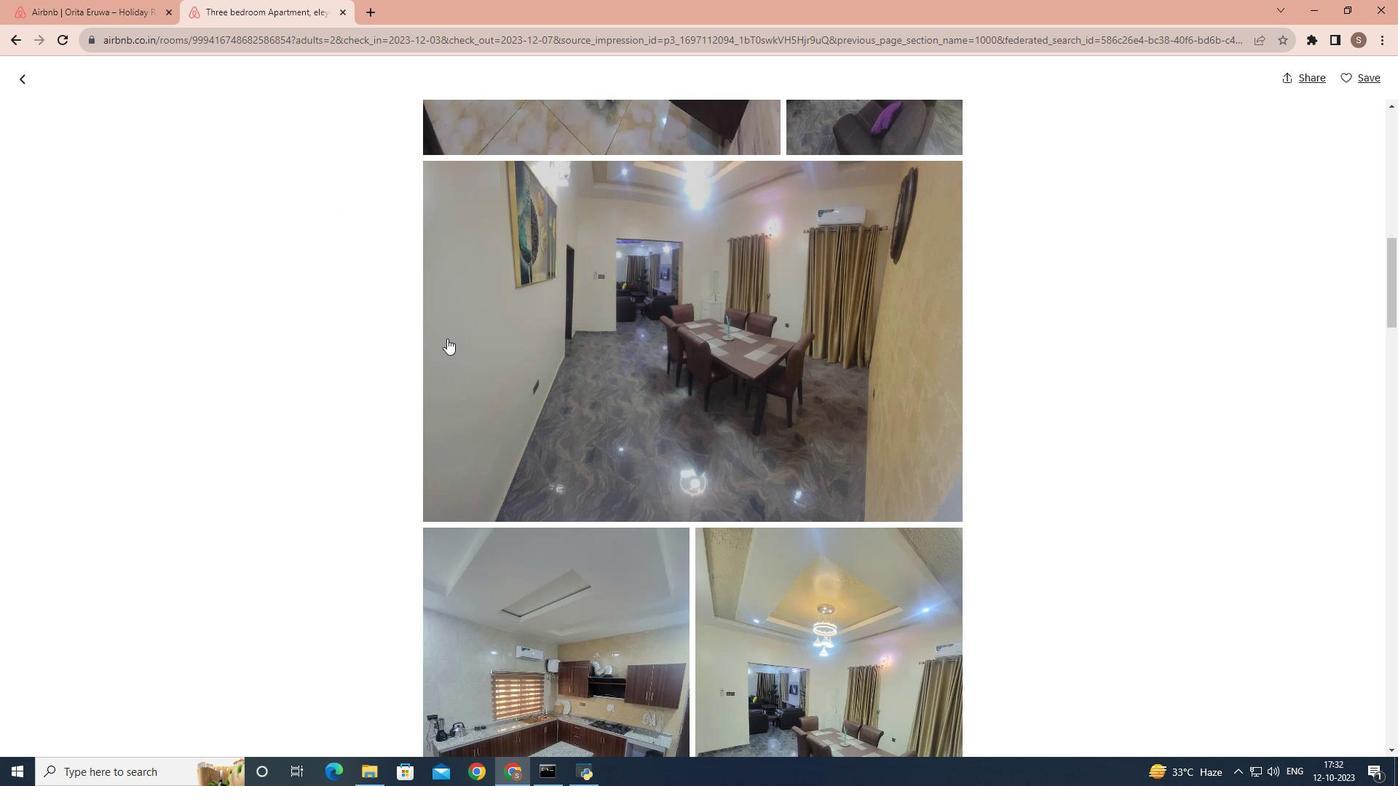 
Action: Mouse scrolled (447, 337) with delta (0, 0)
Screenshot: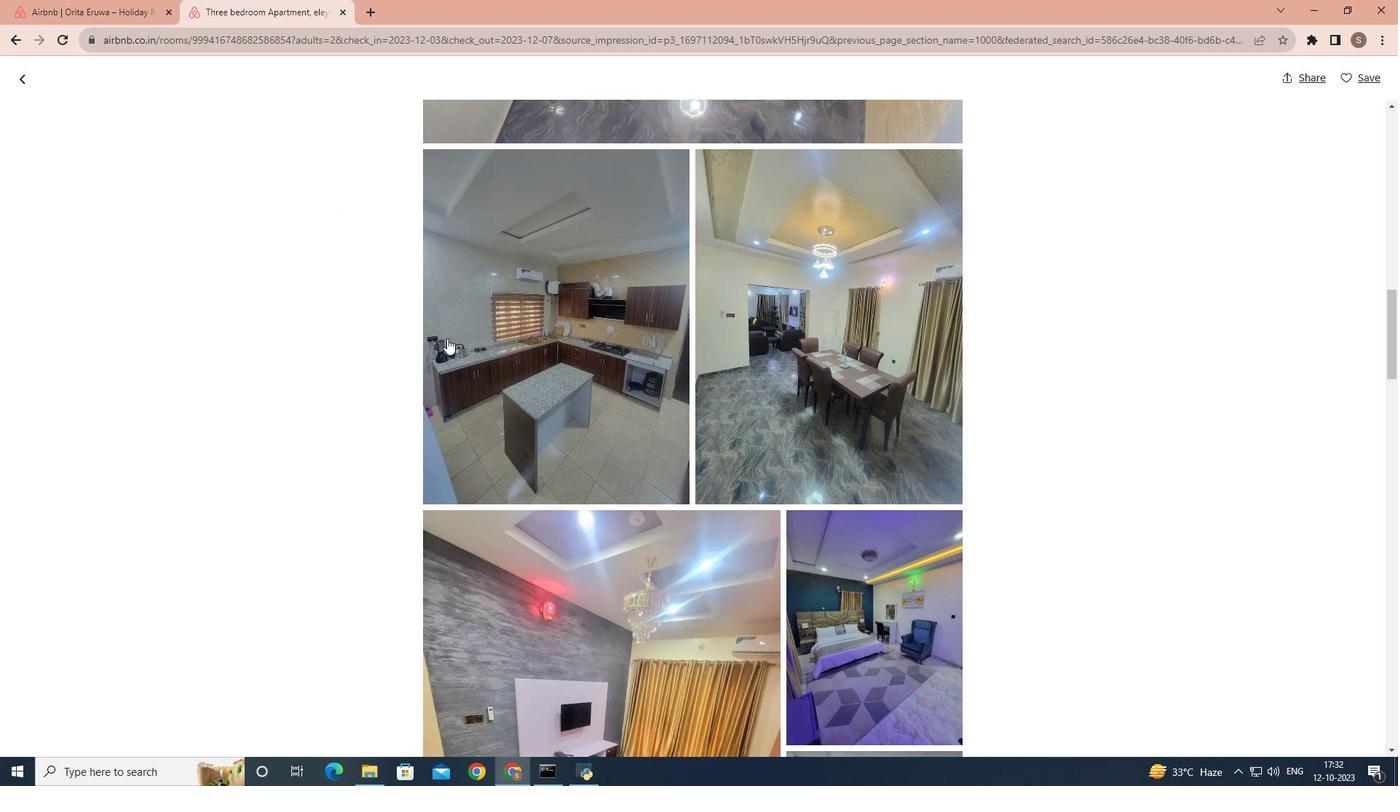 
Action: Mouse scrolled (447, 337) with delta (0, 0)
Screenshot: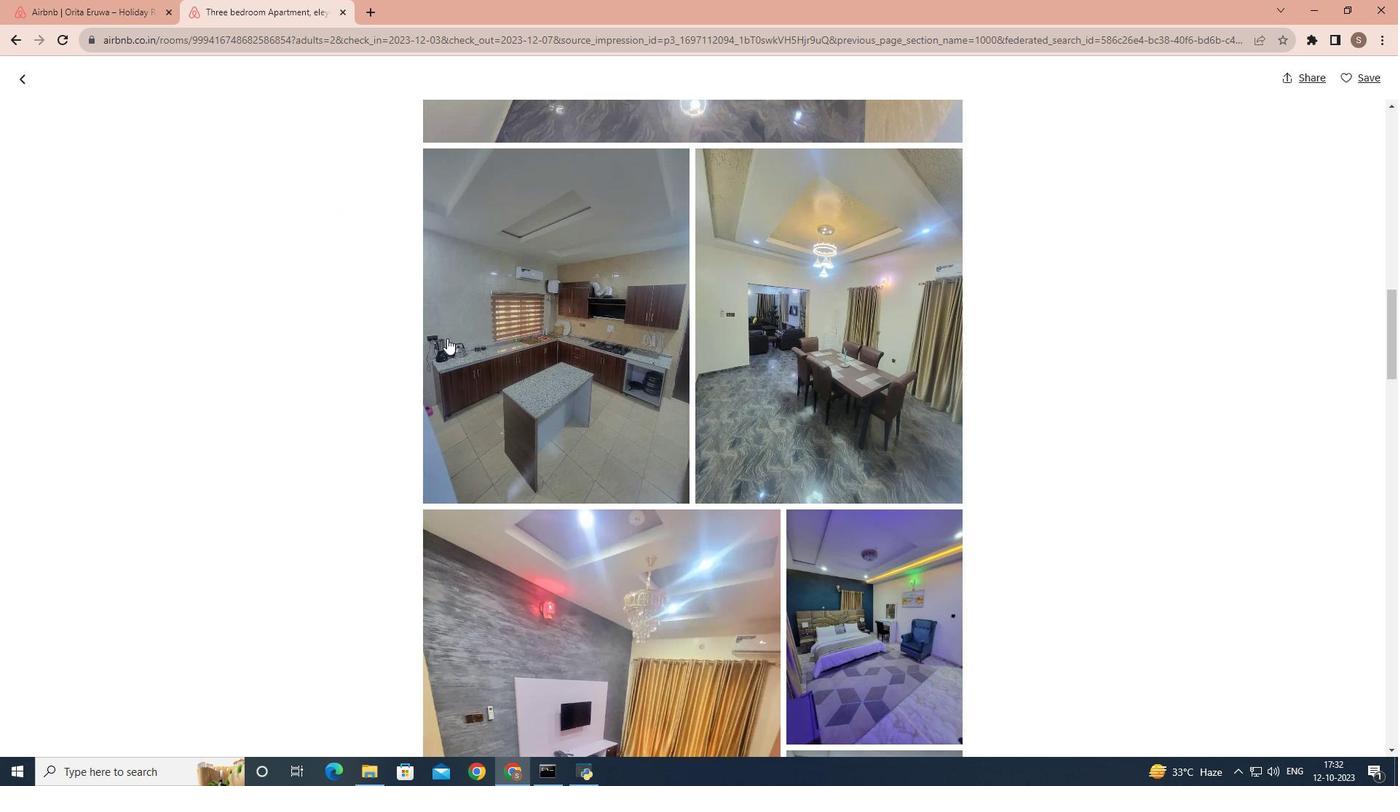 
Action: Mouse scrolled (447, 337) with delta (0, 0)
Screenshot: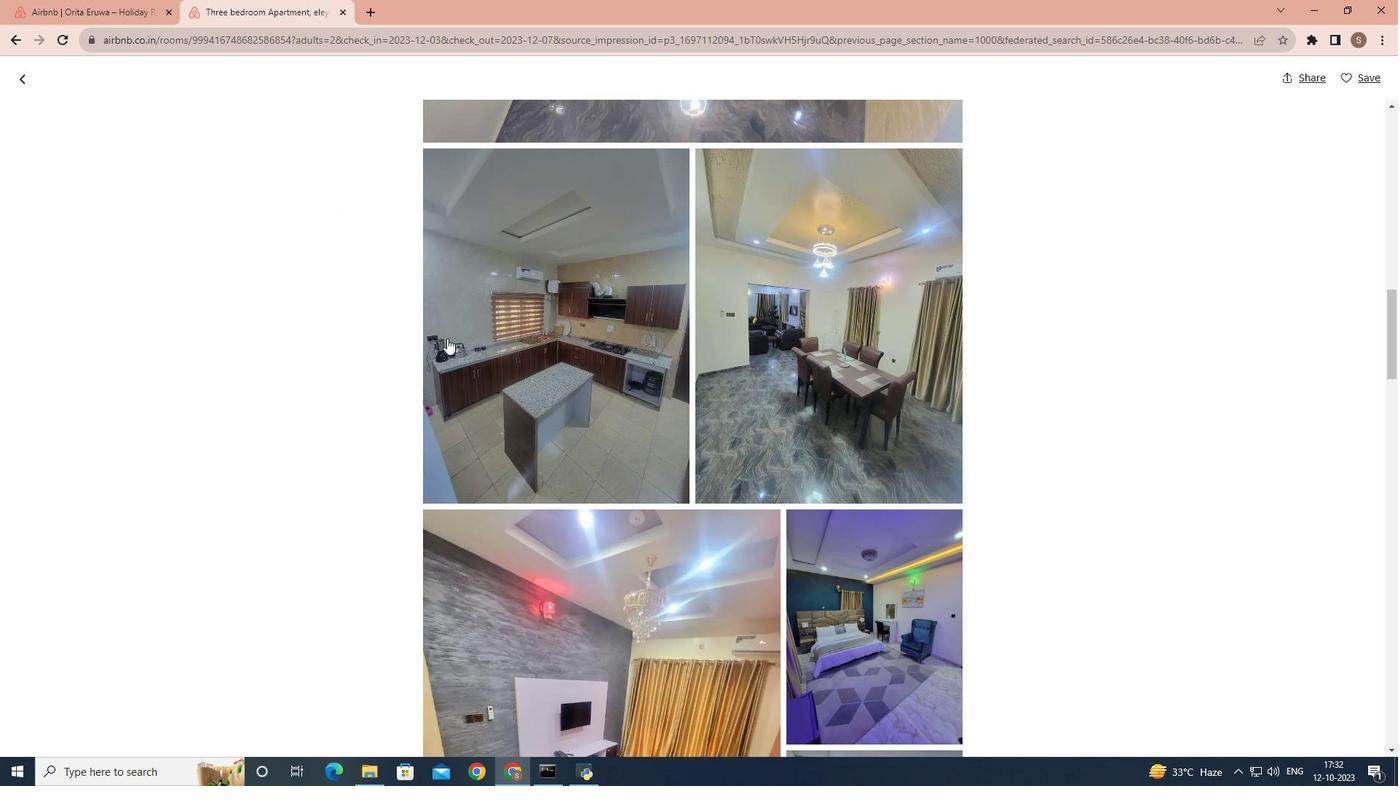 
Action: Mouse scrolled (447, 337) with delta (0, 0)
Screenshot: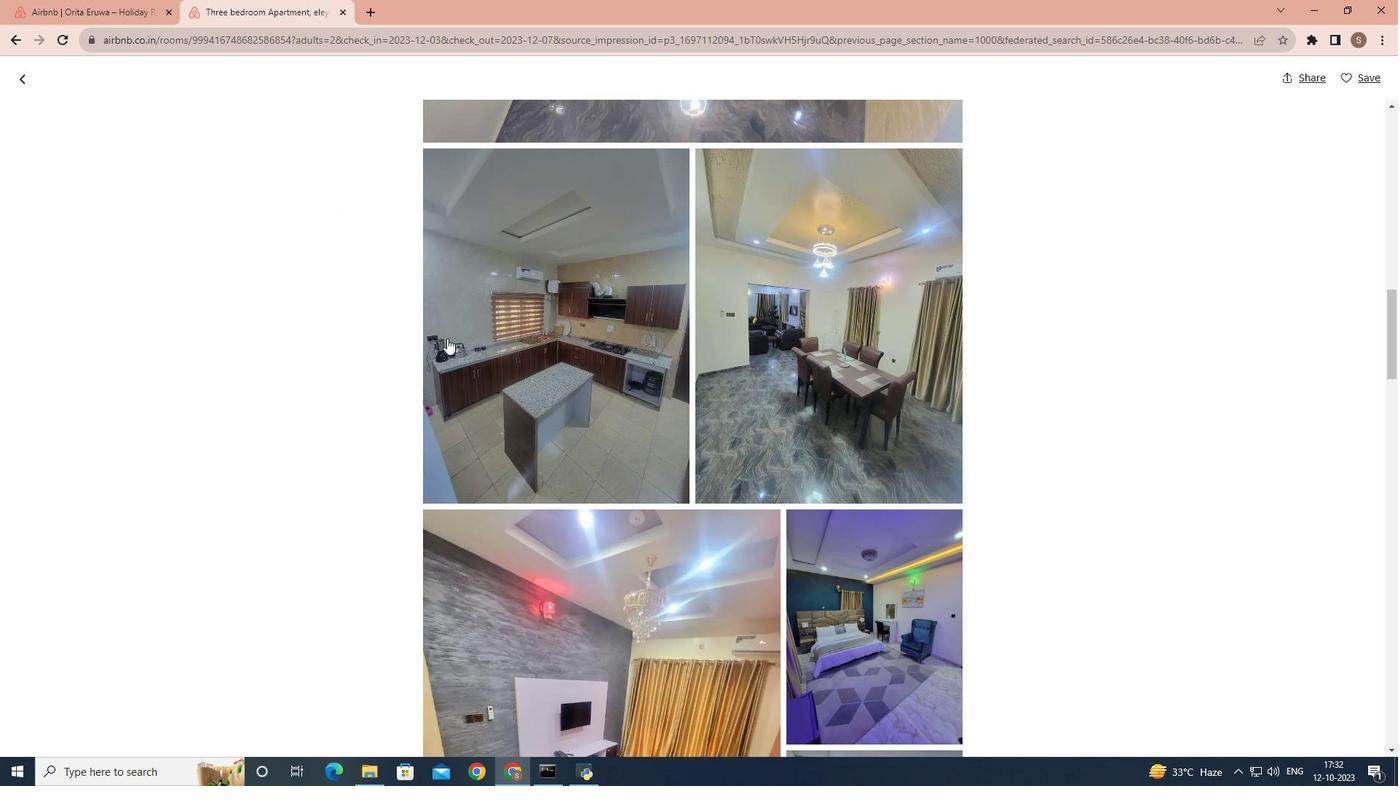 
Action: Mouse scrolled (447, 337) with delta (0, 0)
Screenshot: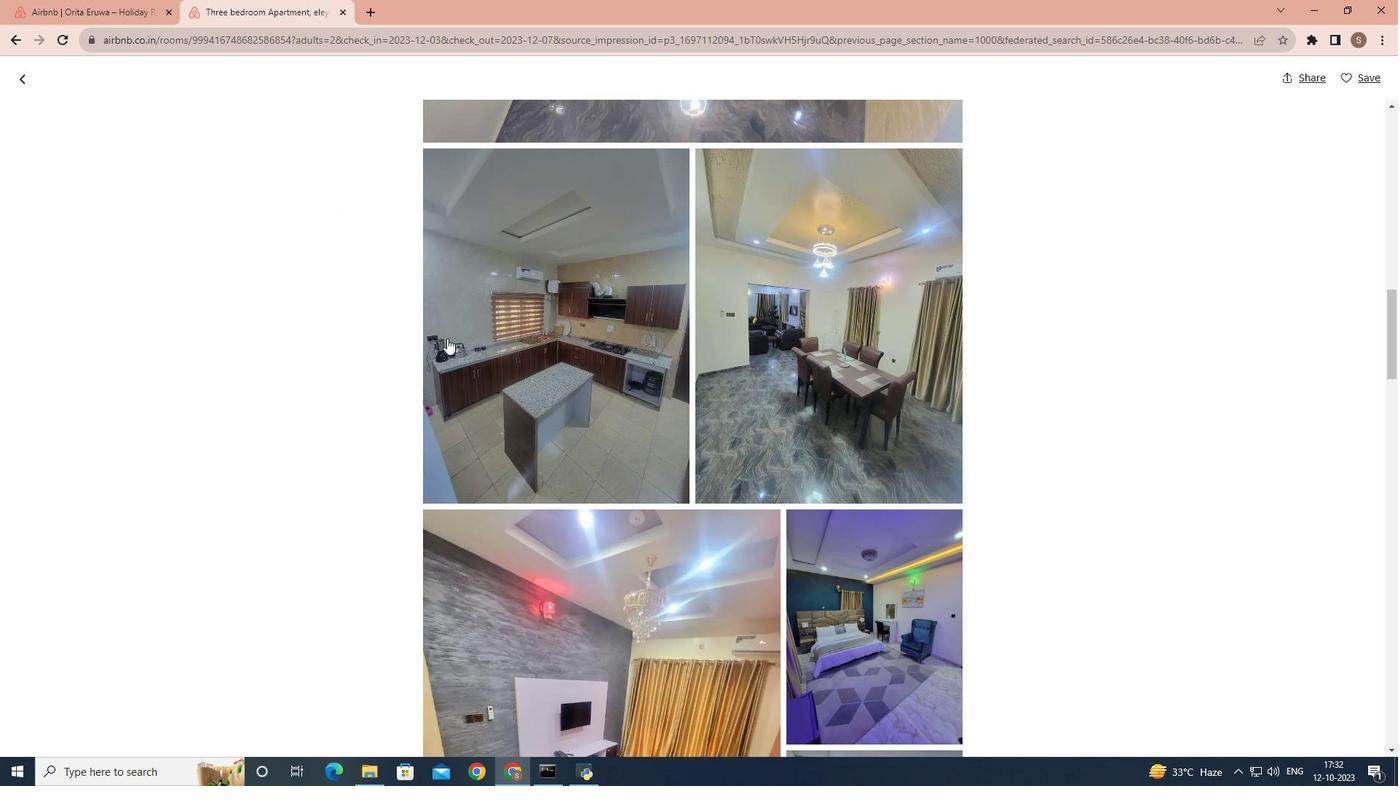 
Action: Mouse scrolled (447, 337) with delta (0, 0)
Screenshot: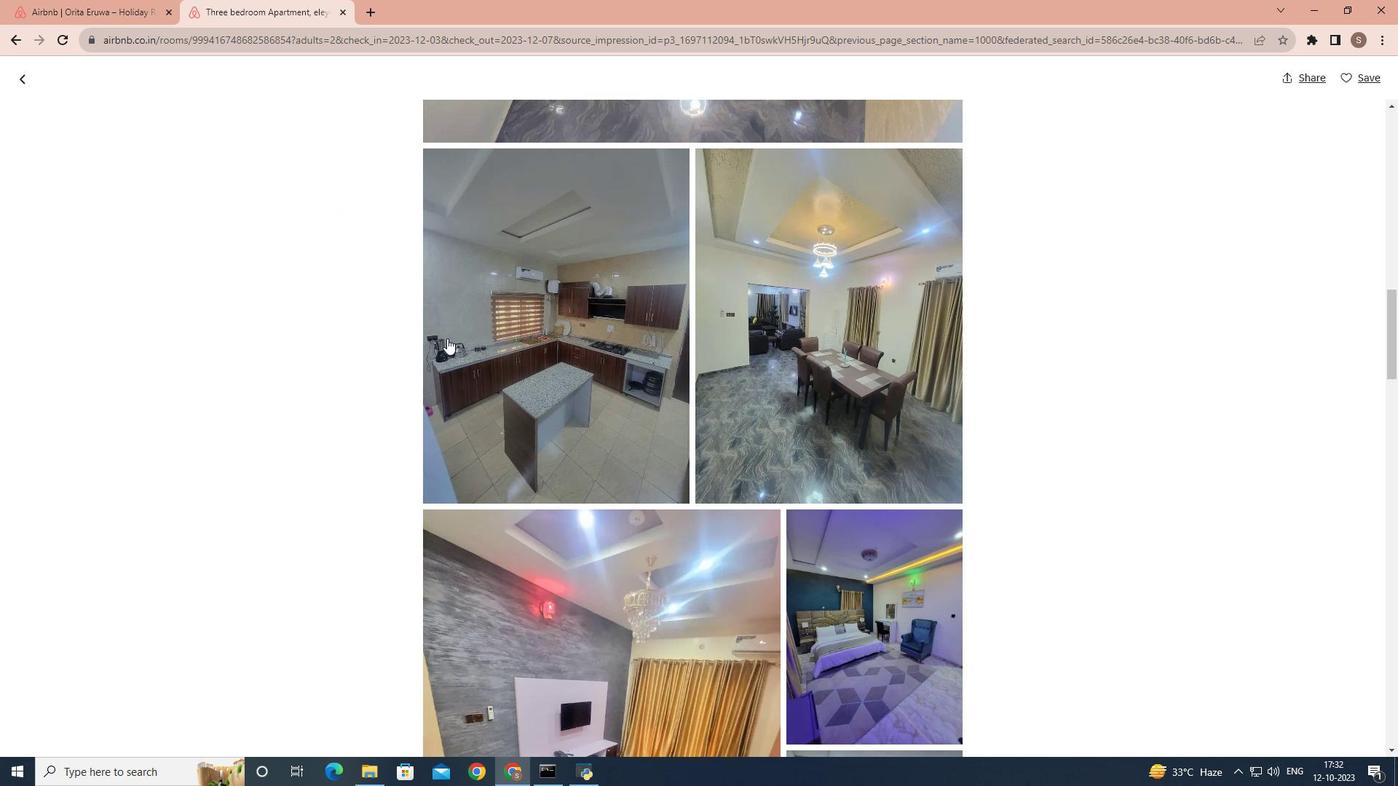 
Action: Mouse scrolled (447, 337) with delta (0, 0)
Screenshot: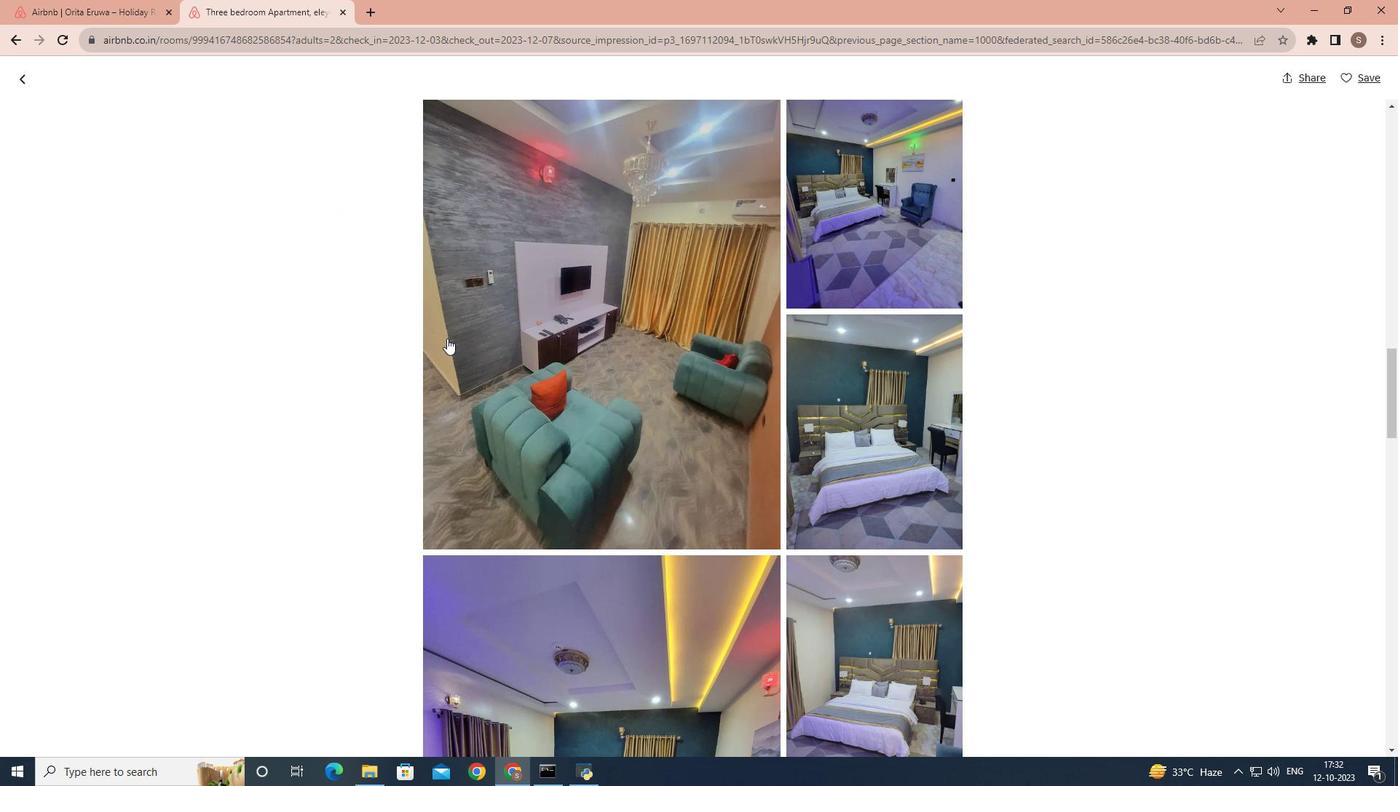 
Action: Mouse scrolled (447, 337) with delta (0, 0)
Screenshot: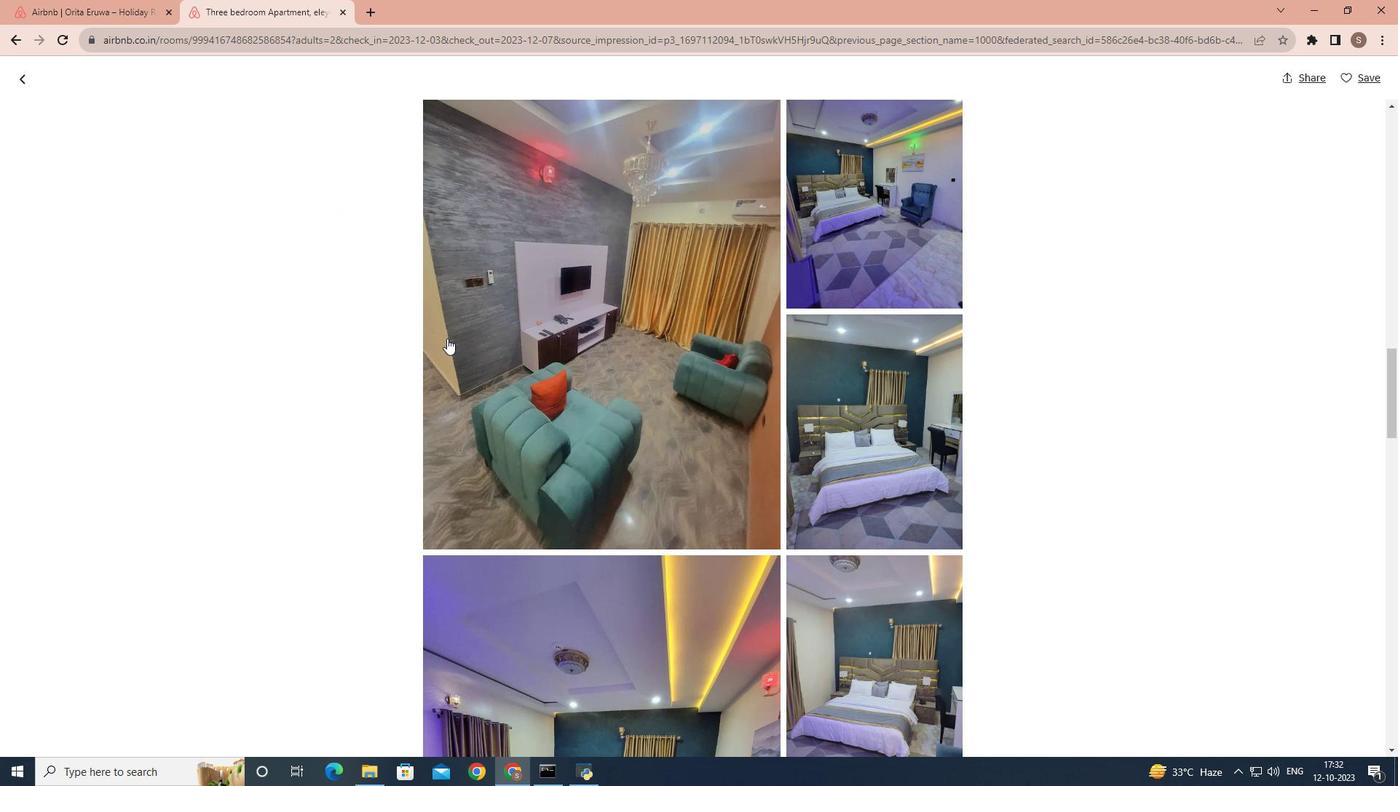 
Action: Mouse scrolled (447, 337) with delta (0, 0)
